 Task: Create a scrum project CatalystTech. Add to scrum project CatalystTech a team member softage.3@softage.net and assign as Project Lead. Add to scrum project CatalystTech a team member softage.4@softage.net
Action: Mouse moved to (256, 72)
Screenshot: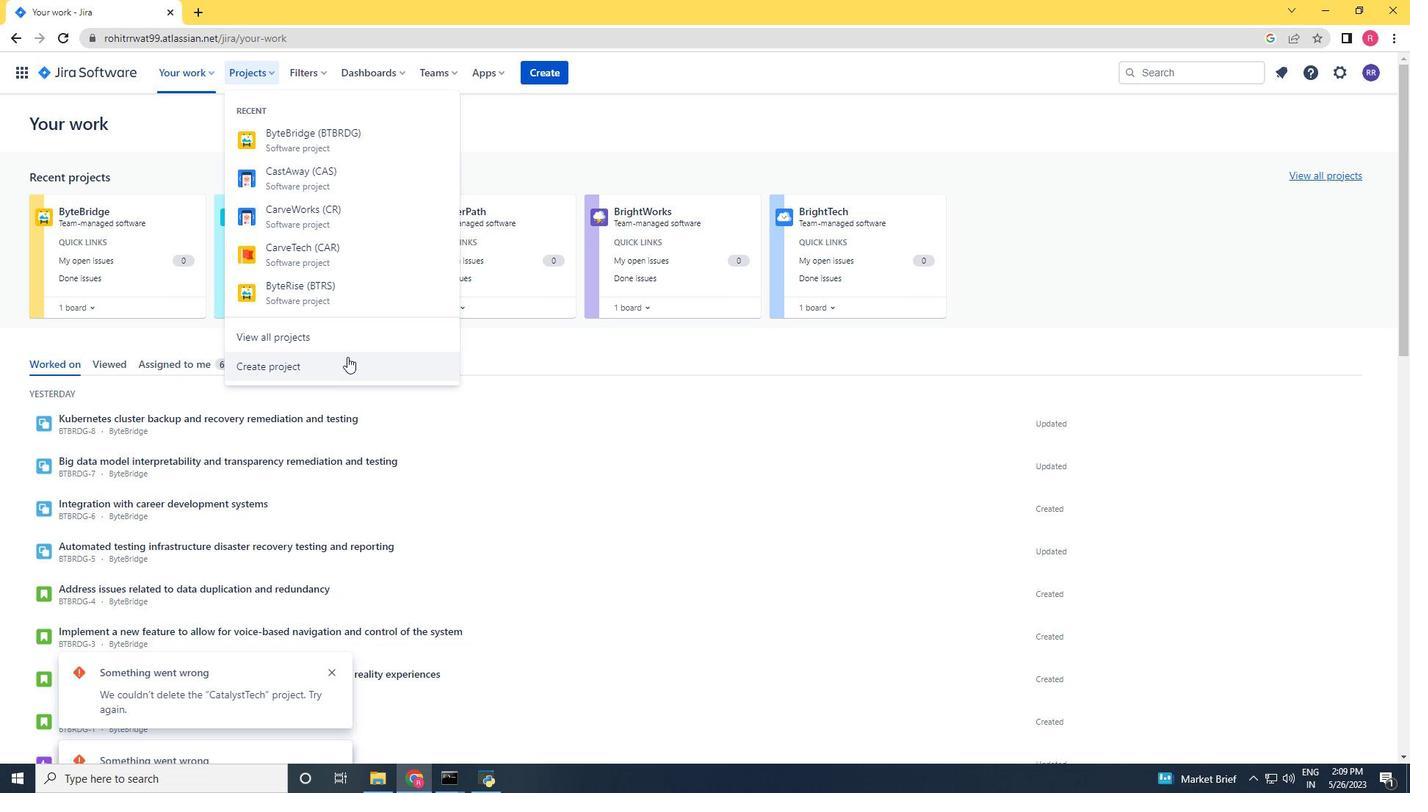 
Action: Mouse pressed left at (256, 72)
Screenshot: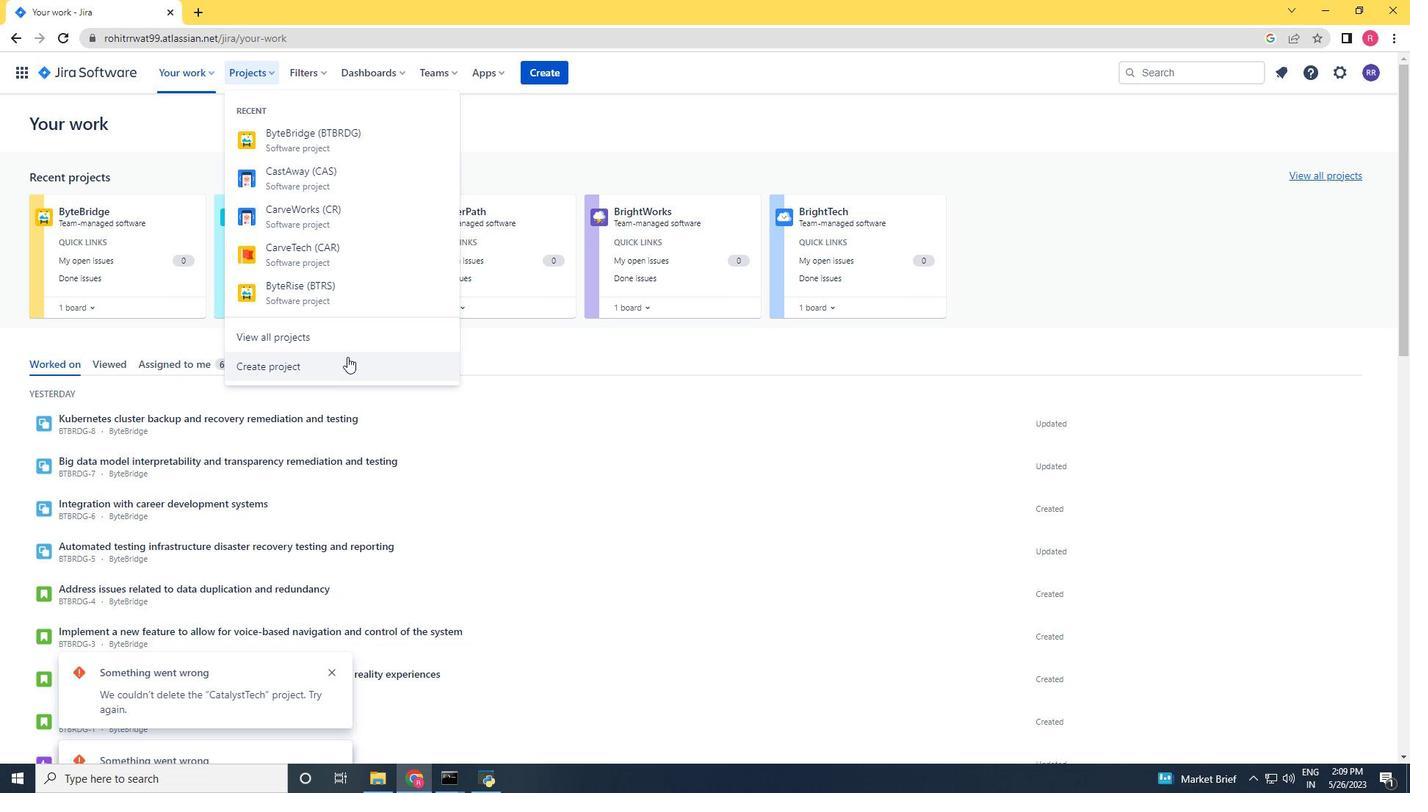 
Action: Mouse moved to (288, 368)
Screenshot: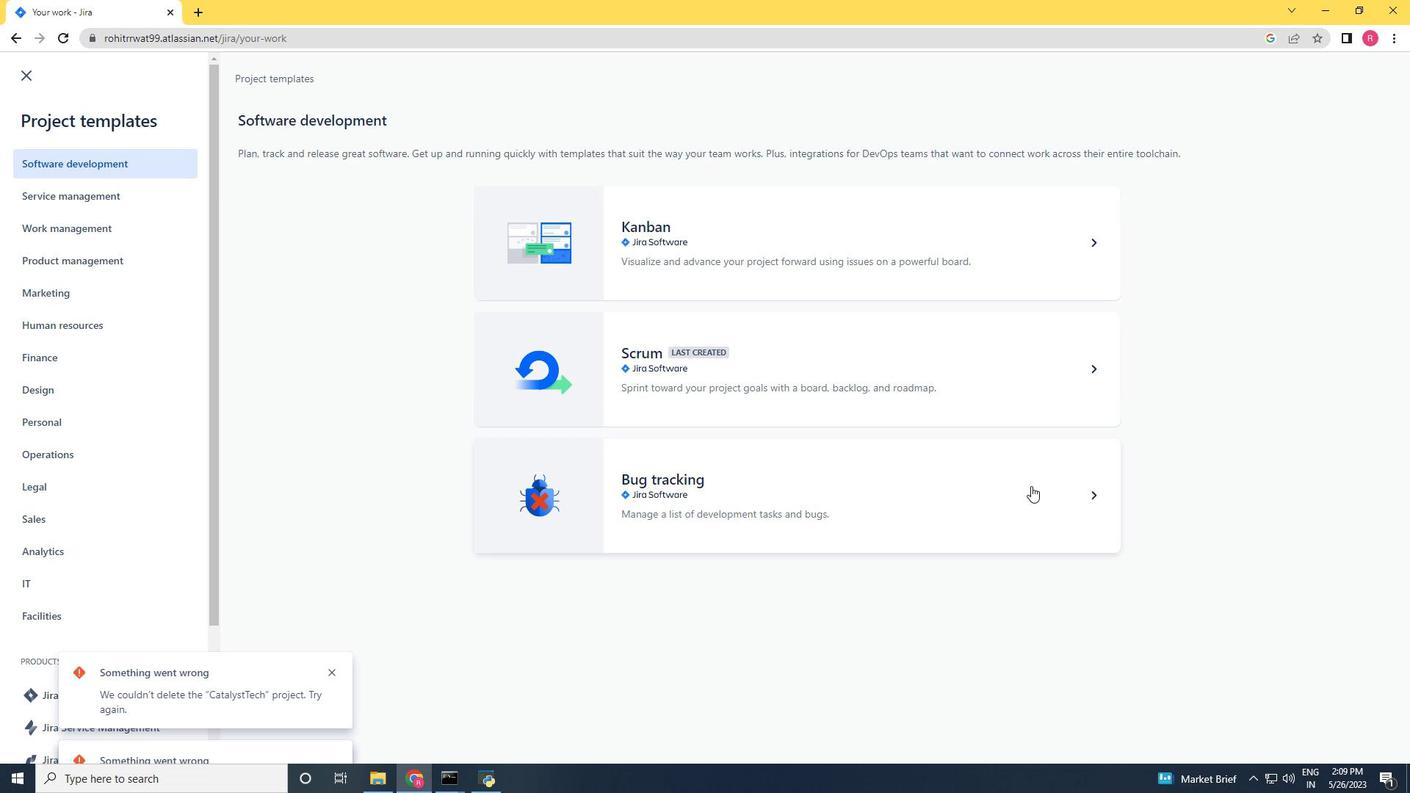 
Action: Mouse pressed left at (288, 368)
Screenshot: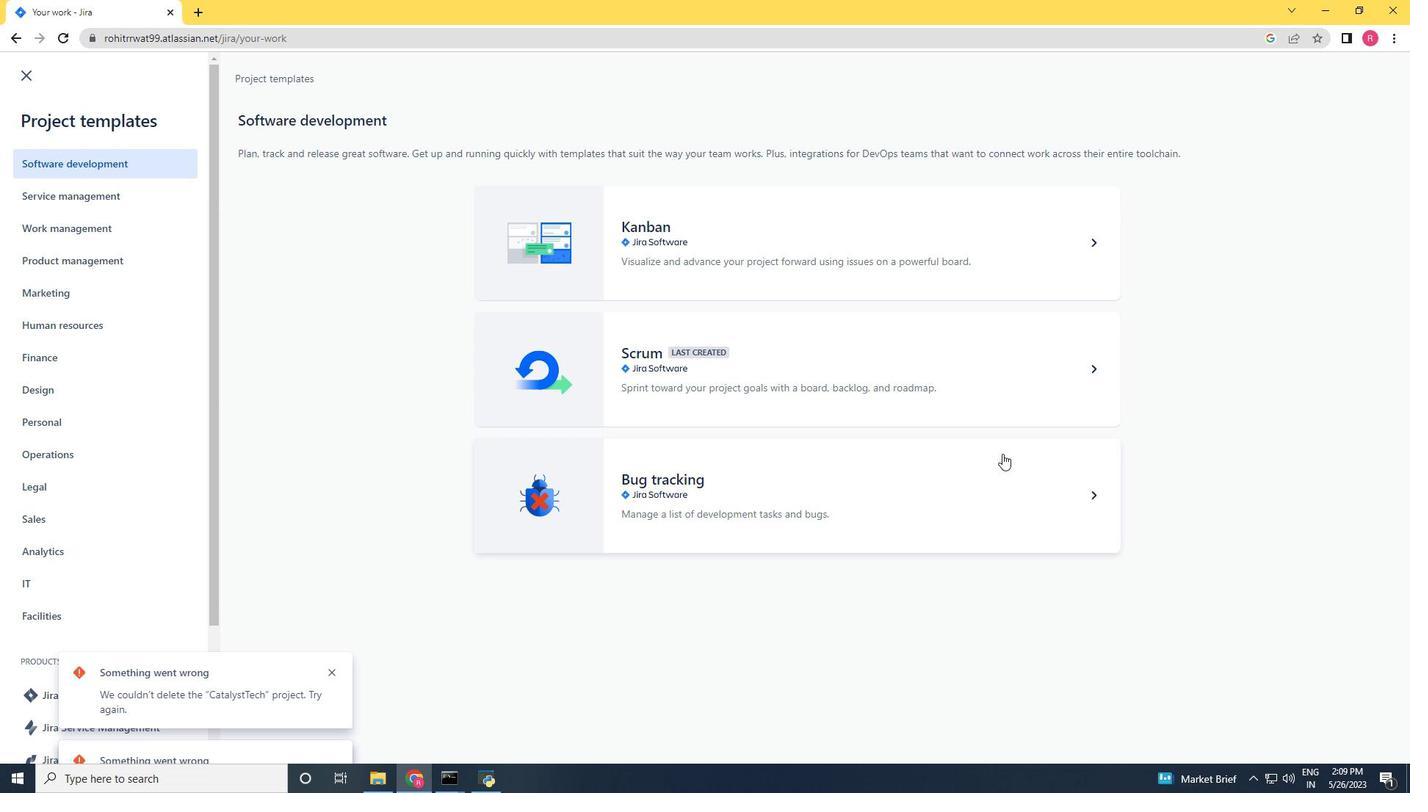 
Action: Mouse moved to (698, 384)
Screenshot: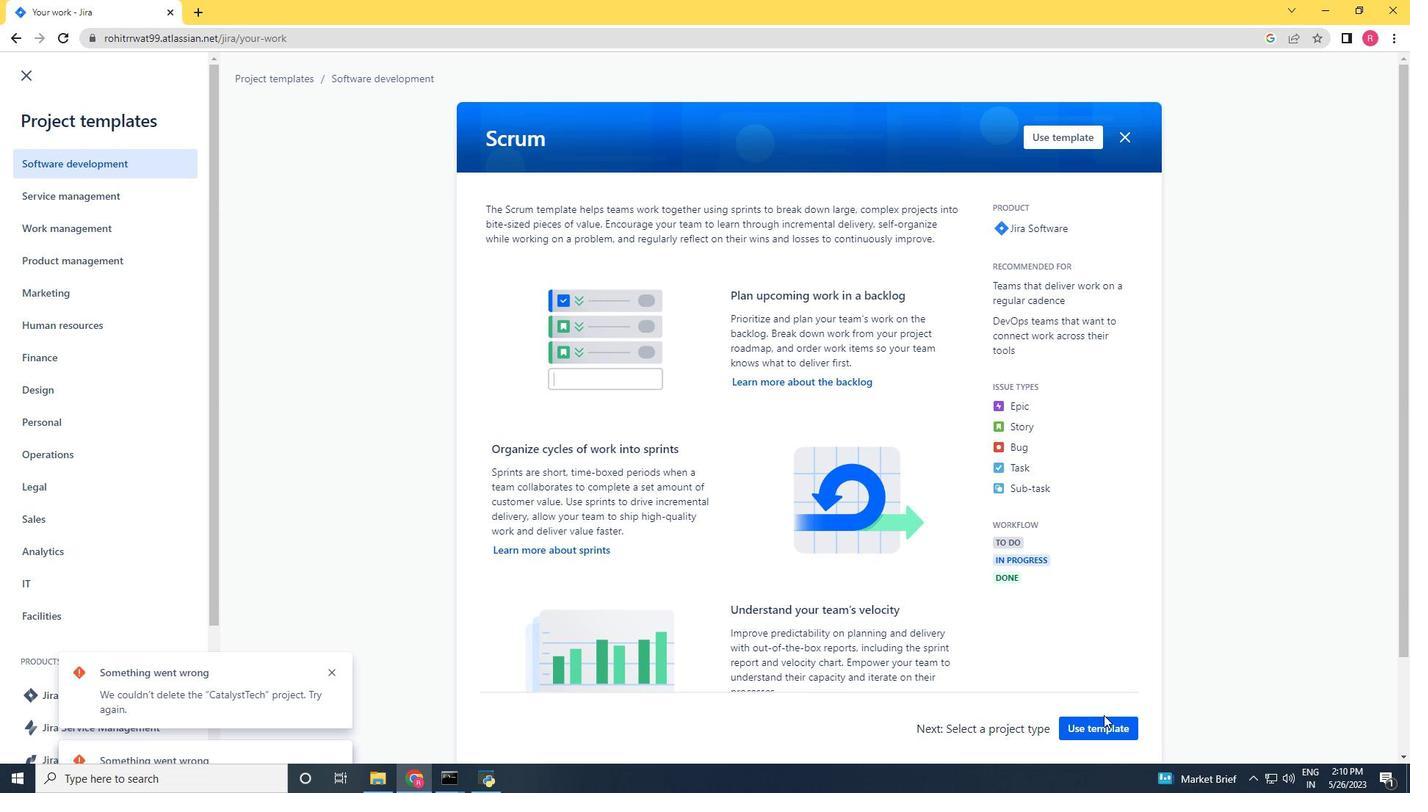 
Action: Mouse pressed left at (698, 384)
Screenshot: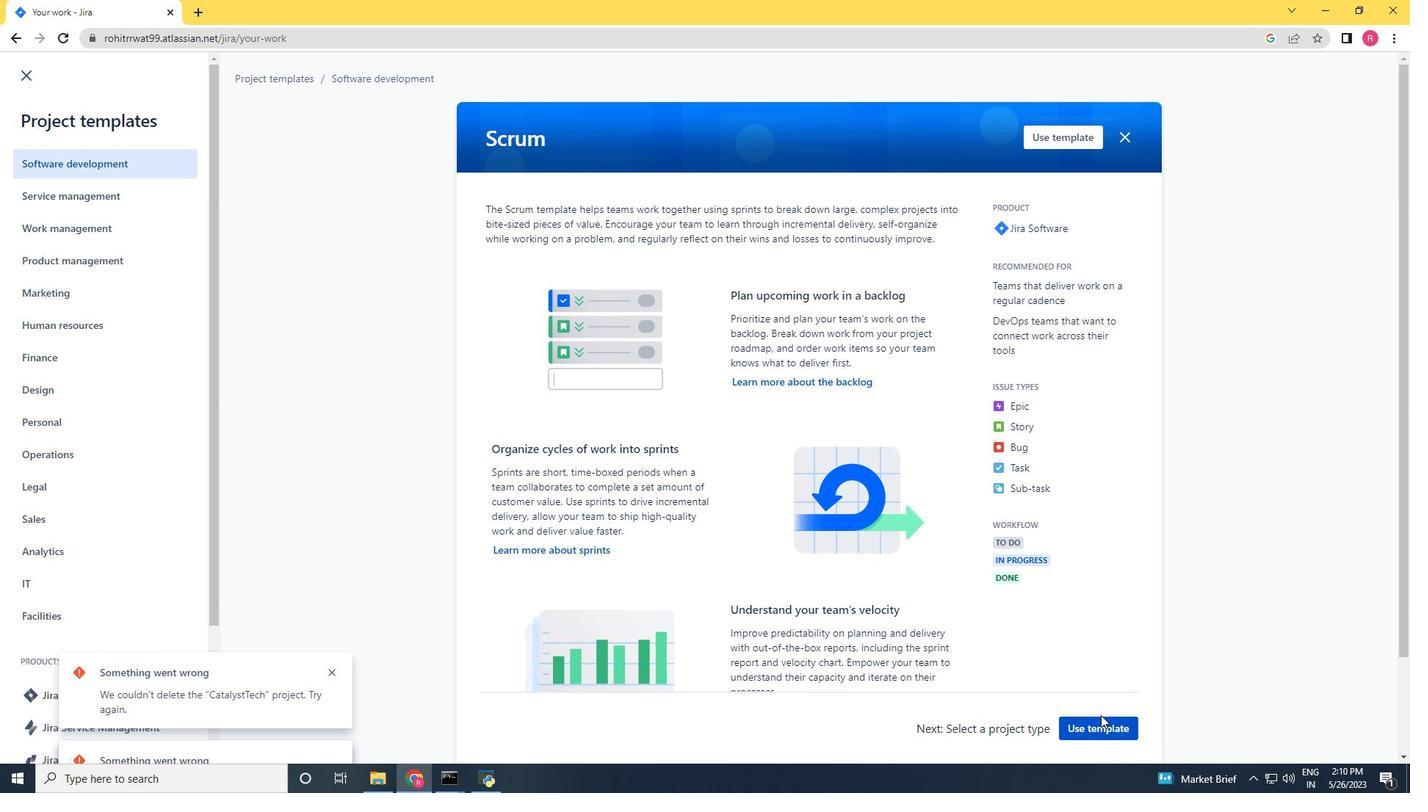 
Action: Mouse moved to (1099, 735)
Screenshot: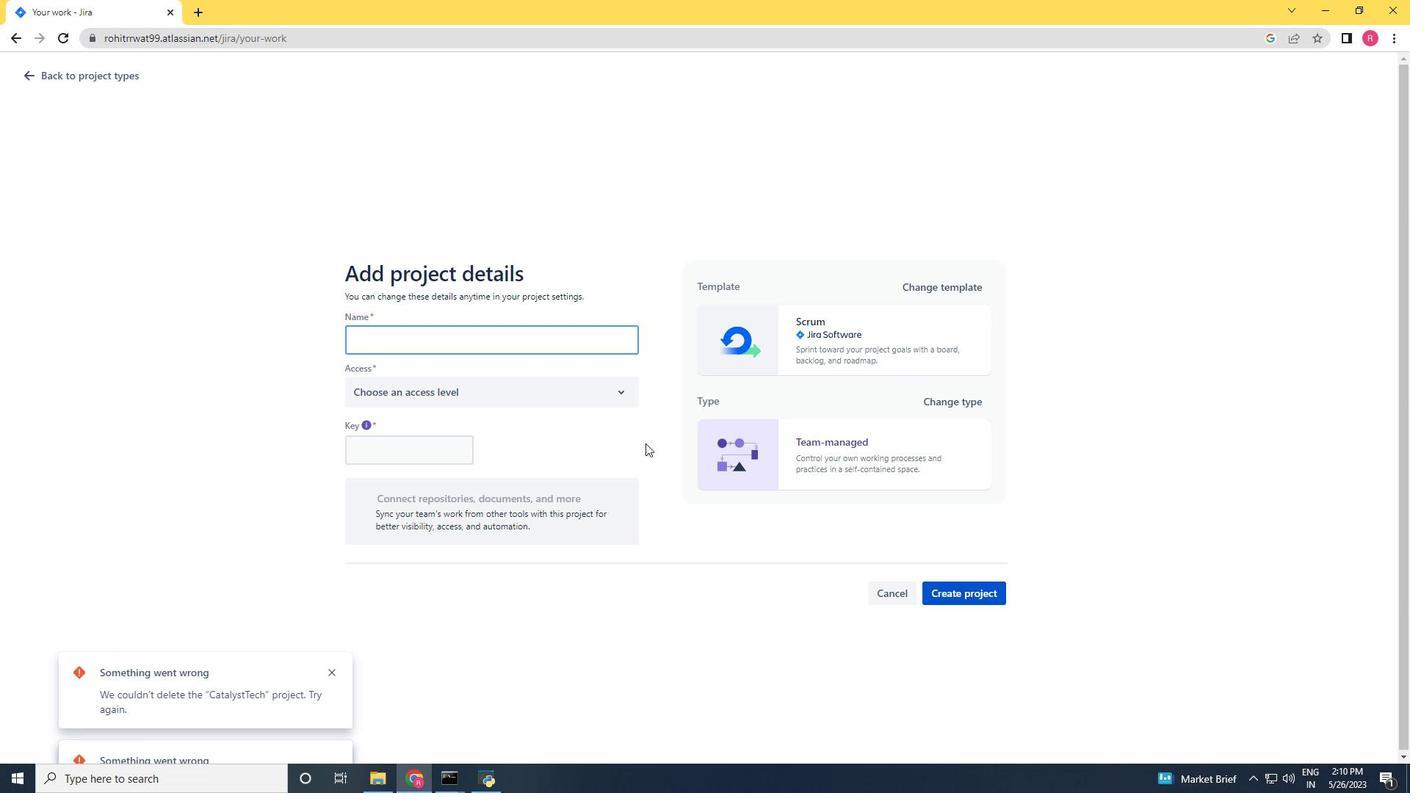 
Action: Mouse pressed left at (1099, 735)
Screenshot: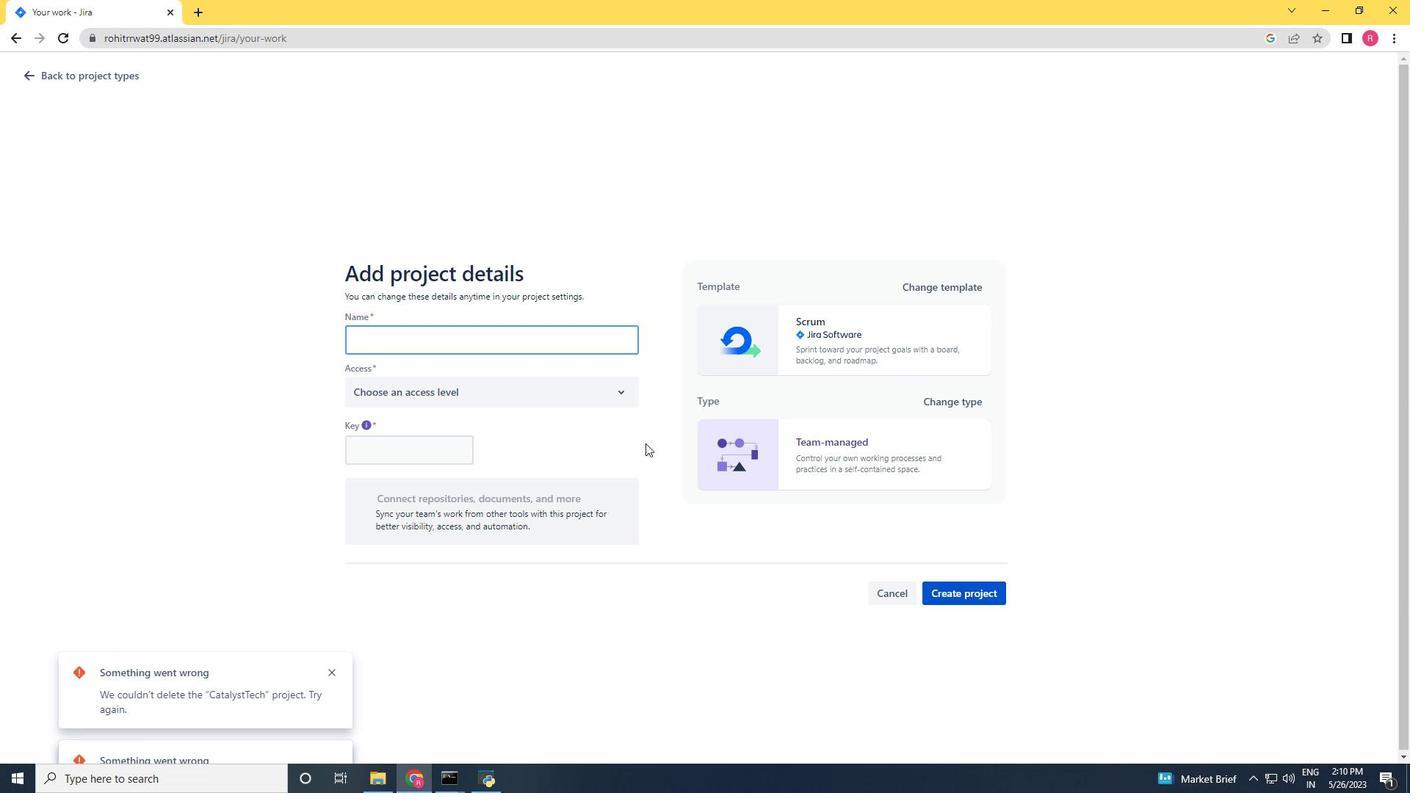 
Action: Mouse moved to (440, 712)
Screenshot: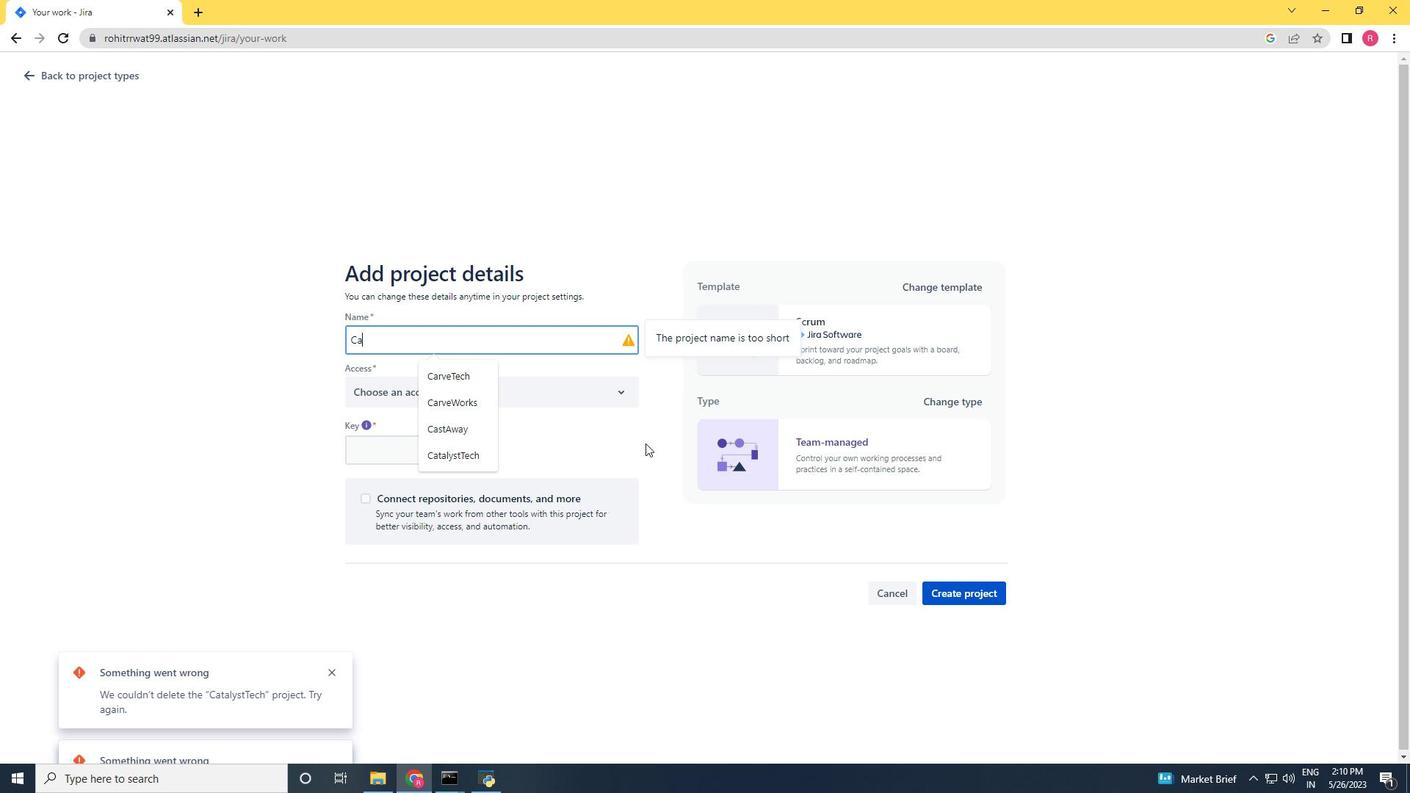 
Action: Mouse pressed left at (440, 712)
Screenshot: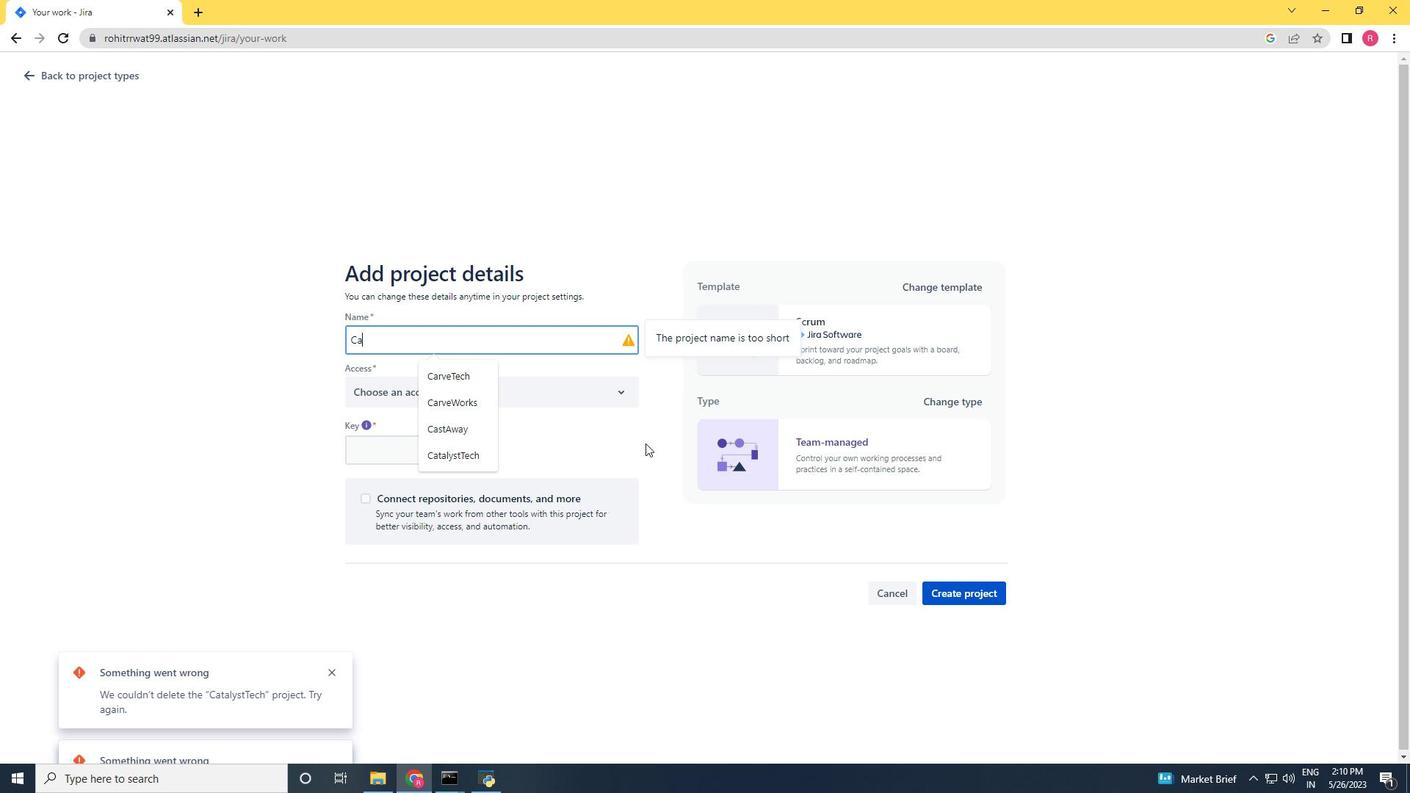 
Action: Mouse moved to (461, 661)
Screenshot: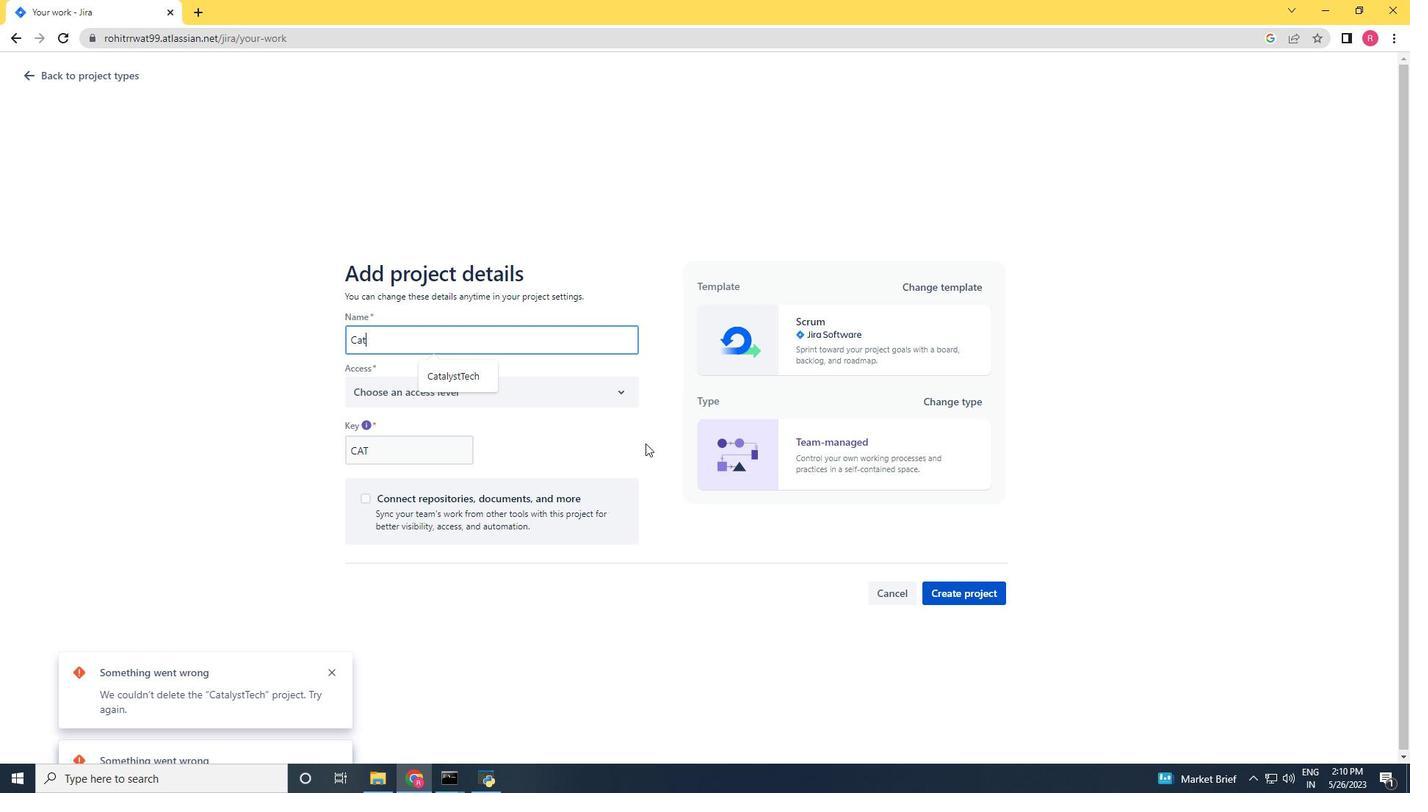 
Action: Mouse scrolled (461, 660) with delta (0, 0)
Screenshot: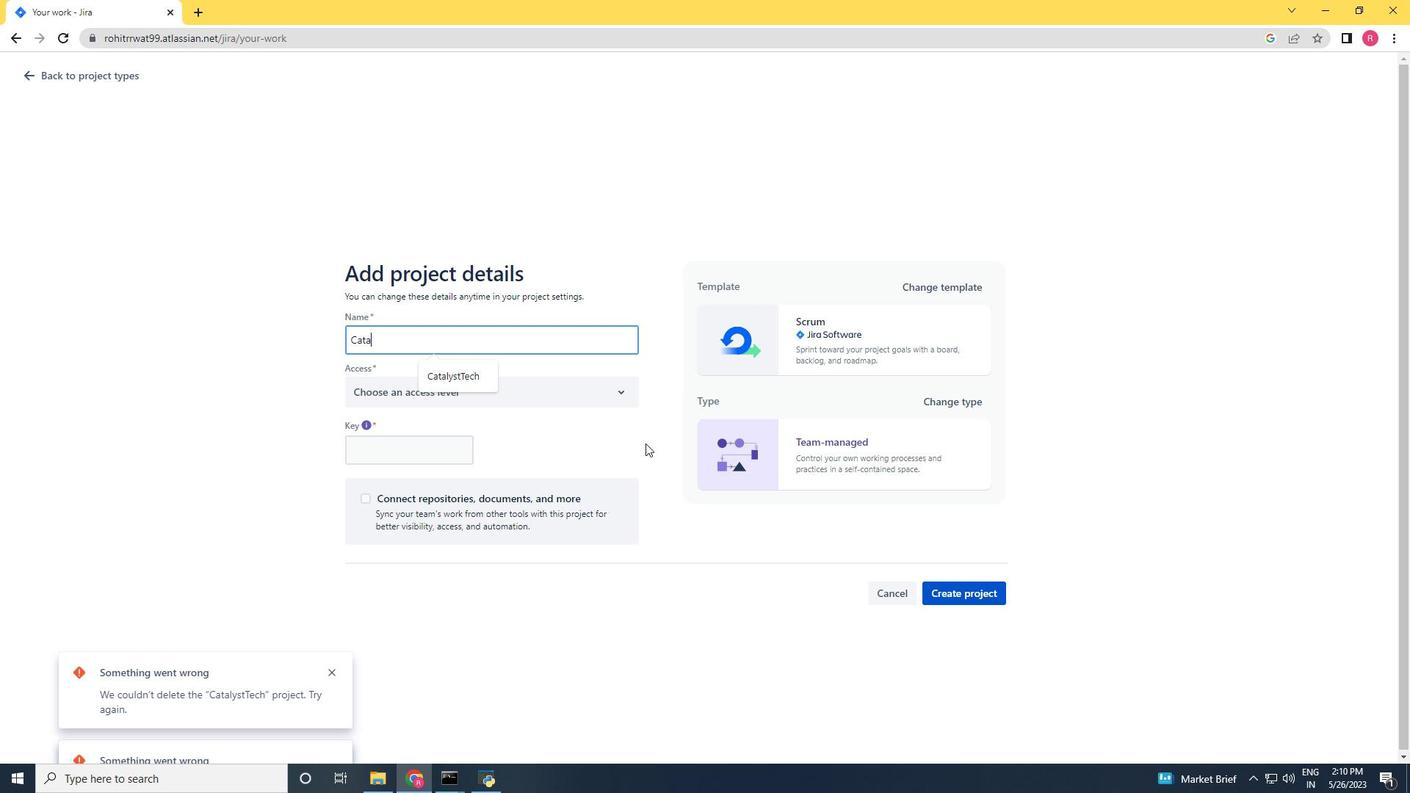 
Action: Mouse scrolled (461, 660) with delta (0, 0)
Screenshot: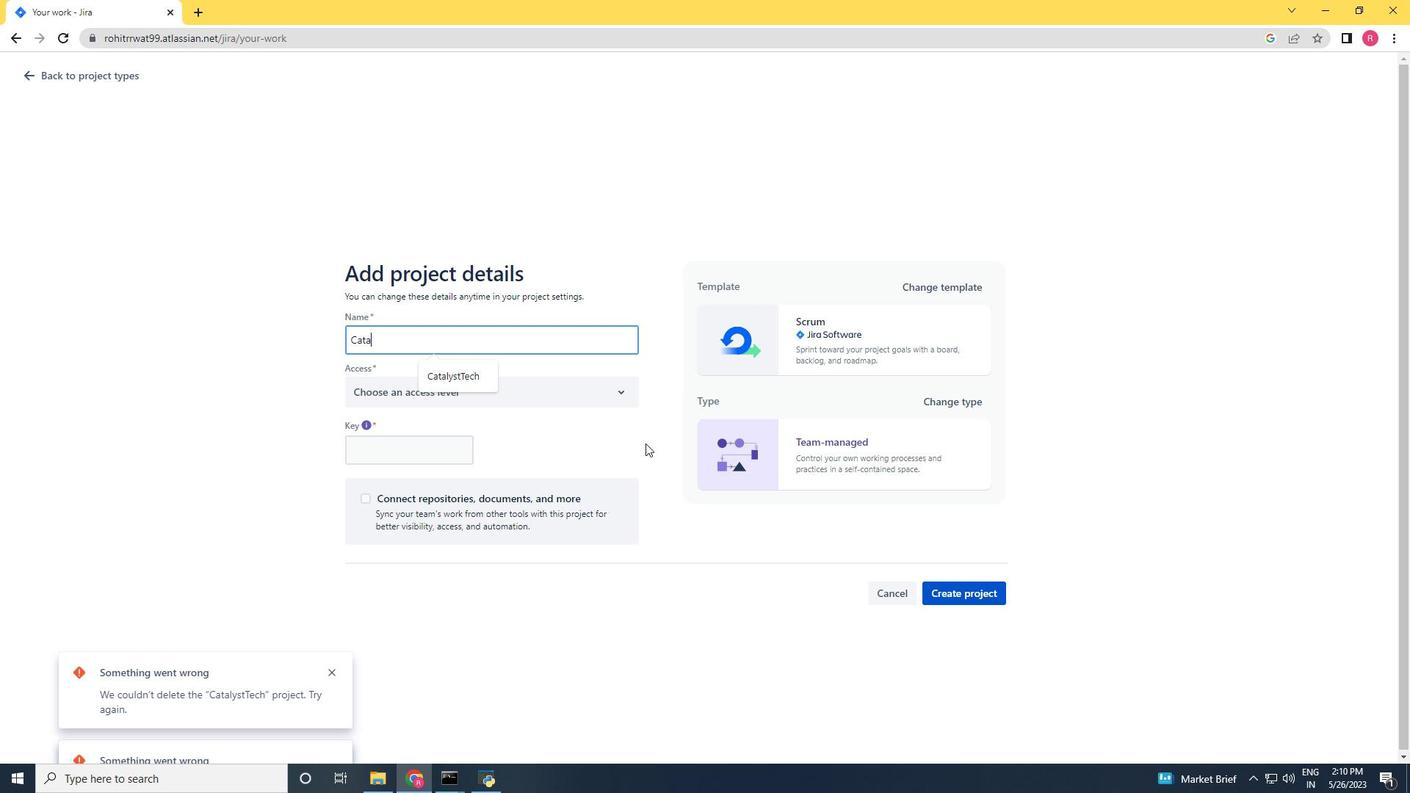 
Action: Mouse scrolled (461, 660) with delta (0, 0)
Screenshot: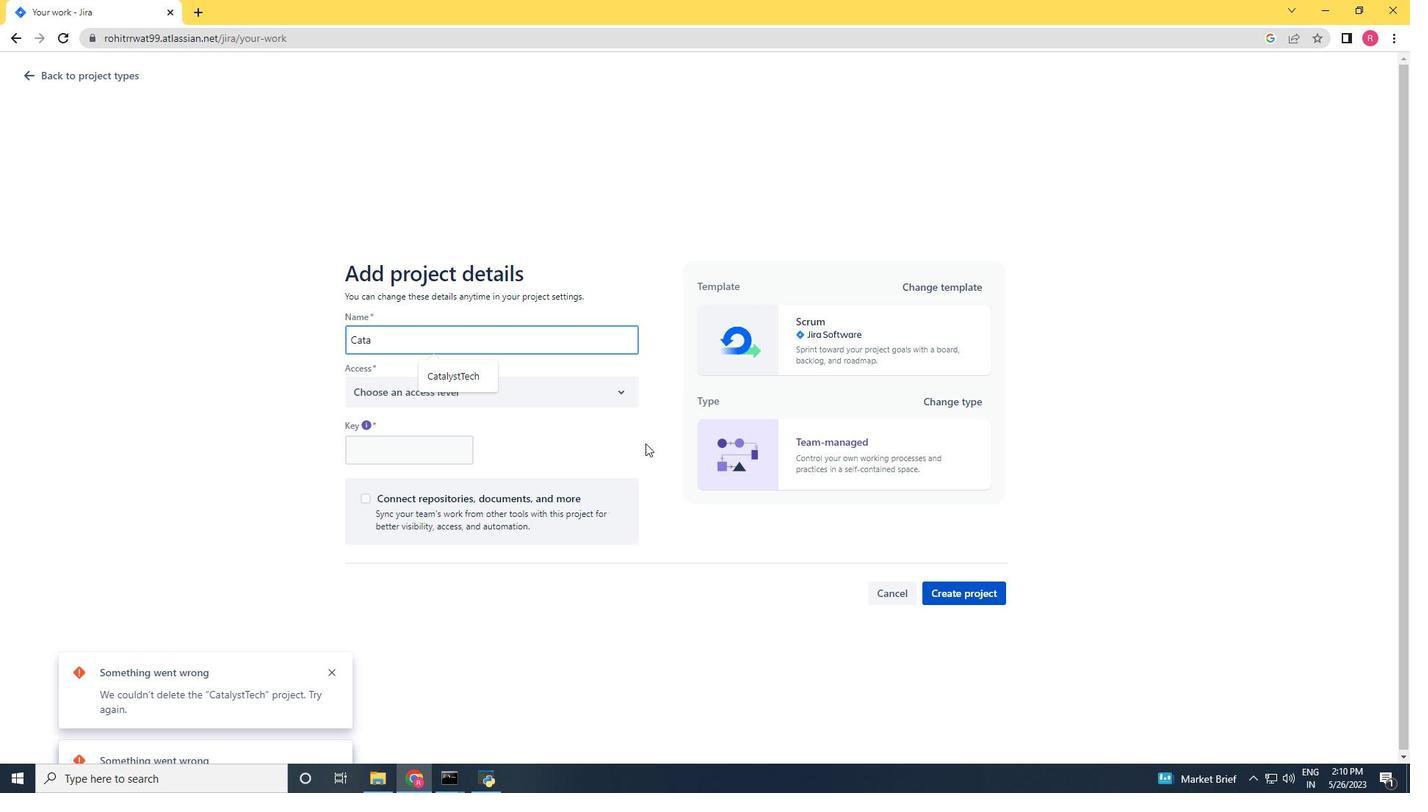 
Action: Mouse scrolled (461, 662) with delta (0, 0)
Screenshot: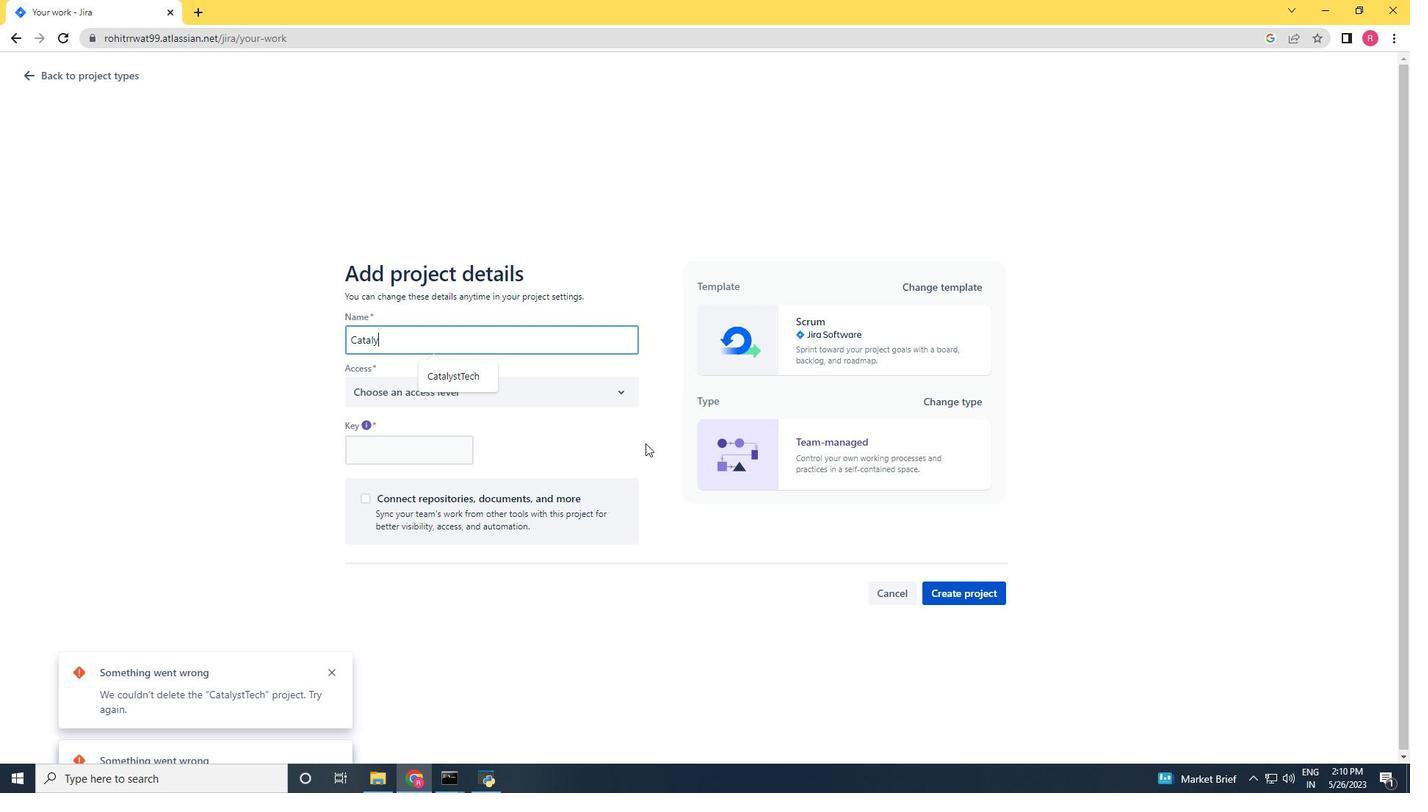 
Action: Mouse scrolled (461, 662) with delta (0, 0)
Screenshot: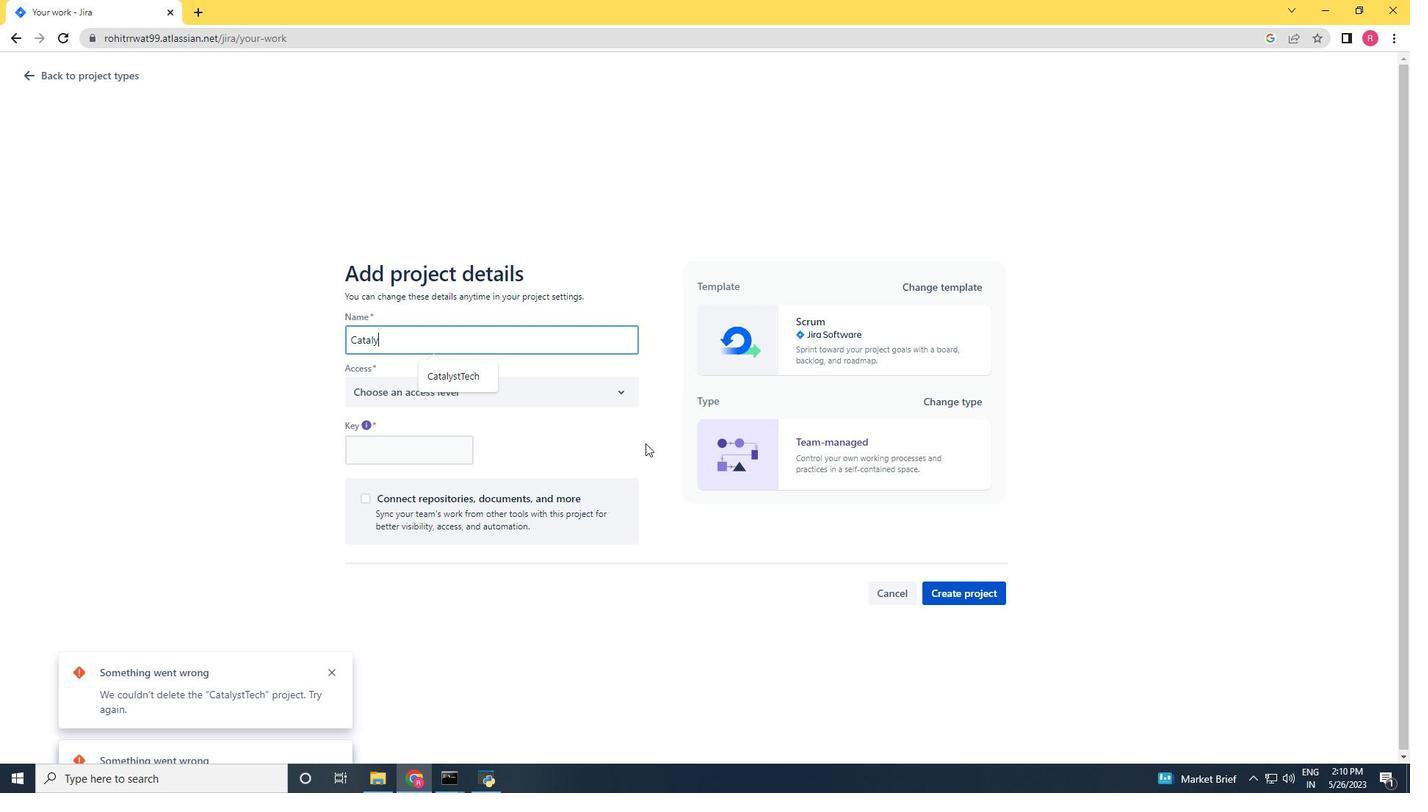 
Action: Mouse scrolled (461, 662) with delta (0, 0)
Screenshot: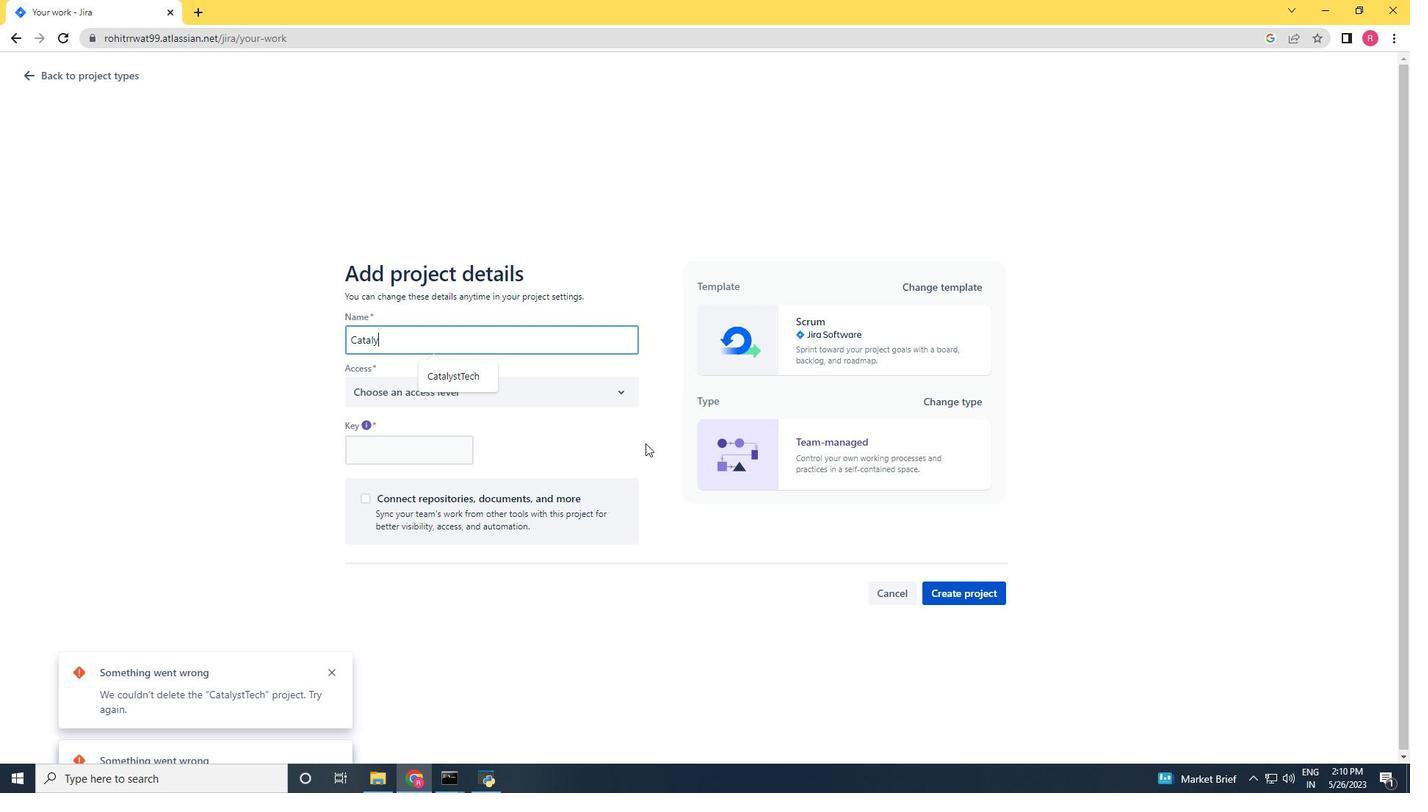 
Action: Mouse moved to (568, 661)
Screenshot: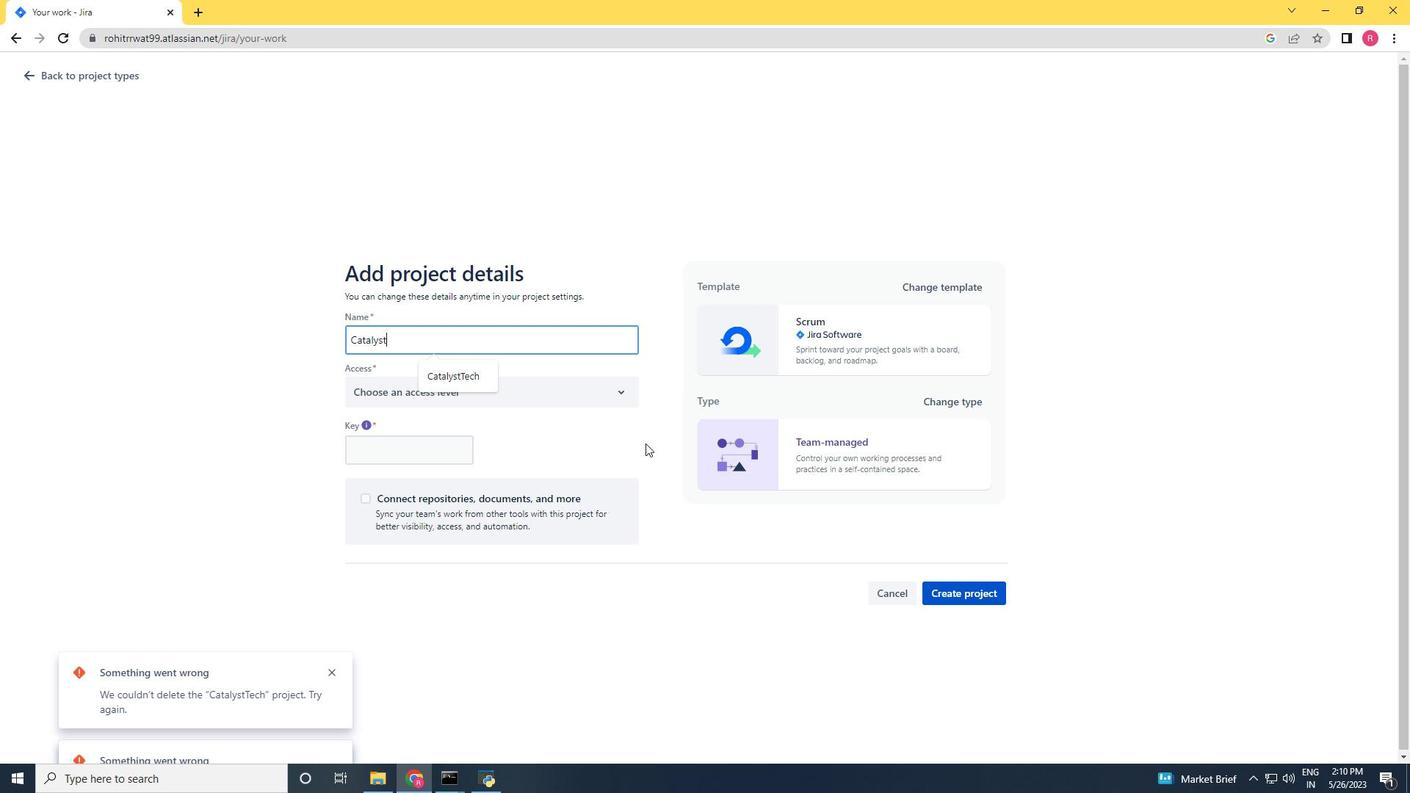 
Action: Key pressed <Key.shift><Key.shift><Key.shift><Key.shift><Key.shift><Key.shift><Key.shift><Key.shift>catalyst<Key.shift>Tech
Screenshot: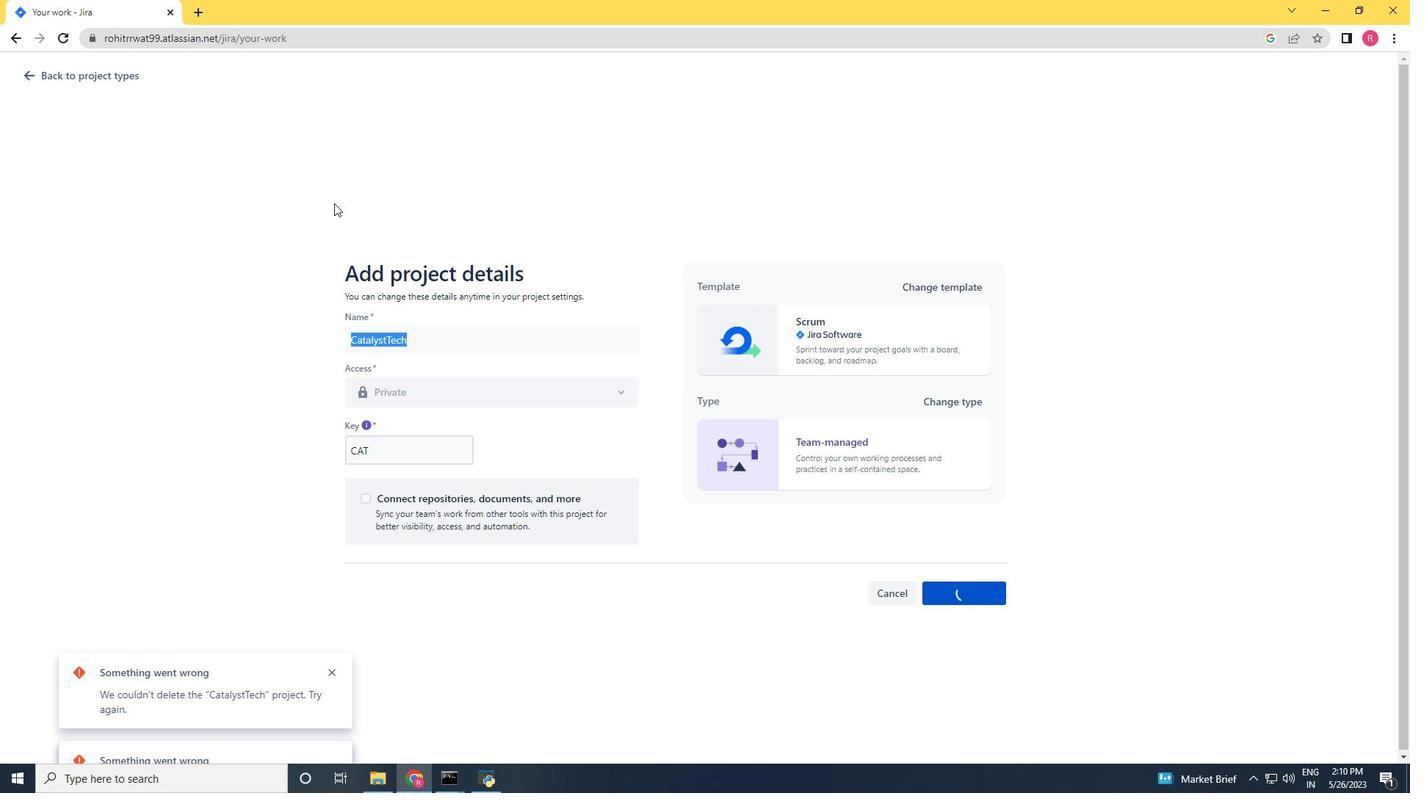 
Action: Mouse moved to (520, 391)
Screenshot: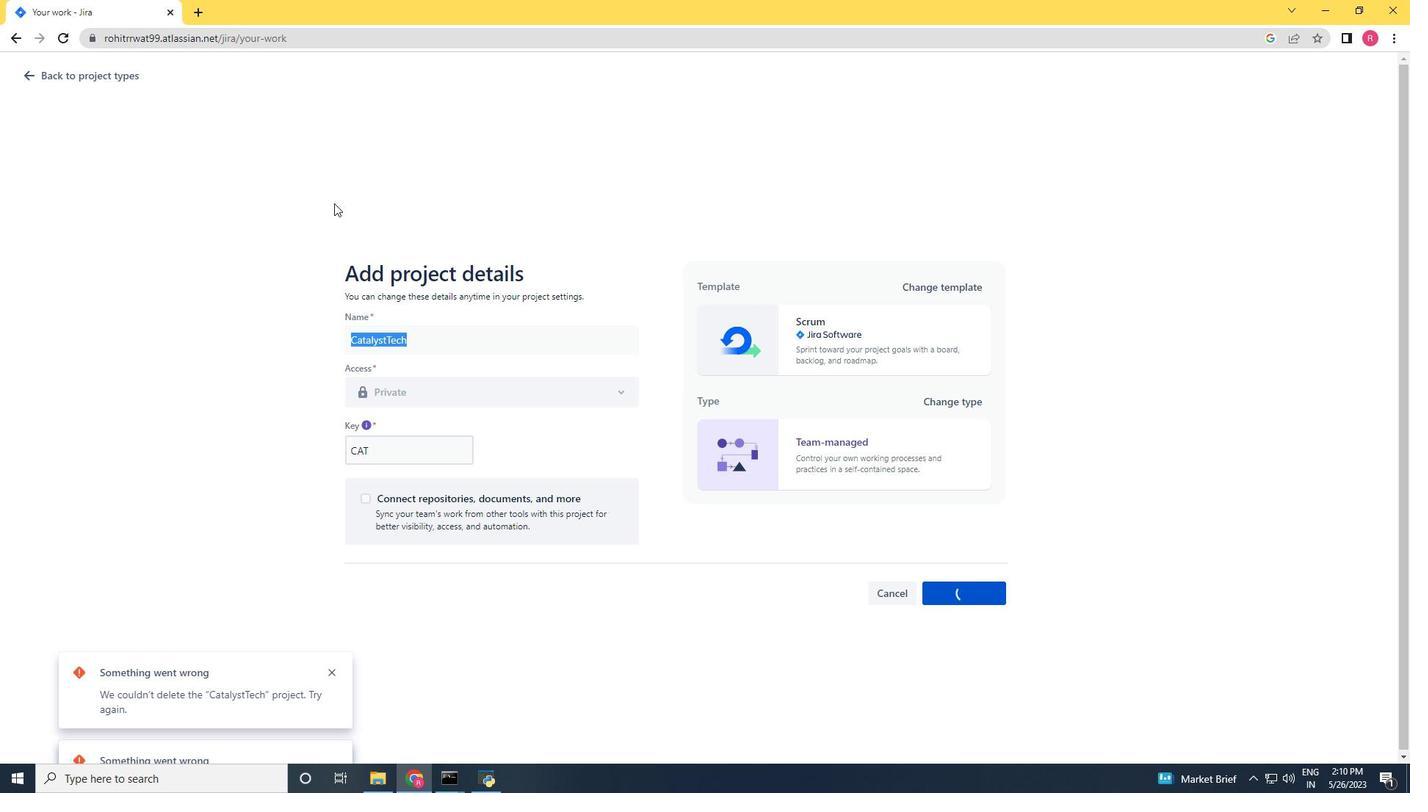 
Action: Mouse pressed left at (520, 391)
Screenshot: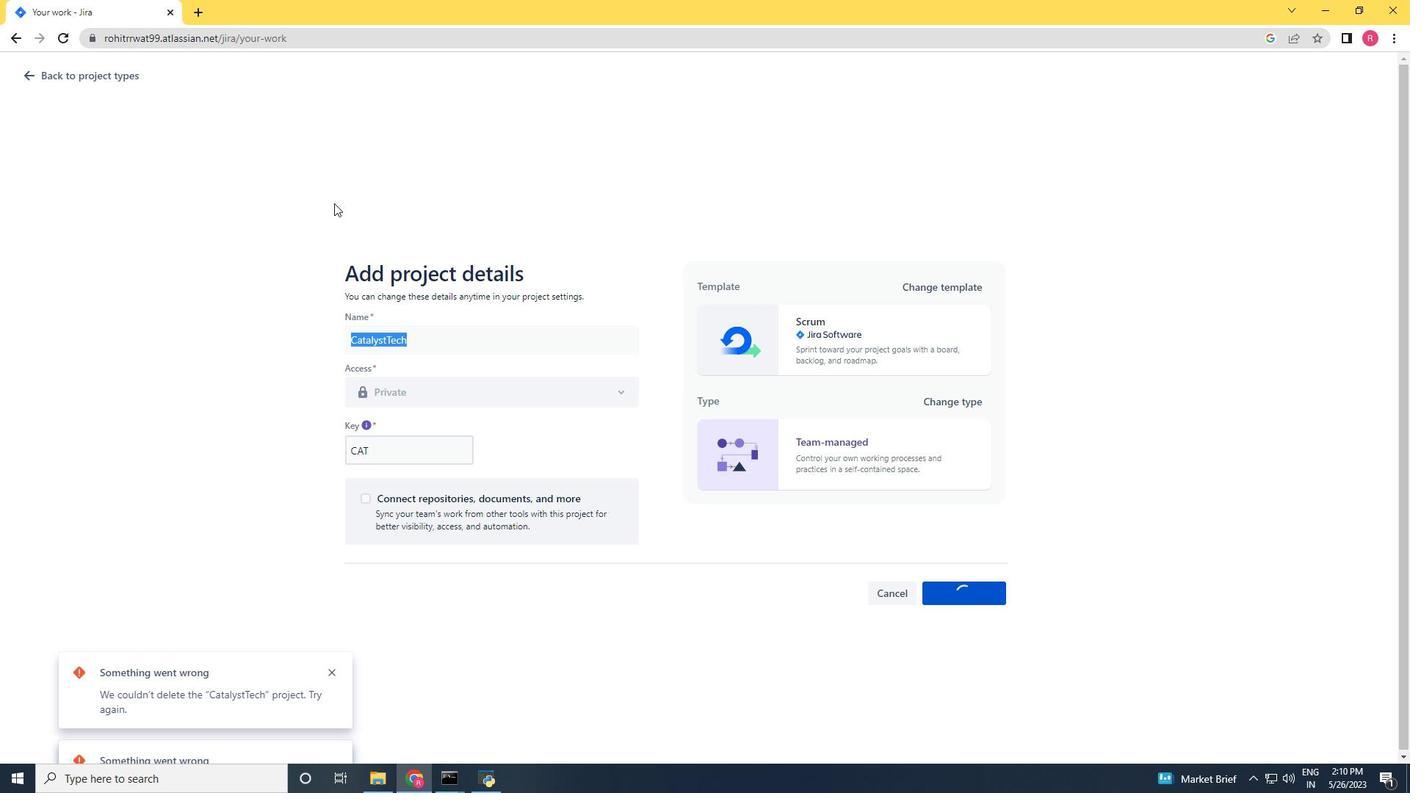 
Action: Mouse moved to (509, 437)
Screenshot: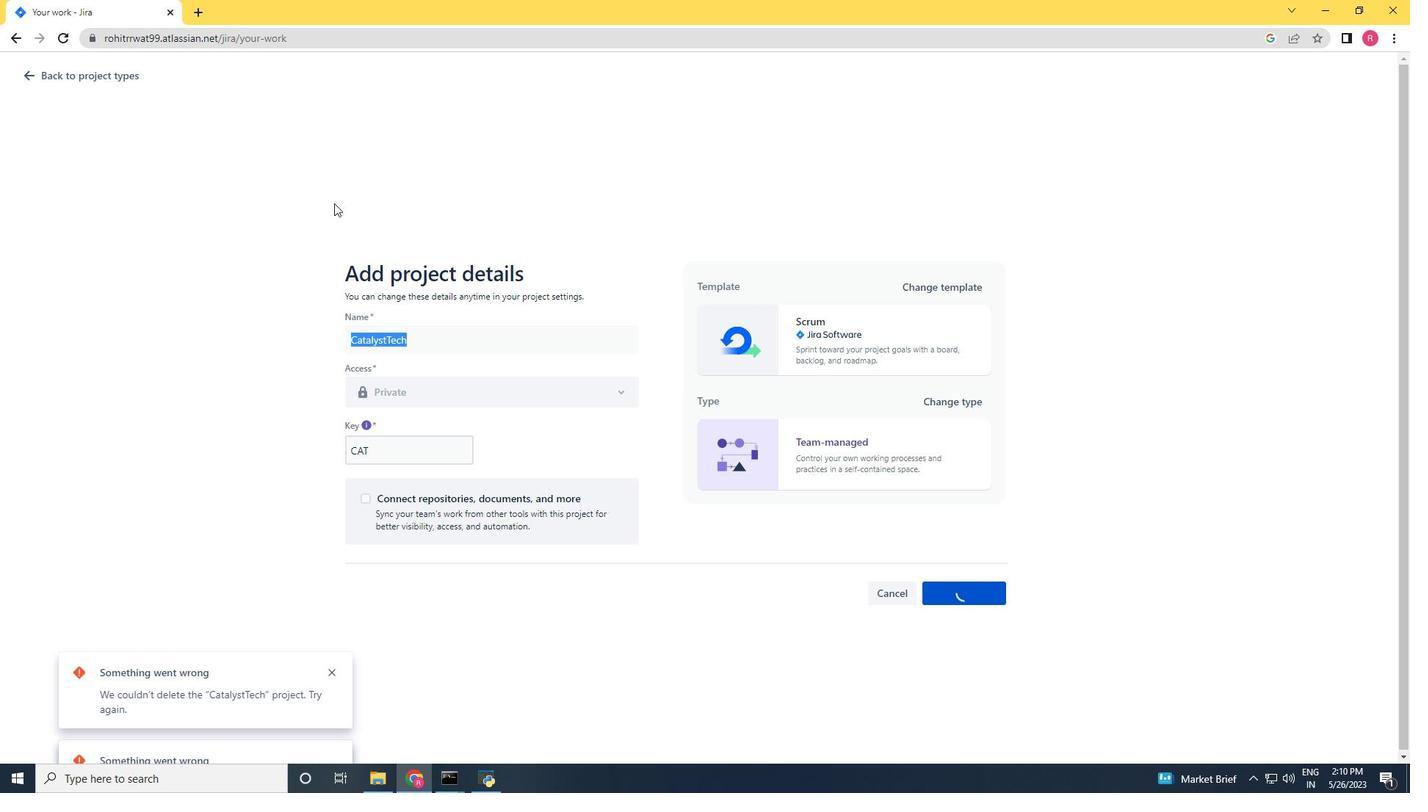 
Action: Mouse pressed left at (509, 437)
Screenshot: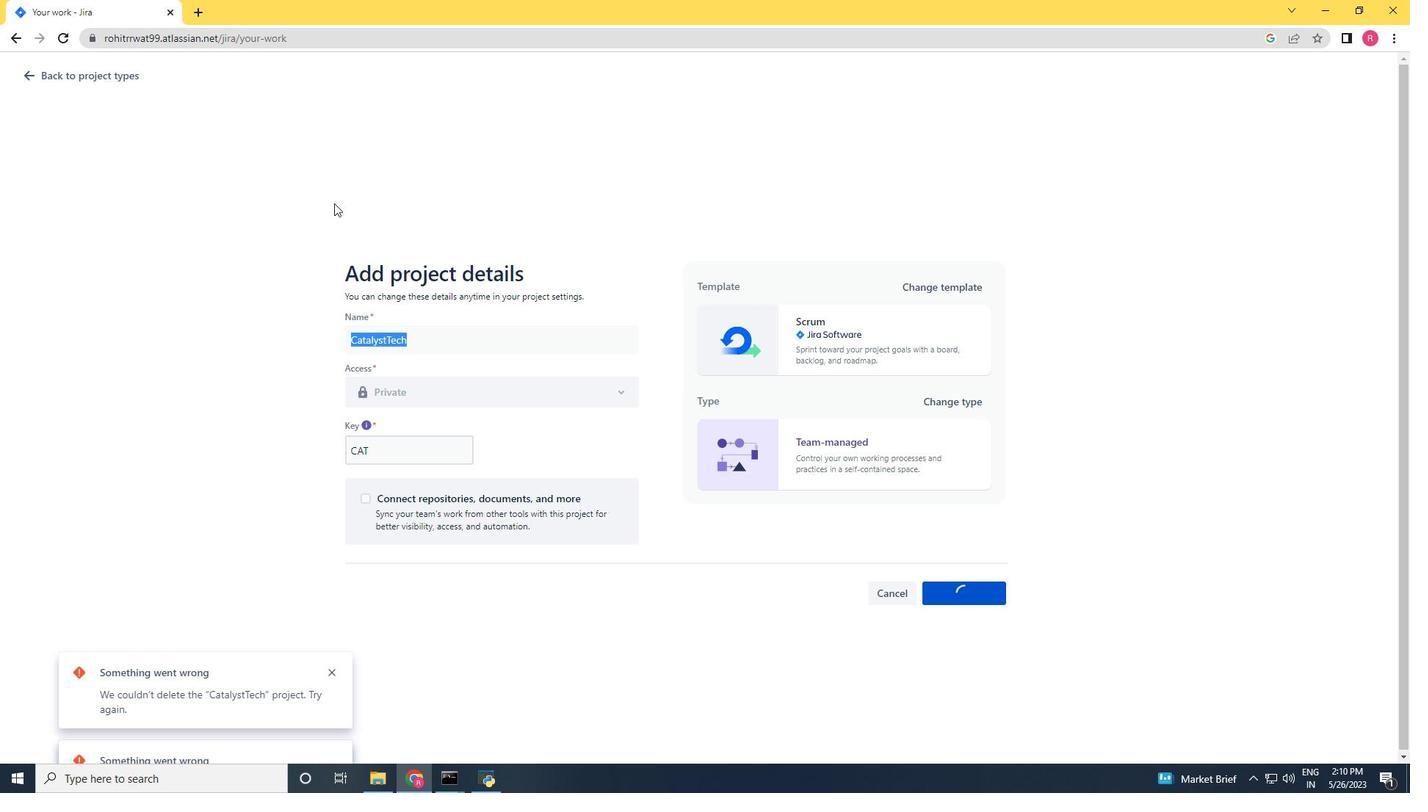 
Action: Mouse moved to (354, 341)
Screenshot: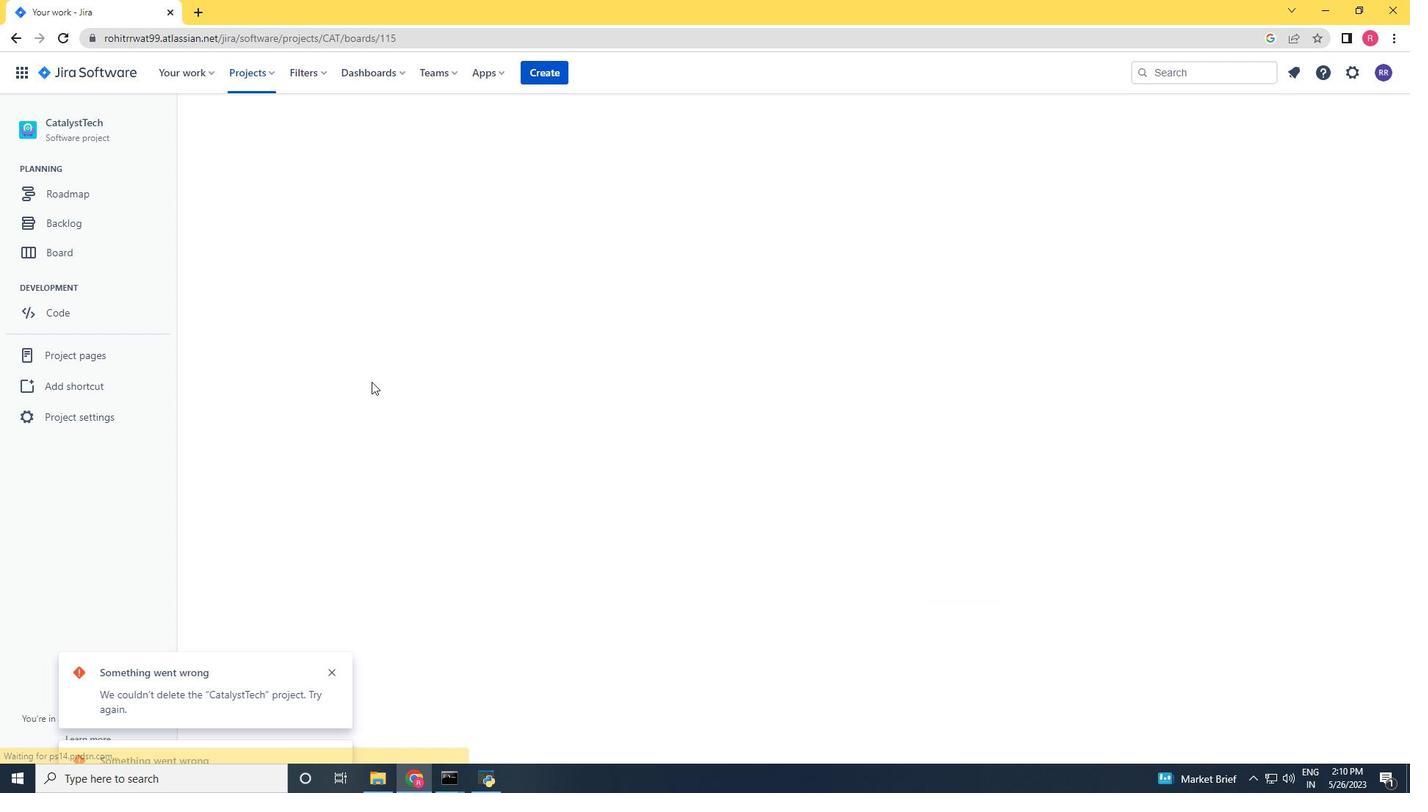 
Action: Mouse pressed left at (354, 341)
Screenshot: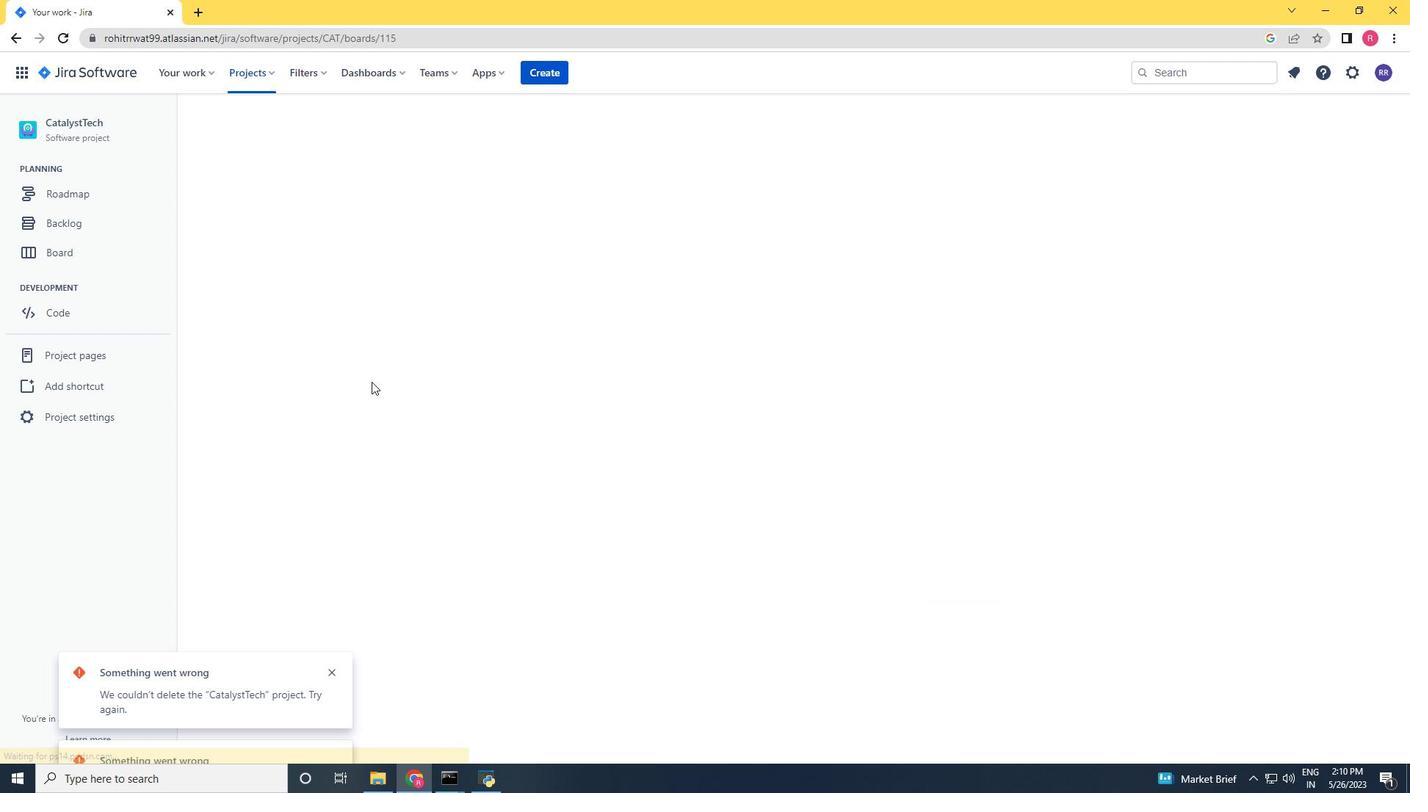 
Action: Key pressed <Key.backspace><Key.shift>C
Screenshot: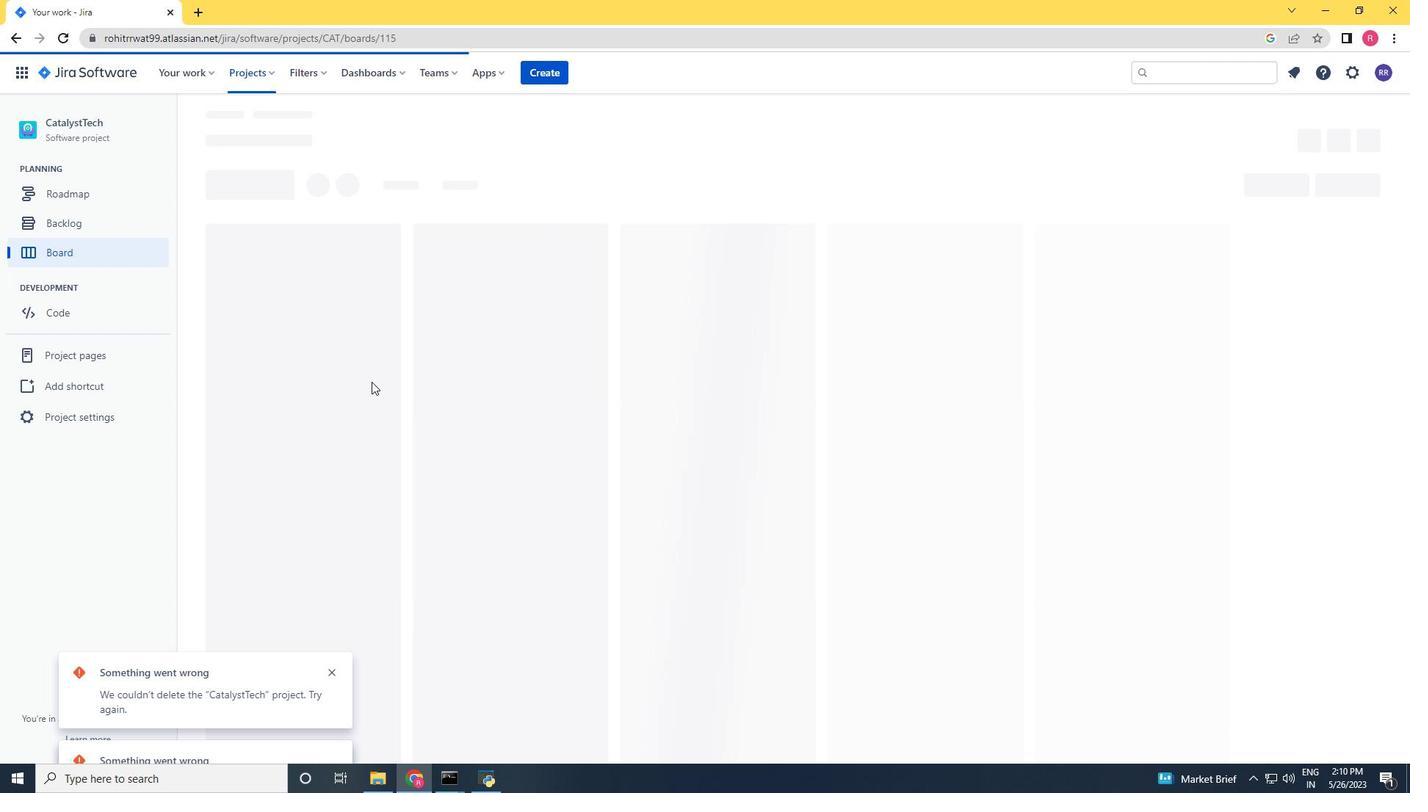 
Action: Mouse moved to (947, 587)
Screenshot: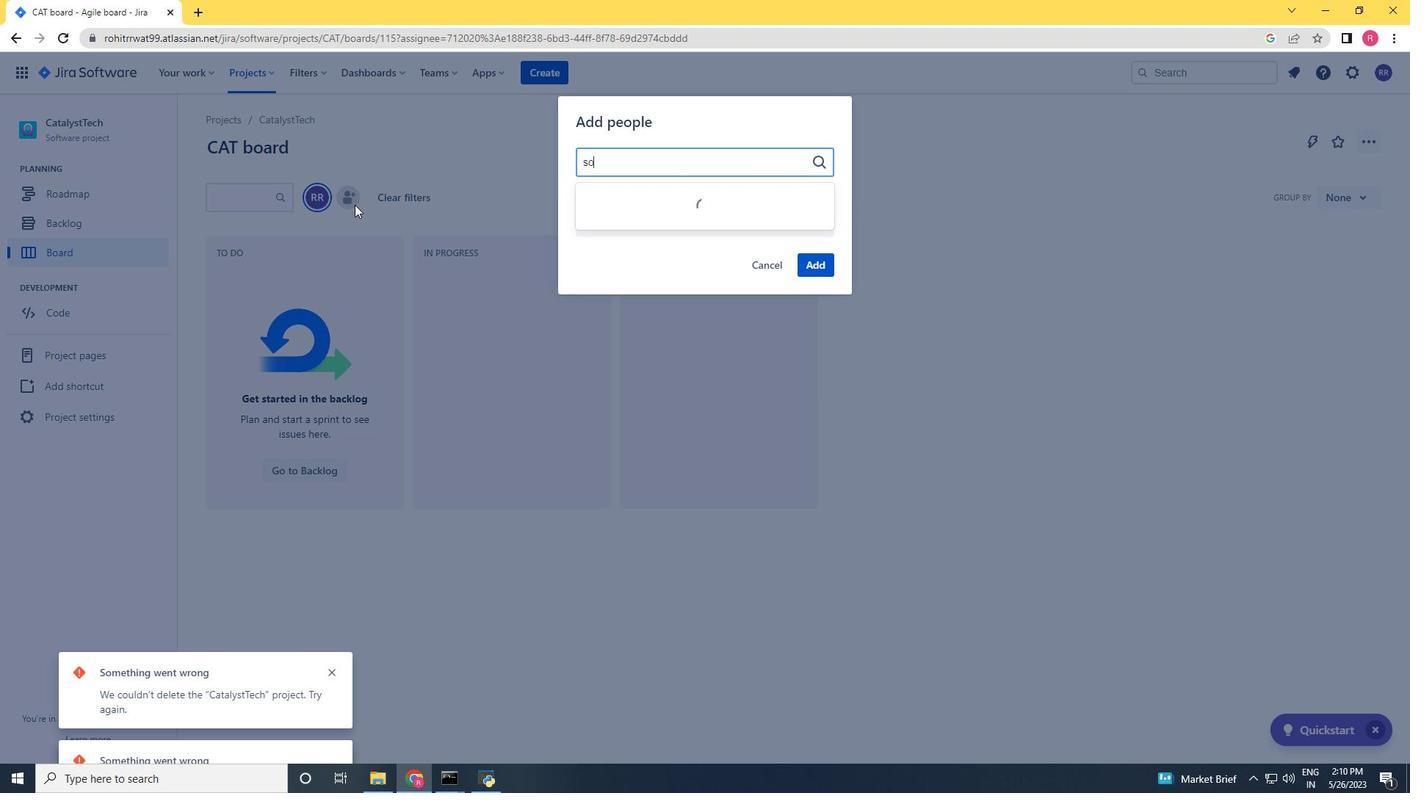 
Action: Mouse pressed left at (947, 587)
Screenshot: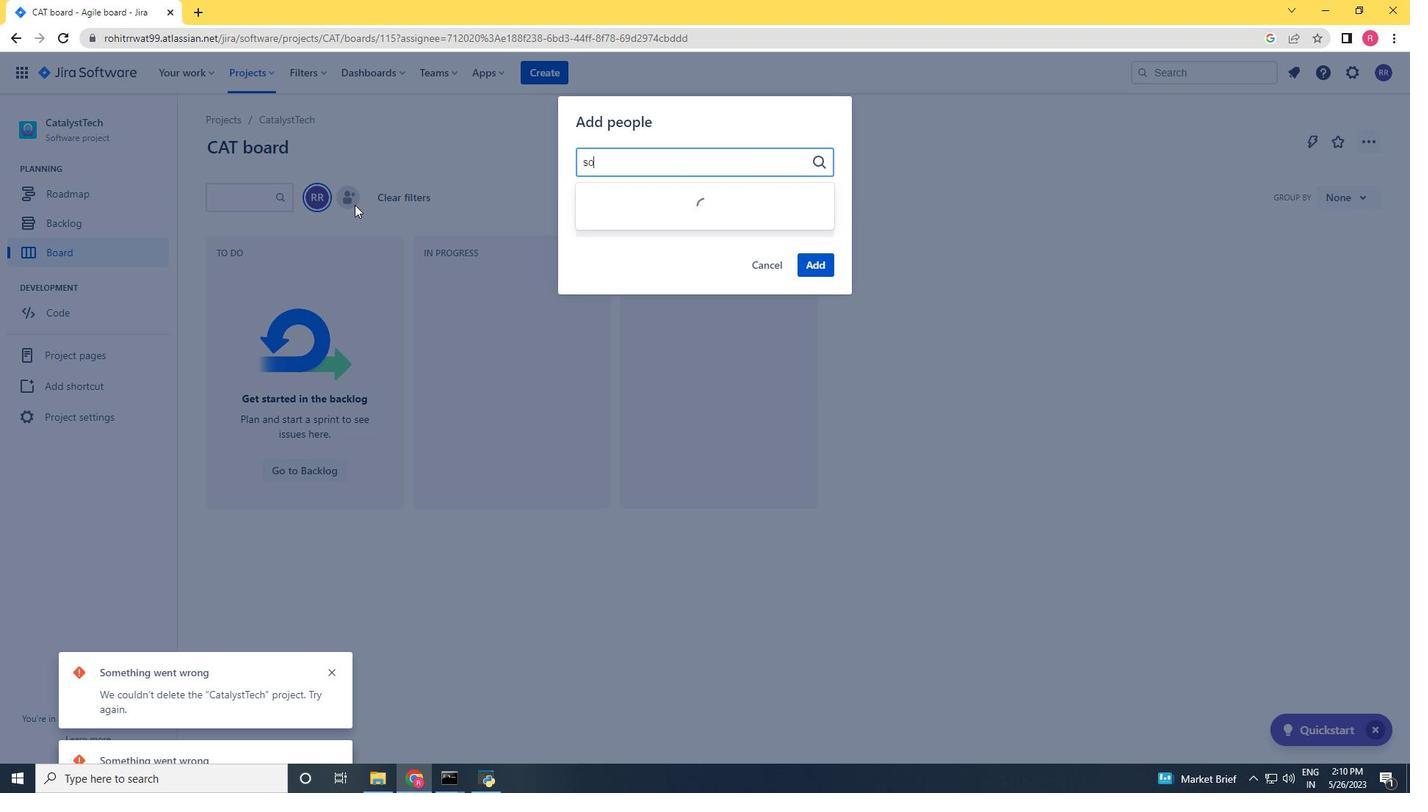 
Action: Mouse moved to (347, 207)
Screenshot: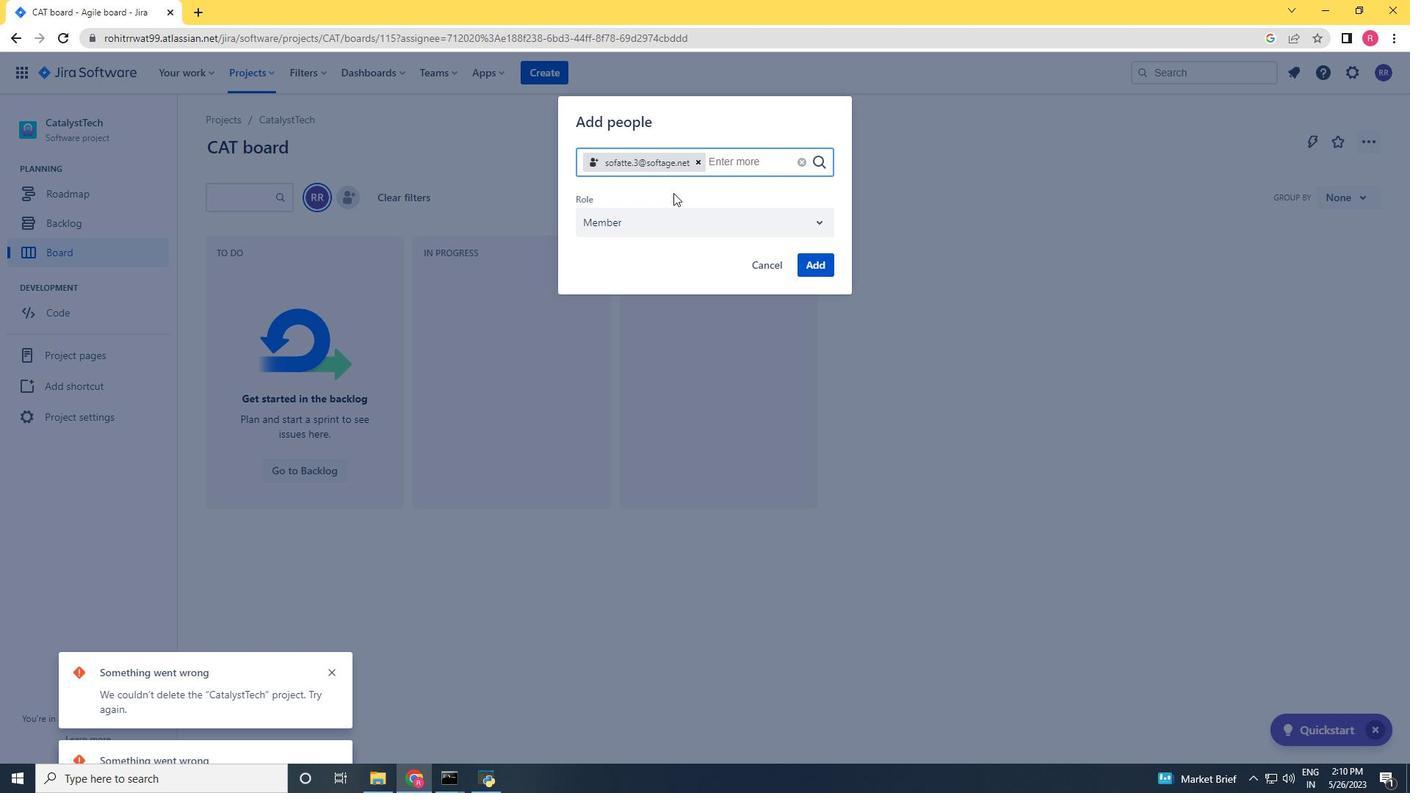 
Action: Mouse pressed left at (347, 207)
Screenshot: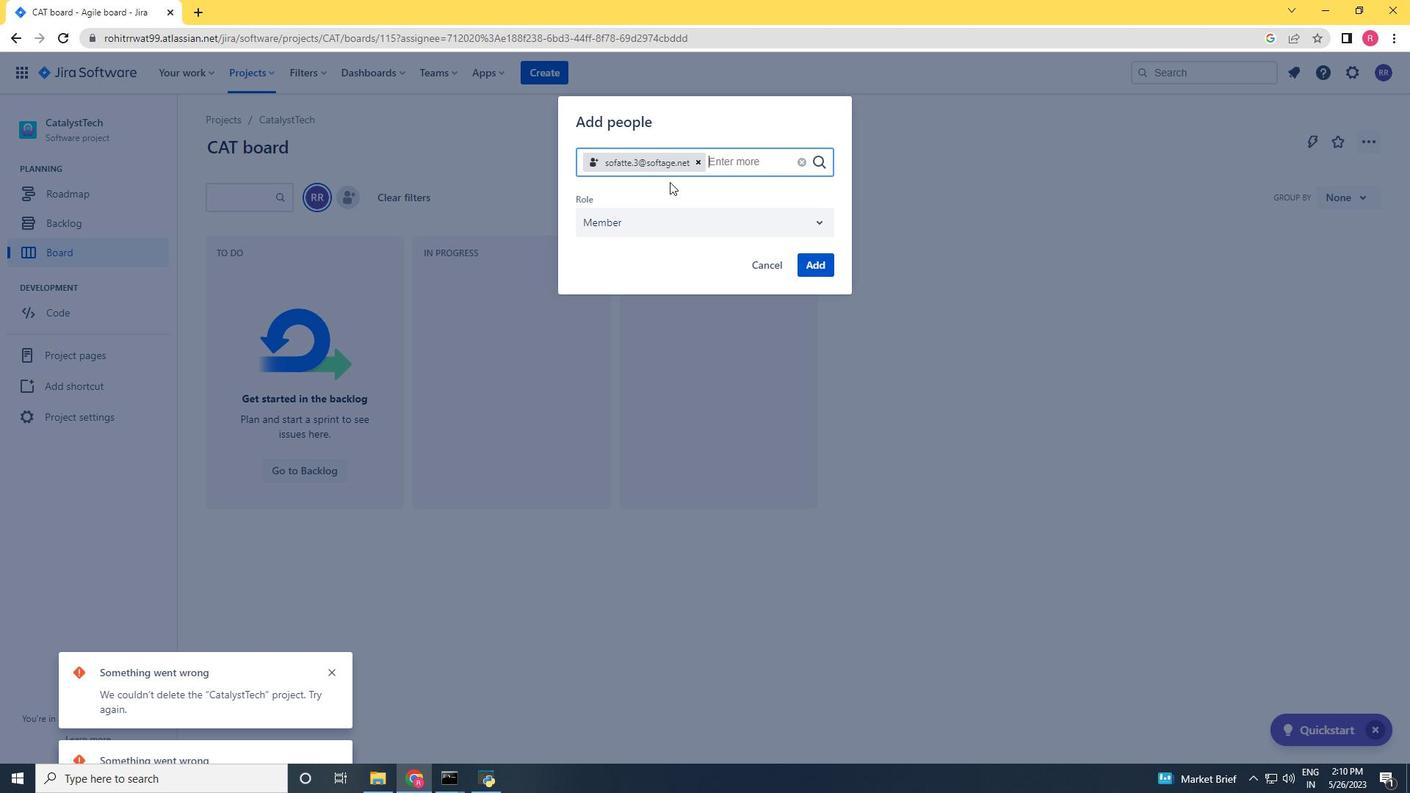 
Action: Key pressed softage.3<Key.shift>@softage.m<Key.backspace>net
Screenshot: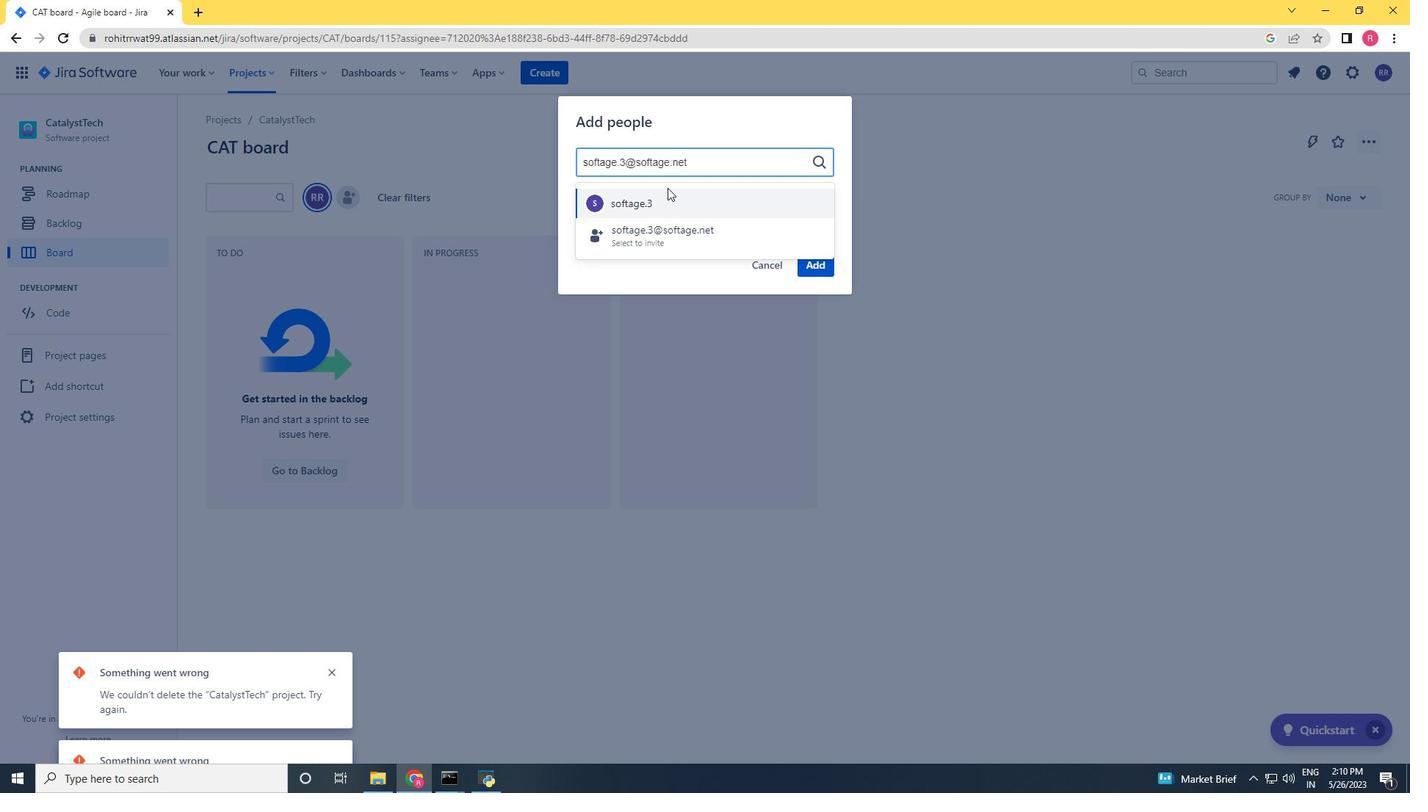 
Action: Mouse moved to (775, 199)
Screenshot: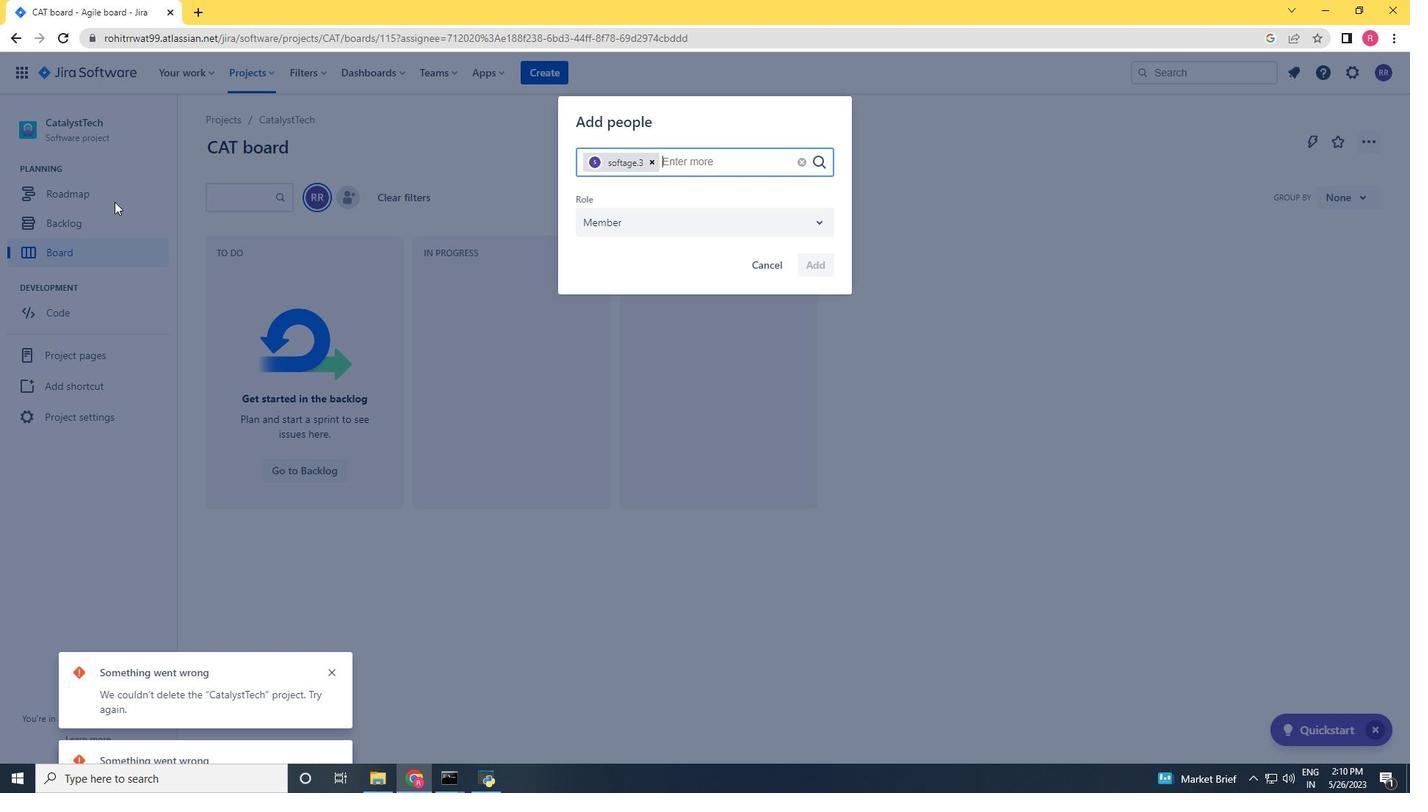 
Action: Mouse pressed left at (775, 199)
Screenshot: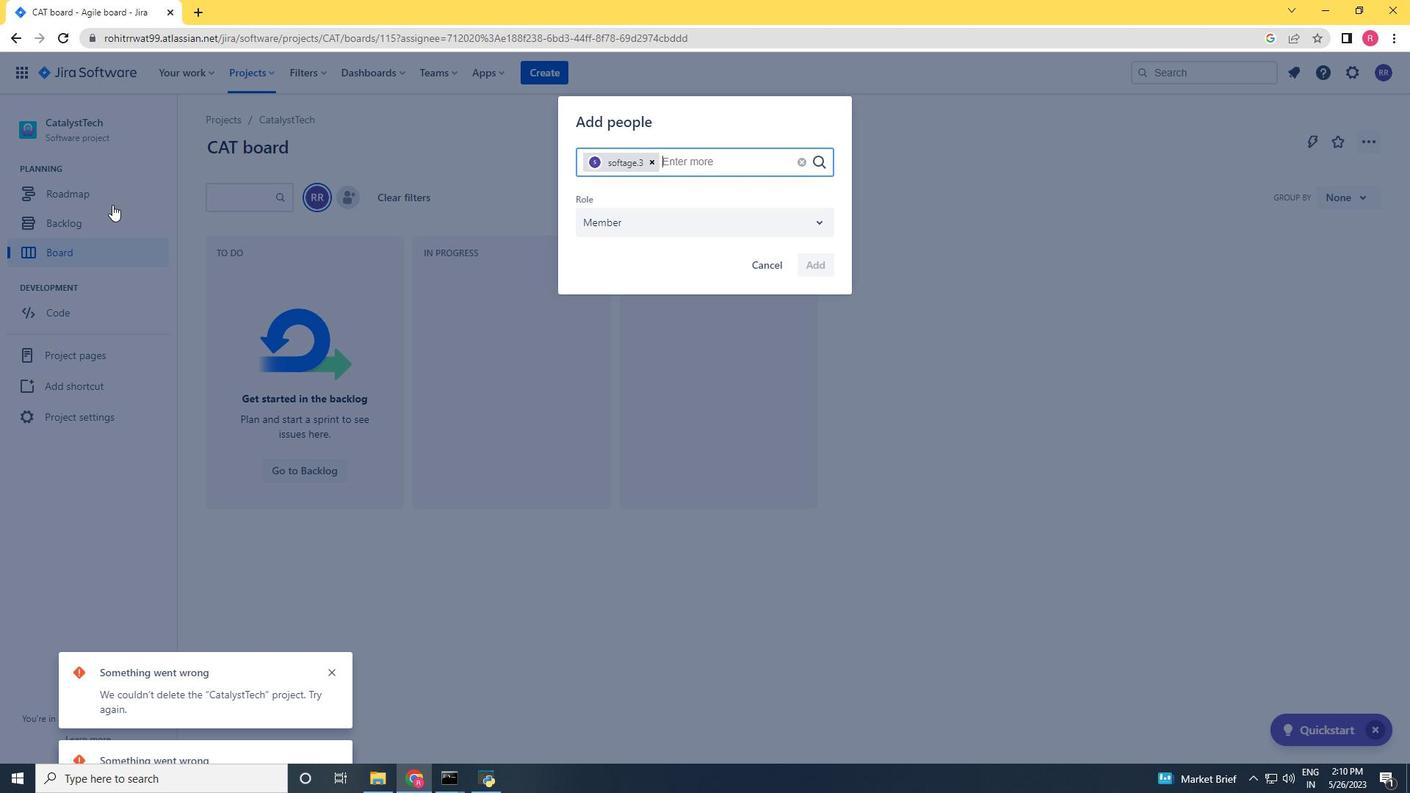 
Action: Mouse moved to (829, 274)
Screenshot: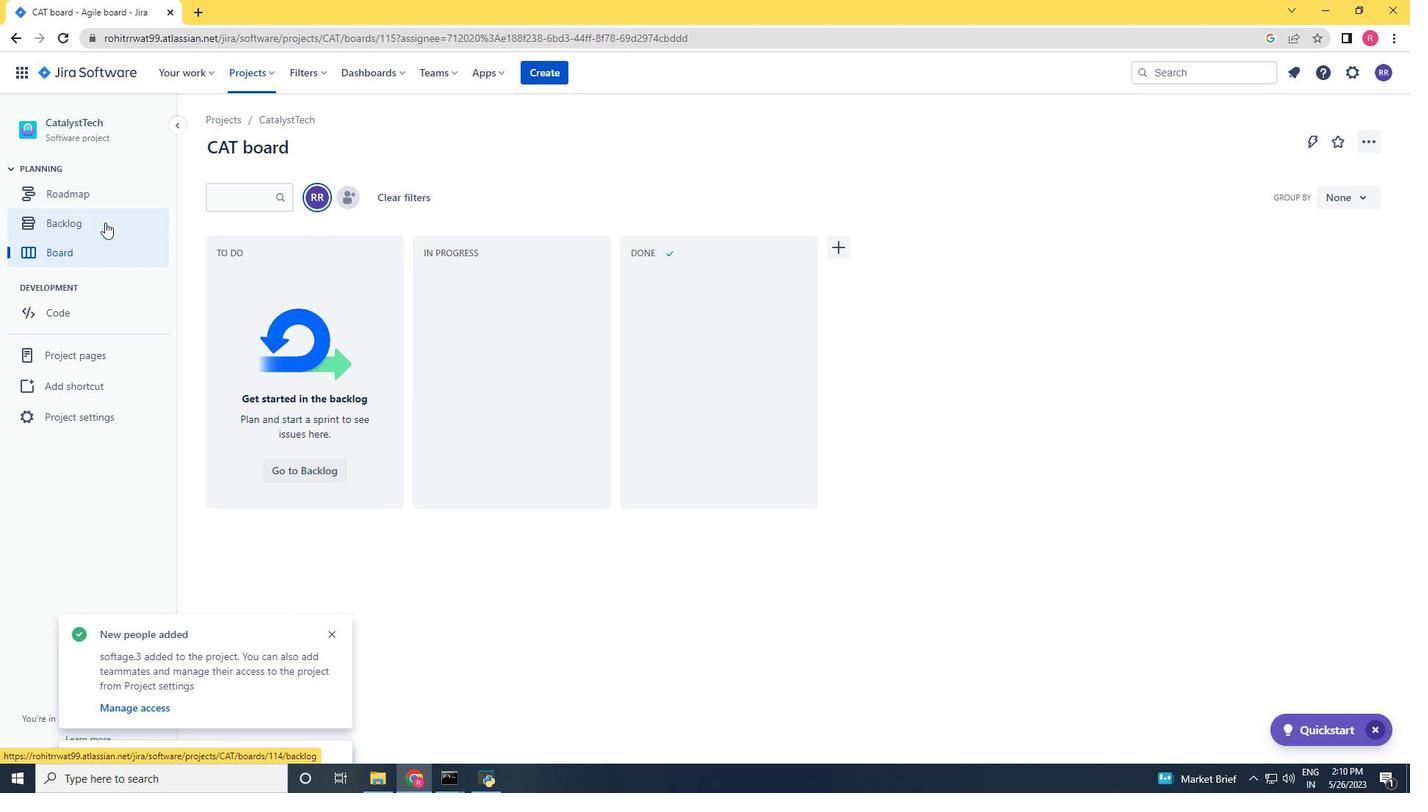 
Action: Mouse pressed left at (829, 274)
Screenshot: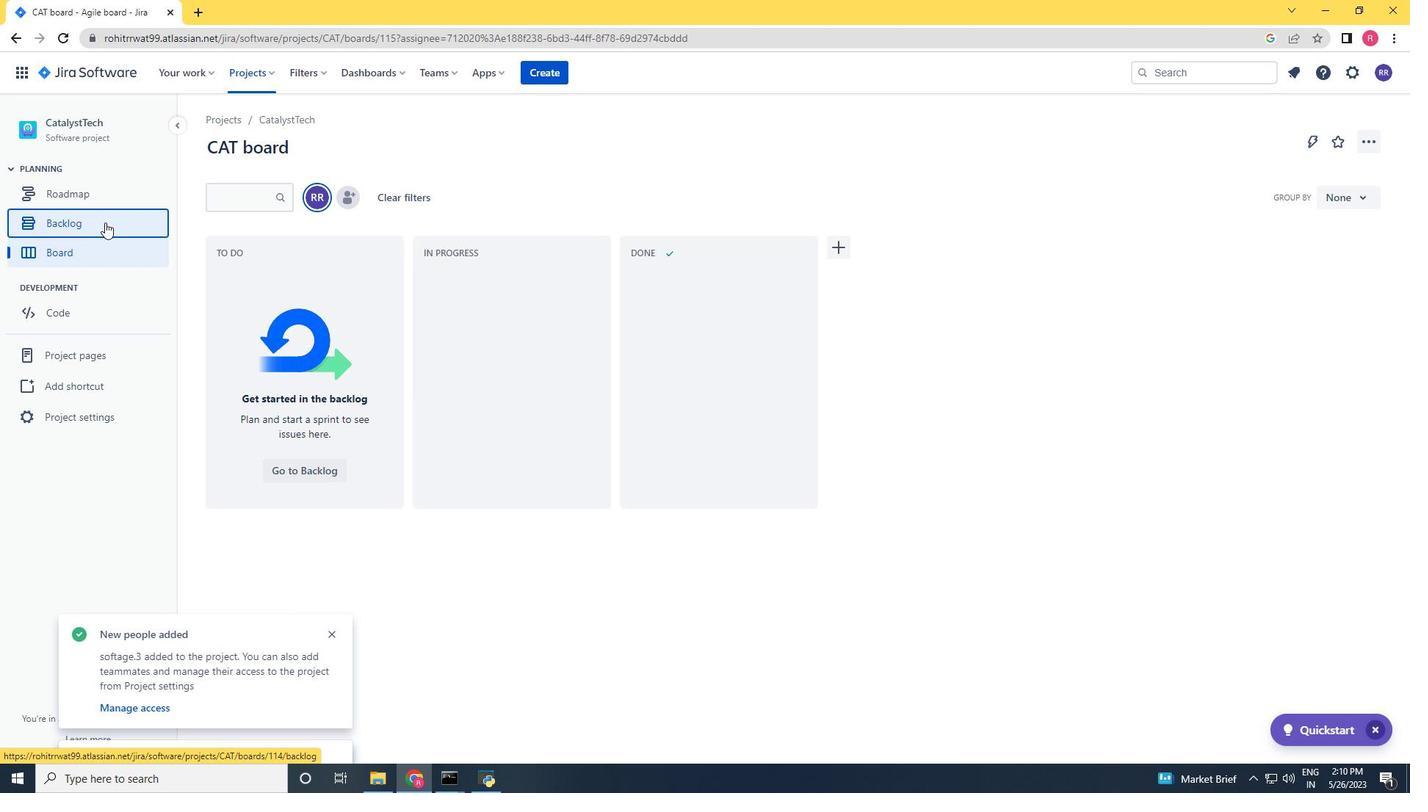 
Action: Mouse moved to (92, 223)
Screenshot: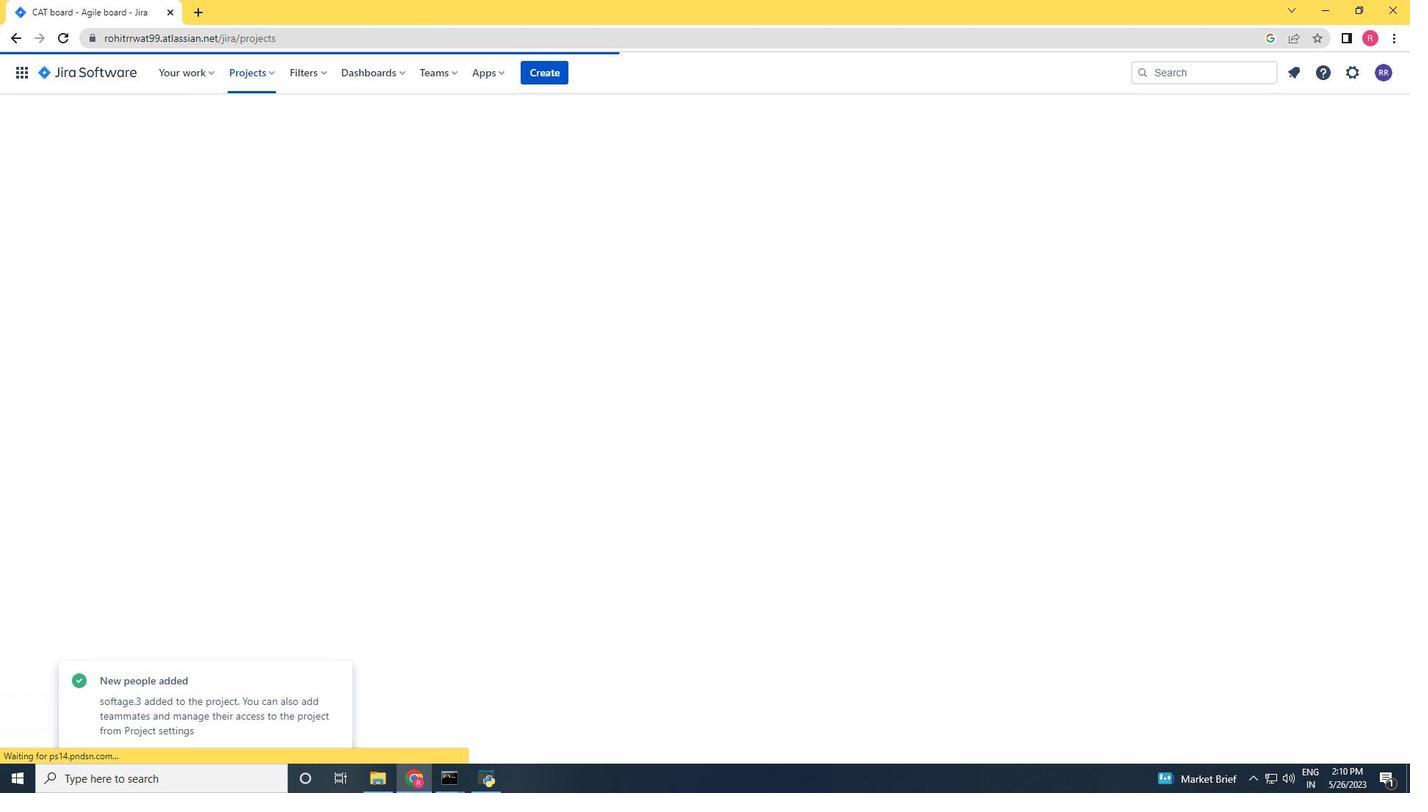 
Action: Mouse pressed left at (92, 223)
Screenshot: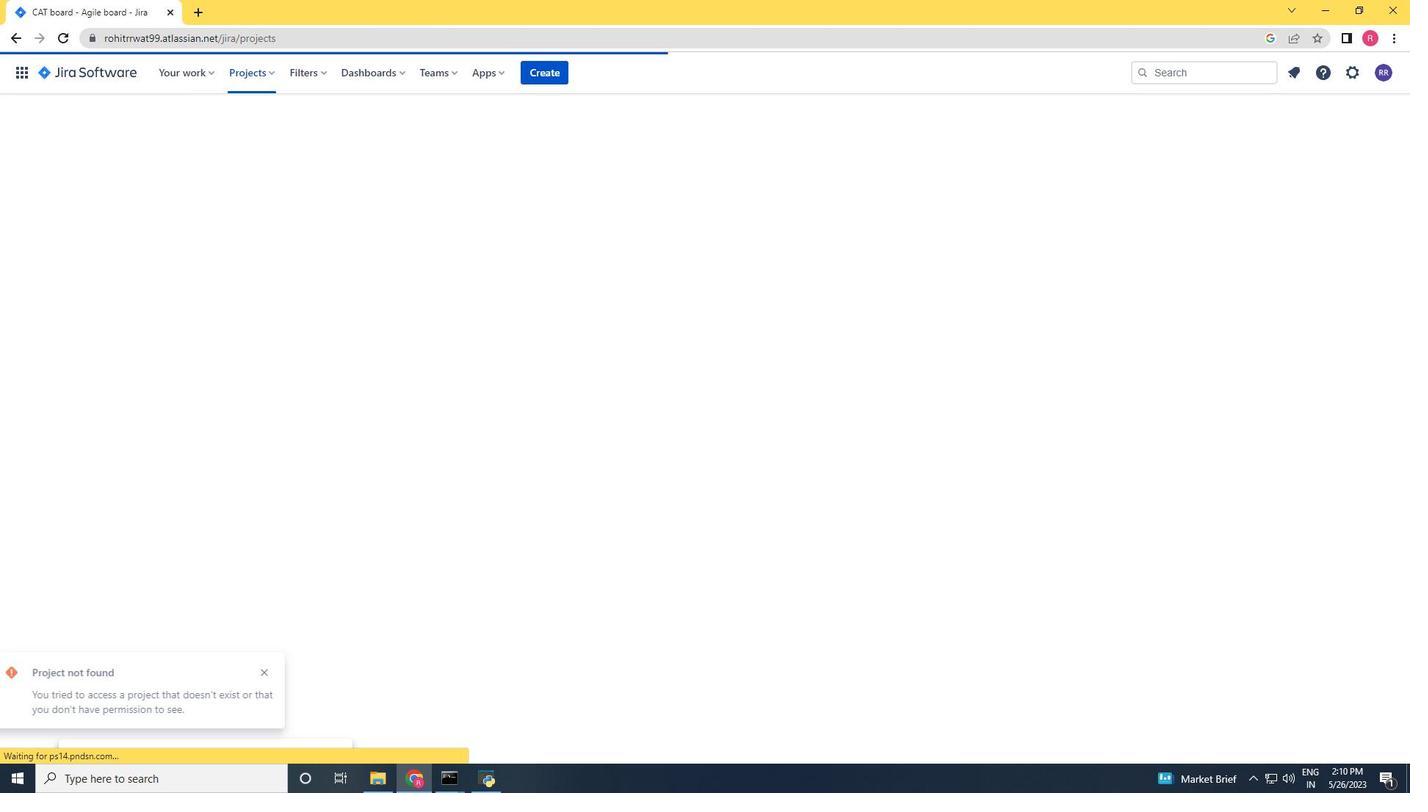 
Action: Mouse moved to (84, 409)
Screenshot: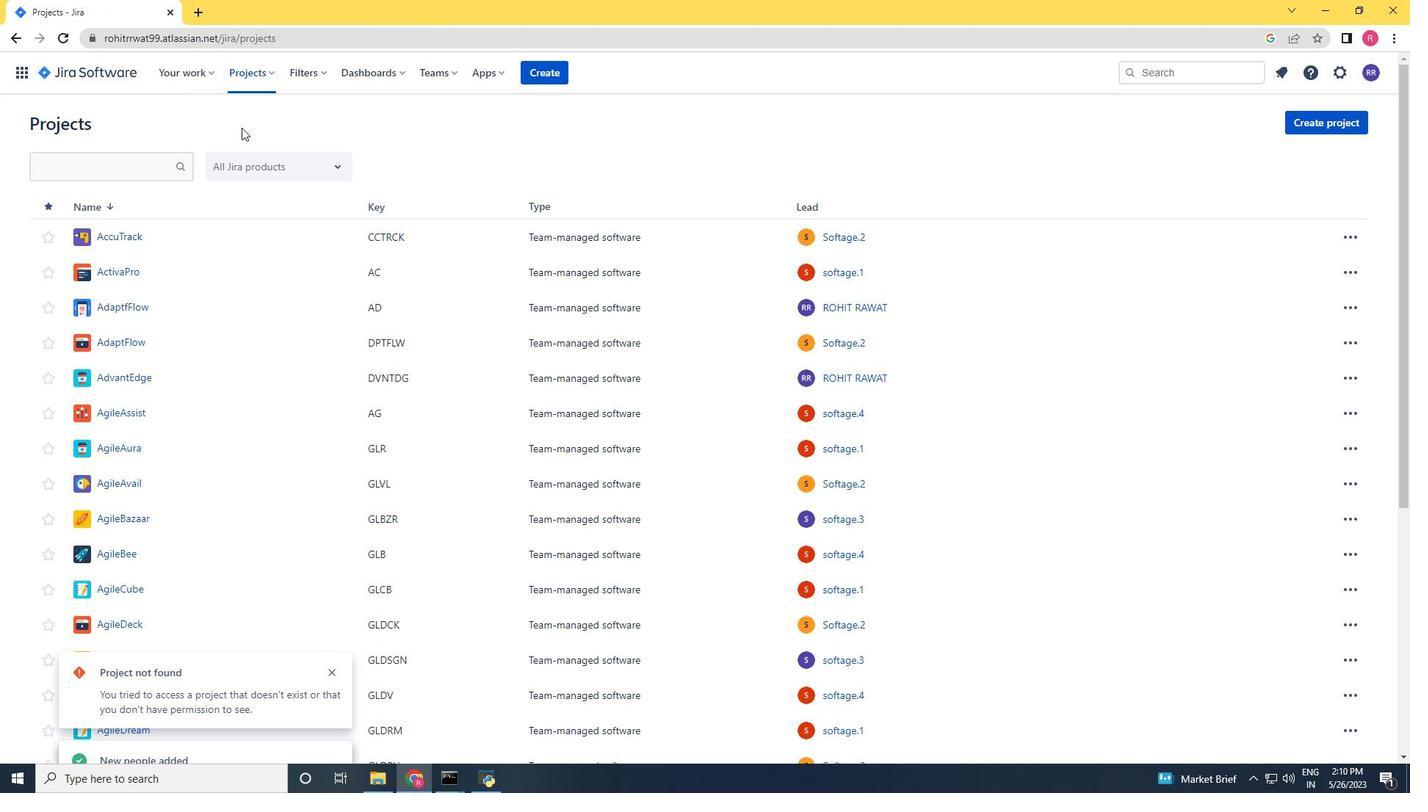 
Action: Mouse pressed left at (84, 409)
Screenshot: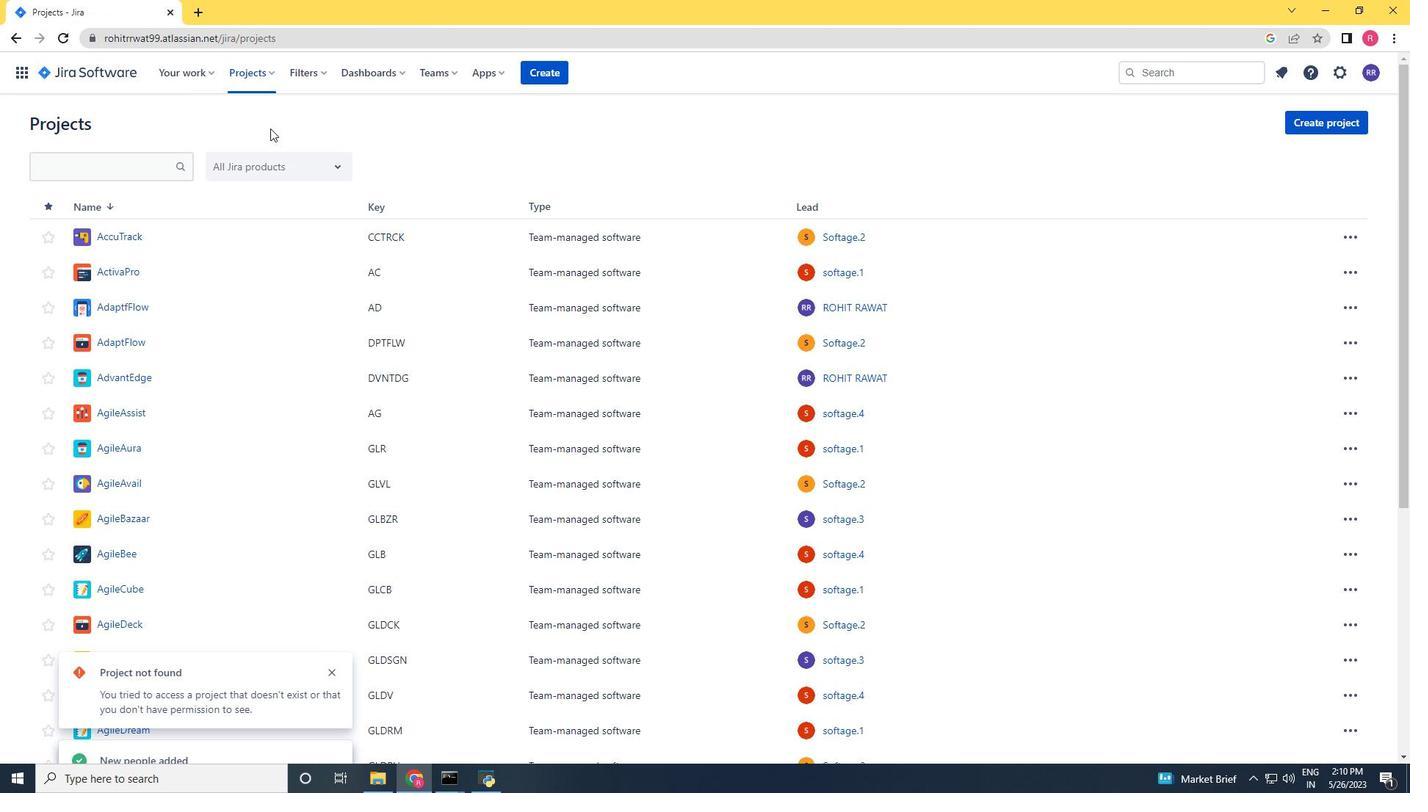 
Action: Mouse moved to (789, 534)
Screenshot: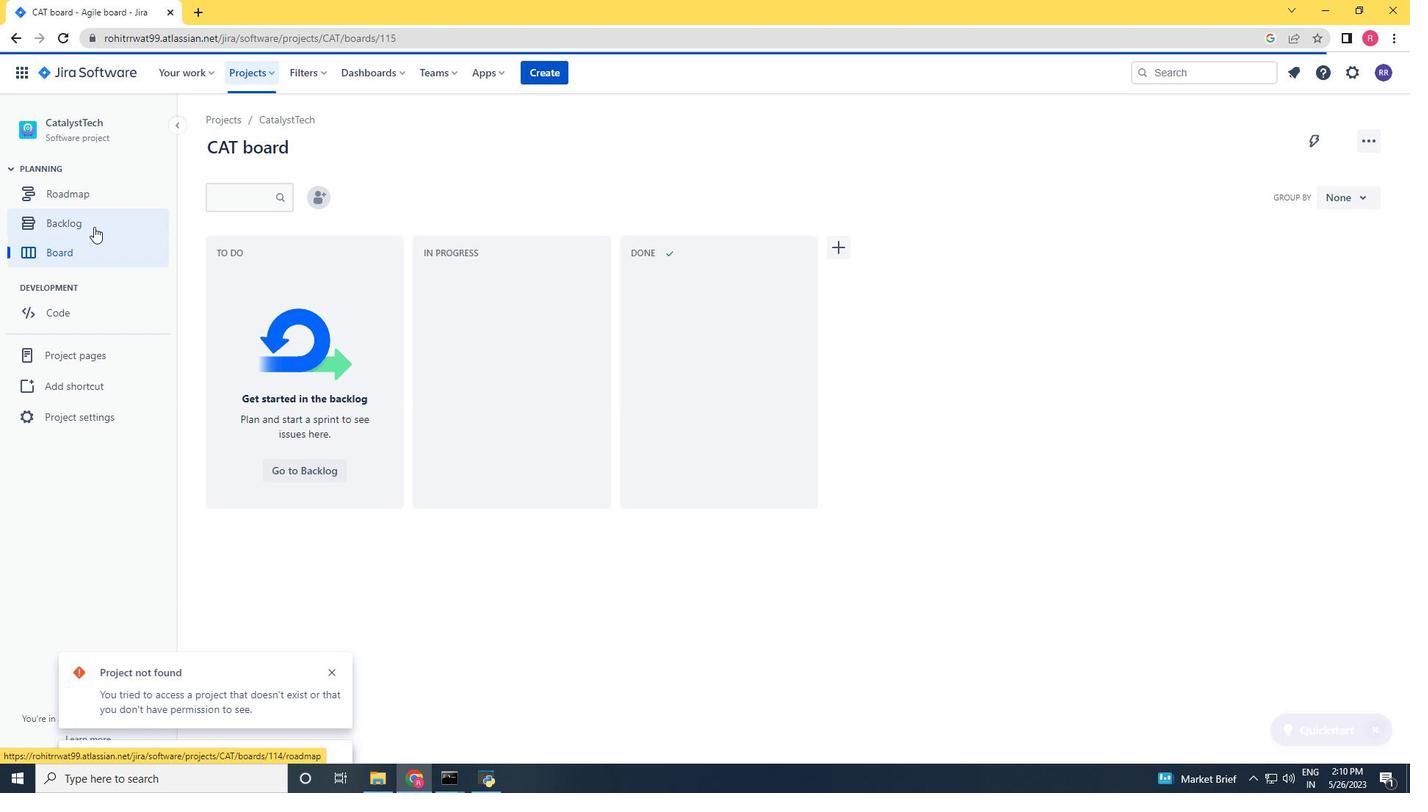
Action: Mouse pressed left at (789, 534)
Screenshot: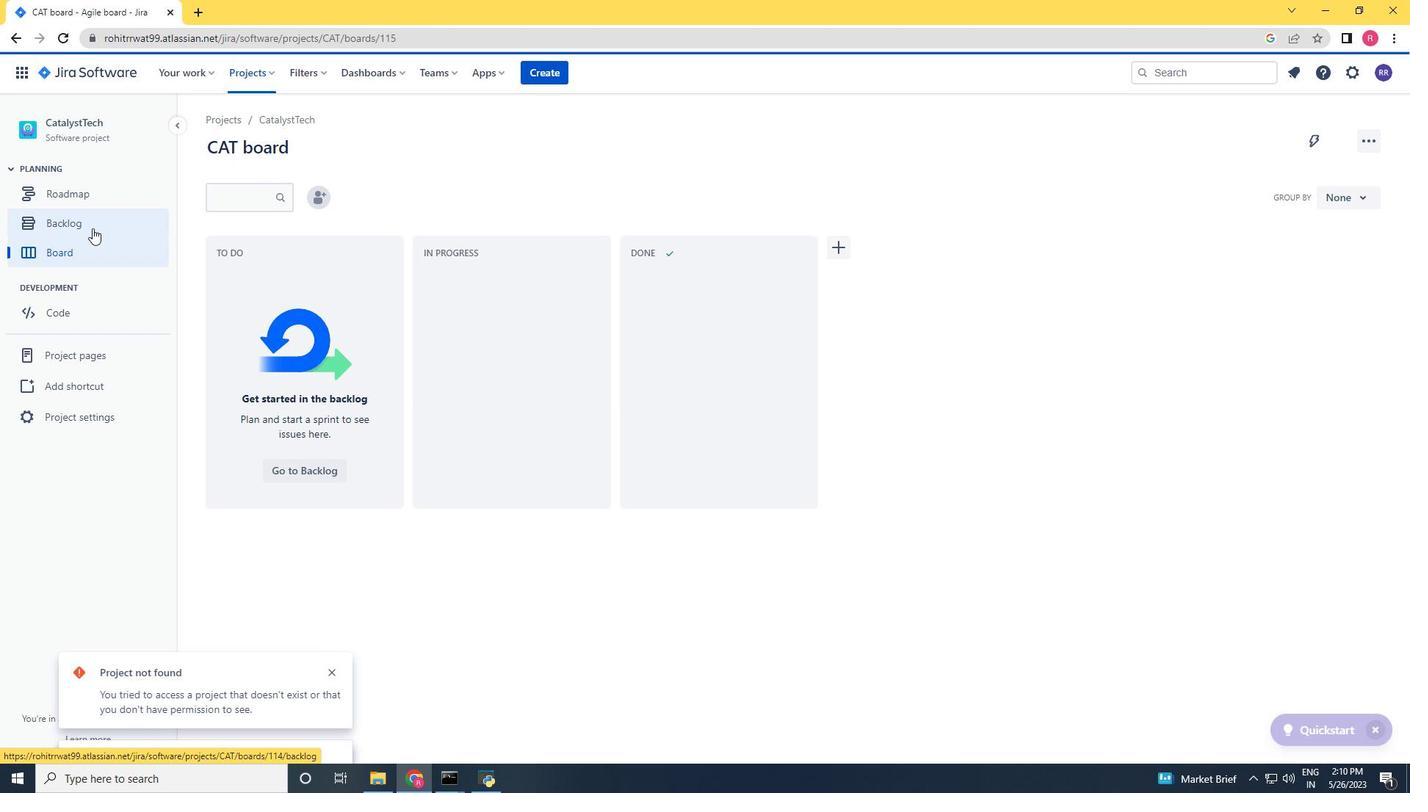 
Action: Key pressed softage.3<Key.shift>@softage.net
Screenshot: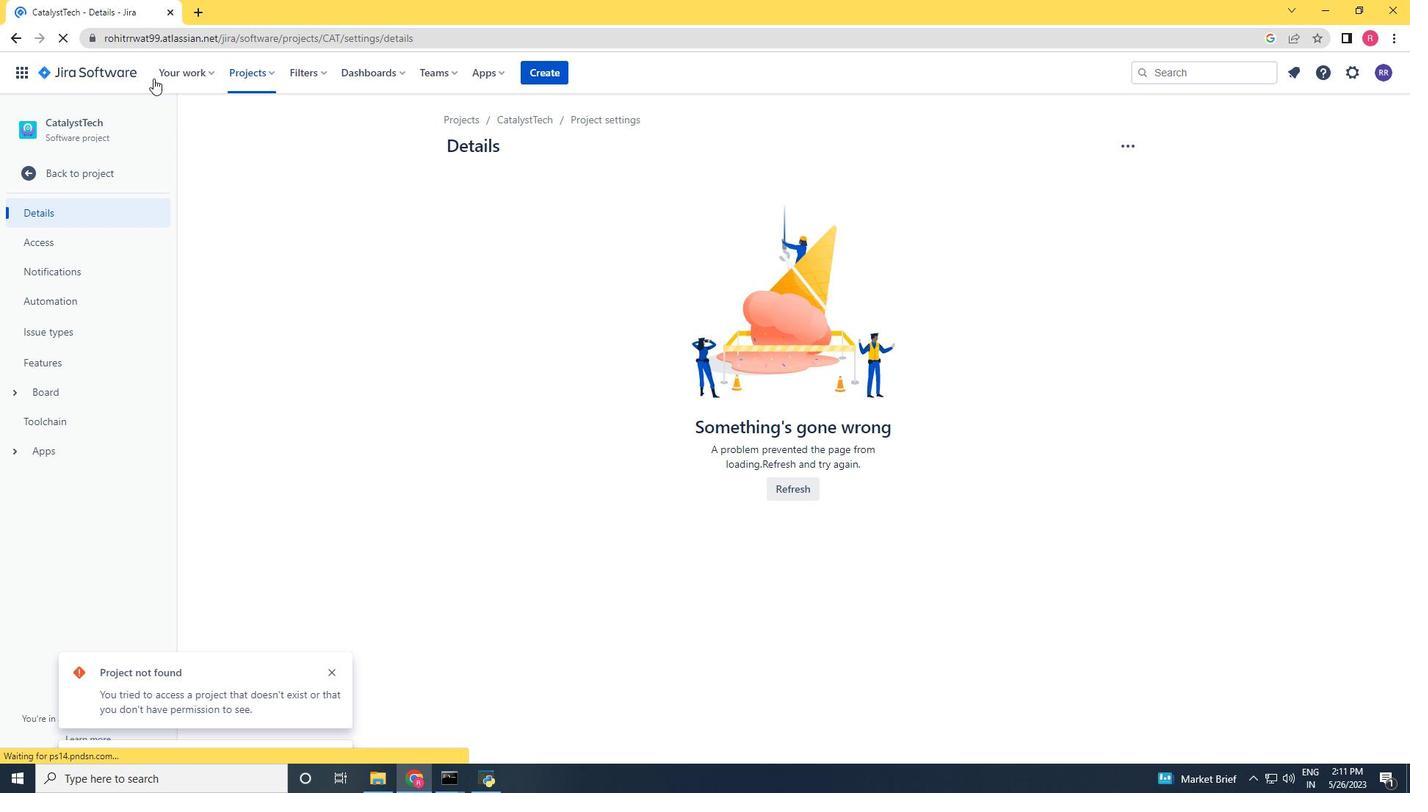 
Action: Mouse moved to (778, 570)
Screenshot: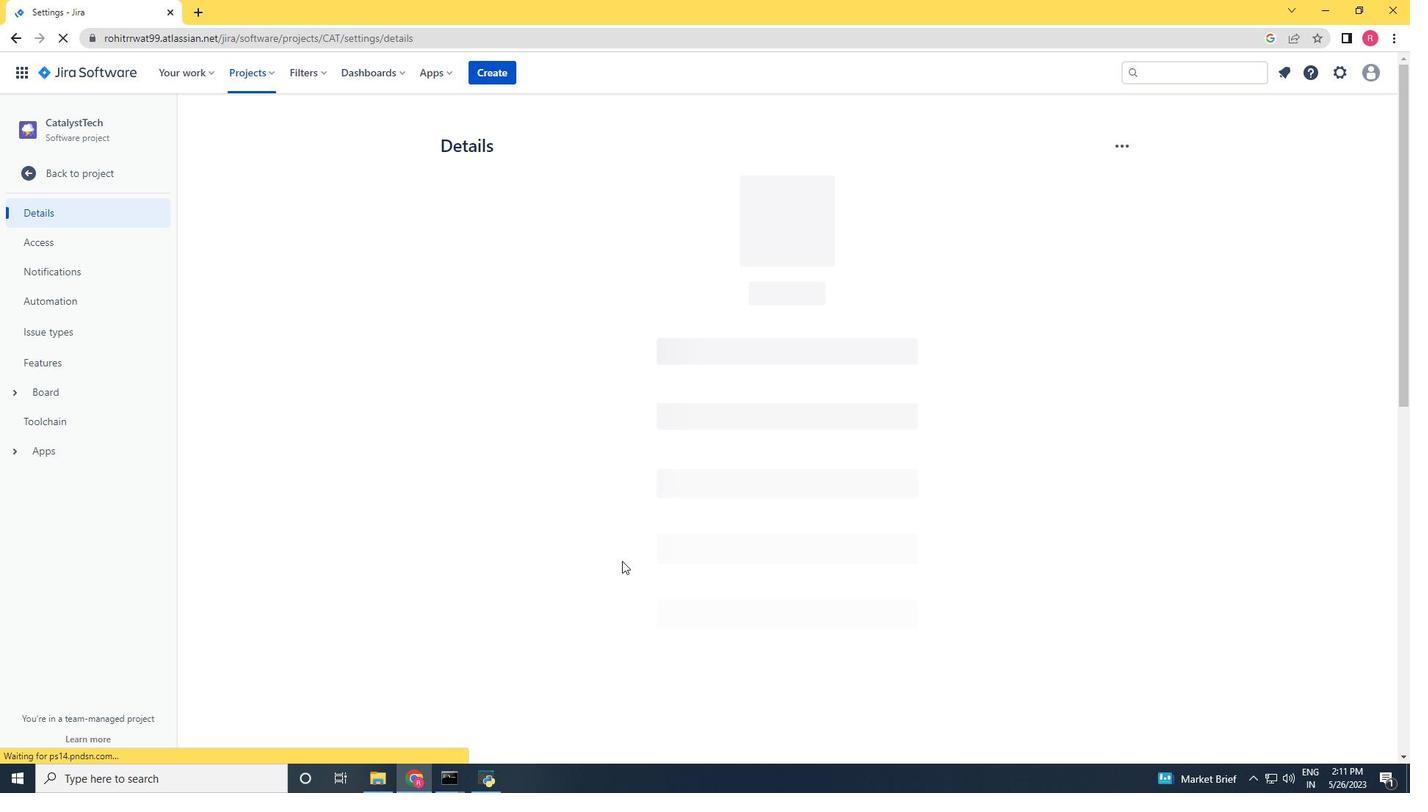 
Action: Mouse pressed left at (778, 570)
Screenshot: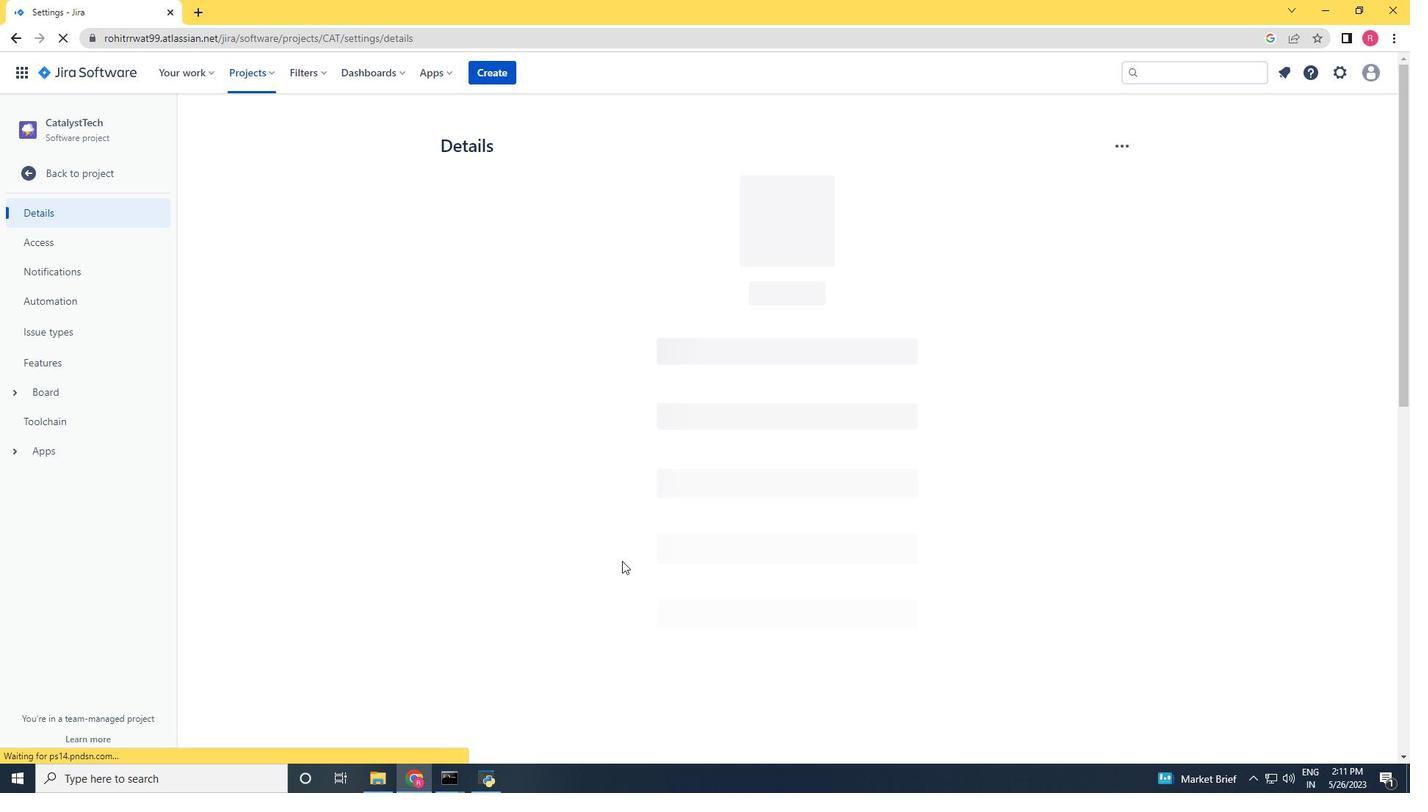 
Action: Mouse moved to (684, 636)
Screenshot: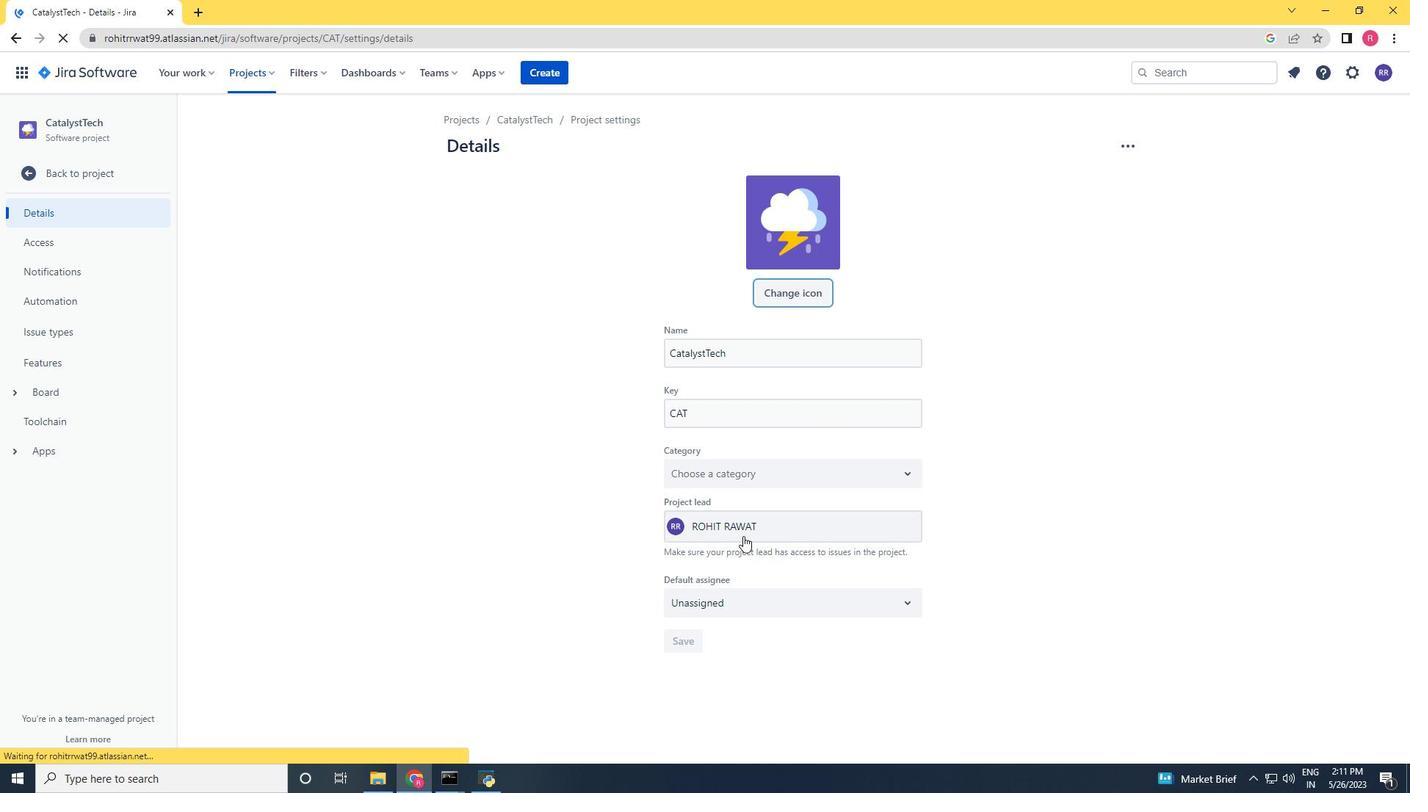 
Action: Mouse pressed left at (684, 636)
Screenshot: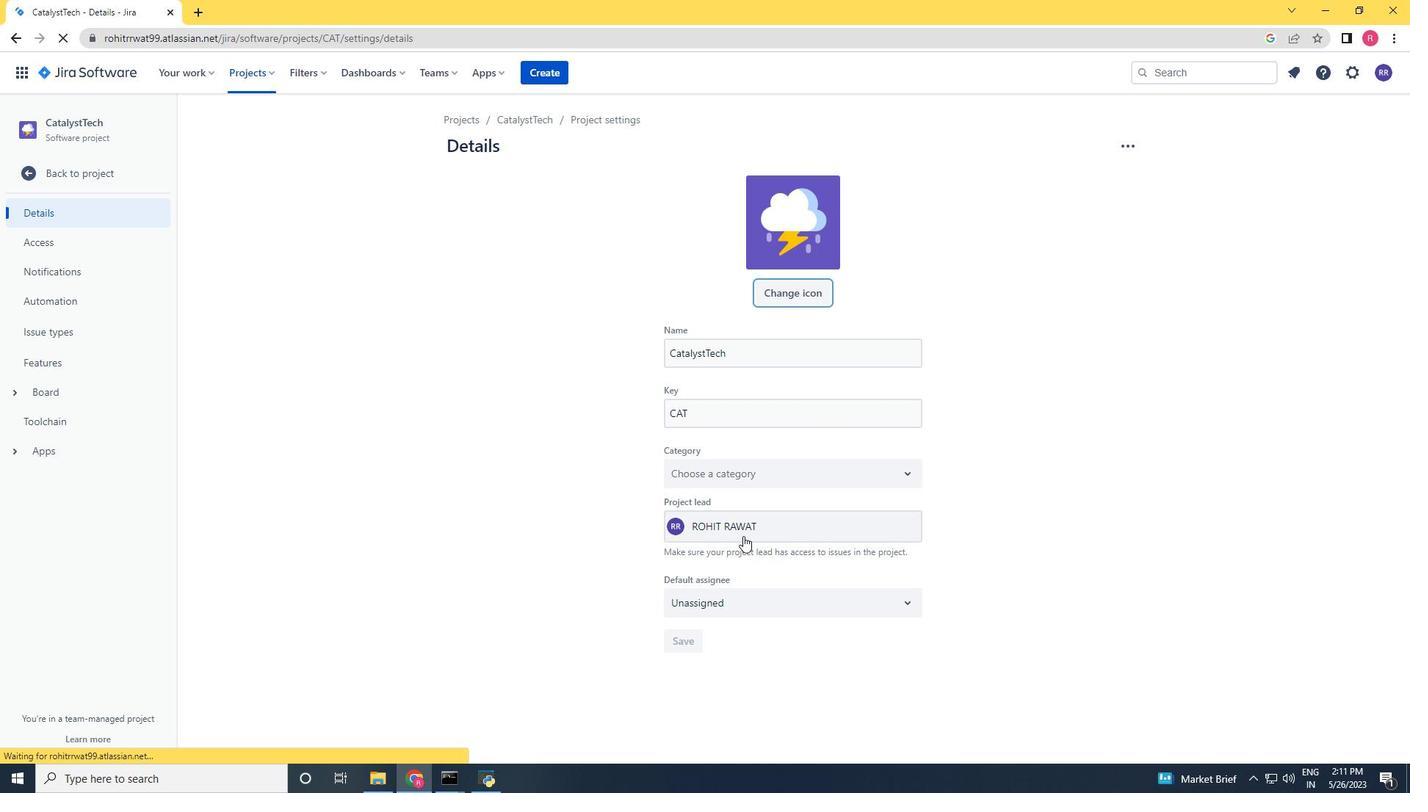 
Action: Mouse moved to (91, 186)
Screenshot: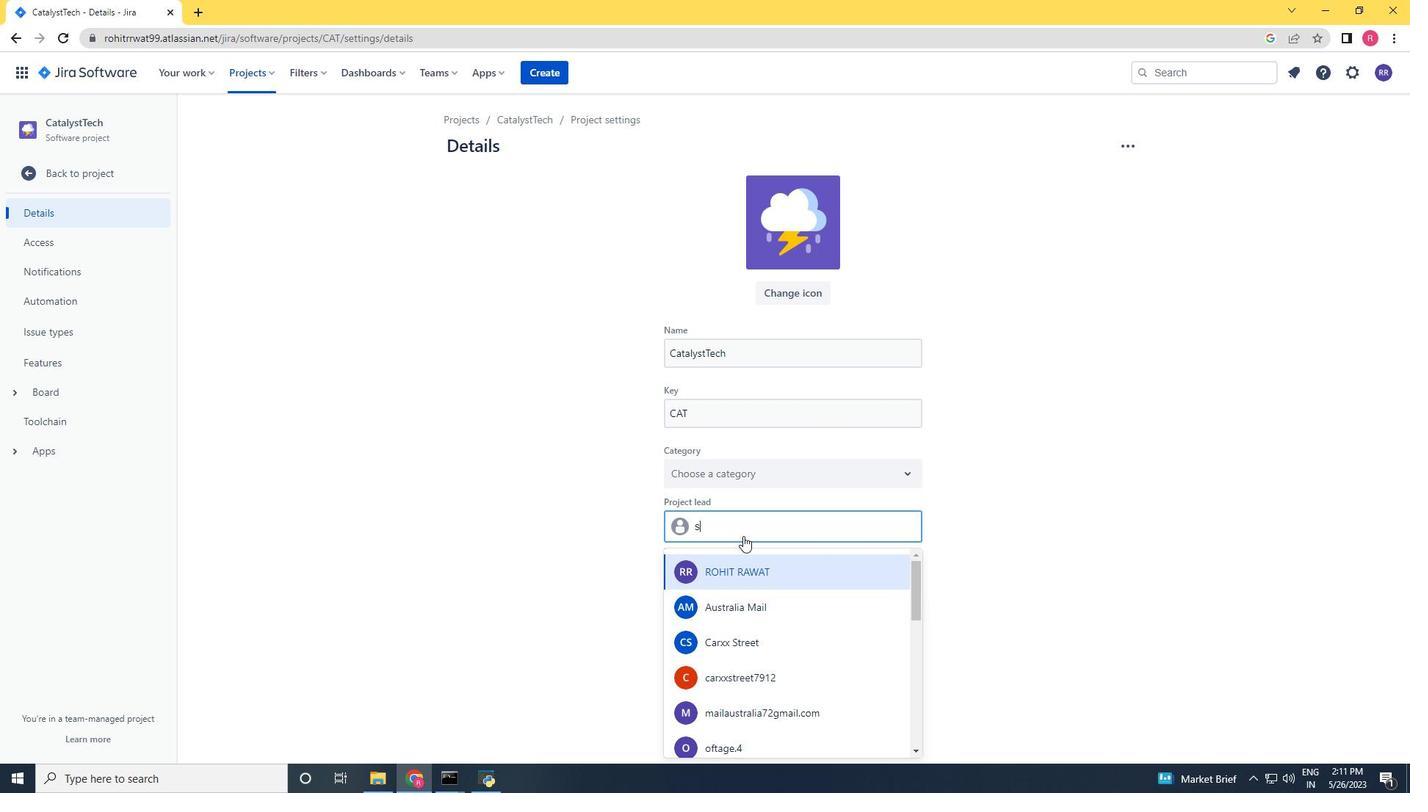 
Action: Mouse pressed left at (91, 186)
Screenshot: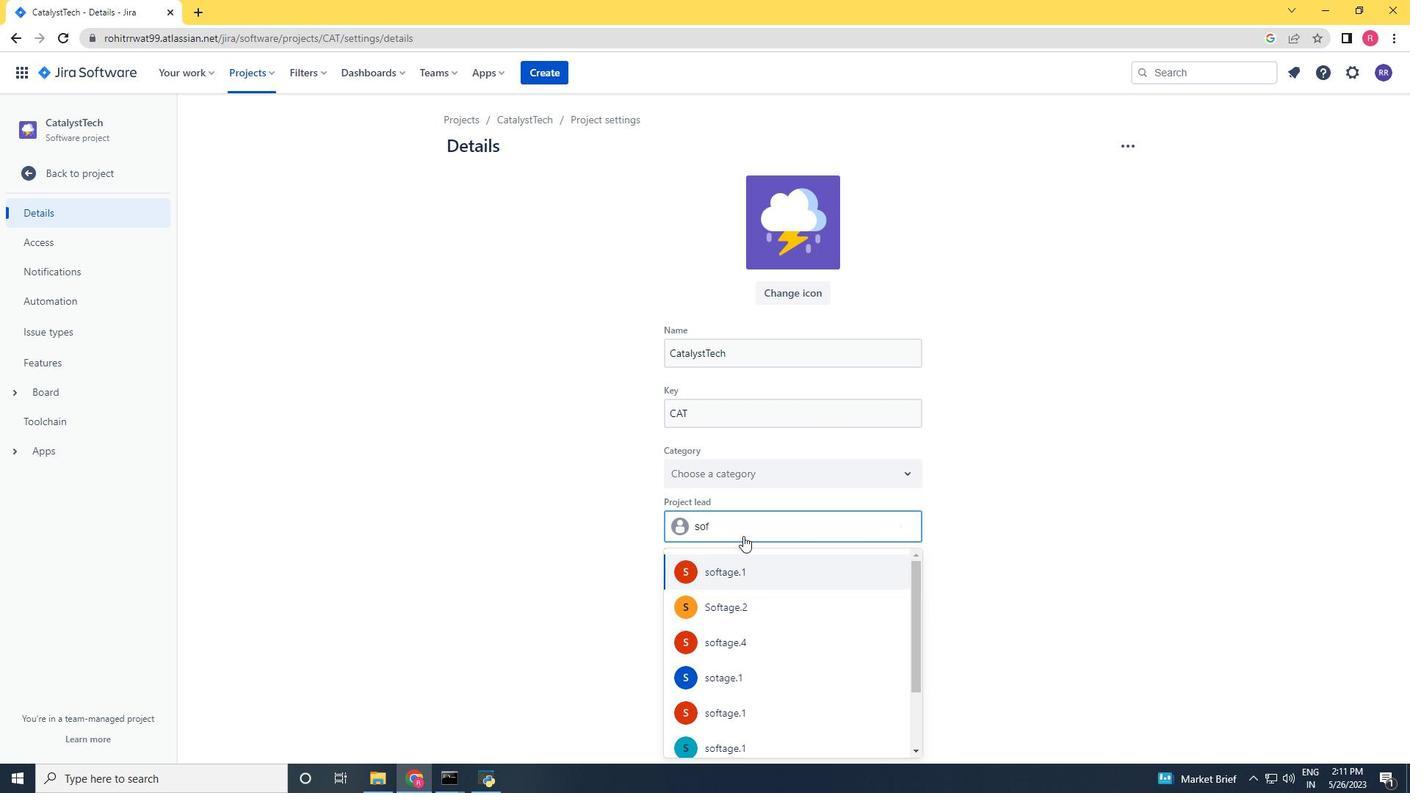 
Action: Mouse moved to (345, 186)
Screenshot: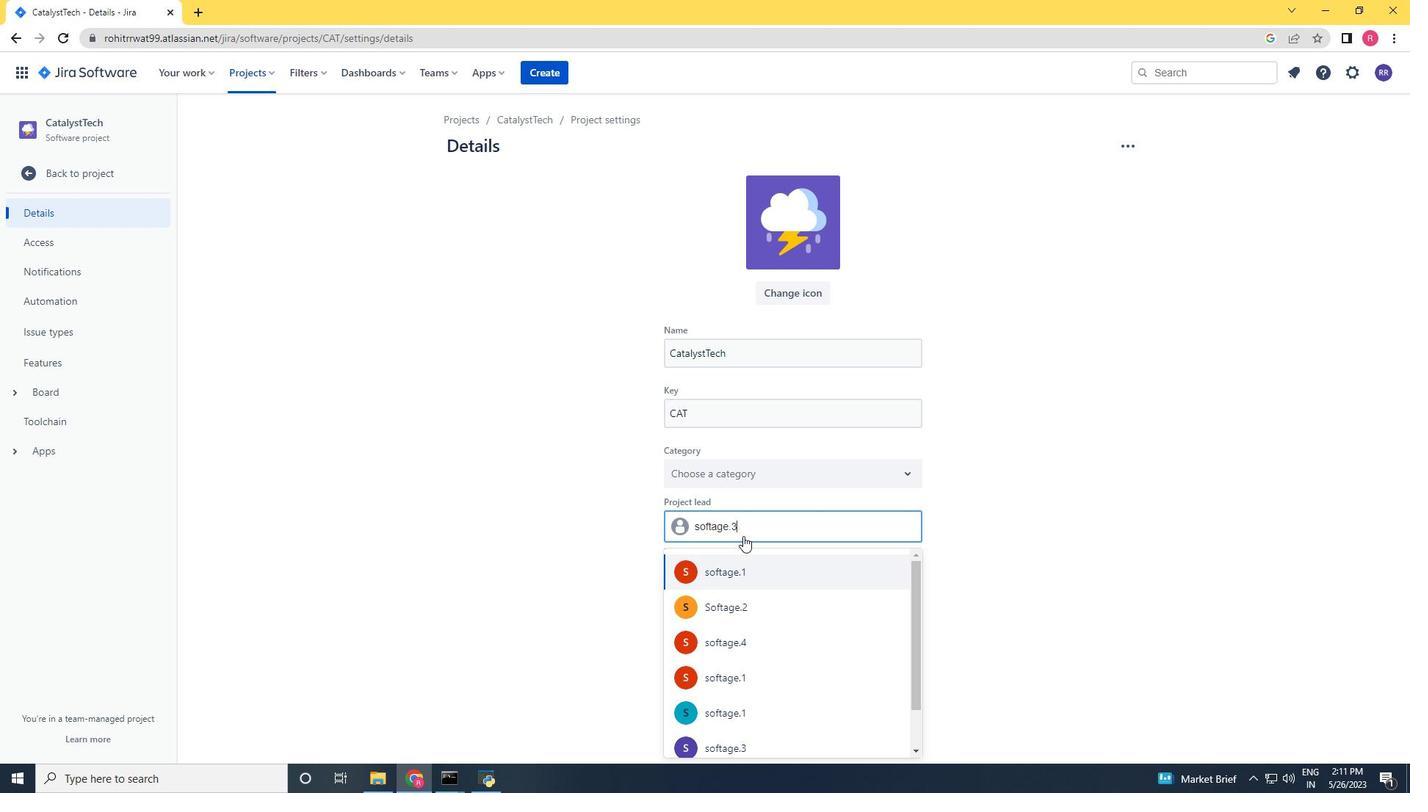 
Action: Mouse pressed left at (345, 186)
Screenshot: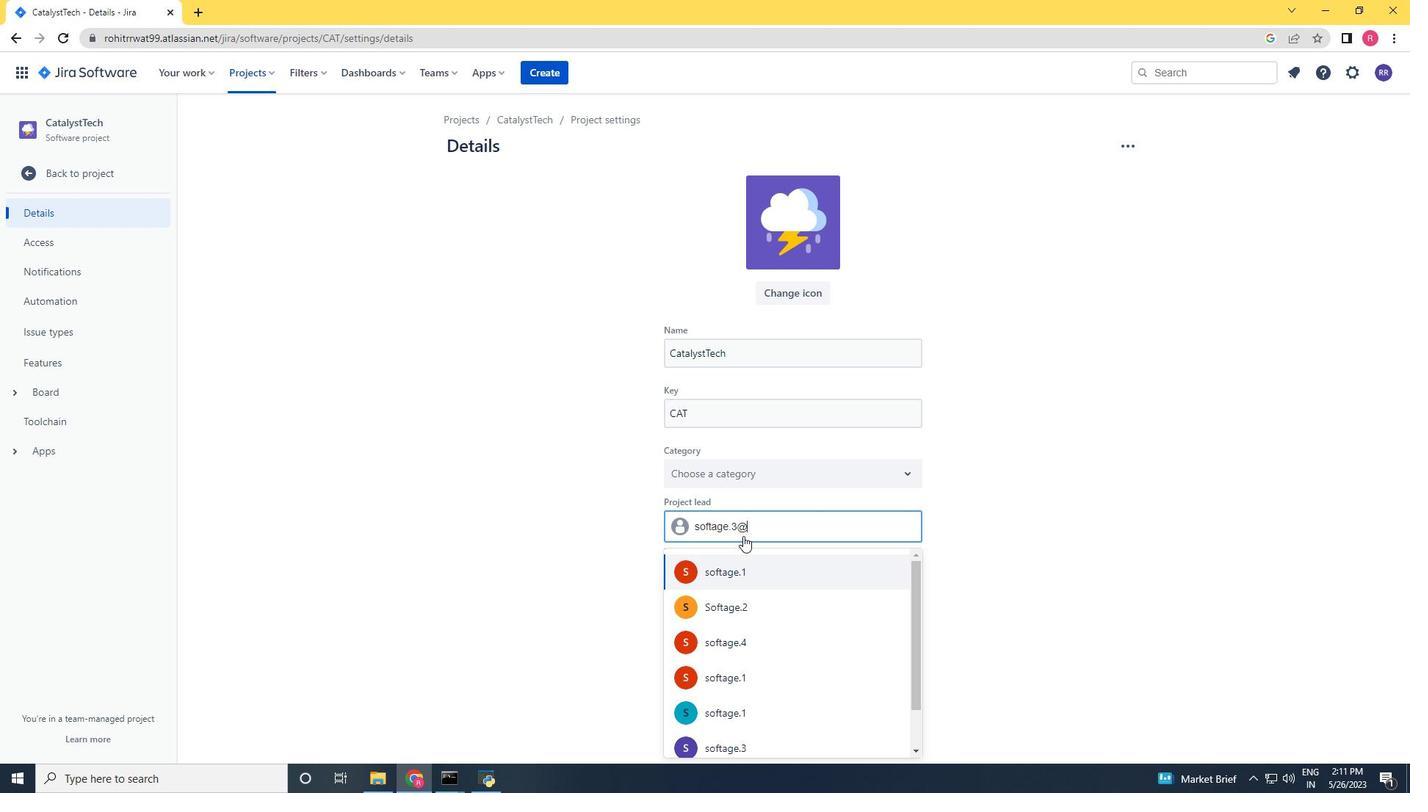 
Action: Mouse moved to (346, 185)
Screenshot: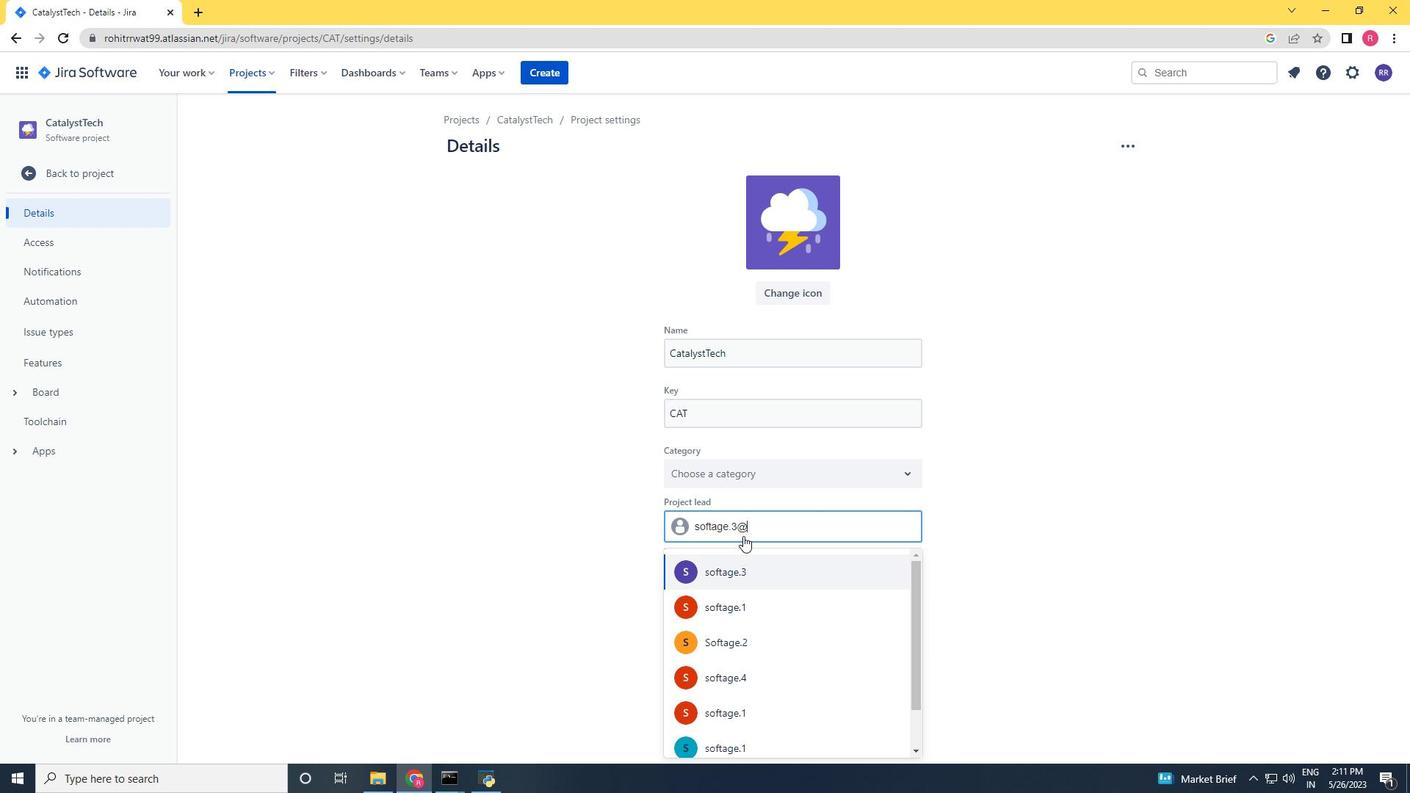 
Action: Key pressed softage.4<Key.shift>@softage.nett
Screenshot: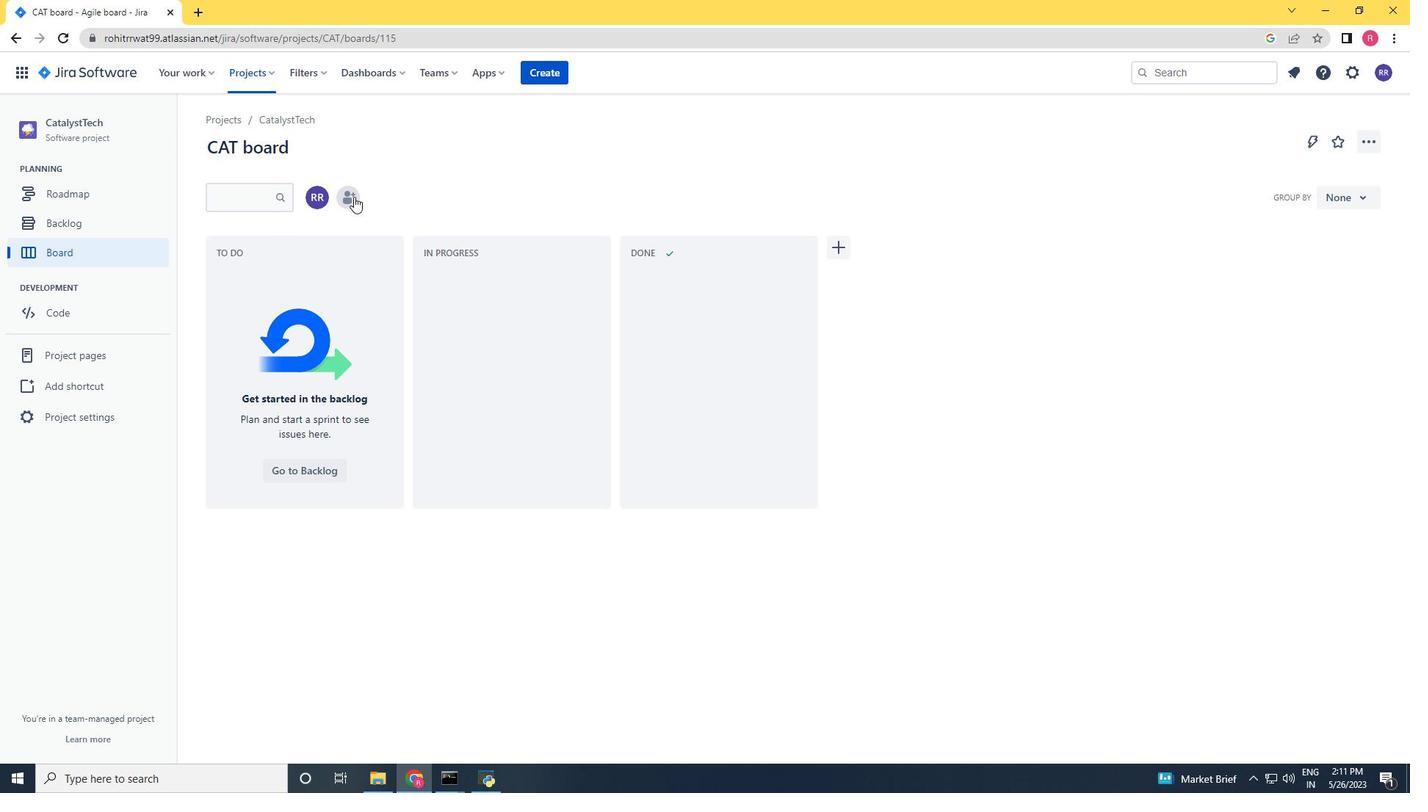 
Action: Mouse moved to (657, 199)
Screenshot: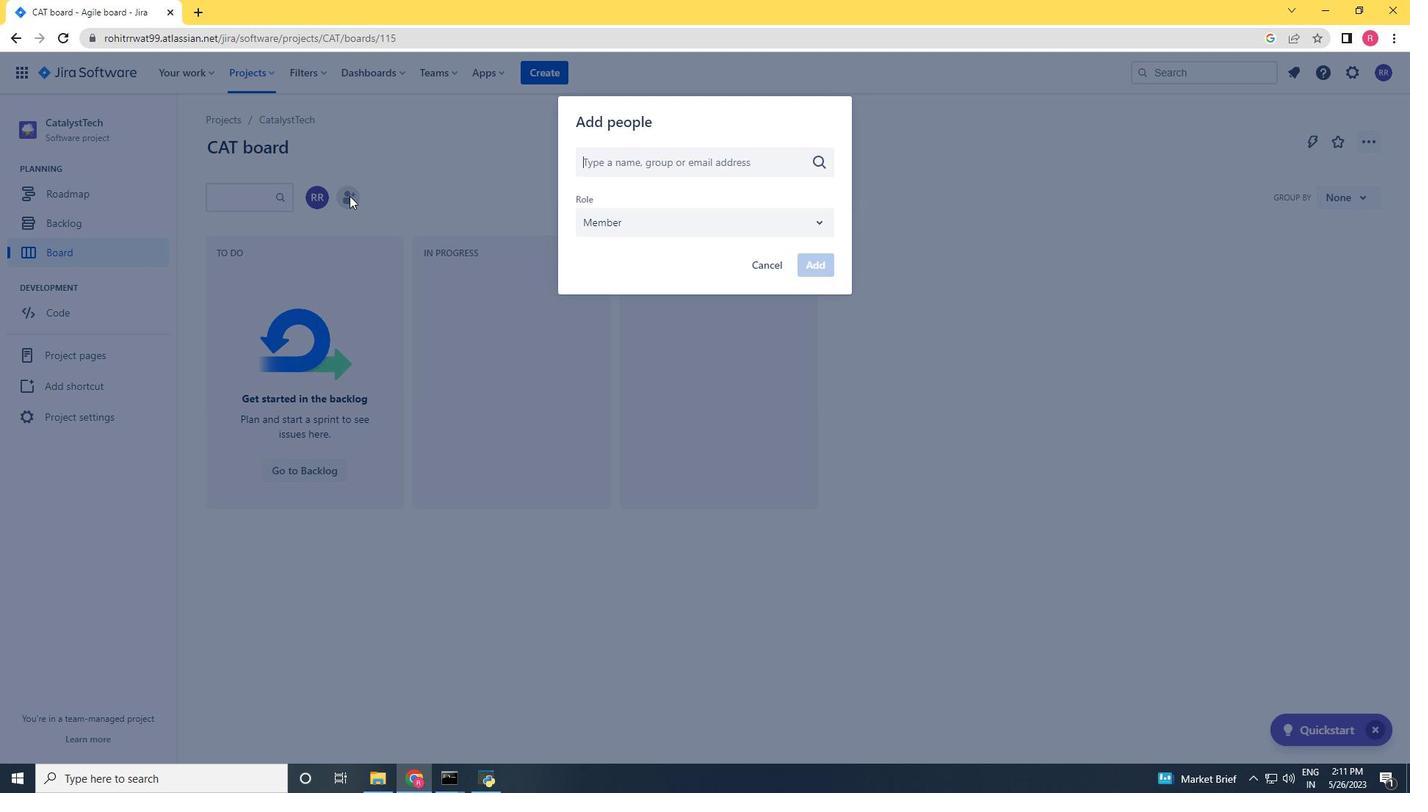 
Action: Key pressed <Key.backspace>
Screenshot: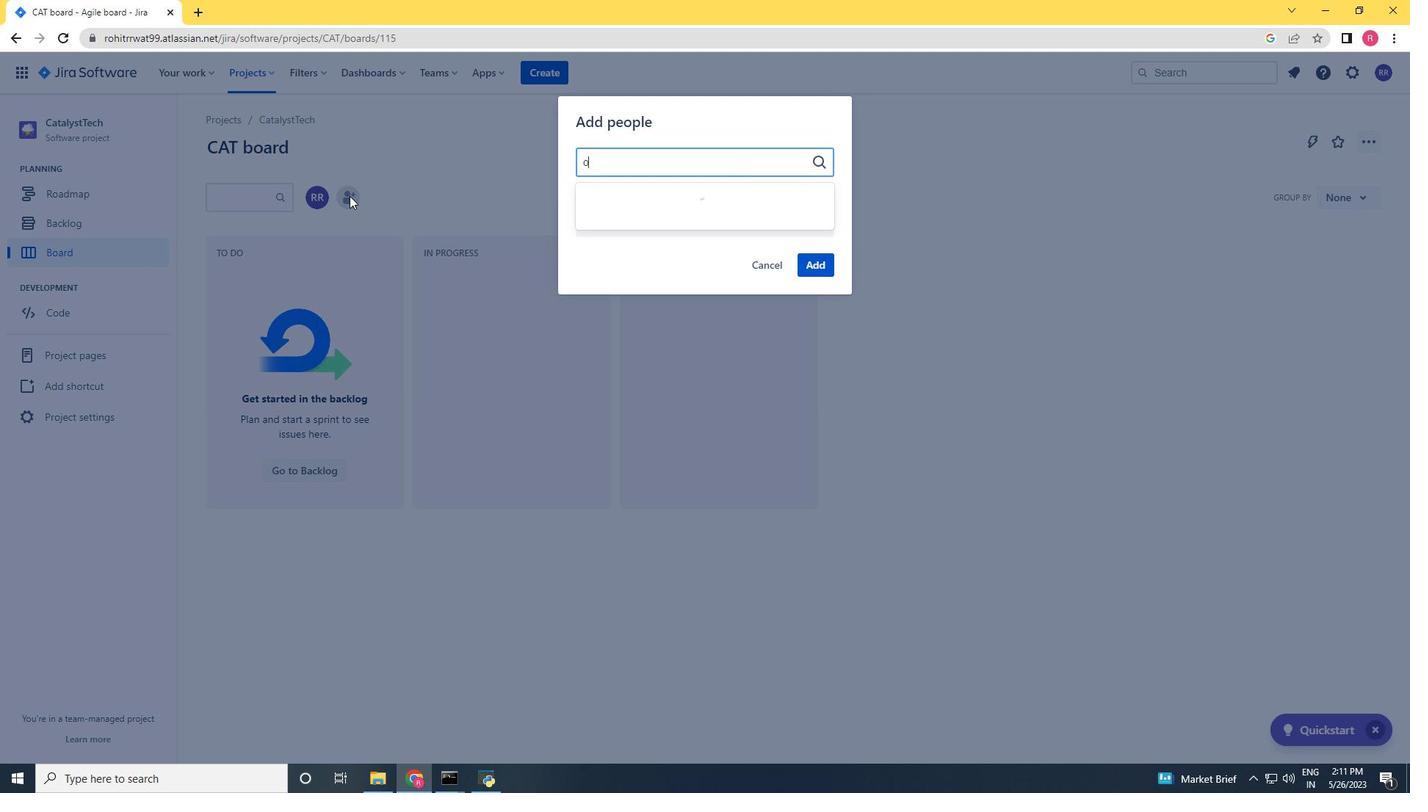 
Action: Mouse pressed left at (657, 199)
Screenshot: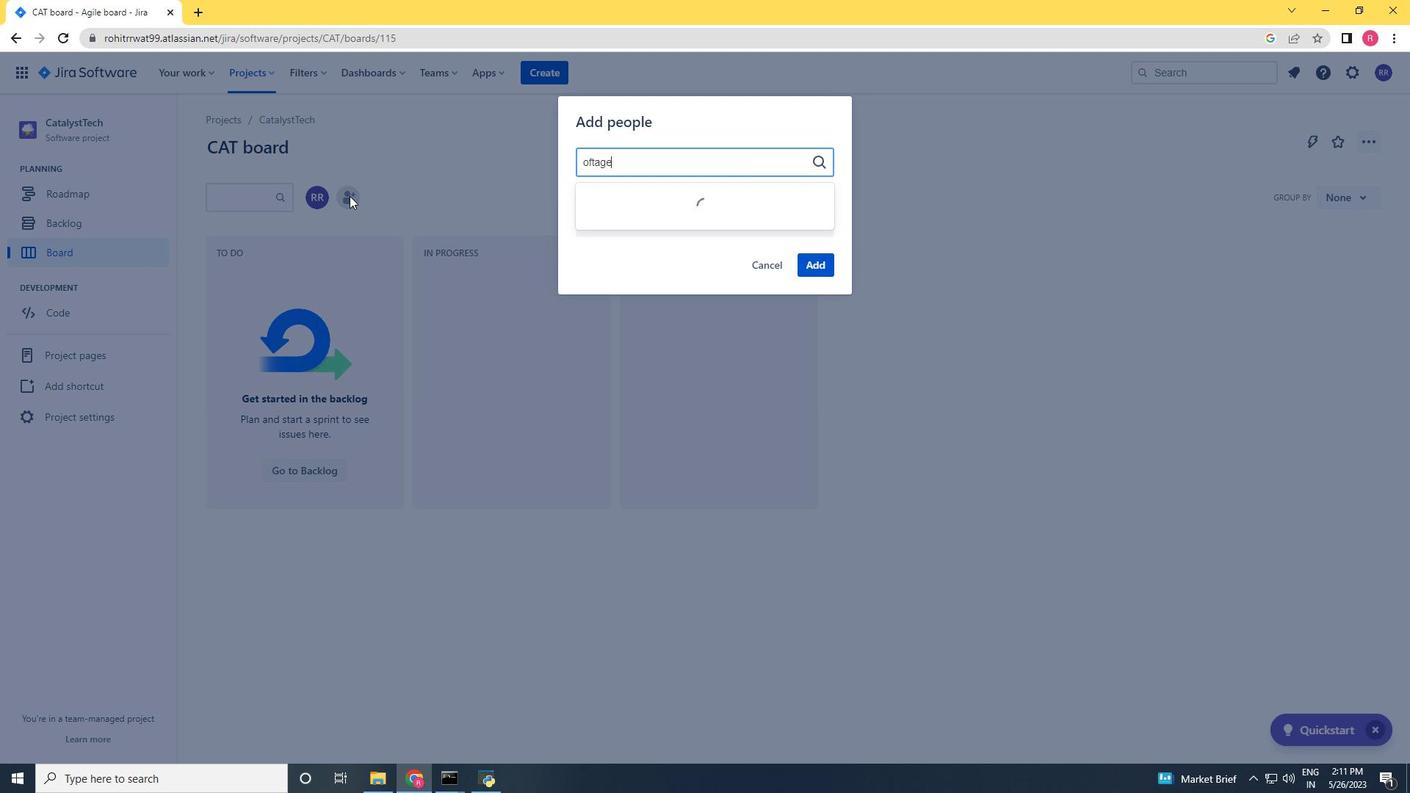 
Action: Mouse moved to (822, 263)
Screenshot: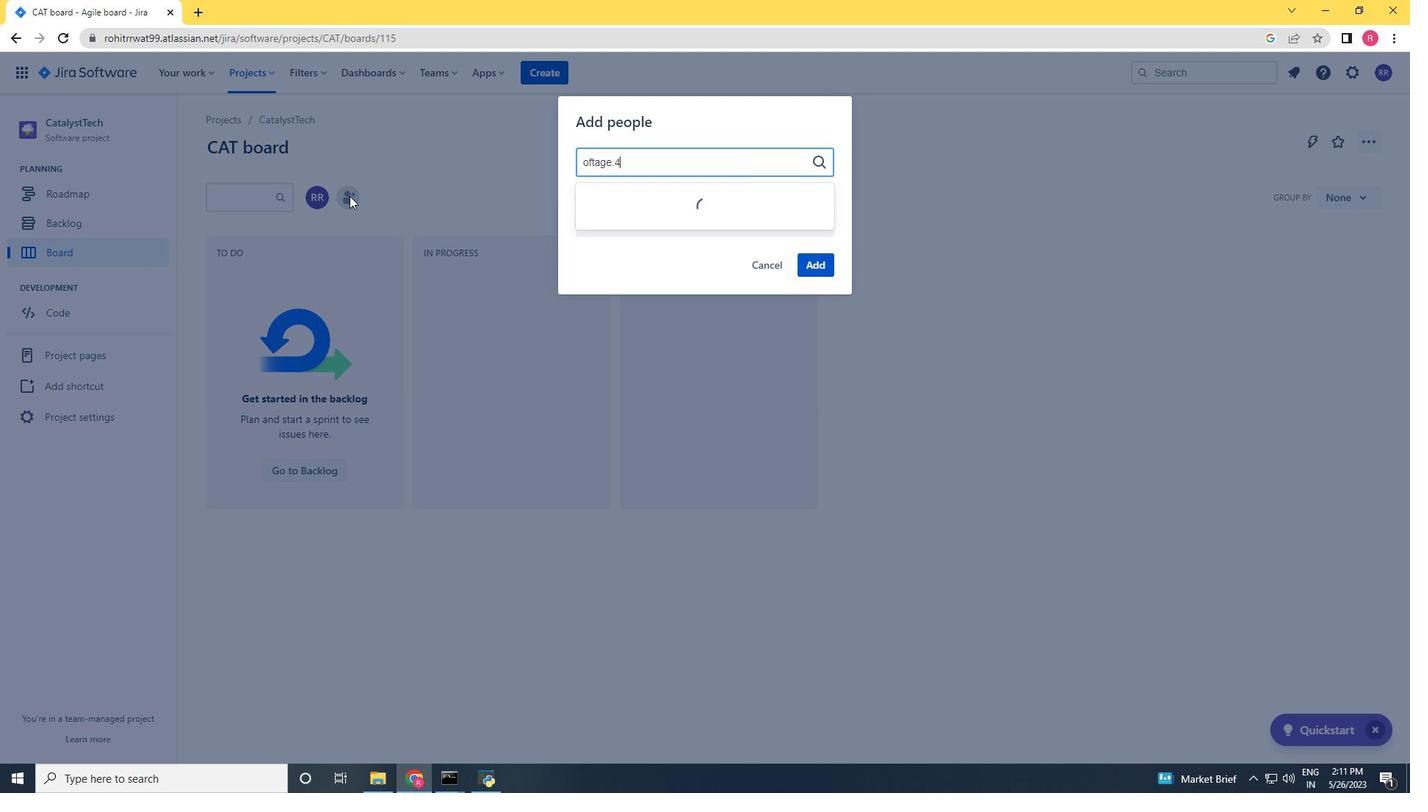
Action: Mouse pressed left at (822, 263)
Screenshot: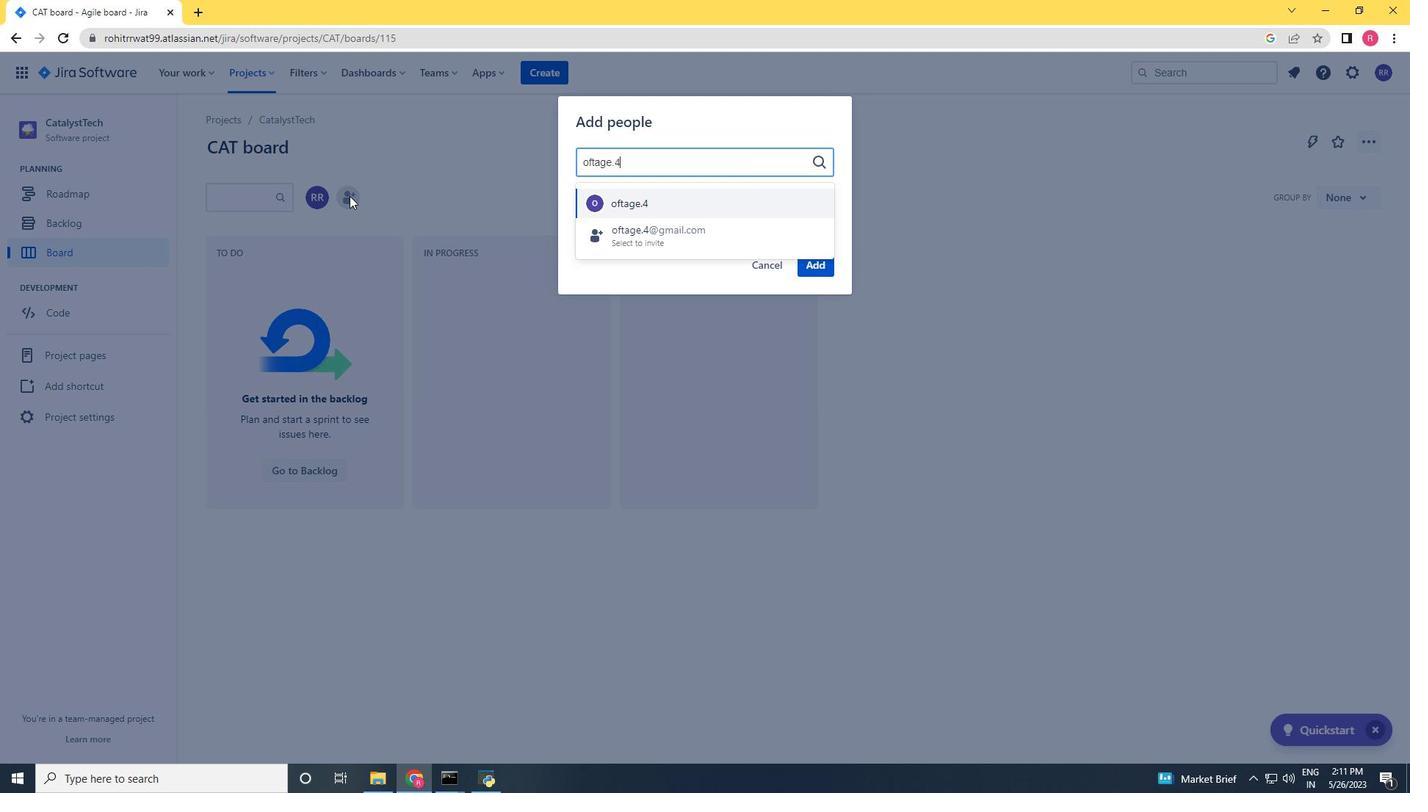 
Action: Mouse moved to (272, 71)
Screenshot: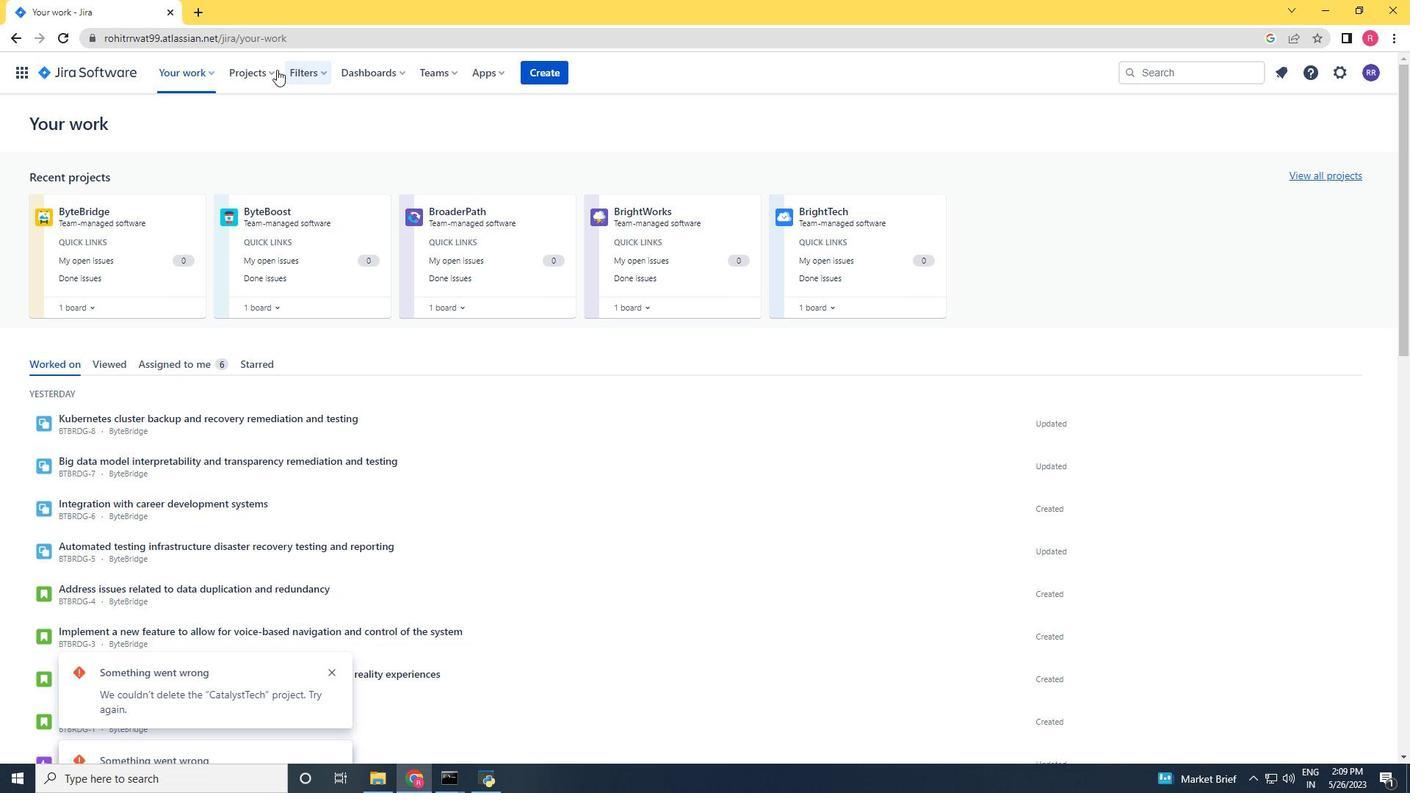 
Action: Mouse pressed left at (272, 71)
Screenshot: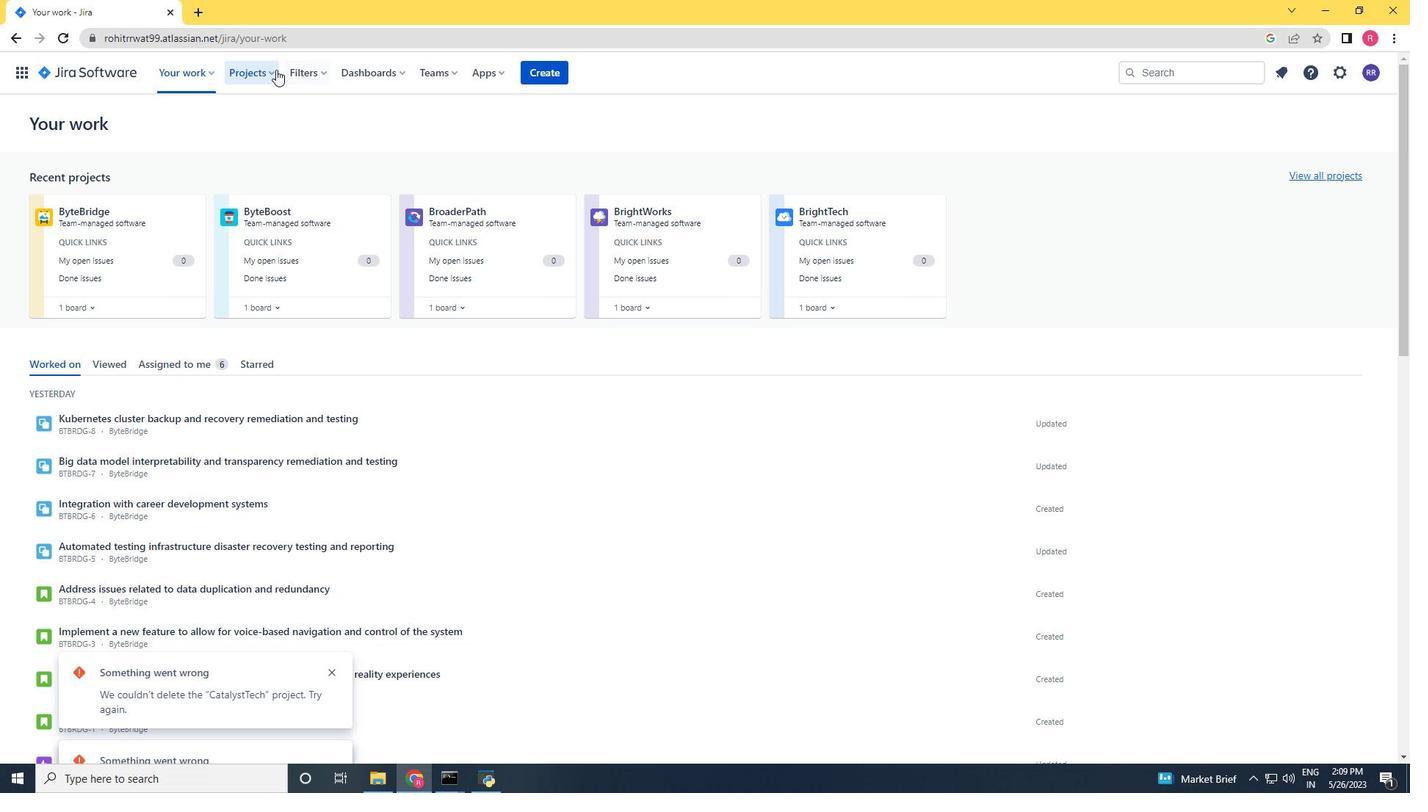 
Action: Mouse moved to (347, 357)
Screenshot: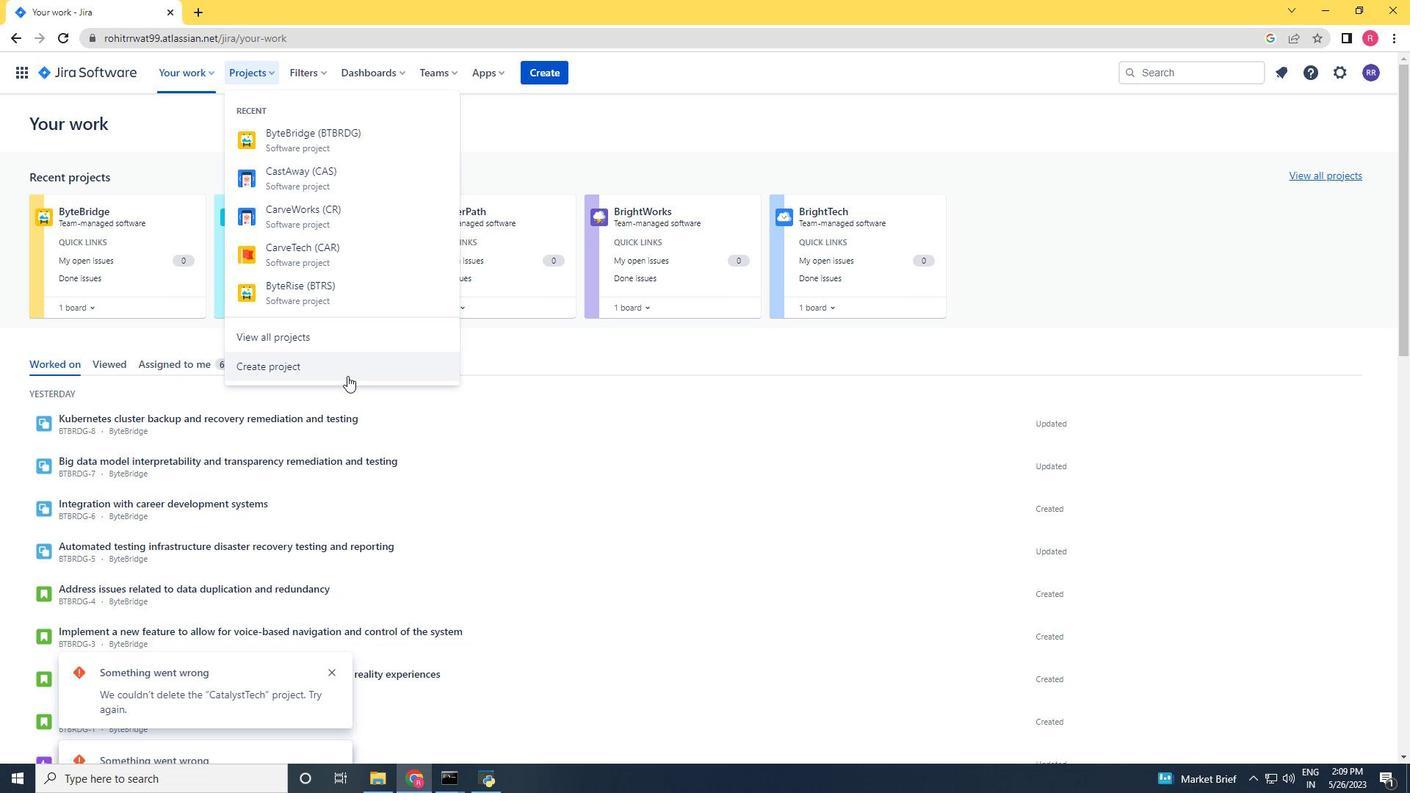 
Action: Mouse pressed left at (347, 357)
Screenshot: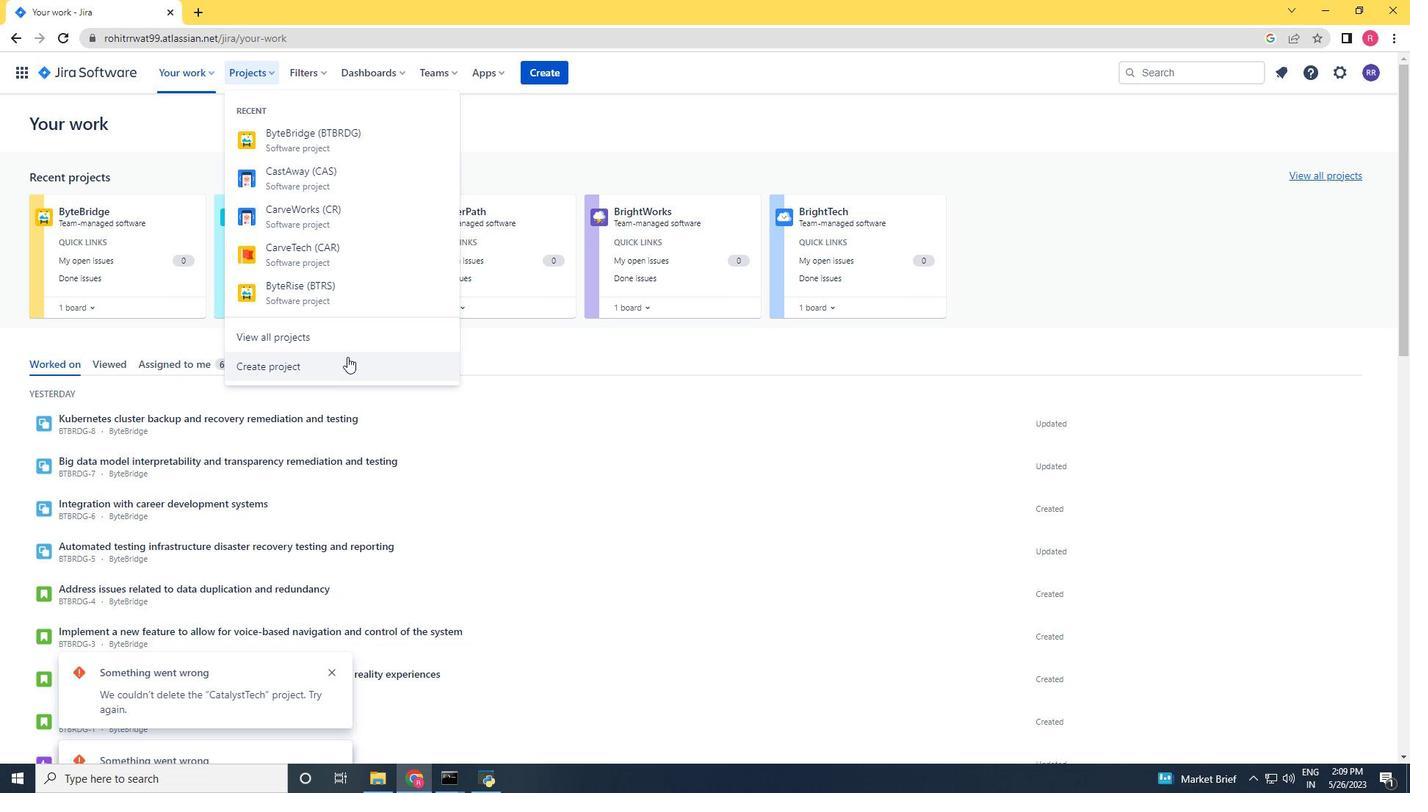 
Action: Mouse moved to (870, 358)
Screenshot: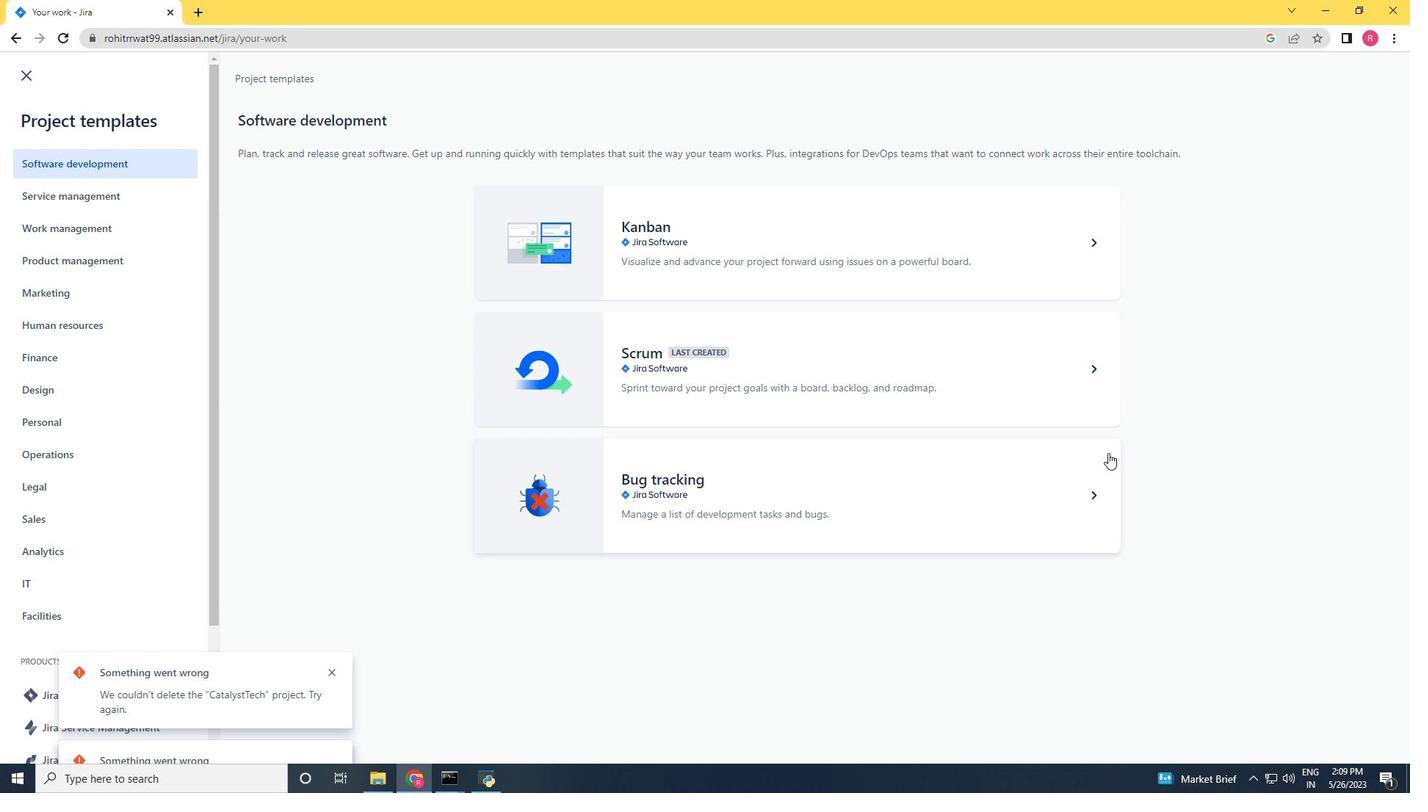 
Action: Mouse pressed left at (870, 358)
Screenshot: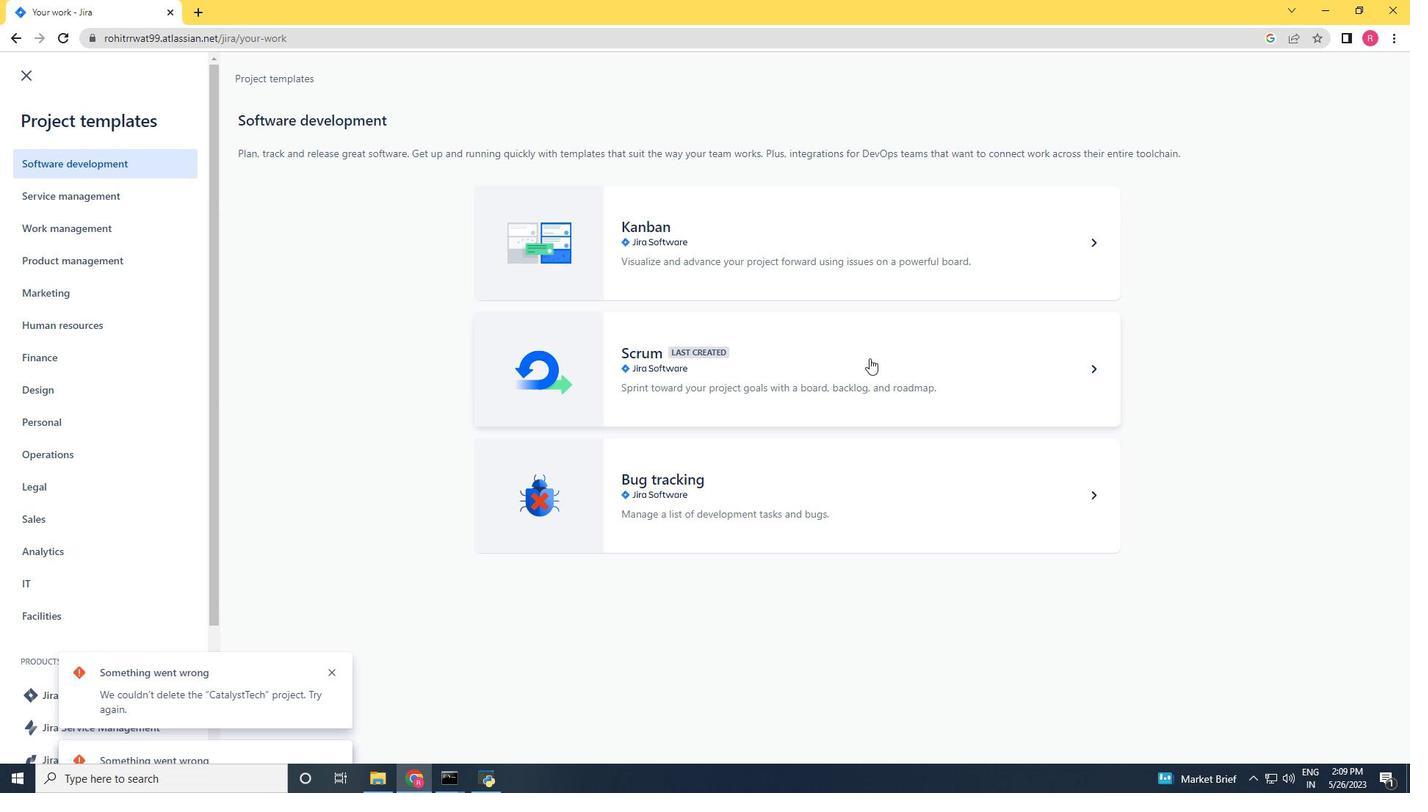 
Action: Mouse moved to (1101, 725)
Screenshot: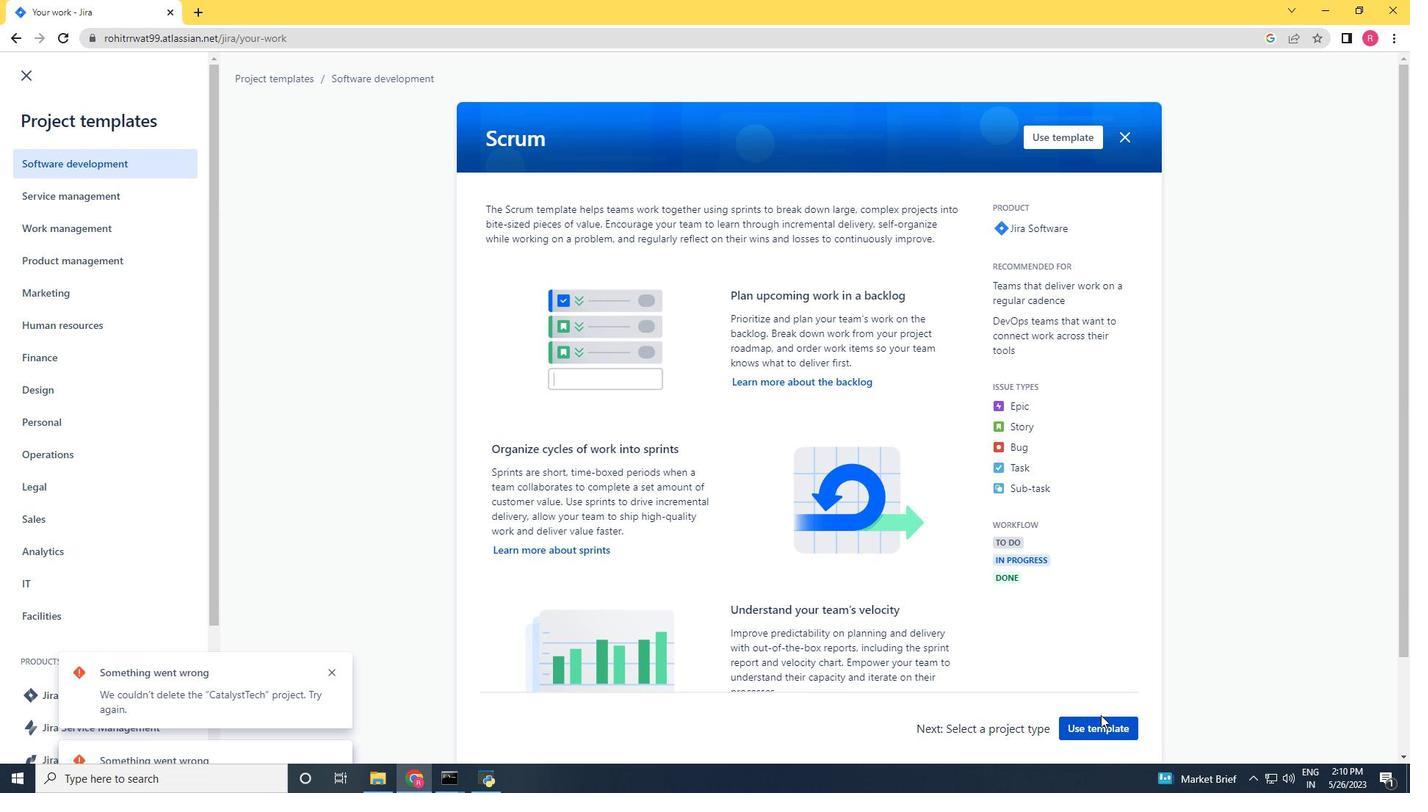 
Action: Mouse pressed left at (1101, 725)
Screenshot: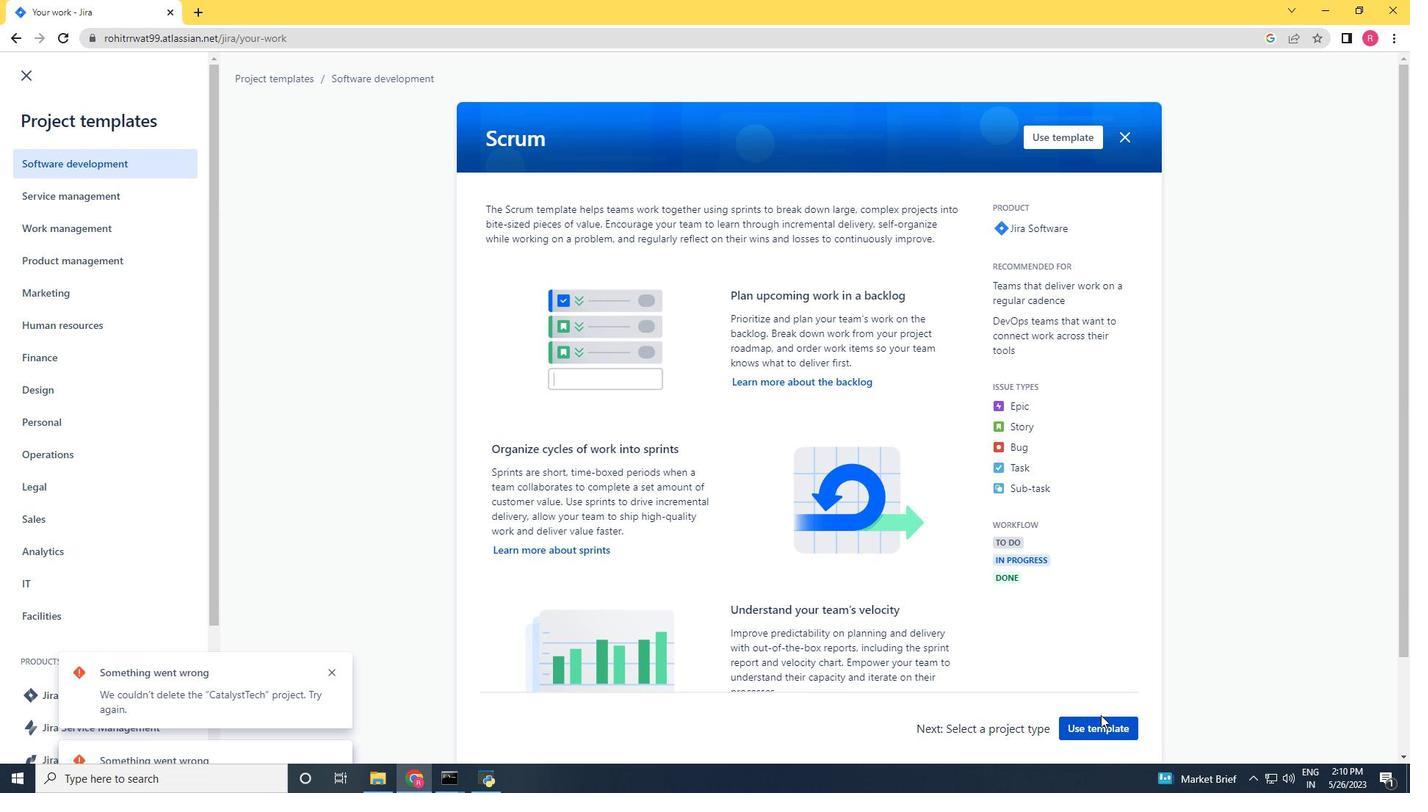 
Action: Mouse moved to (655, 704)
Screenshot: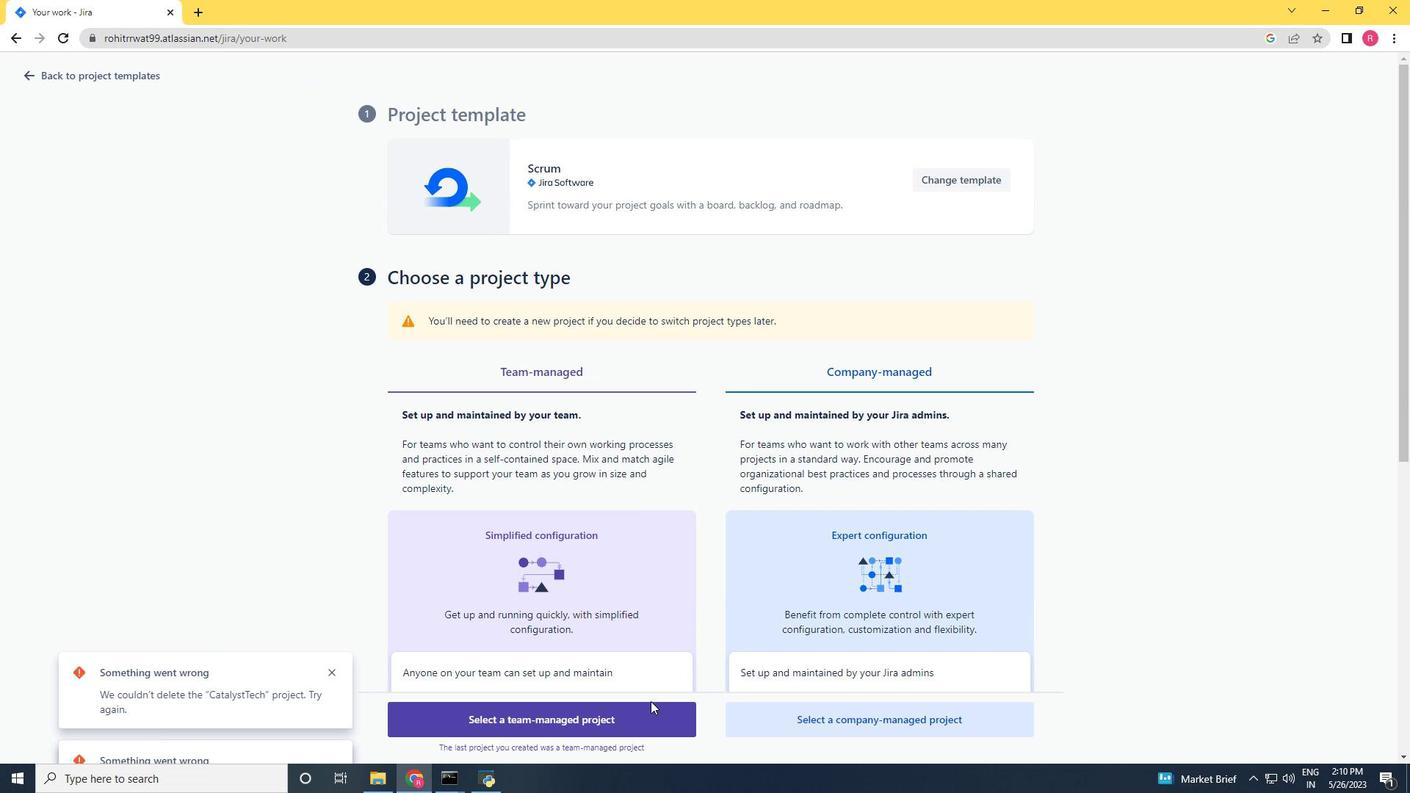 
Action: Mouse pressed left at (655, 704)
Screenshot: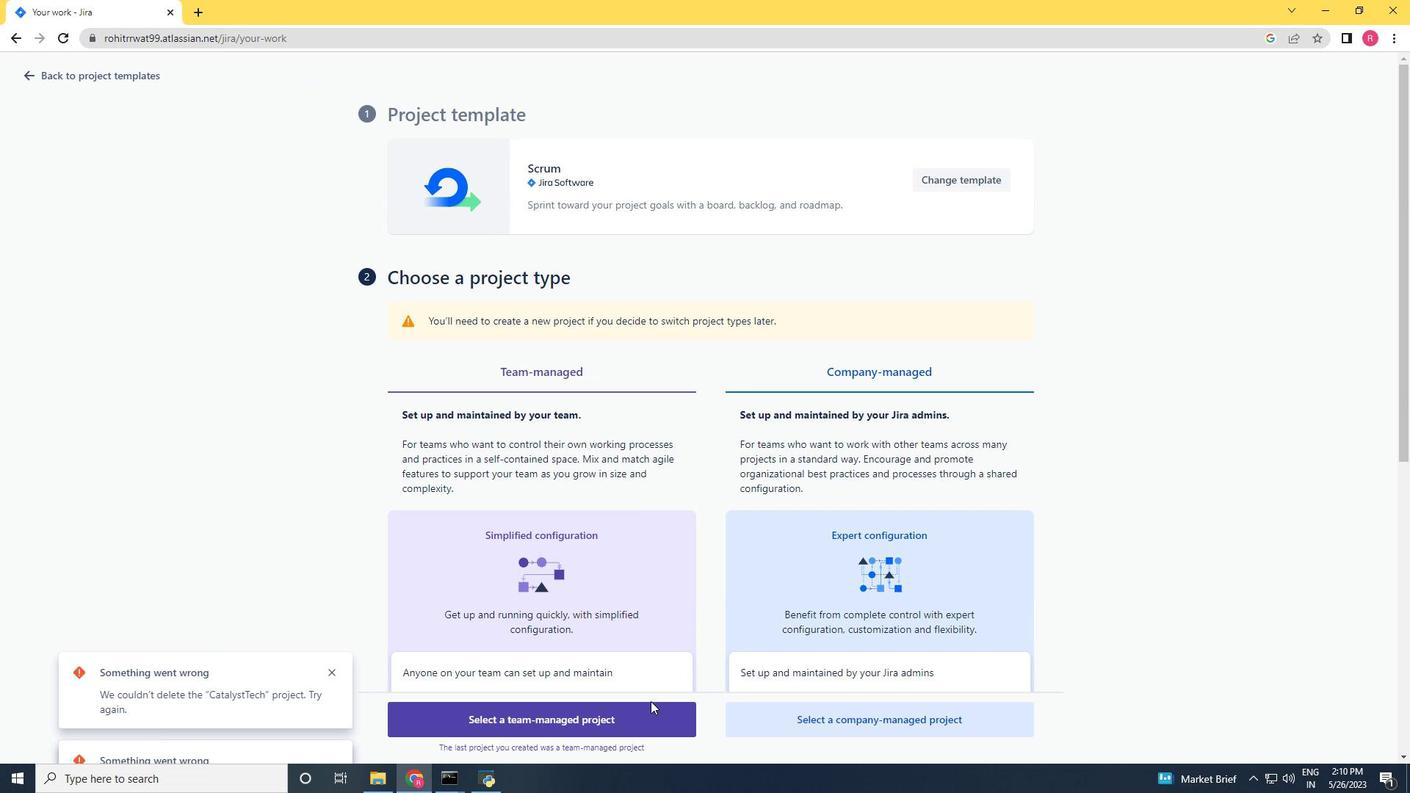 
Action: Mouse moved to (645, 443)
Screenshot: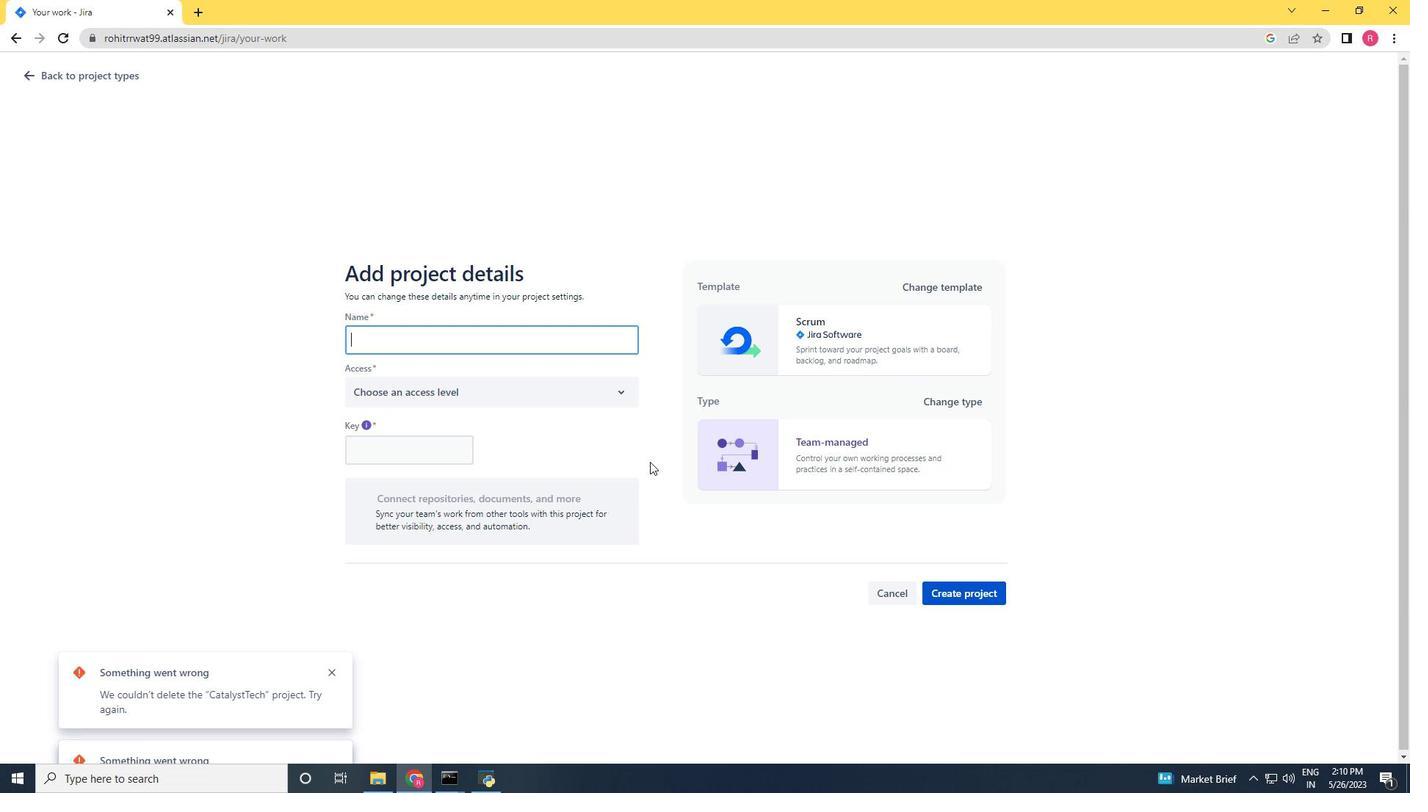 
Action: Key pressed <Key.shift><Key.shift><Key.shift><Key.shift><Key.shift><Key.shift><Key.shift><Key.shift><Key.shift><Key.shift><Key.shift><Key.shift><Key.shift><Key.shift><Key.shift><Key.shift><Key.shift><Key.shift><Key.shift><Key.shift><Key.shift><Key.shift><Key.shift><Key.shift><Key.shift><Key.shift><Key.shift><Key.shift><Key.shift><Key.shift><Key.shift><Key.shift><Key.shift><Key.shift>Catalyst<Key.shift>Tech
Screenshot: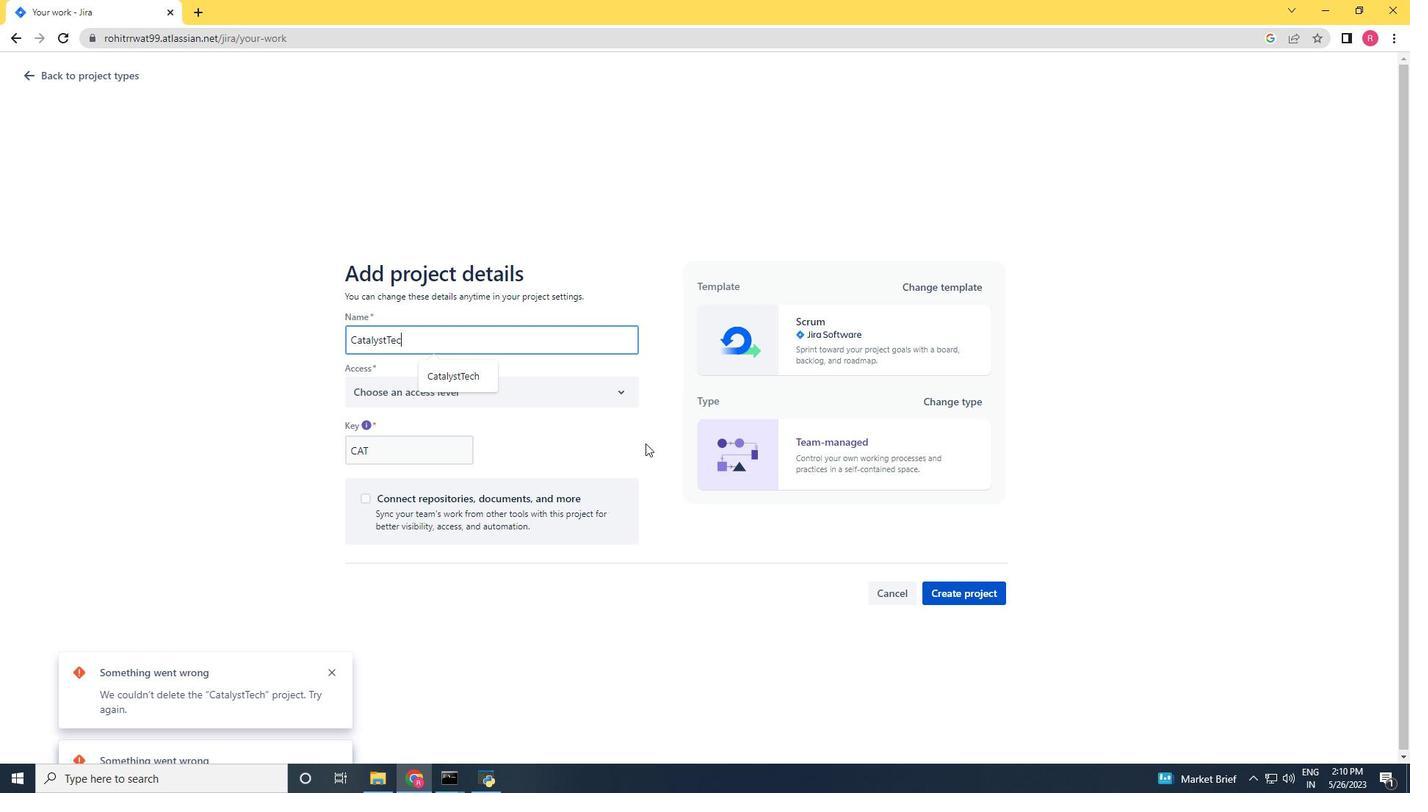 
Action: Mouse moved to (605, 379)
Screenshot: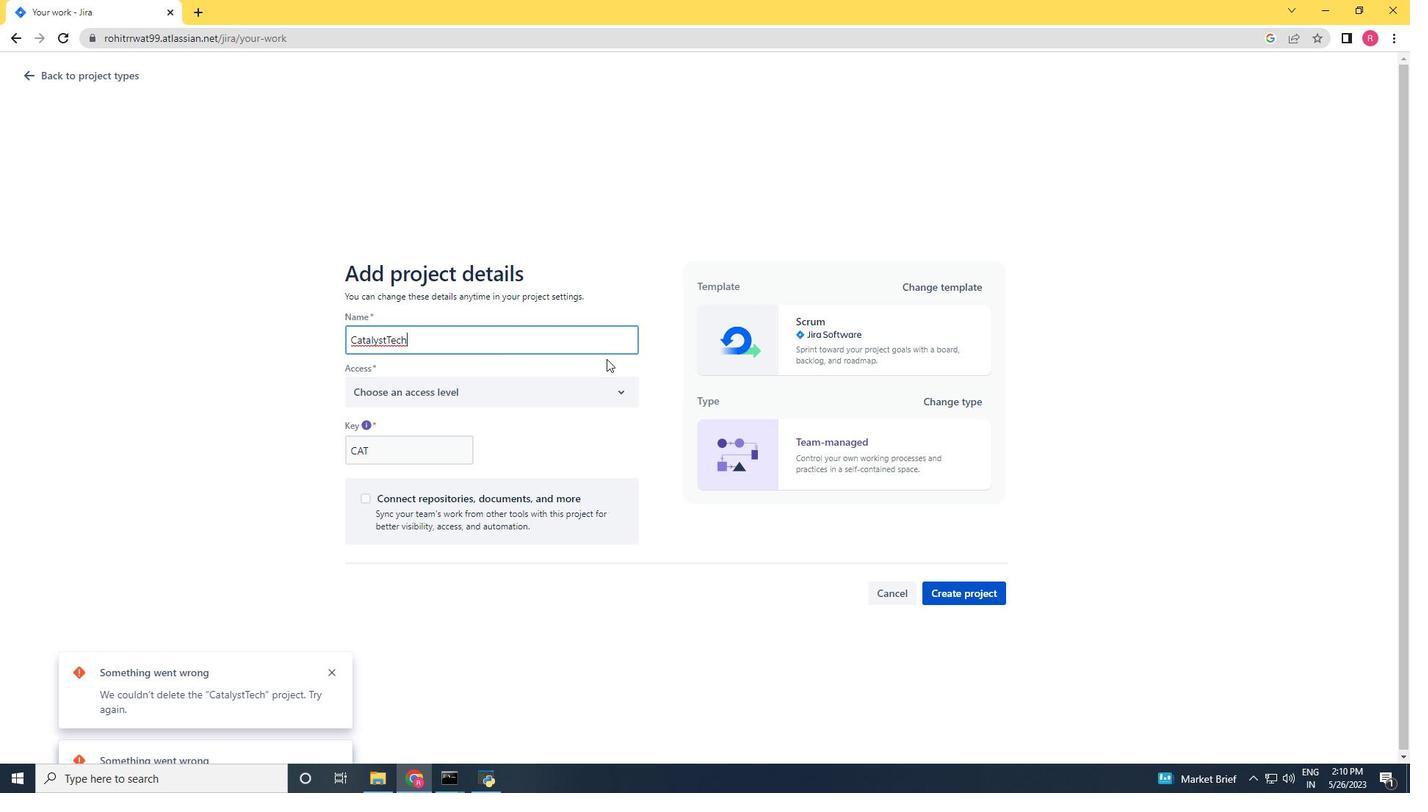 
Action: Mouse pressed left at (605, 379)
Screenshot: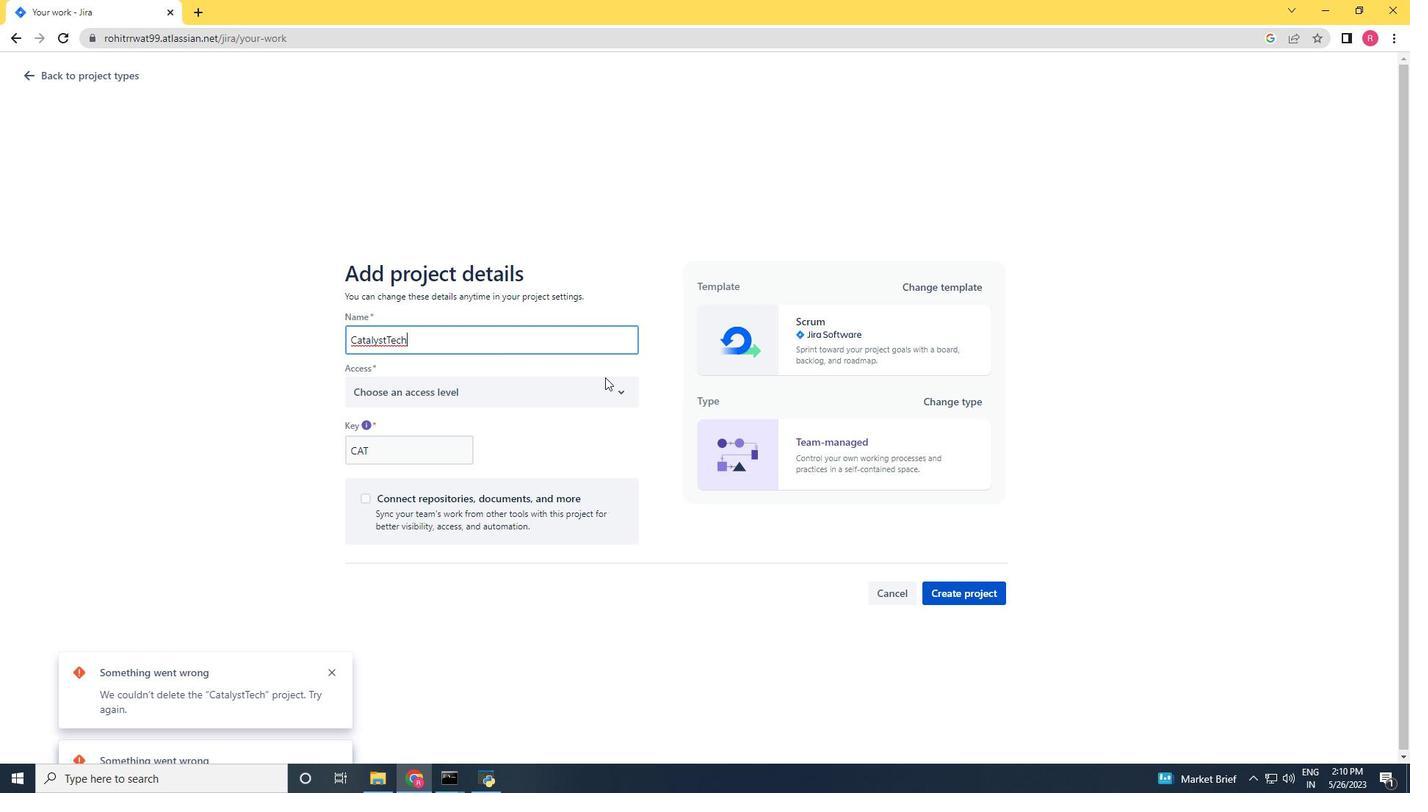 
Action: Mouse moved to (619, 425)
Screenshot: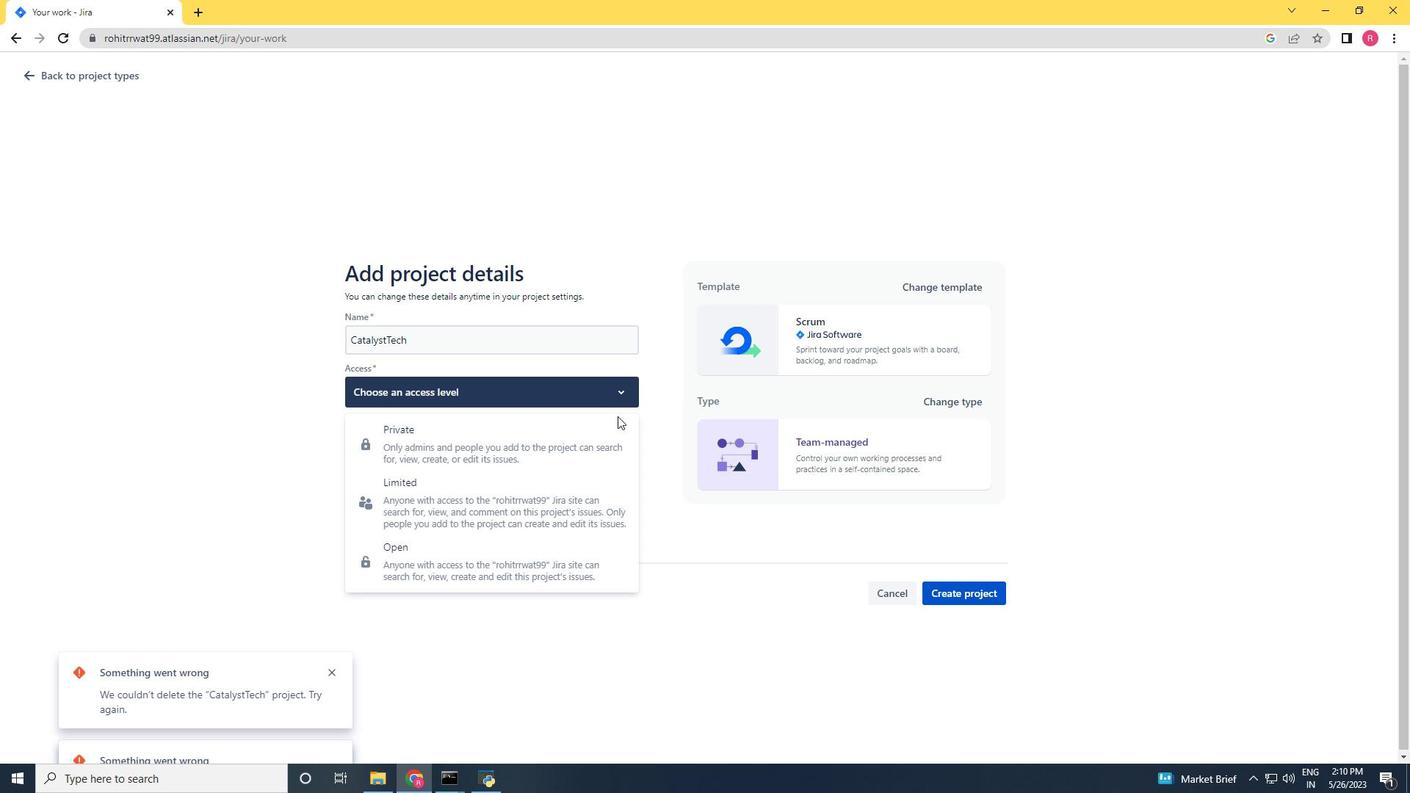 
Action: Mouse pressed left at (619, 425)
Screenshot: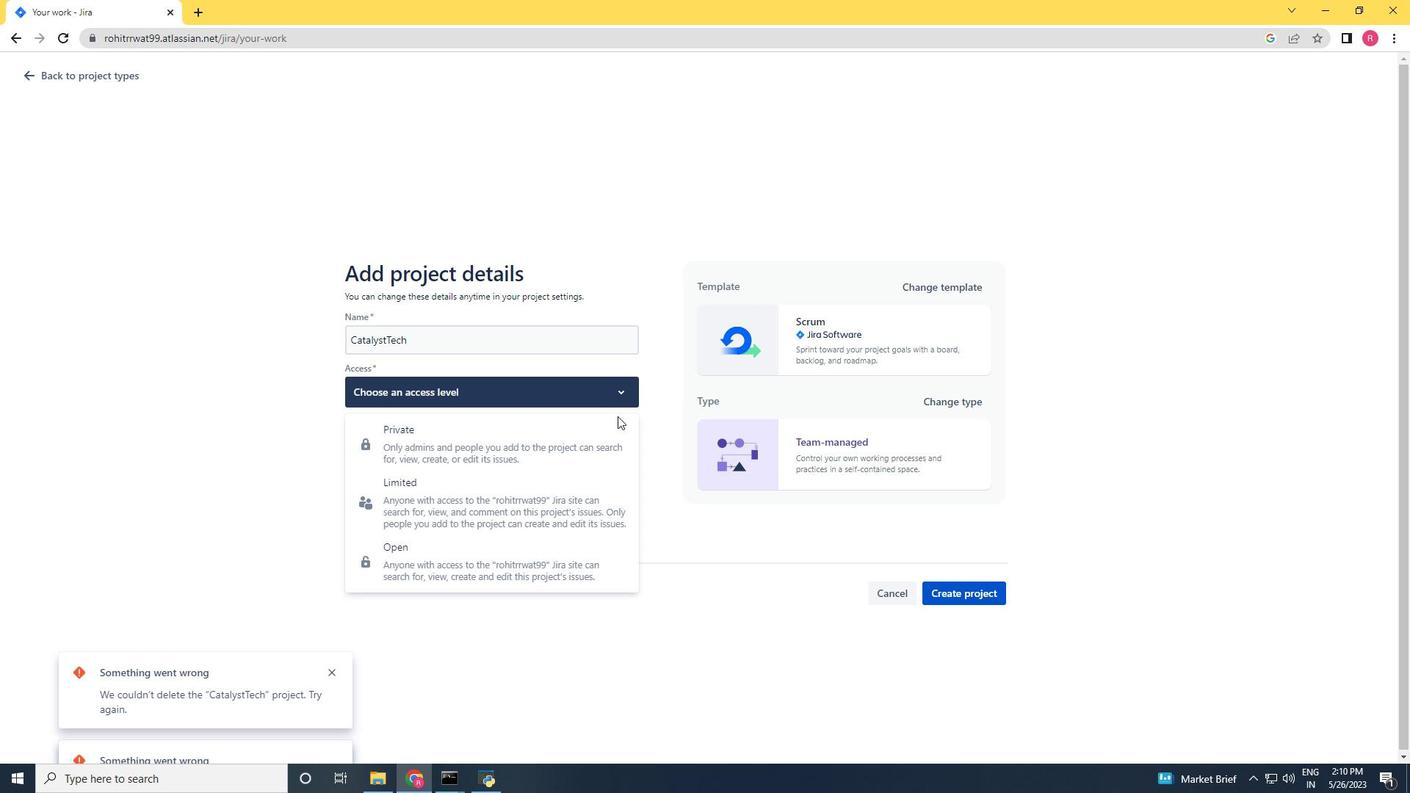 
Action: Mouse moved to (949, 587)
Screenshot: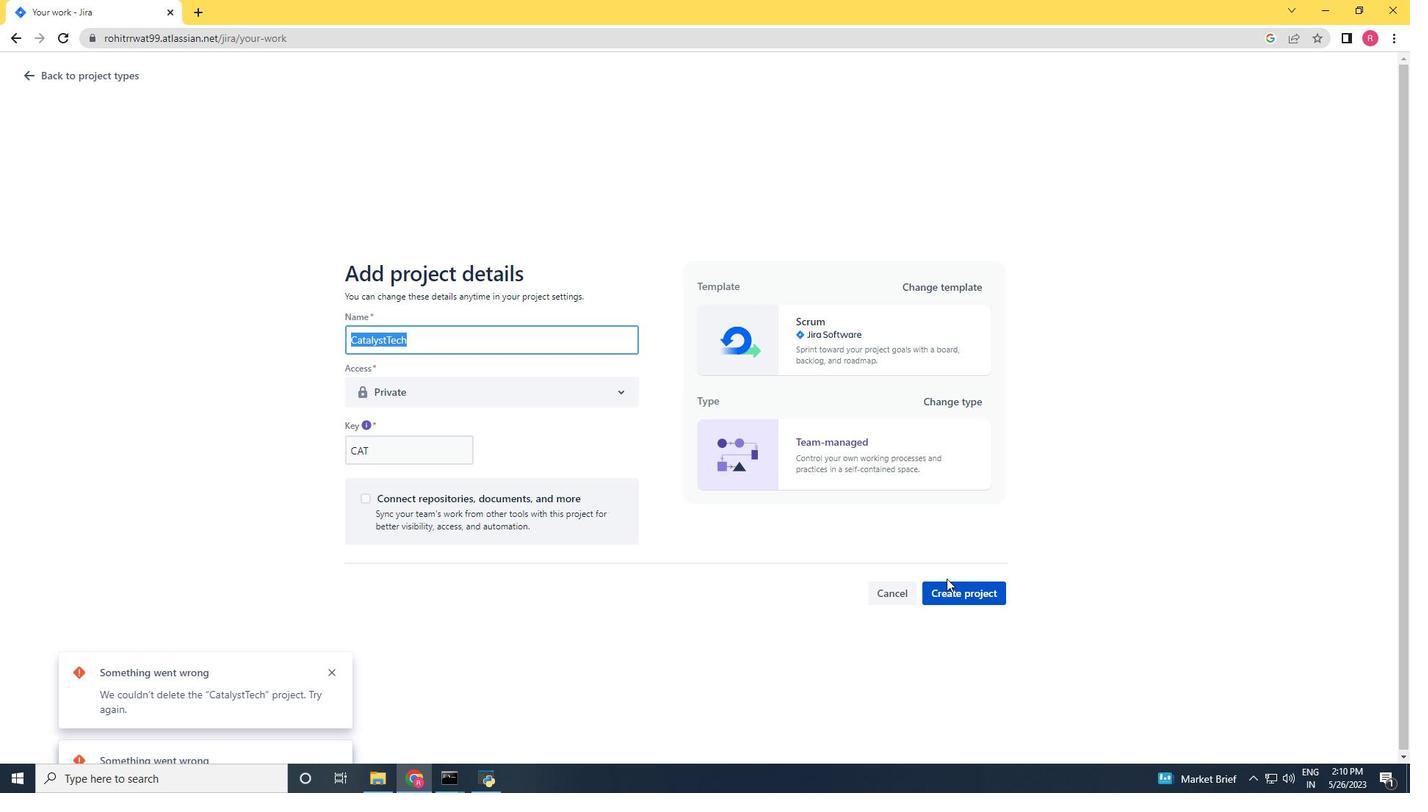 
Action: Mouse pressed left at (949, 587)
Screenshot: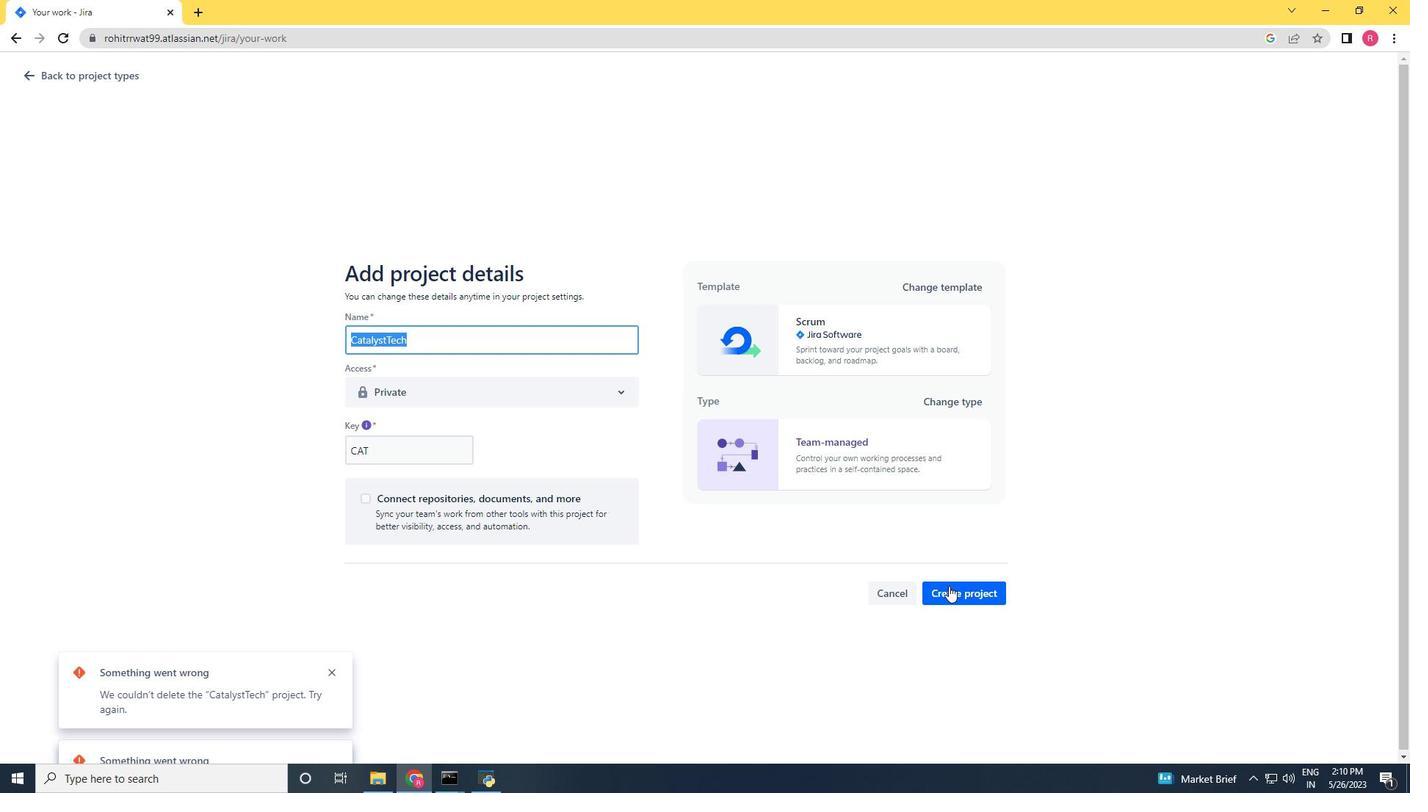 
Action: Mouse moved to (310, 197)
Screenshot: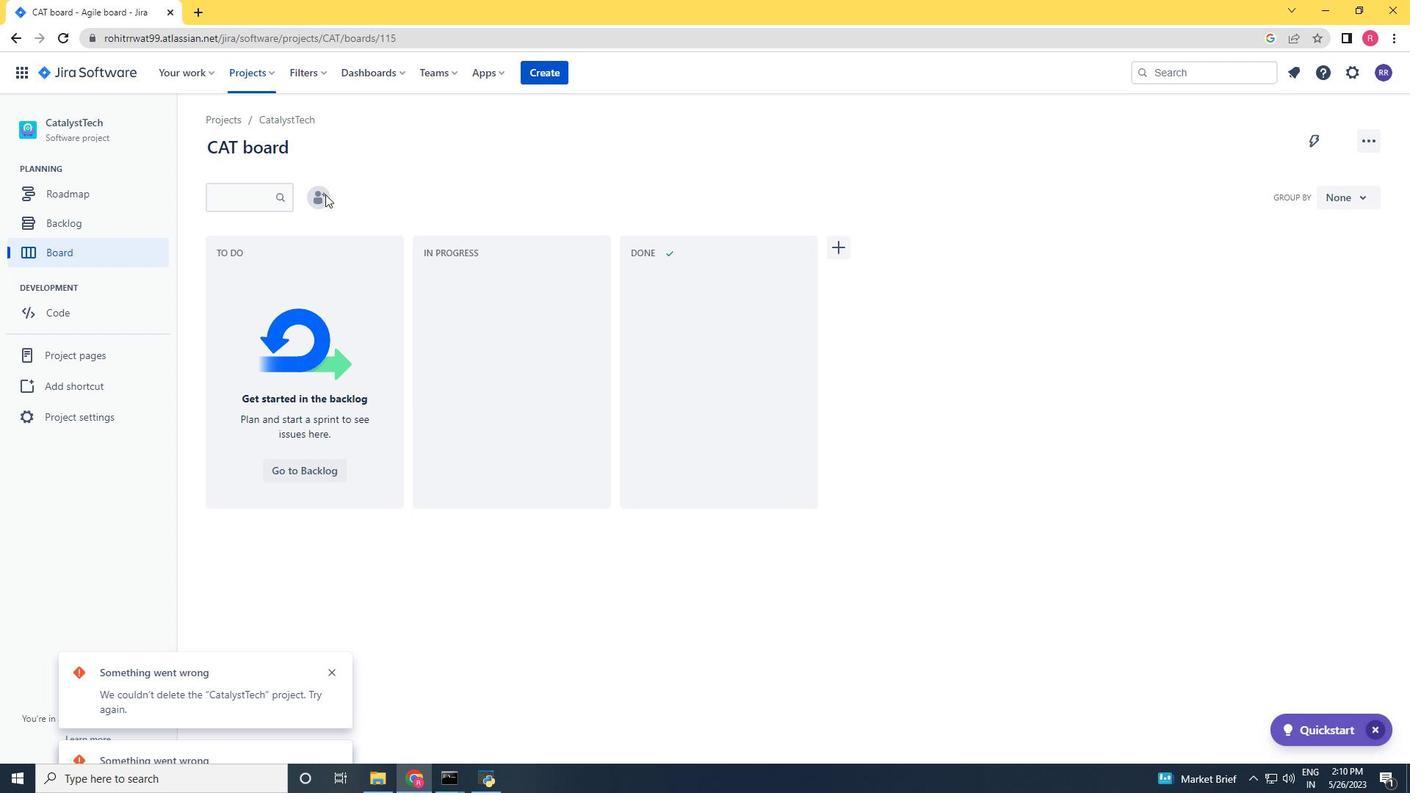 
Action: Mouse pressed left at (310, 197)
Screenshot: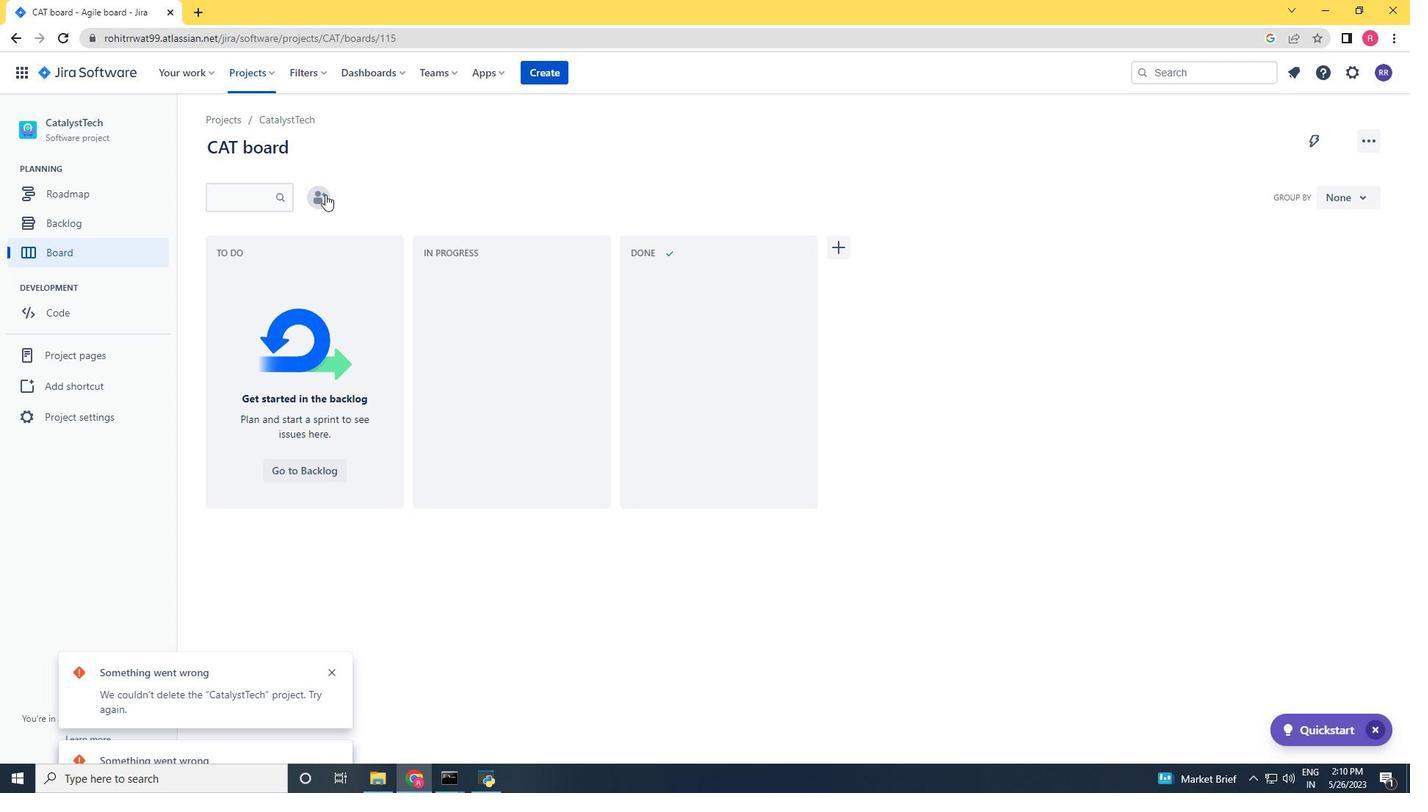 
Action: Mouse moved to (354, 205)
Screenshot: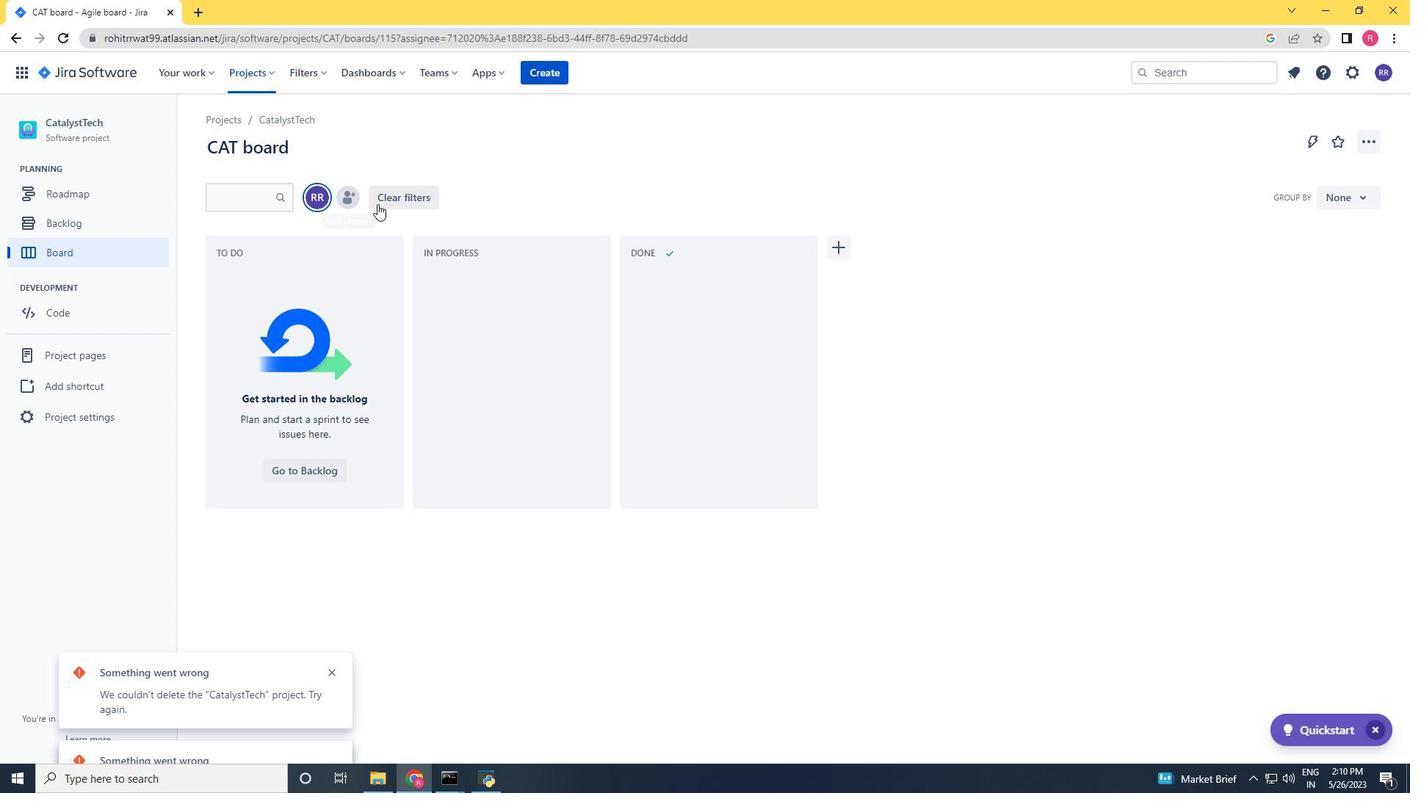 
Action: Mouse pressed left at (354, 205)
Screenshot: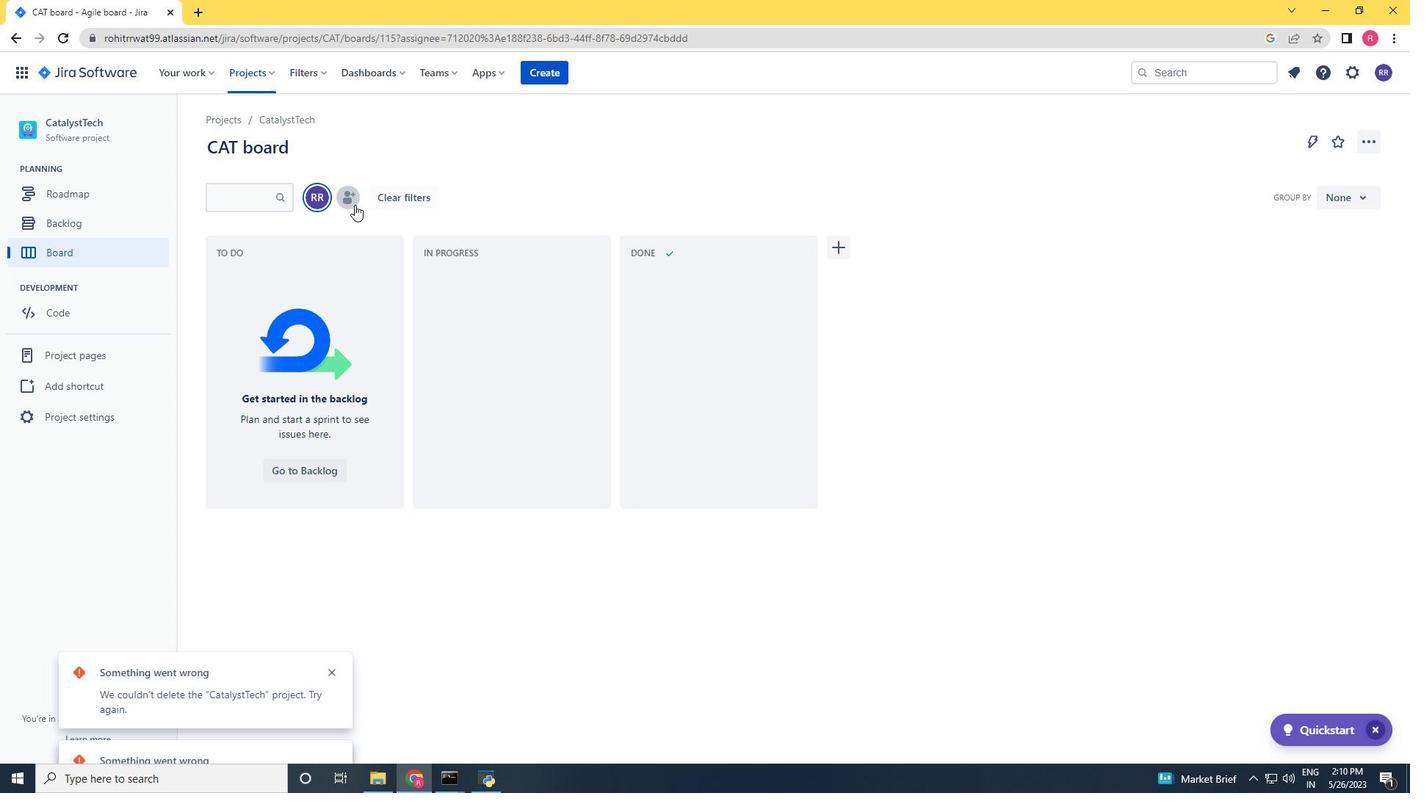 
Action: Key pressed sofatte.3<Key.shift>@softage.nete
Screenshot: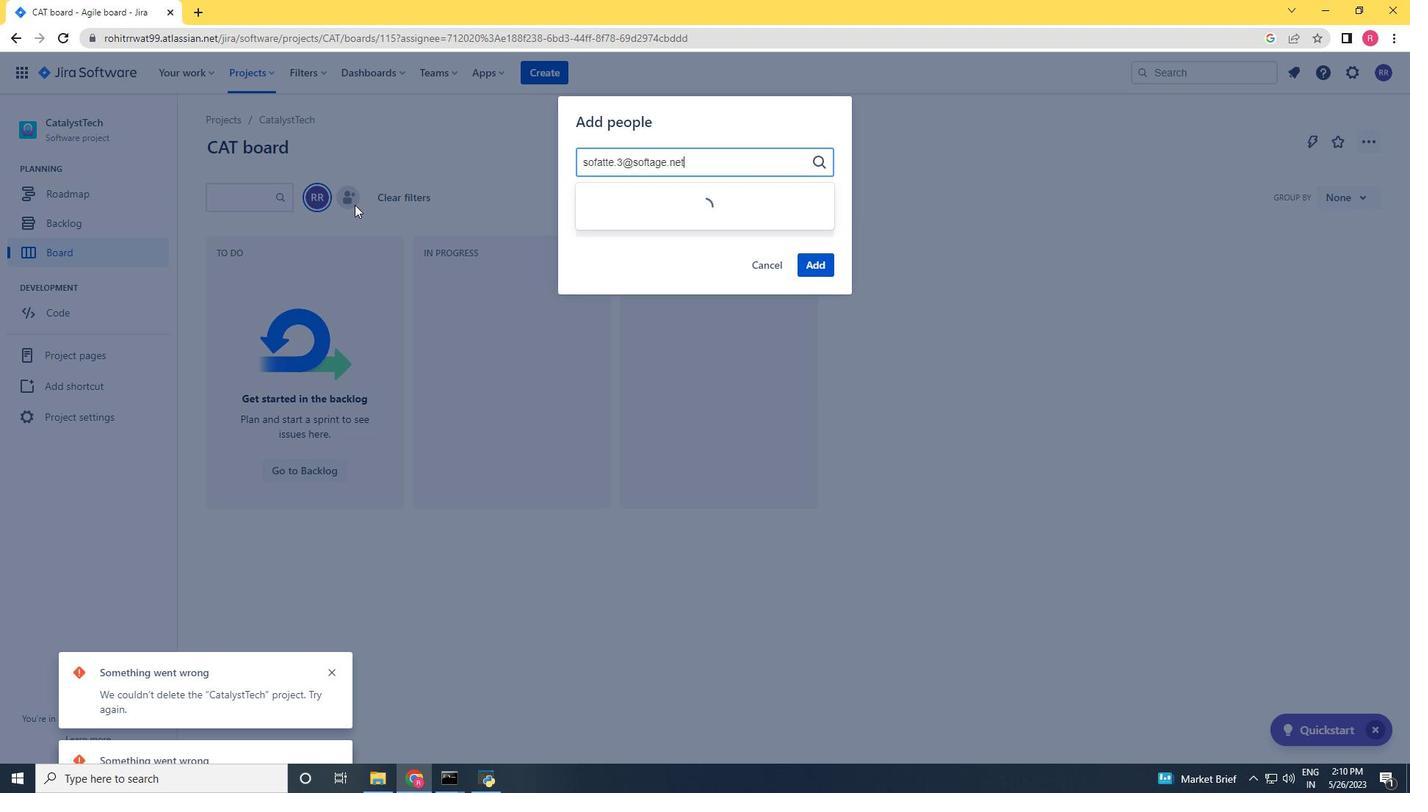 
Action: Mouse moved to (355, 204)
Screenshot: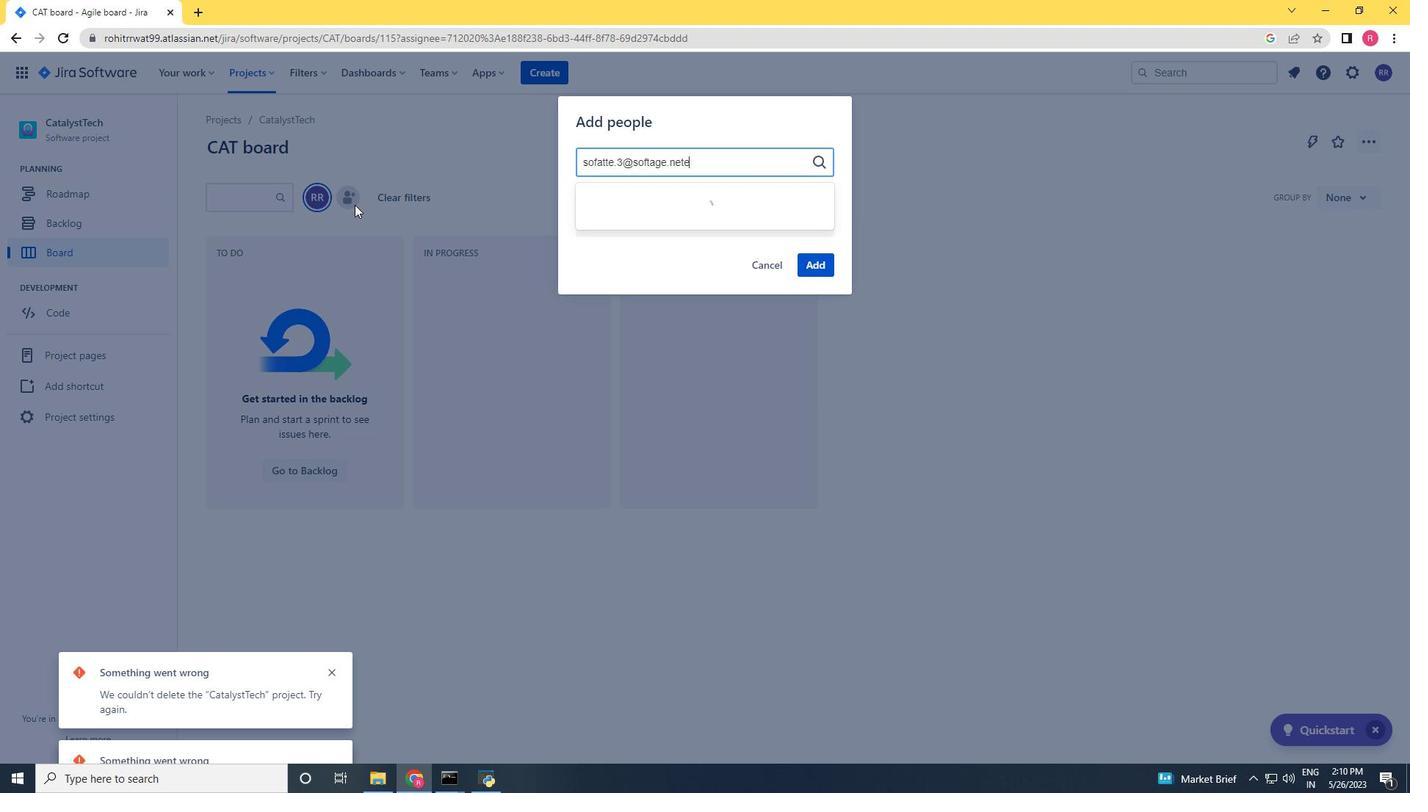 
Action: Key pressed <Key.backspace>
Screenshot: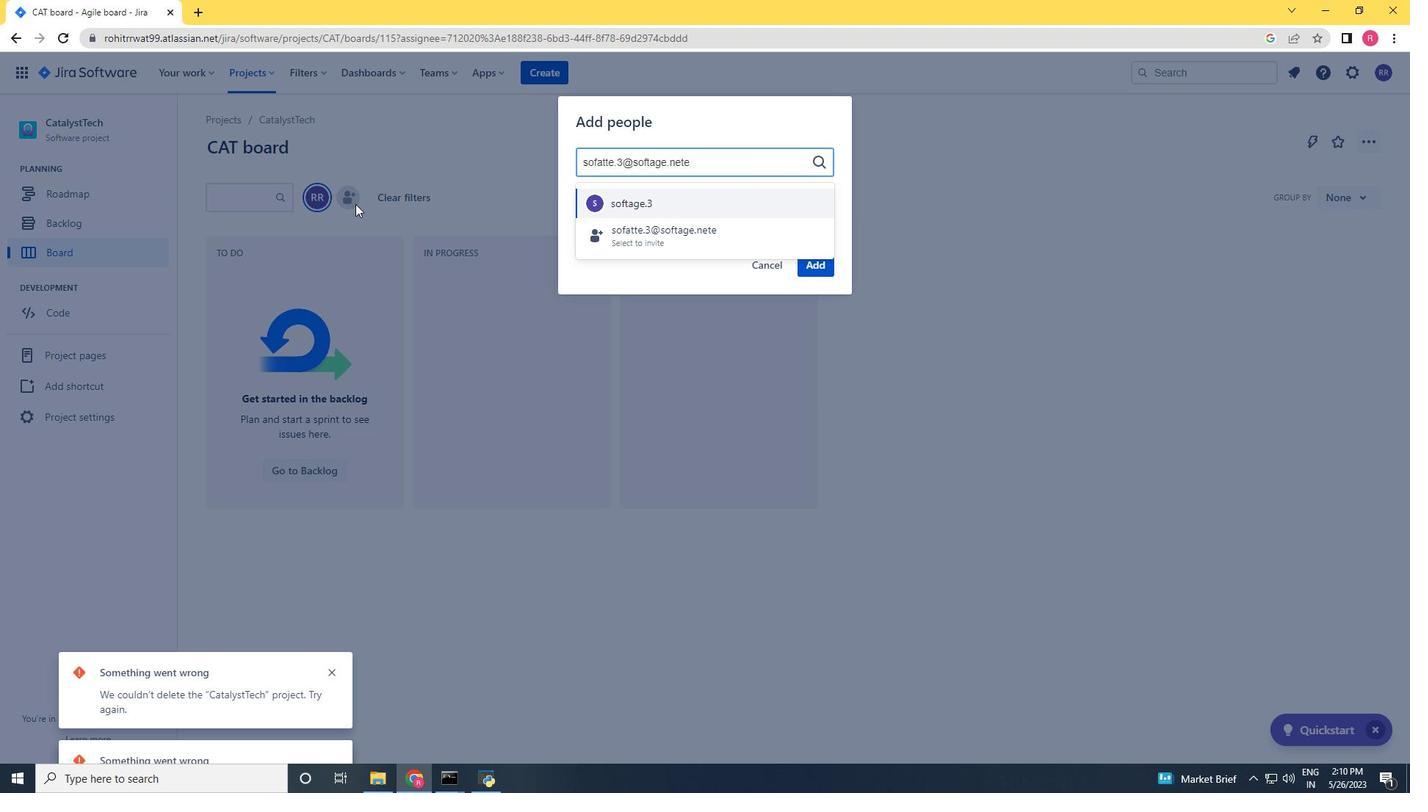 
Action: Mouse moved to (724, 204)
Screenshot: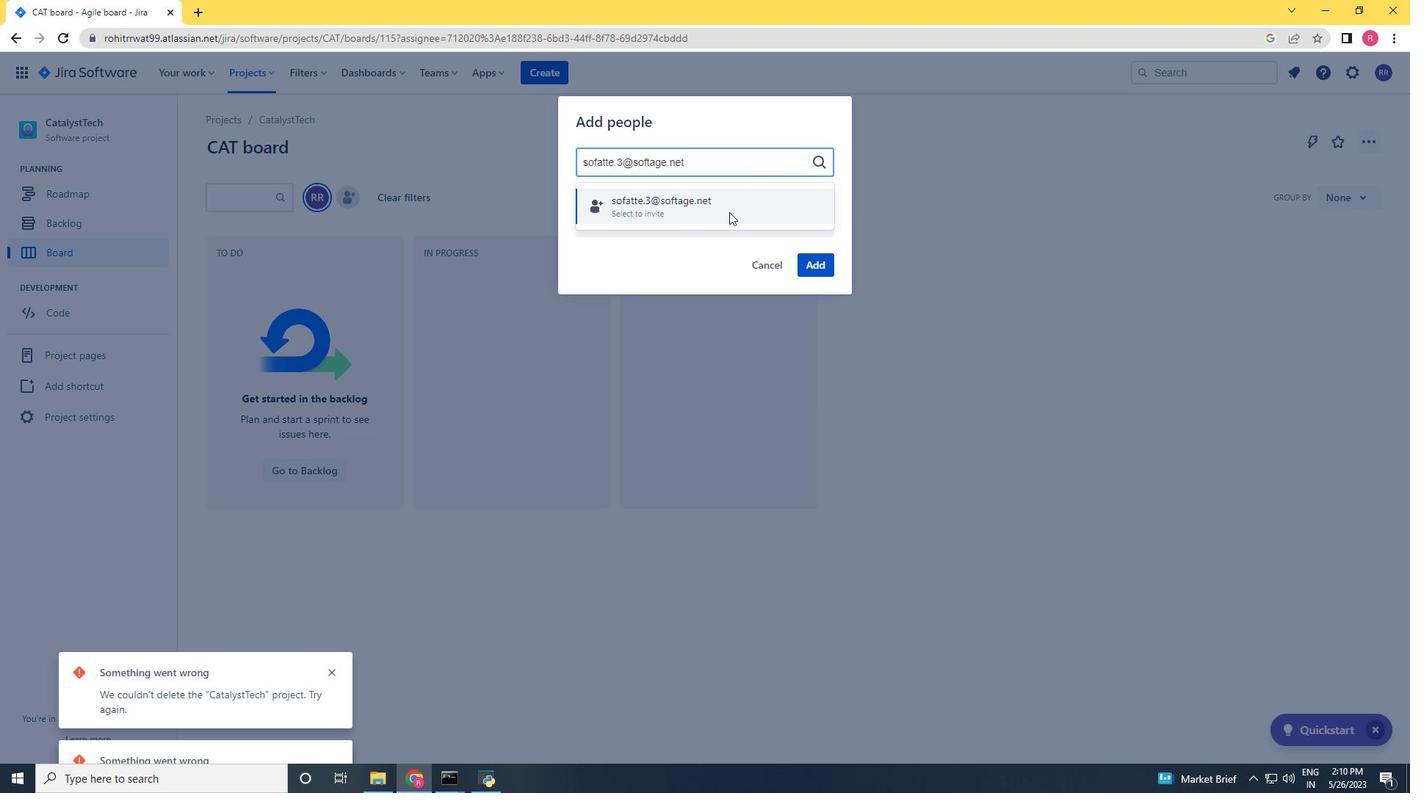 
Action: Mouse pressed left at (724, 204)
Screenshot: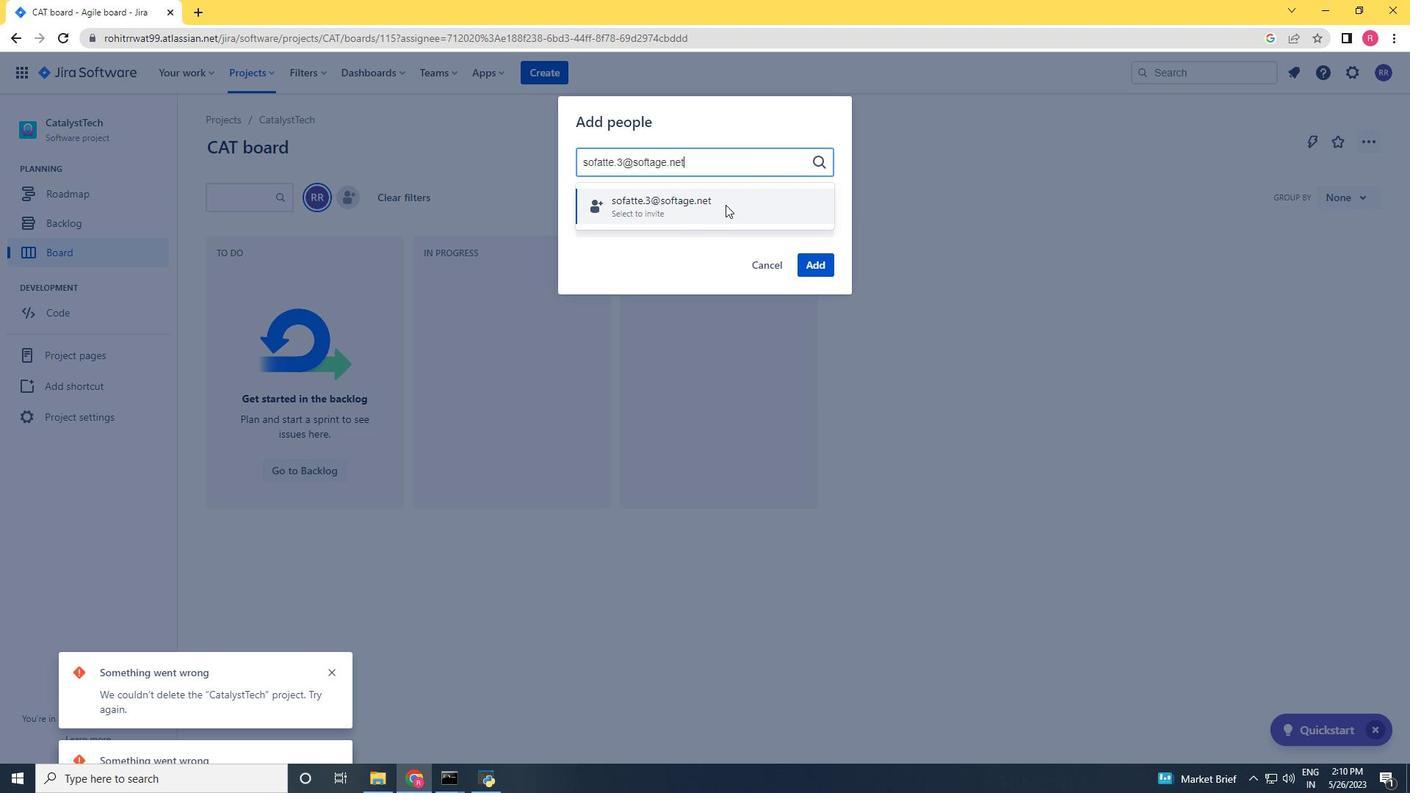 
Action: Mouse moved to (695, 163)
Screenshot: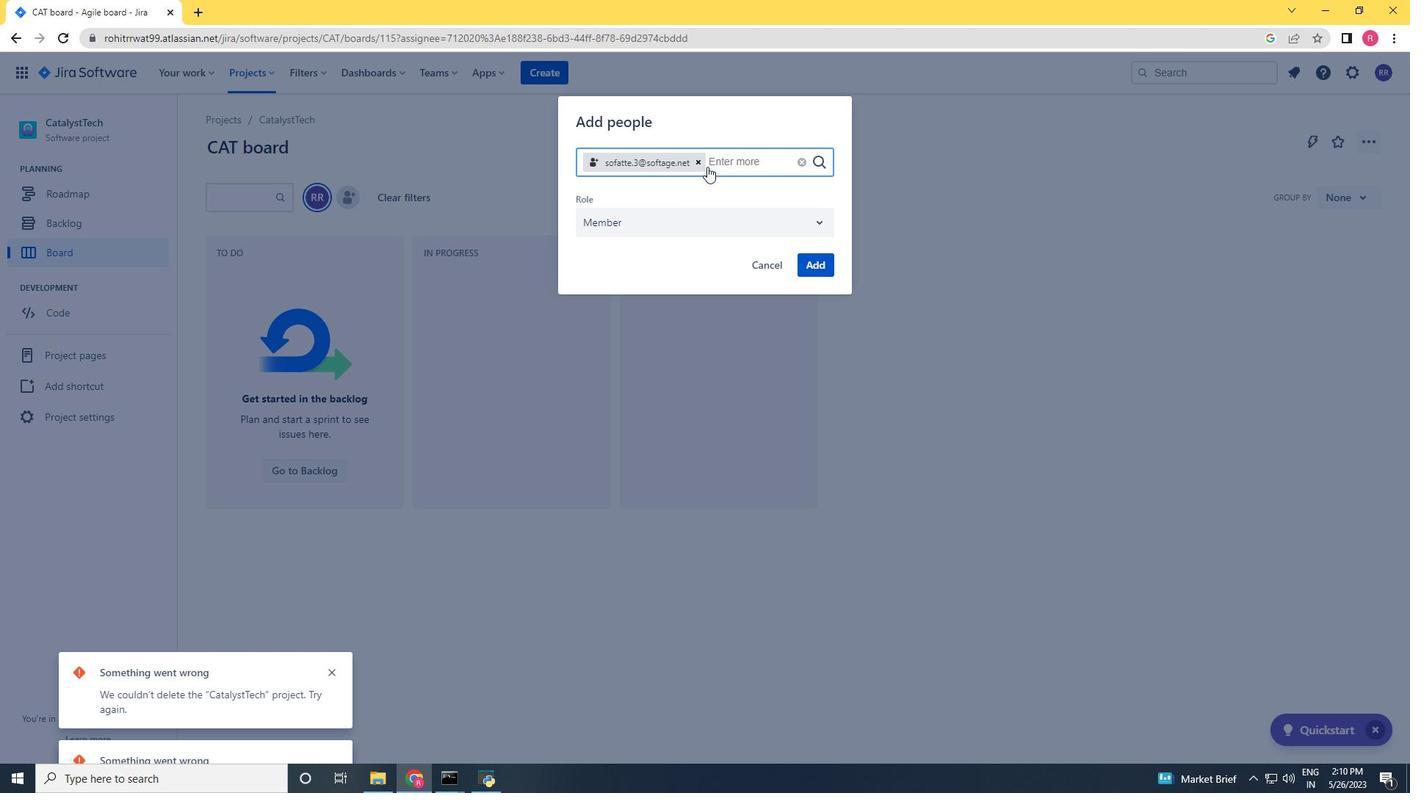 
Action: Mouse pressed left at (695, 163)
Screenshot: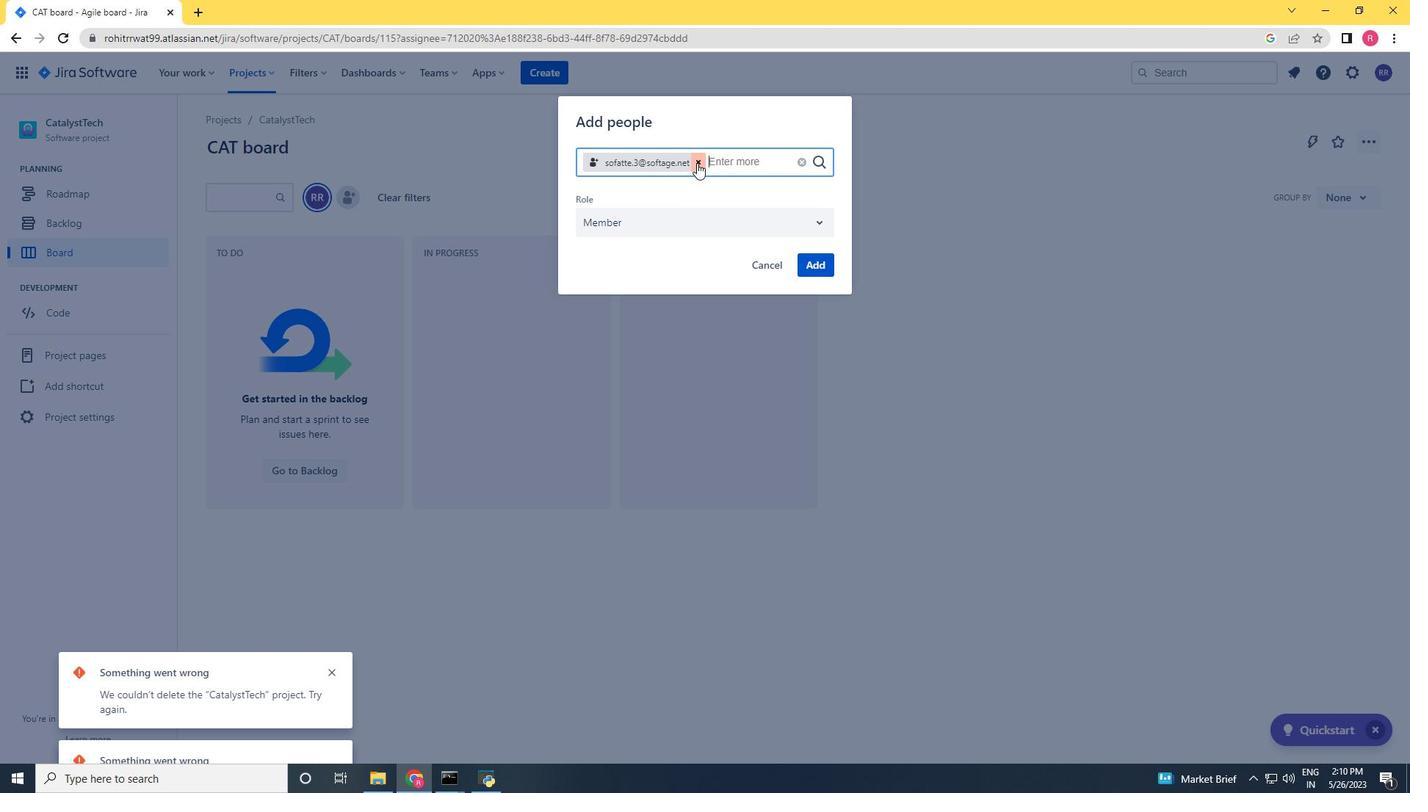 
Action: Mouse moved to (665, 168)
Screenshot: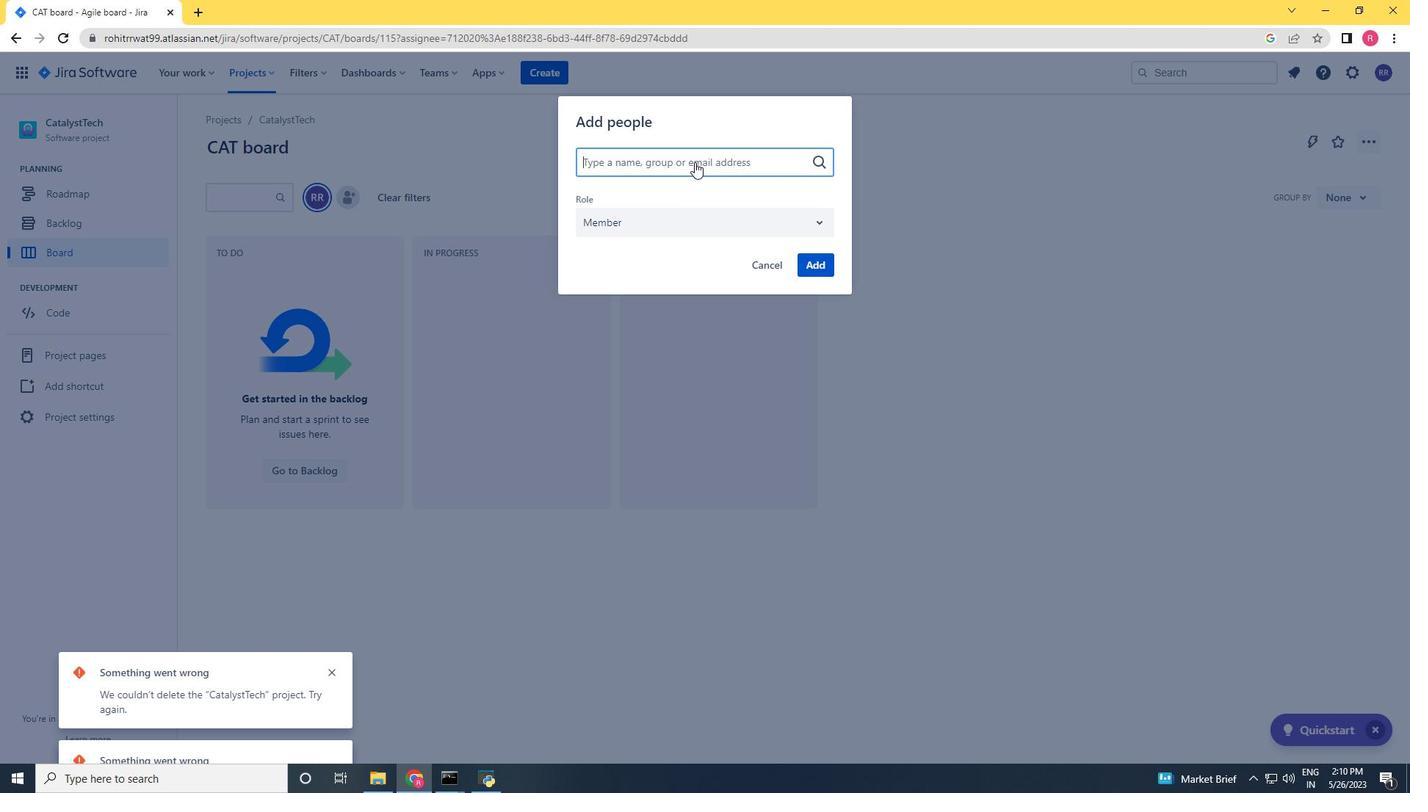 
Action: Mouse pressed left at (665, 168)
Screenshot: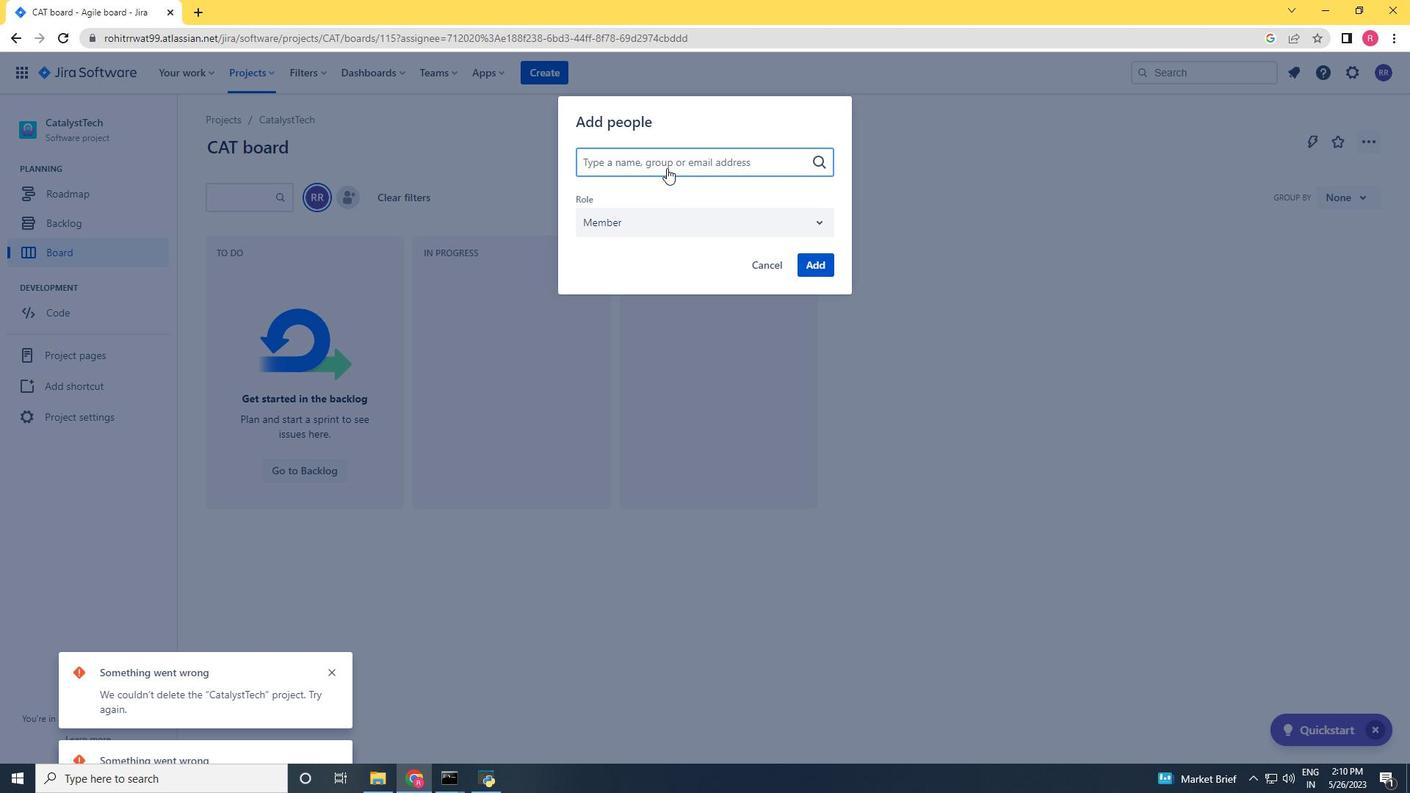 
Action: Key pressed softage.3<Key.shift>@softage.net
Screenshot: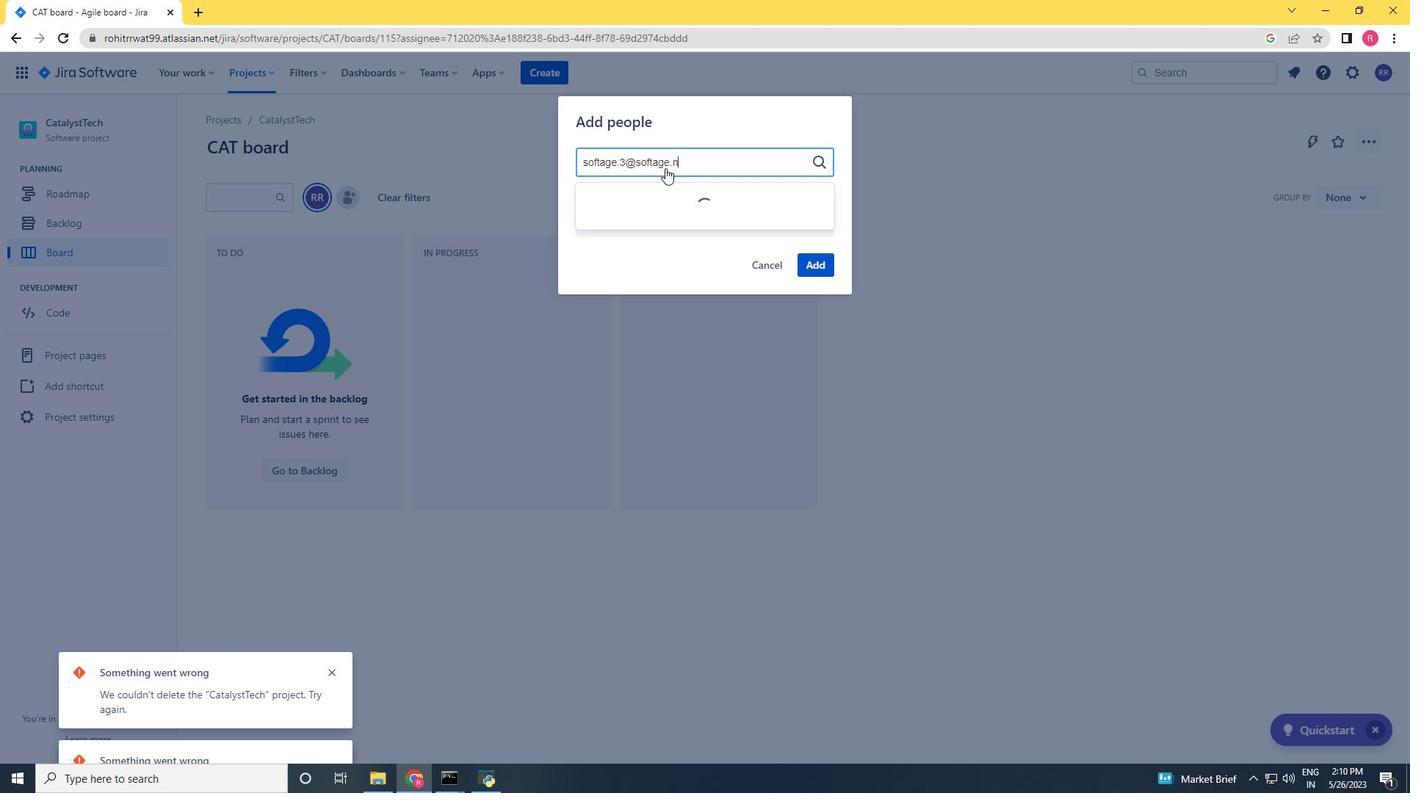 
Action: Mouse moved to (670, 201)
Screenshot: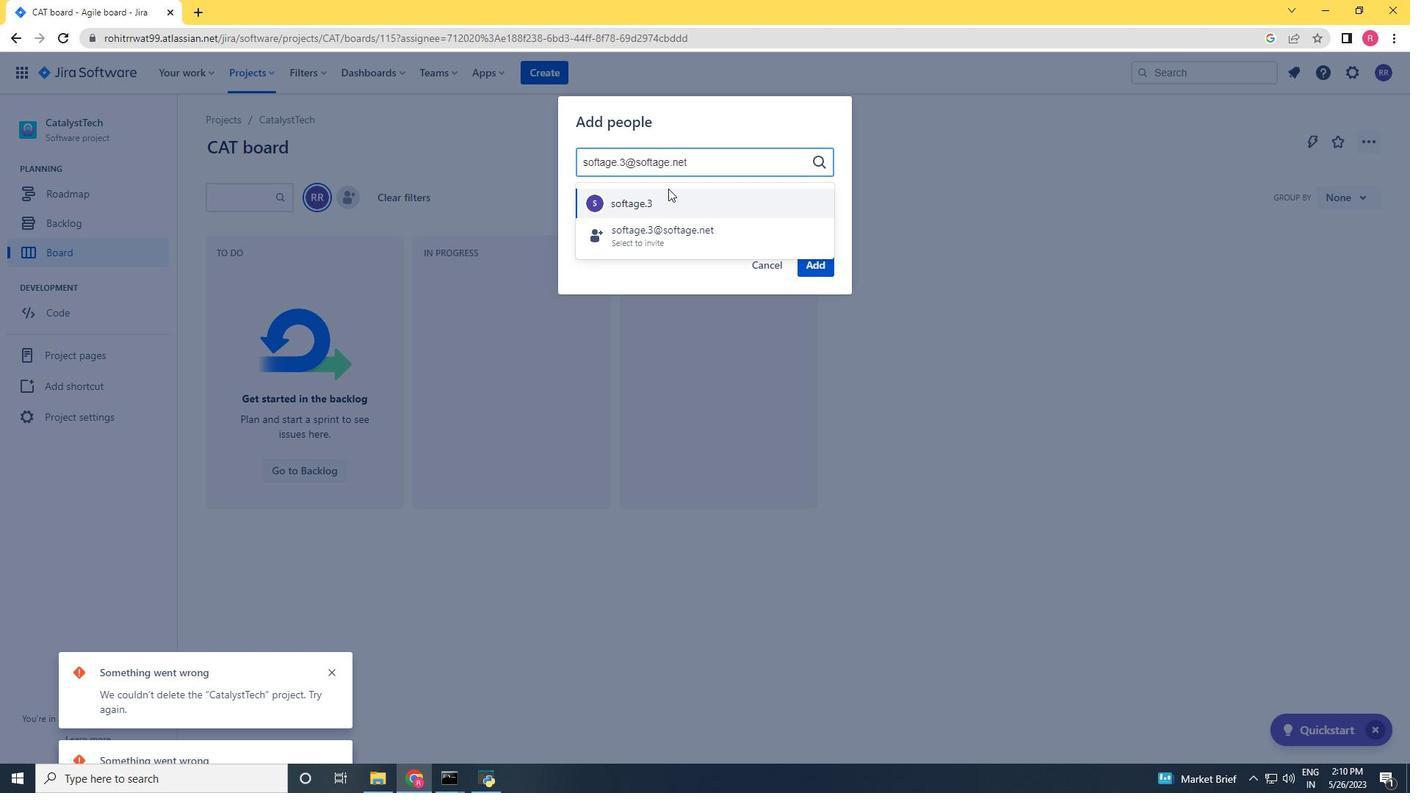
Action: Mouse pressed left at (670, 201)
Screenshot: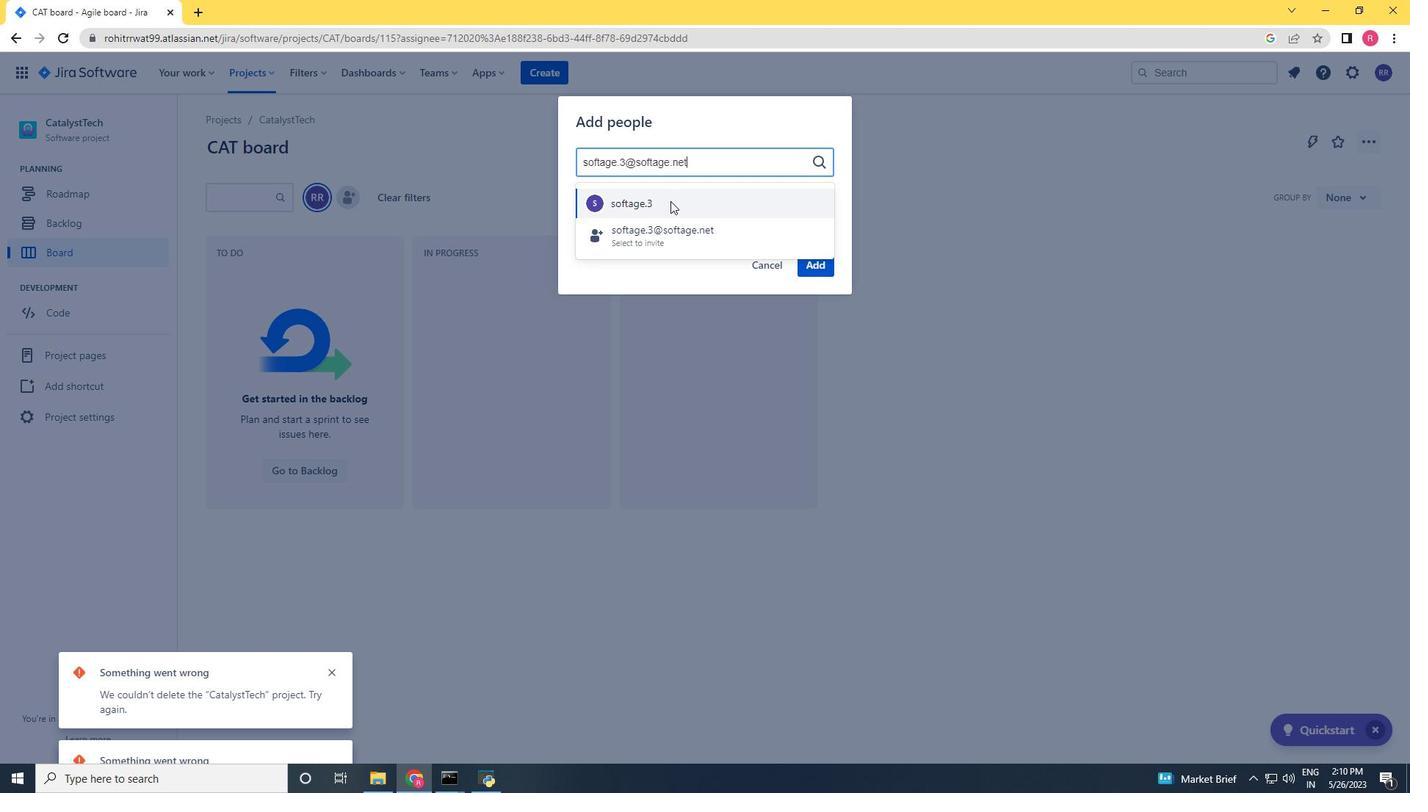
Action: Mouse moved to (809, 267)
Screenshot: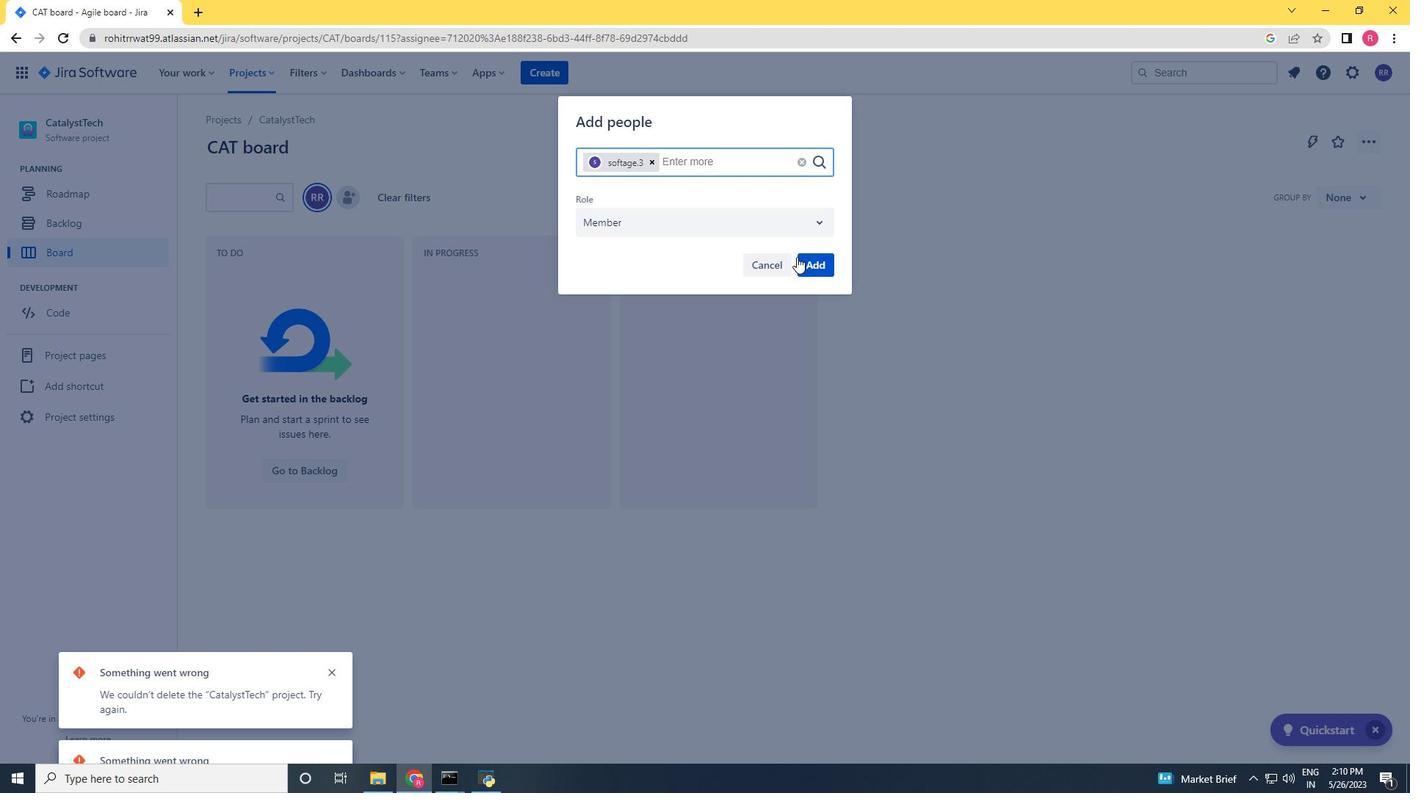 
Action: Mouse pressed left at (809, 267)
Screenshot: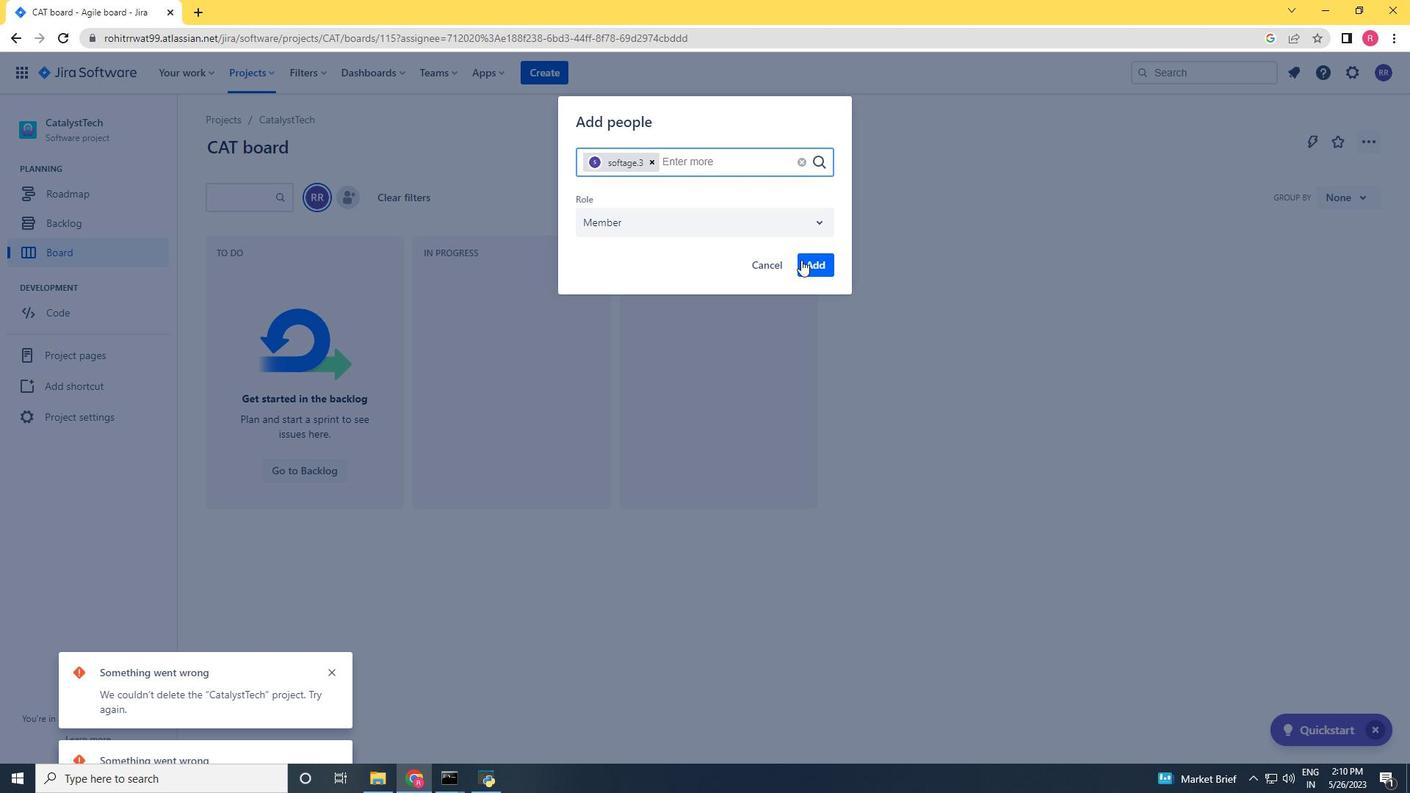 
Action: Mouse moved to (105, 222)
Screenshot: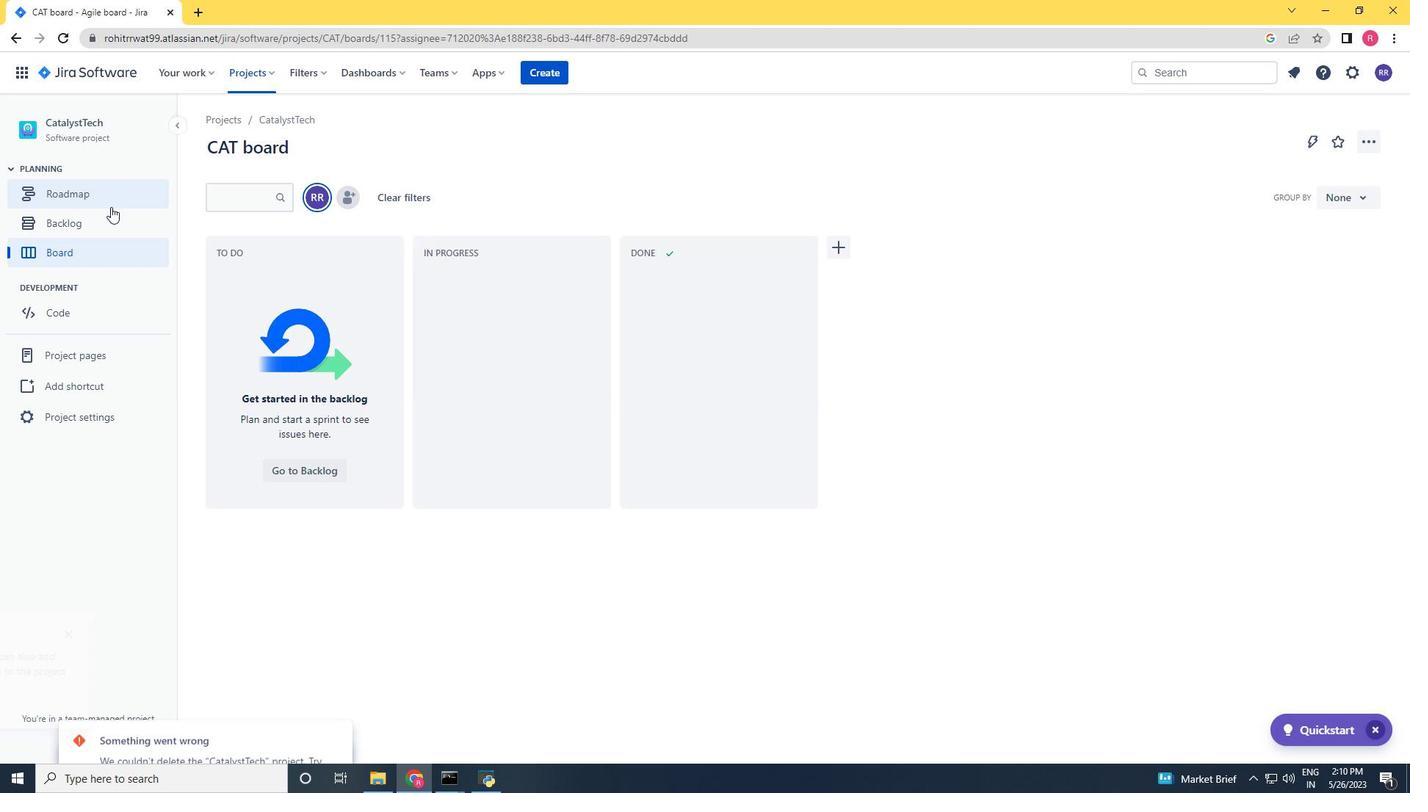 
Action: Mouse pressed left at (105, 222)
Screenshot: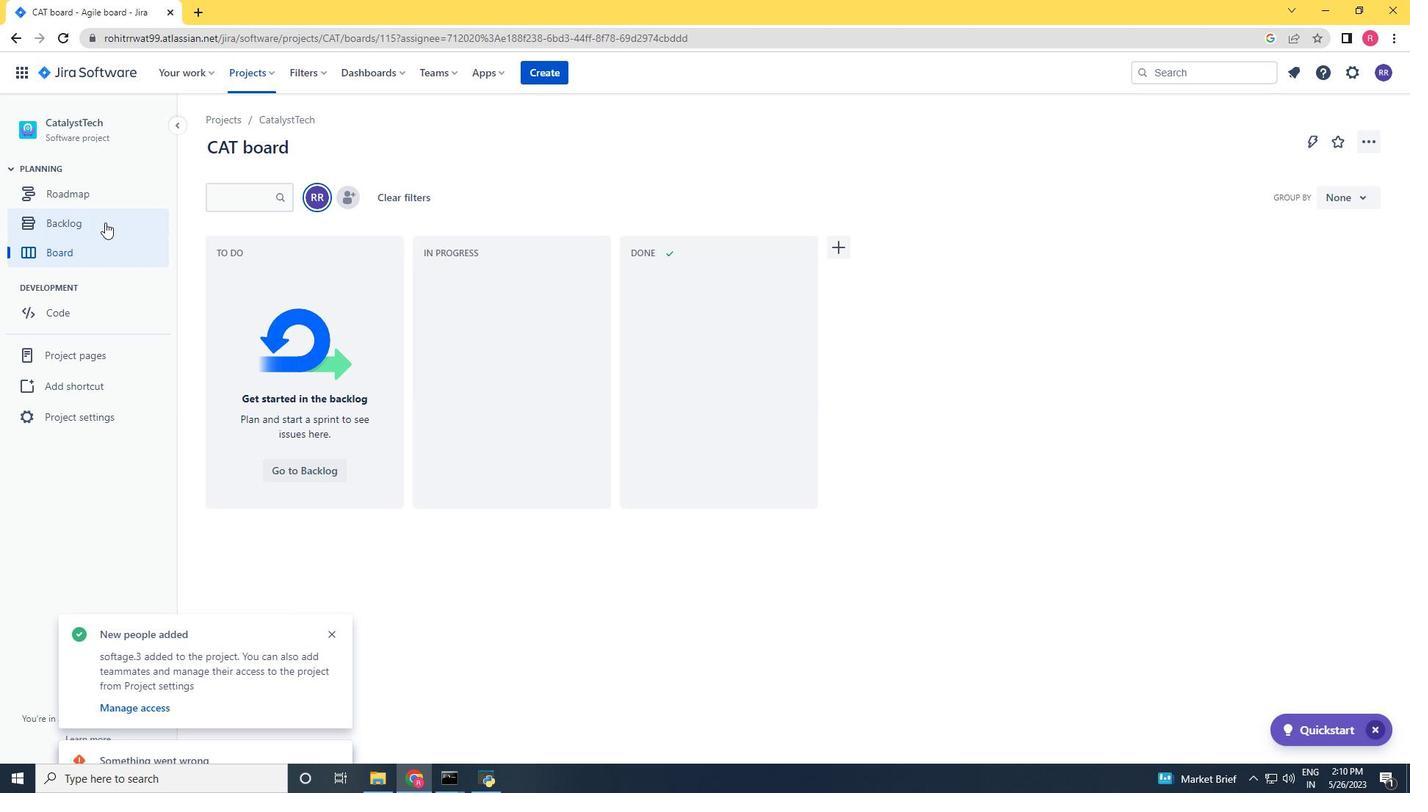 
Action: Mouse moved to (246, 83)
Screenshot: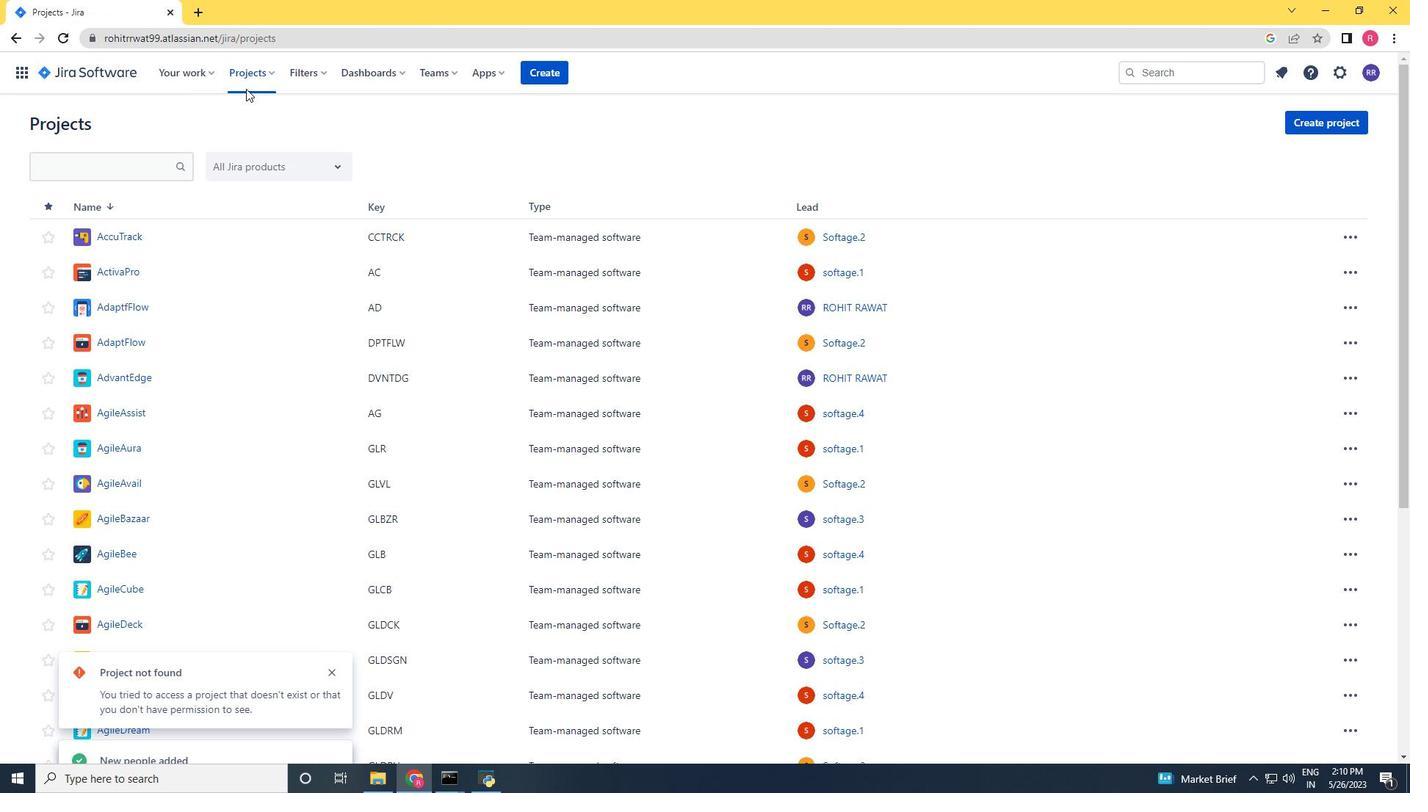 
Action: Mouse pressed left at (246, 83)
Screenshot: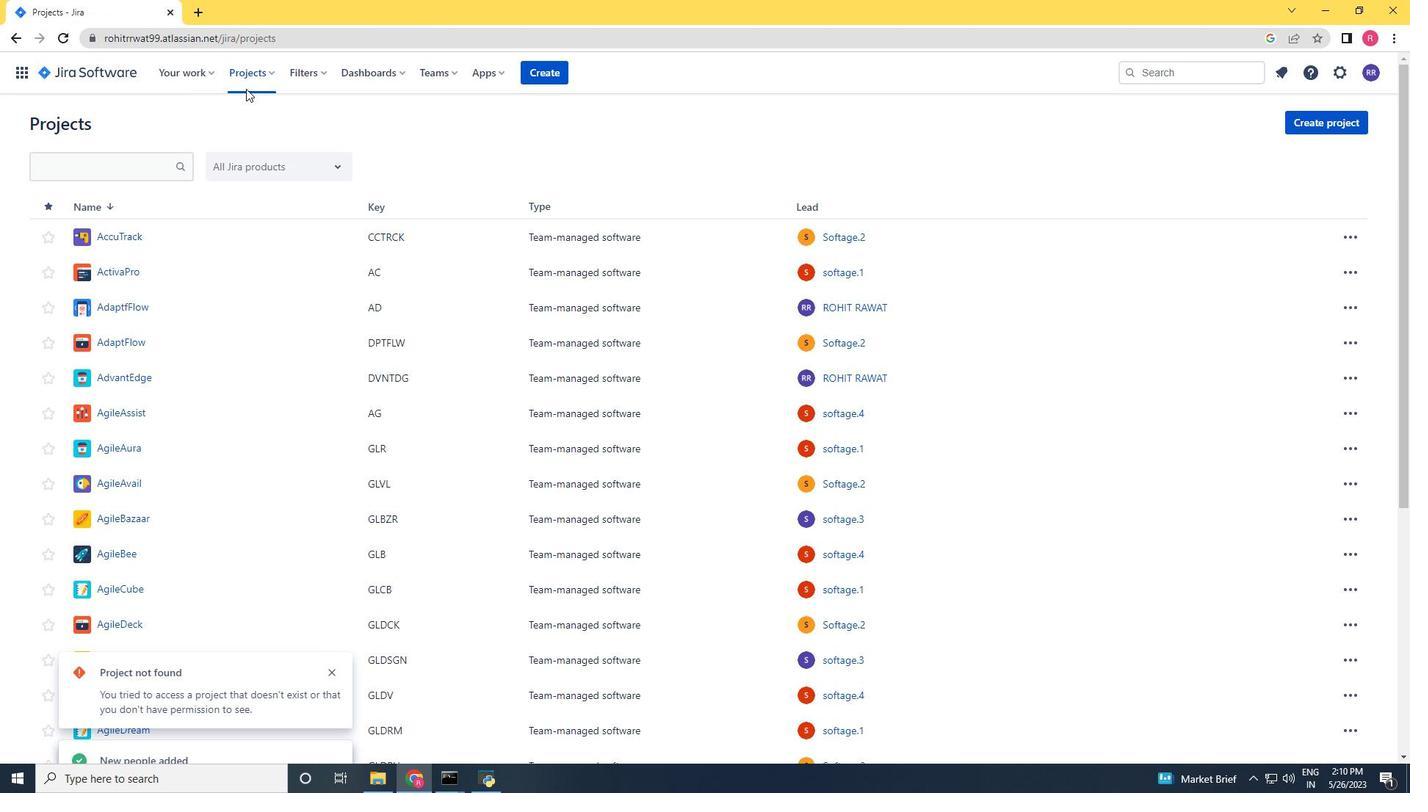
Action: Mouse moved to (263, 137)
Screenshot: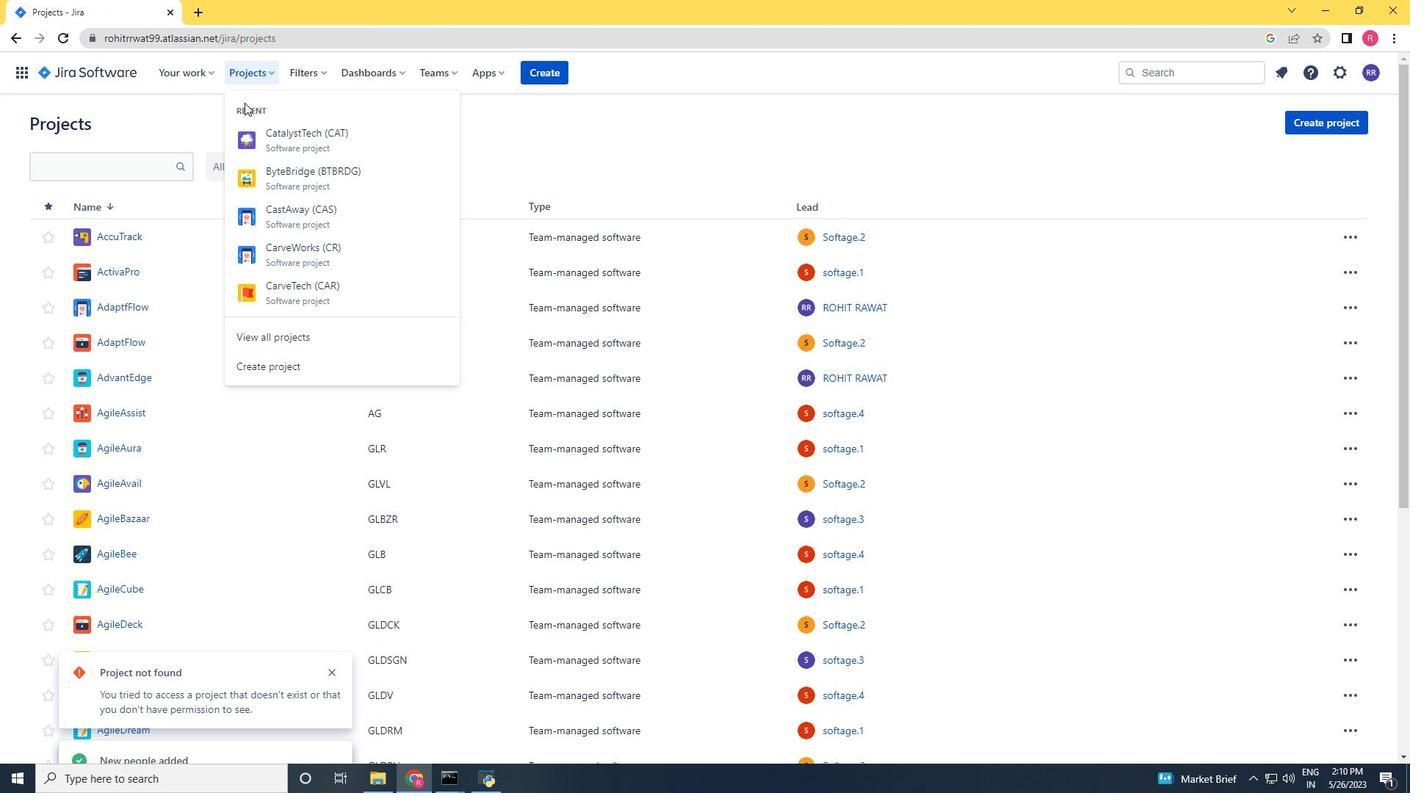
Action: Mouse pressed left at (263, 137)
Screenshot: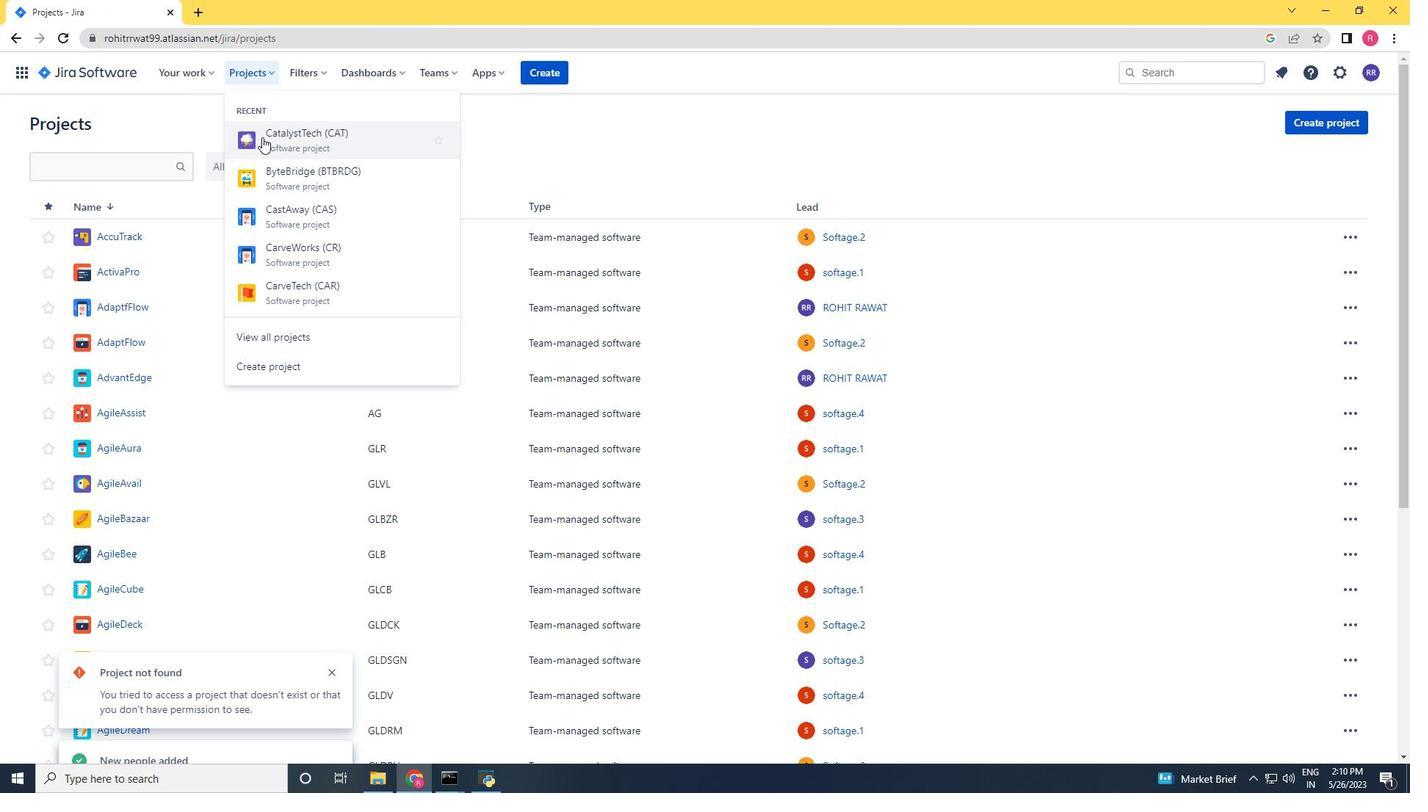 
Action: Mouse moved to (86, 413)
Screenshot: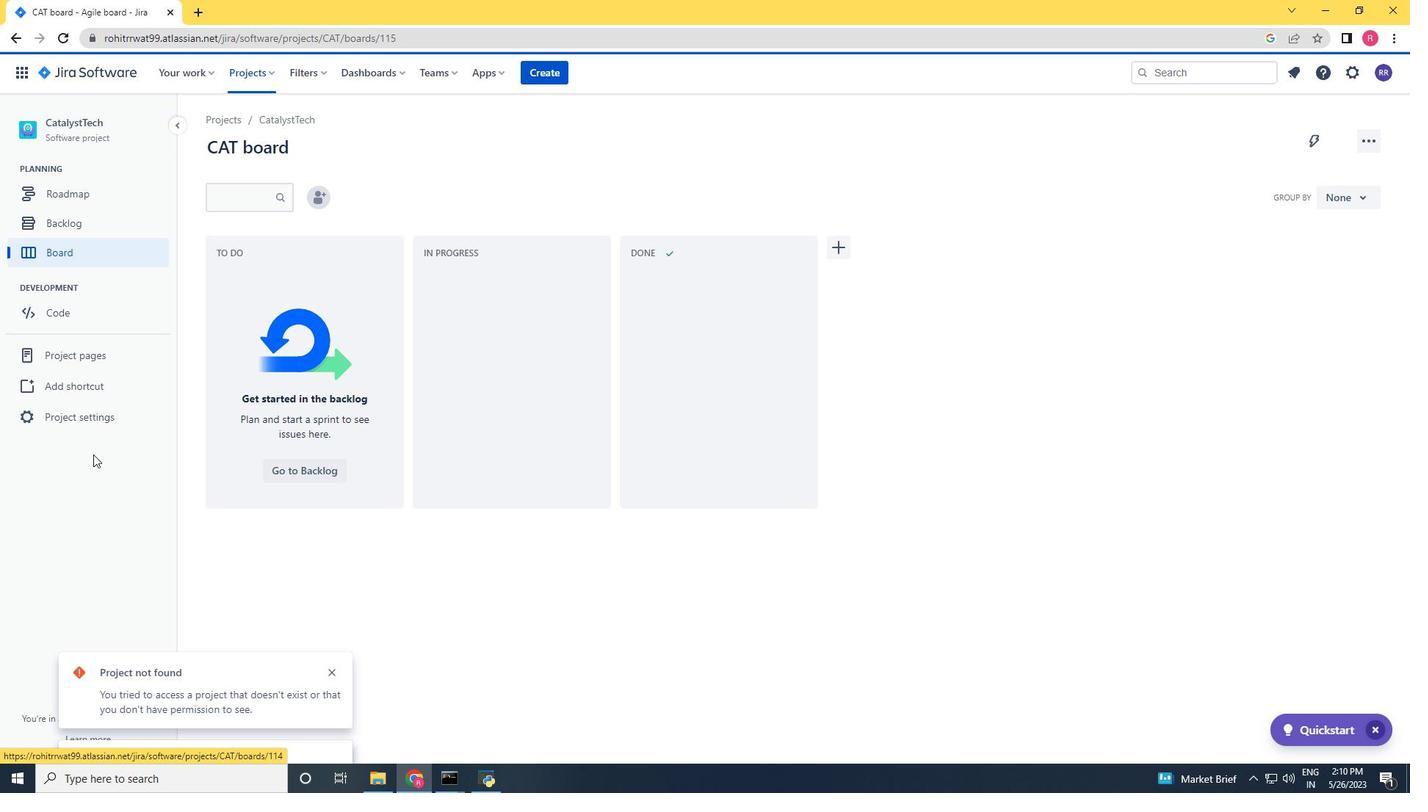 
Action: Mouse pressed left at (86, 413)
Screenshot: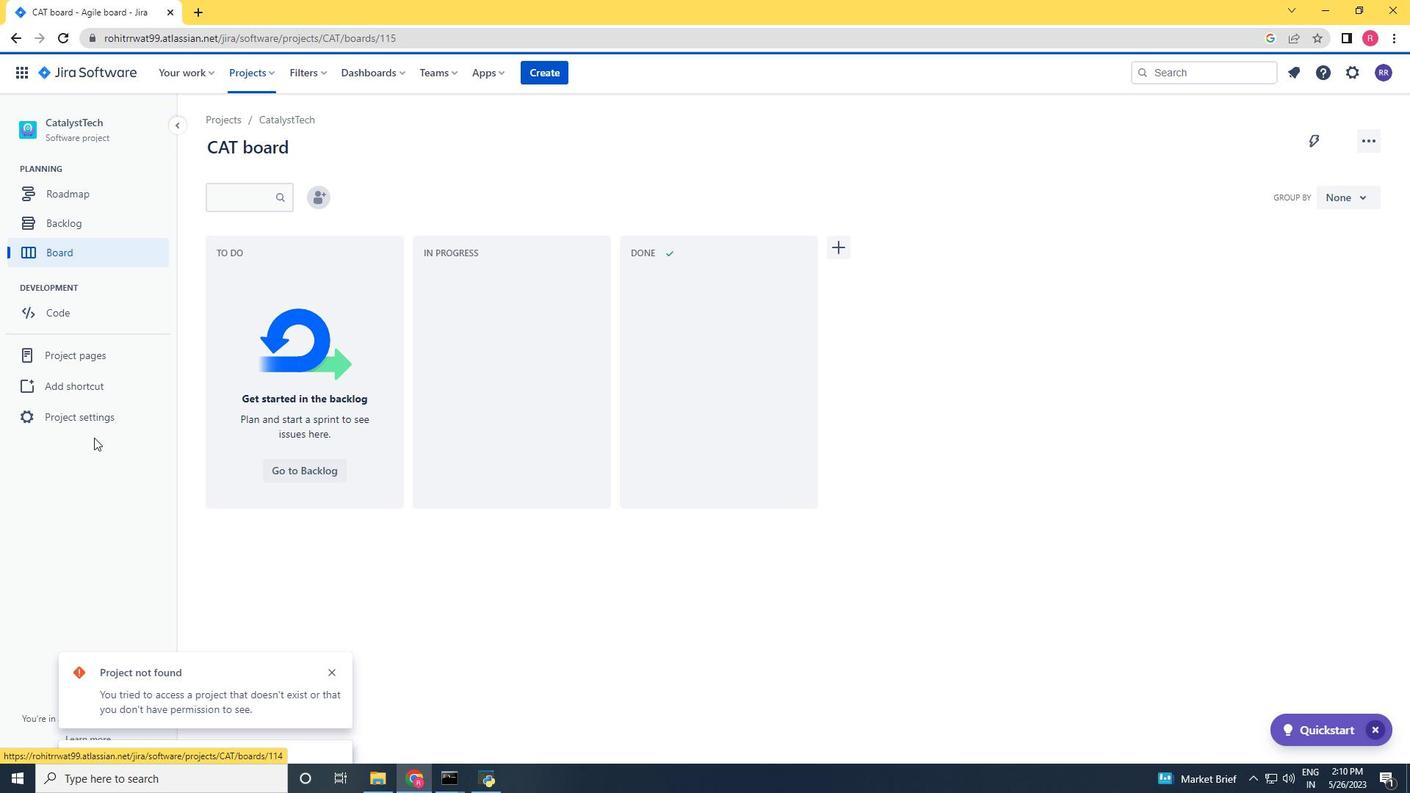 
Action: Mouse moved to (795, 482)
Screenshot: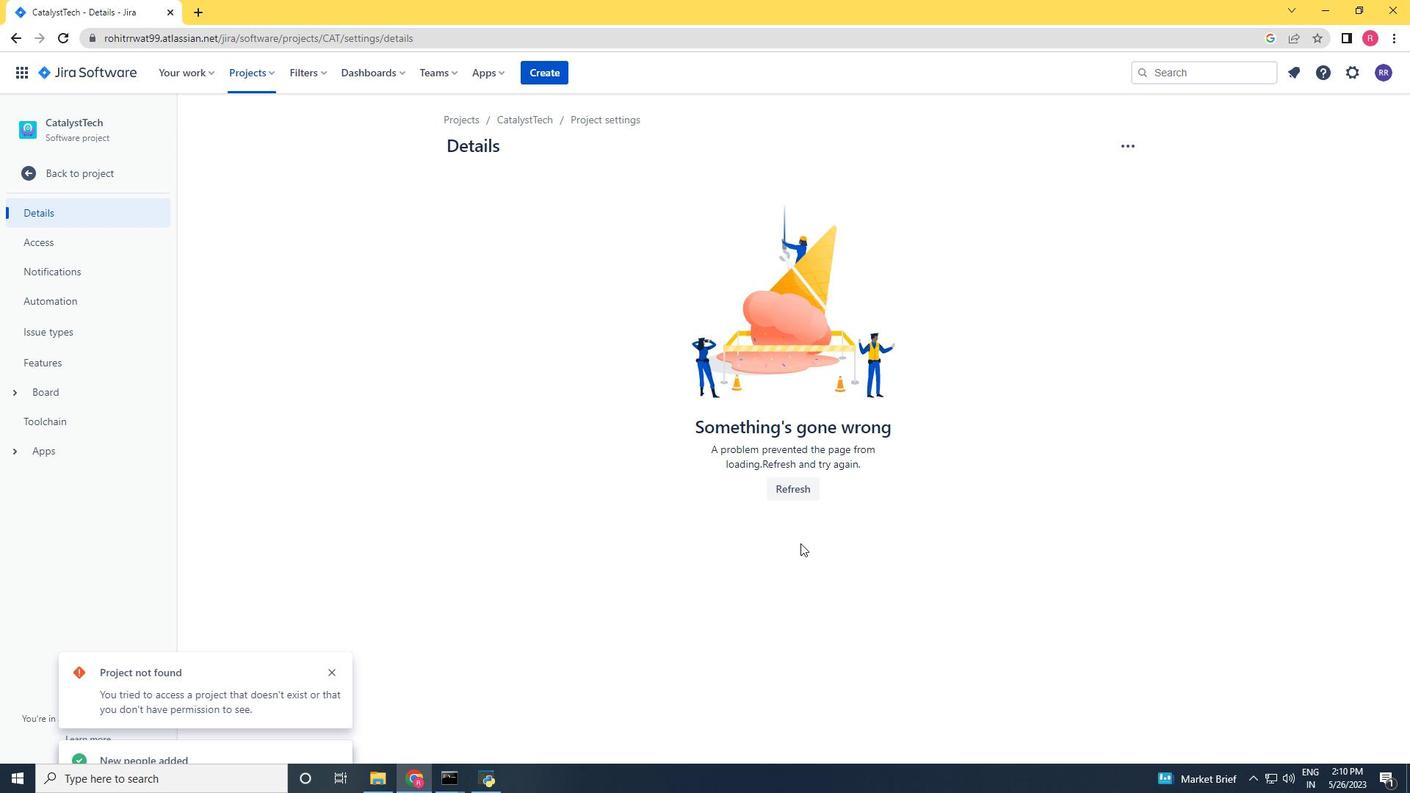 
Action: Mouse pressed left at (795, 482)
Screenshot: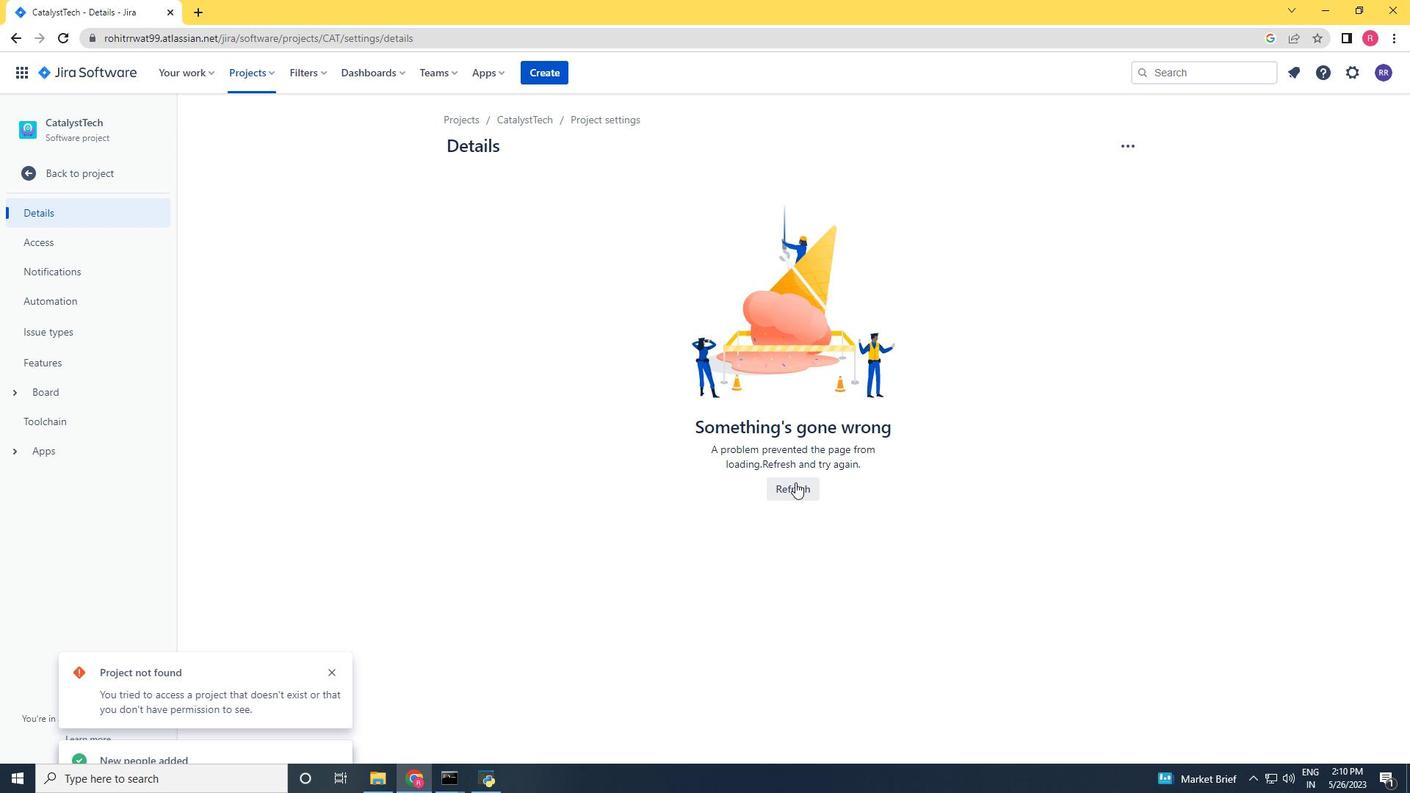 
Action: Mouse moved to (795, 488)
Screenshot: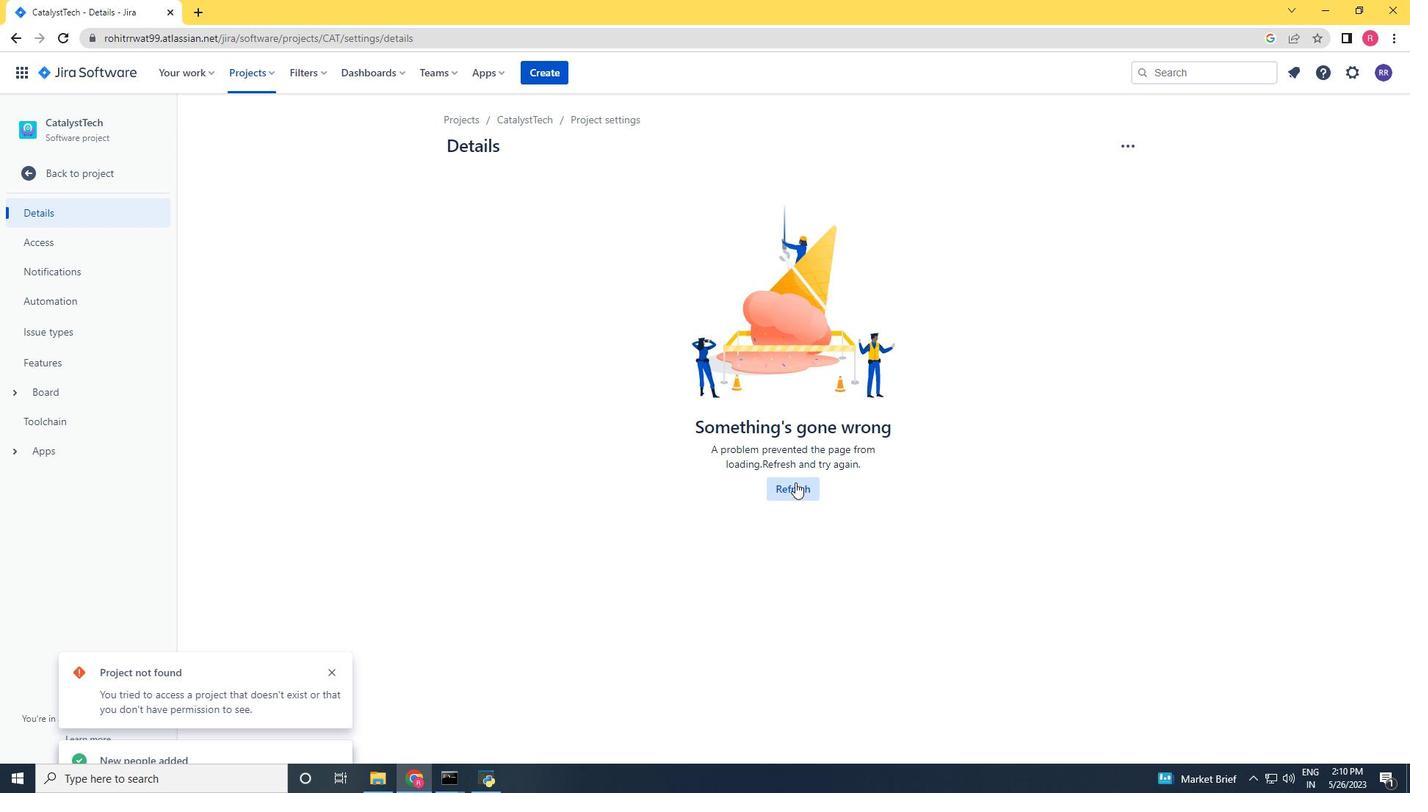 
Action: Mouse pressed left at (795, 488)
Screenshot: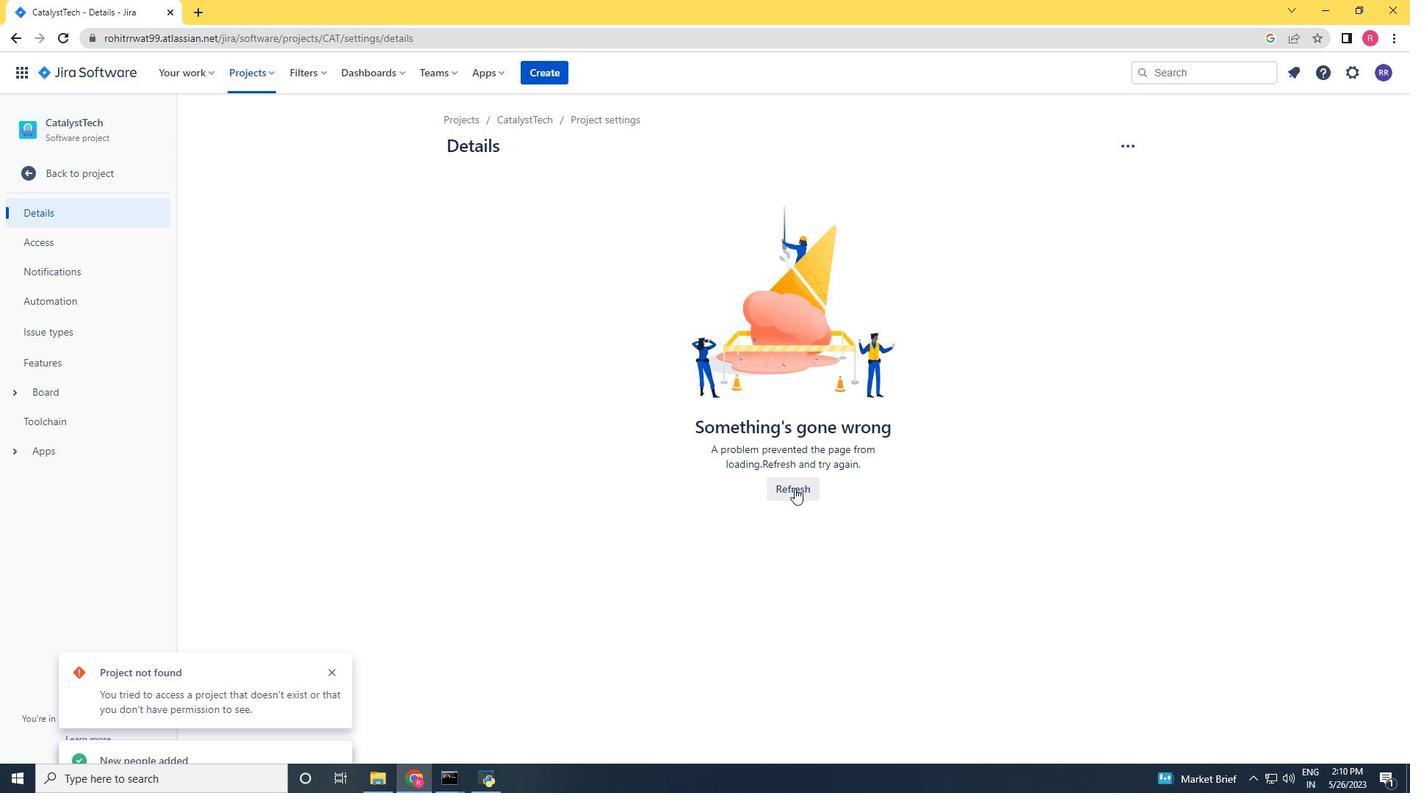 
Action: Mouse moved to (743, 536)
Screenshot: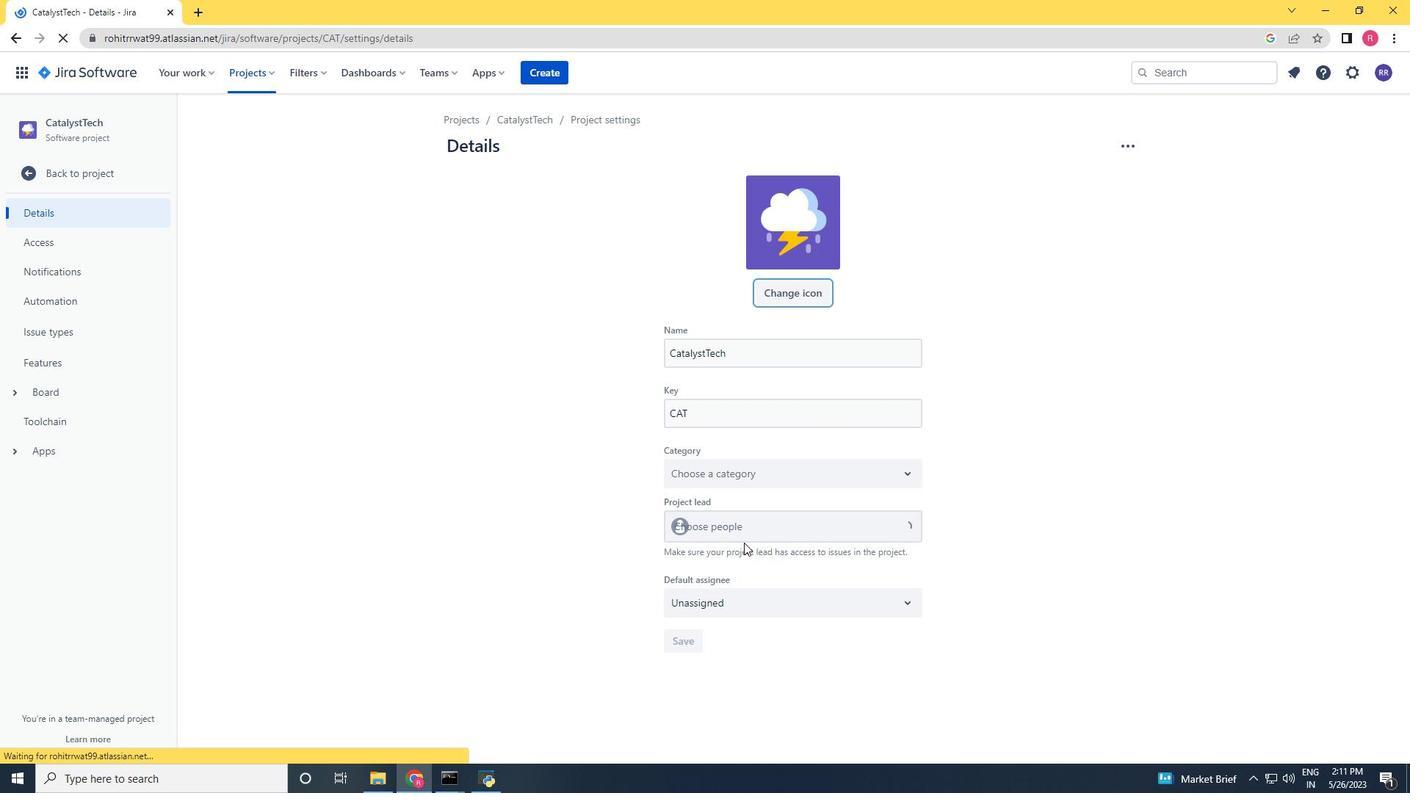 
Action: Mouse pressed left at (743, 536)
Screenshot: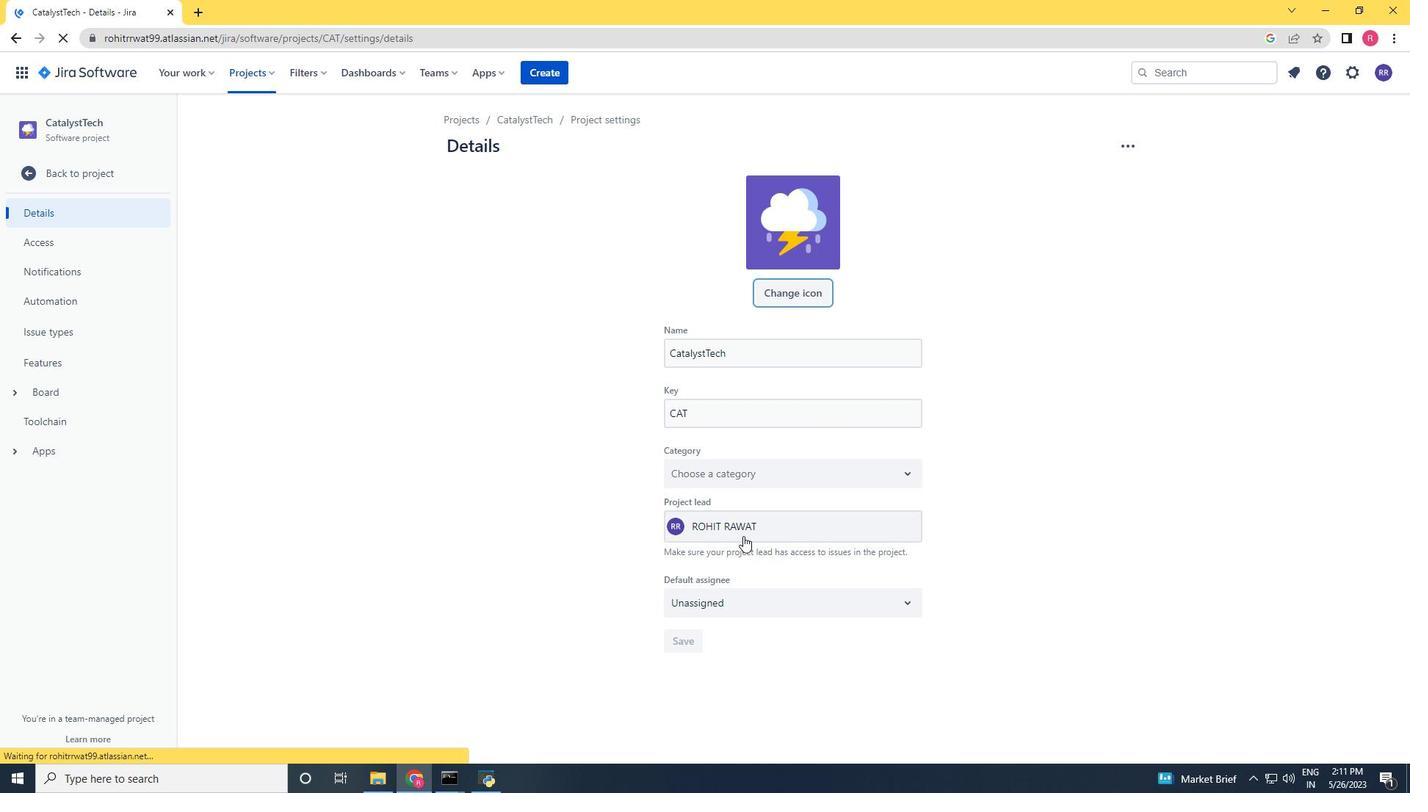 
Action: Key pressed softage.3<Key.shift>@softage.net
Screenshot: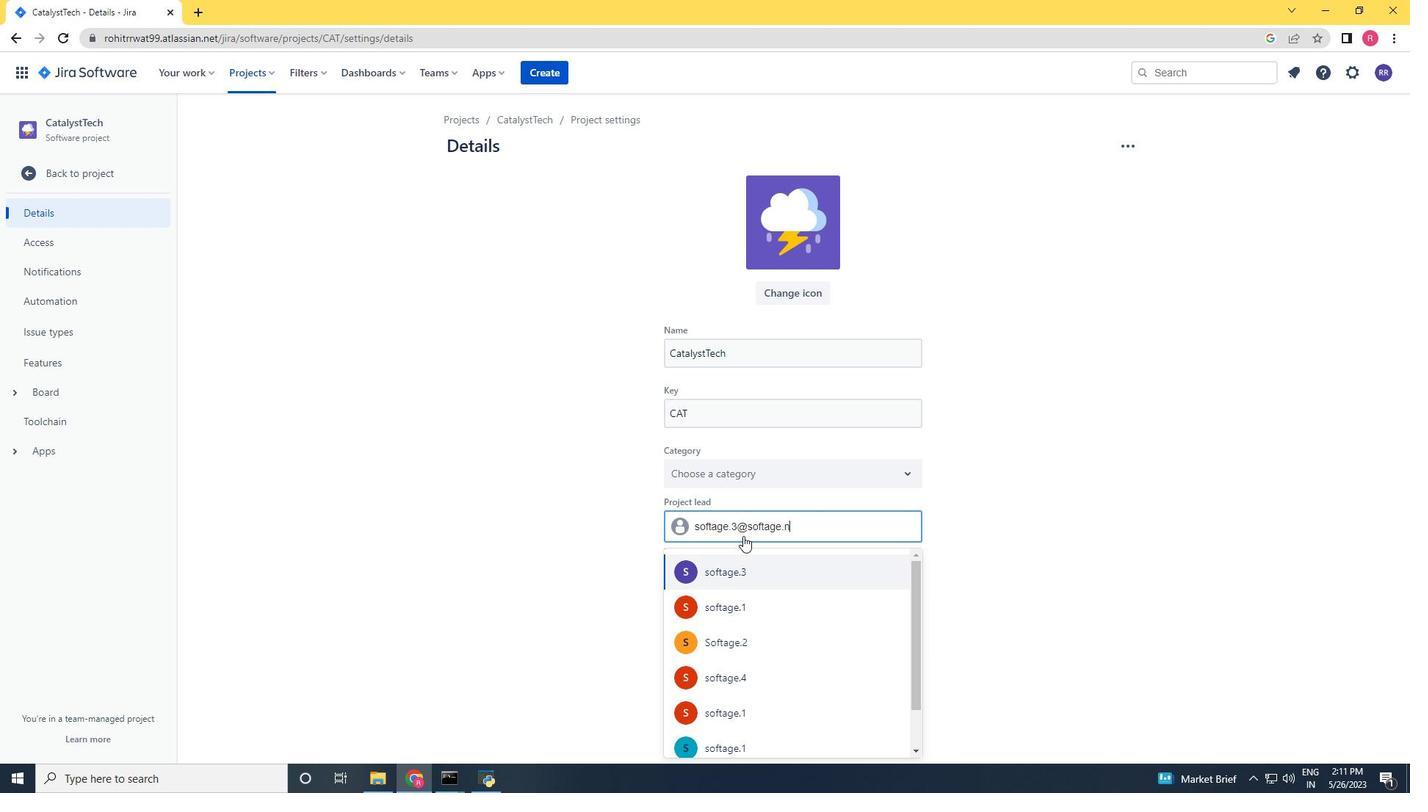 
Action: Mouse moved to (766, 567)
Screenshot: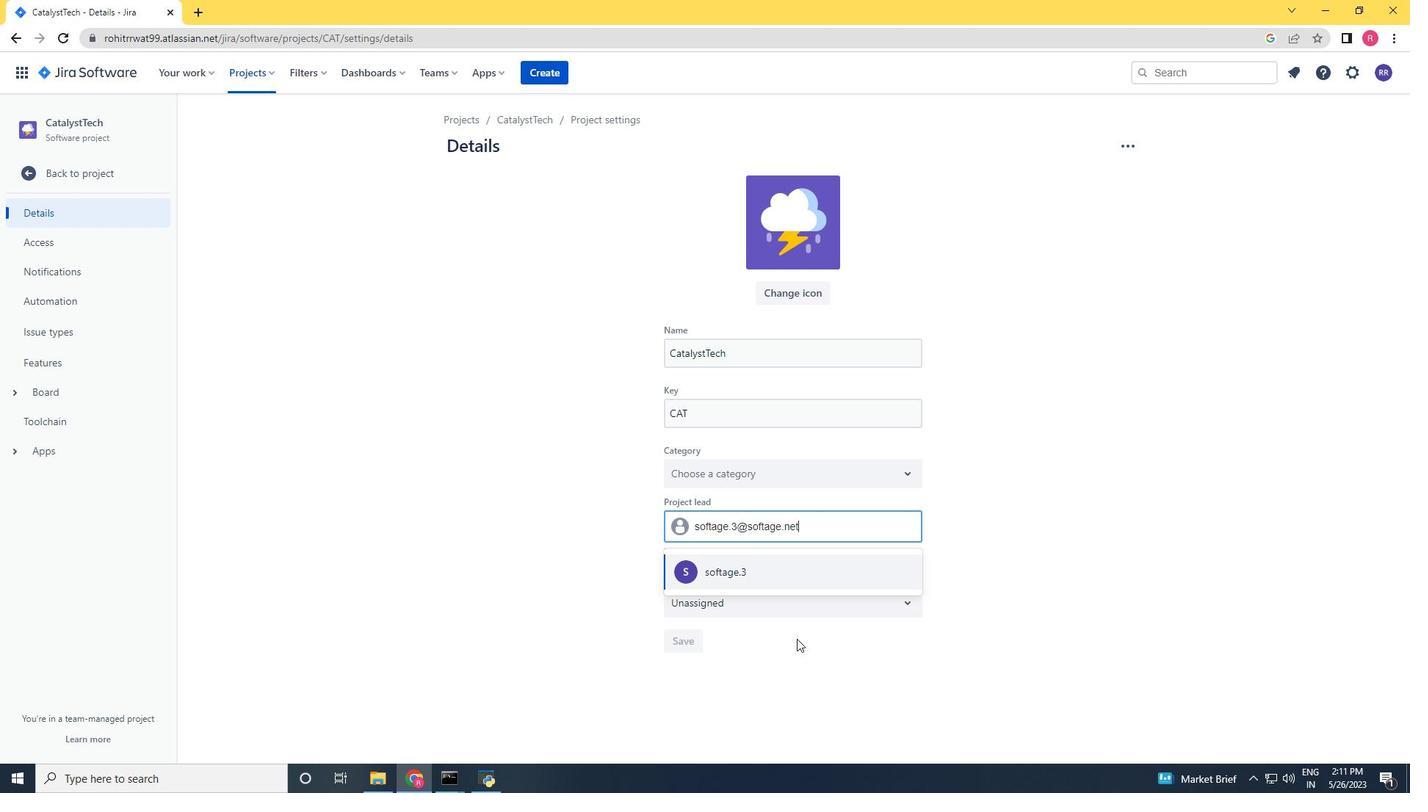 
Action: Mouse pressed left at (766, 567)
Screenshot: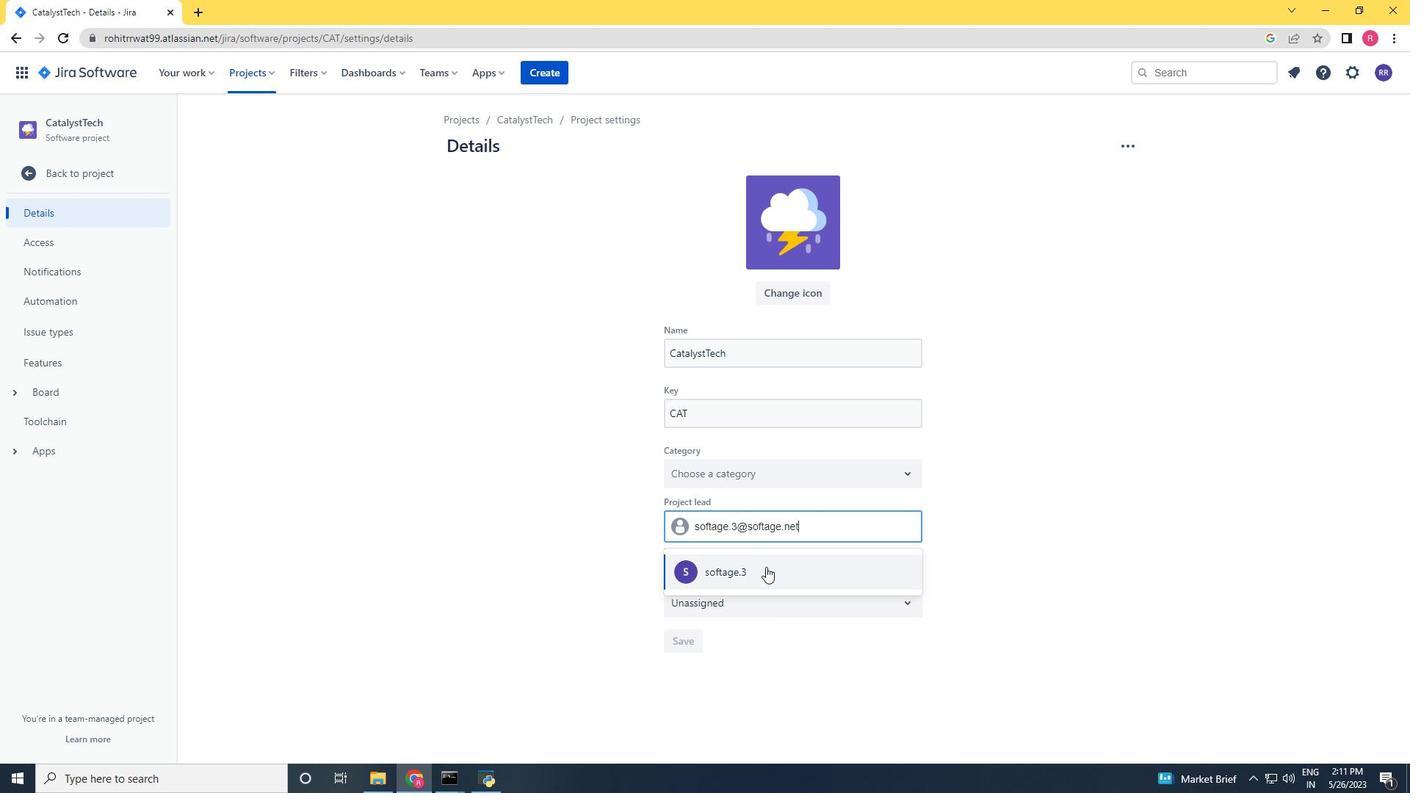 
Action: Mouse moved to (698, 645)
Screenshot: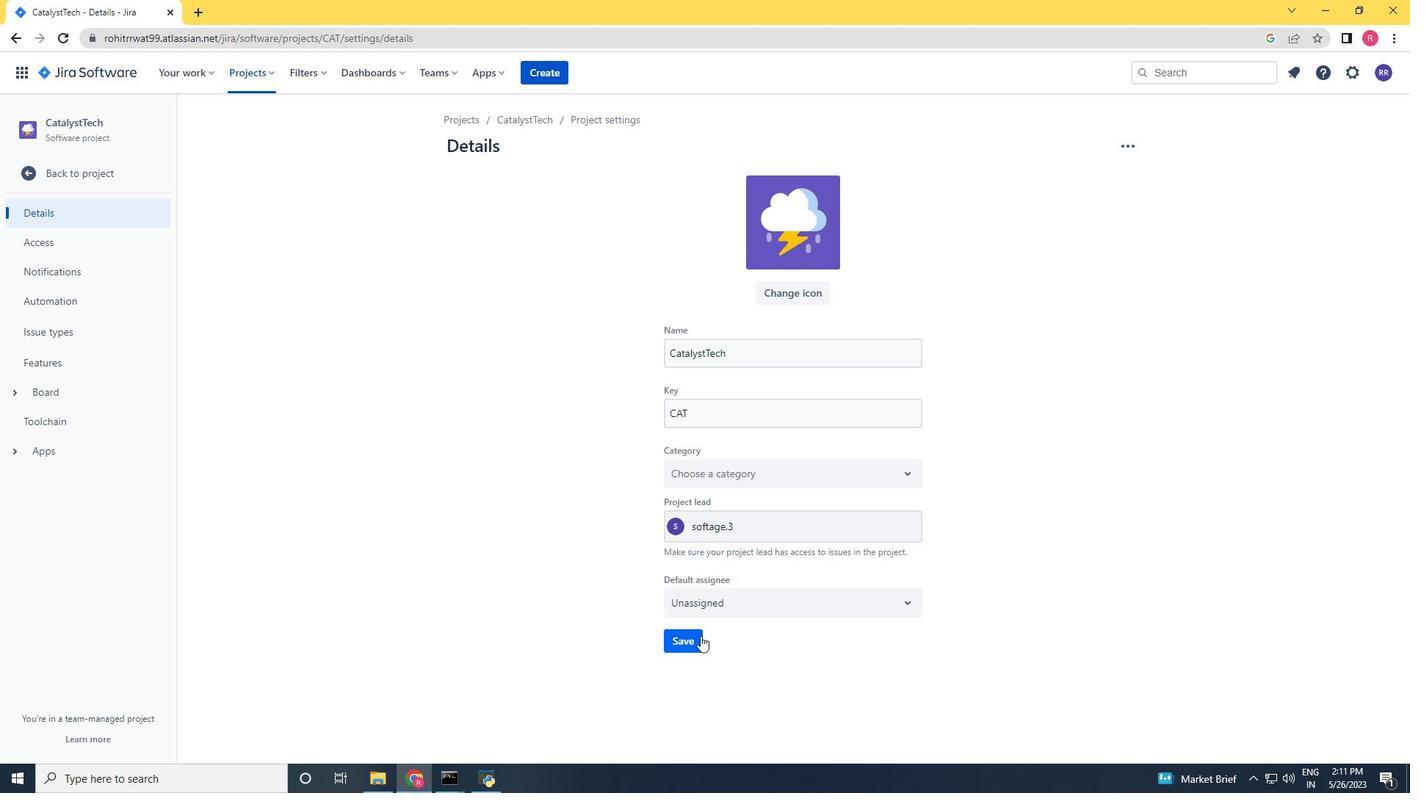 
Action: Mouse pressed left at (698, 645)
Screenshot: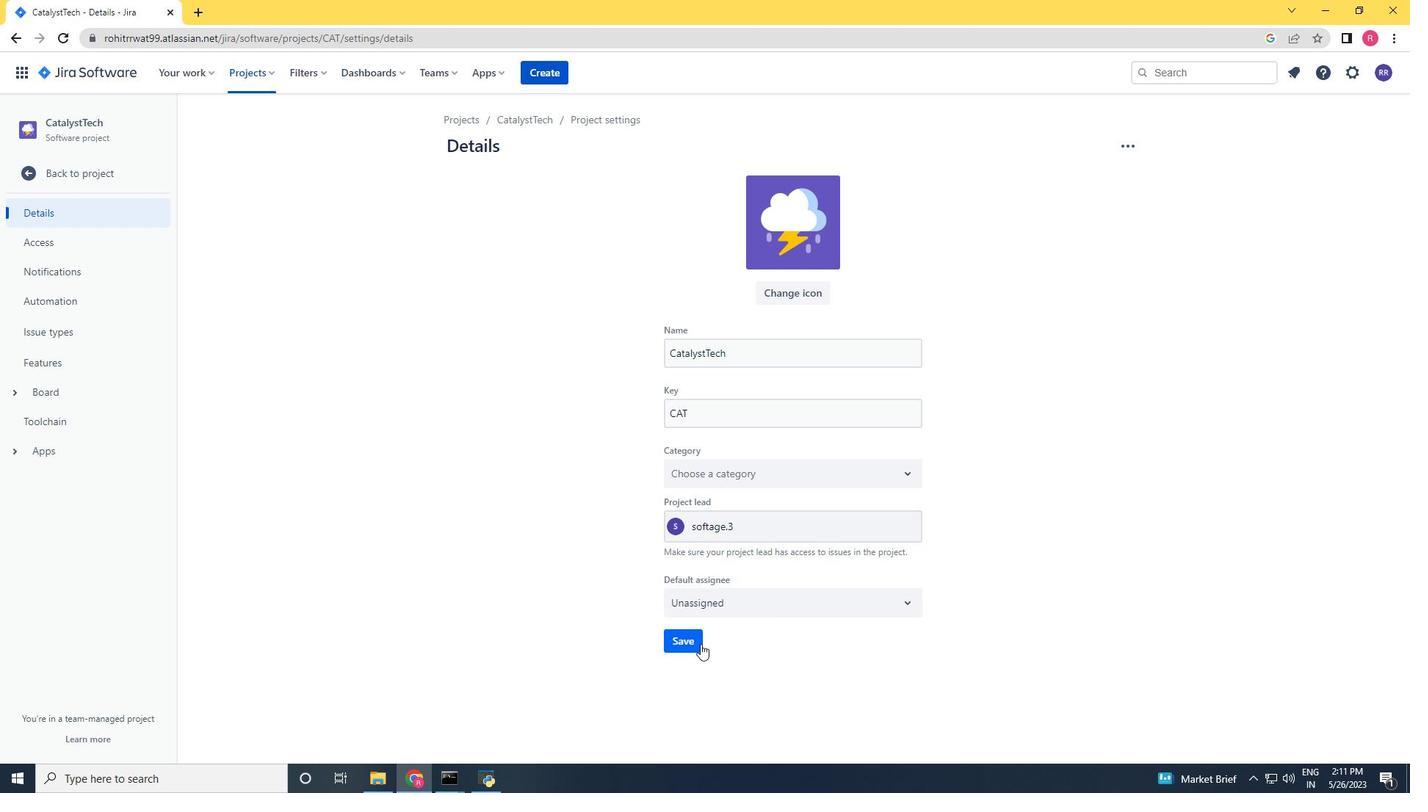 
Action: Mouse moved to (40, 177)
Screenshot: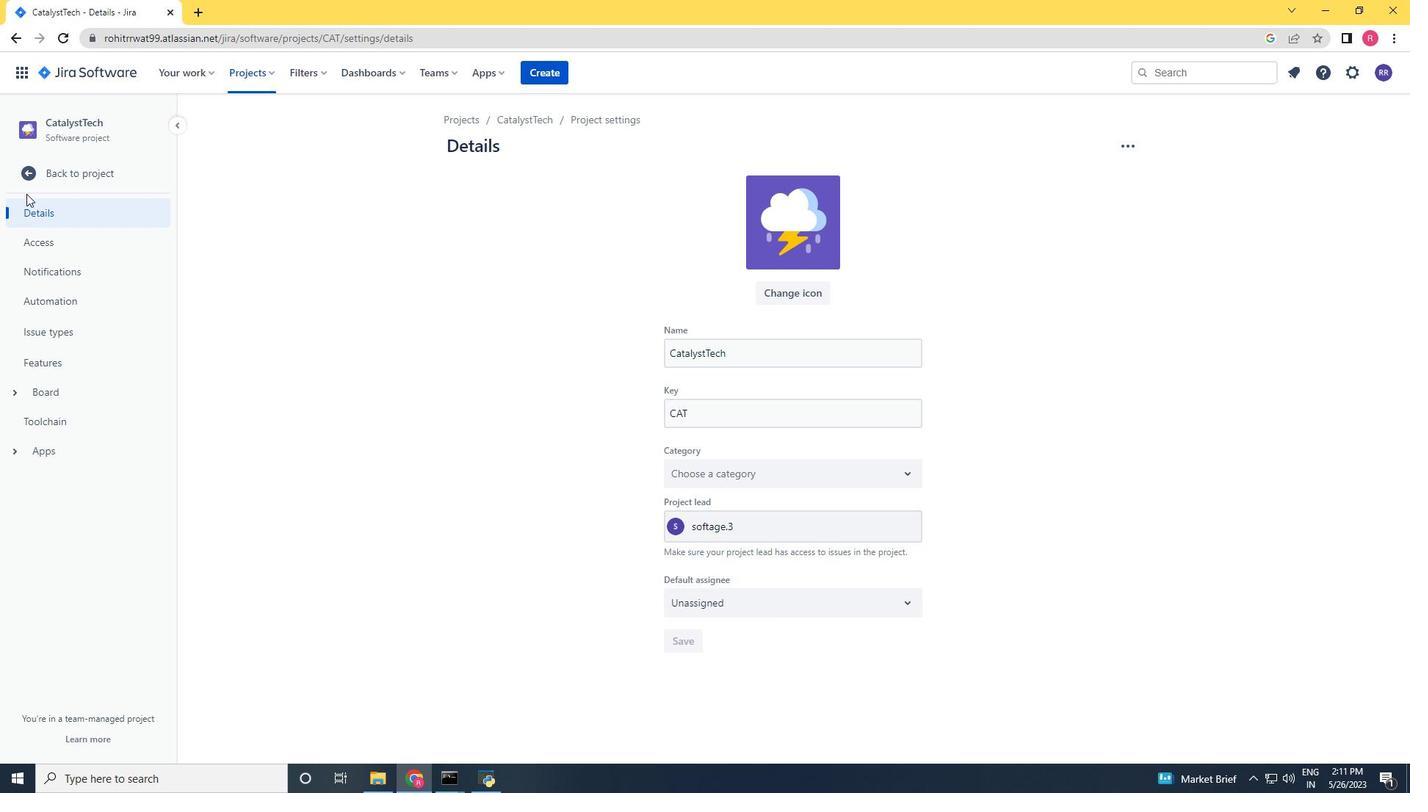 
Action: Mouse pressed left at (40, 177)
Screenshot: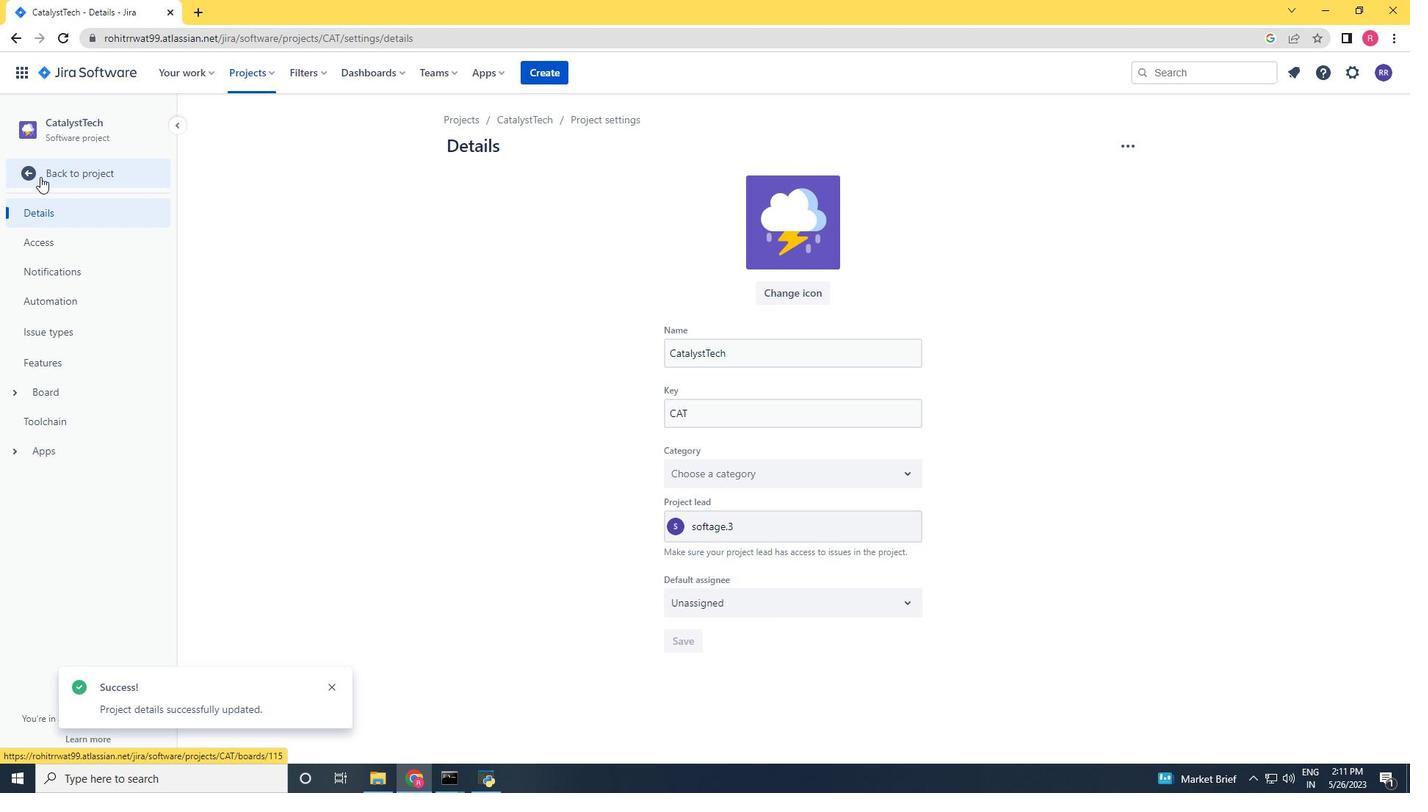 
Action: Mouse moved to (349, 196)
Screenshot: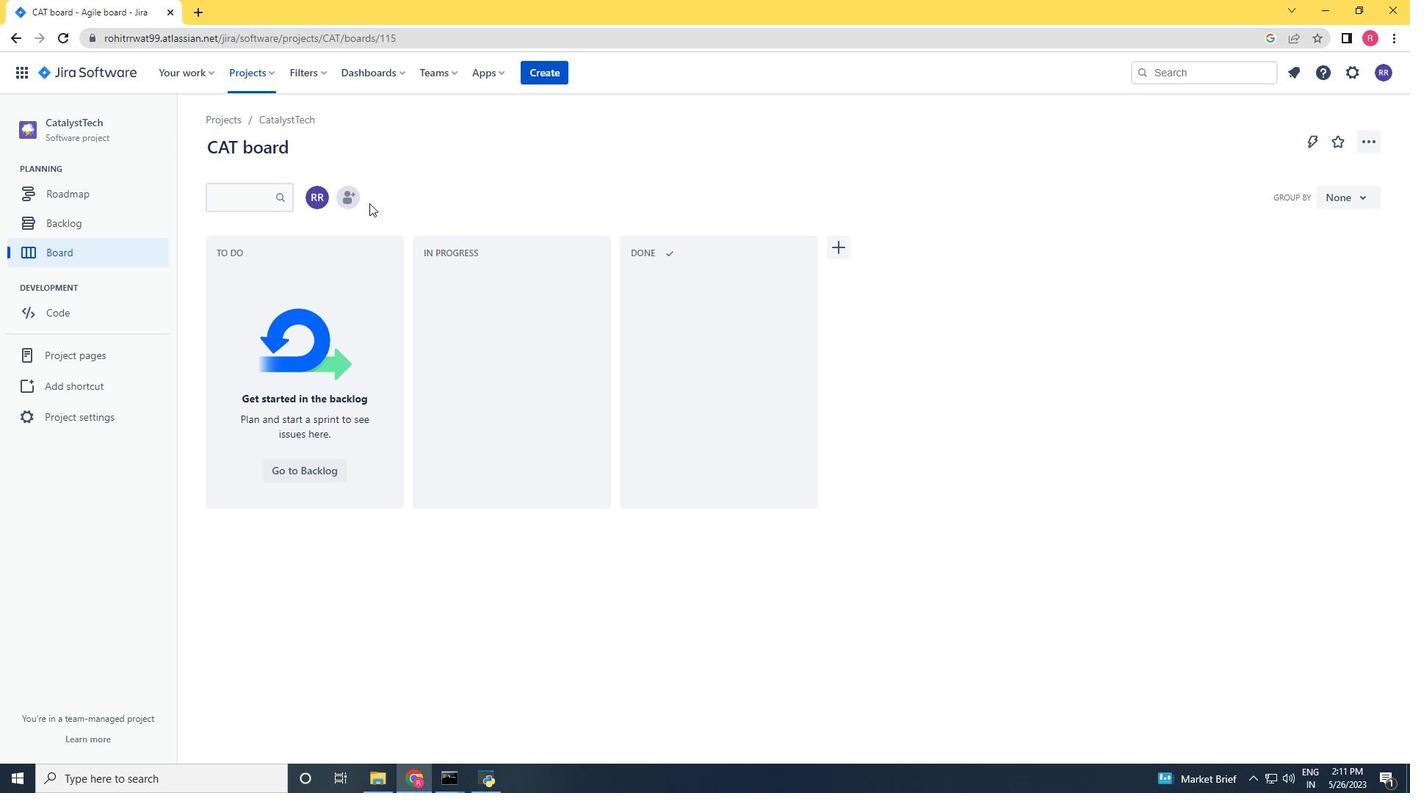 
Action: Mouse pressed left at (349, 196)
Screenshot: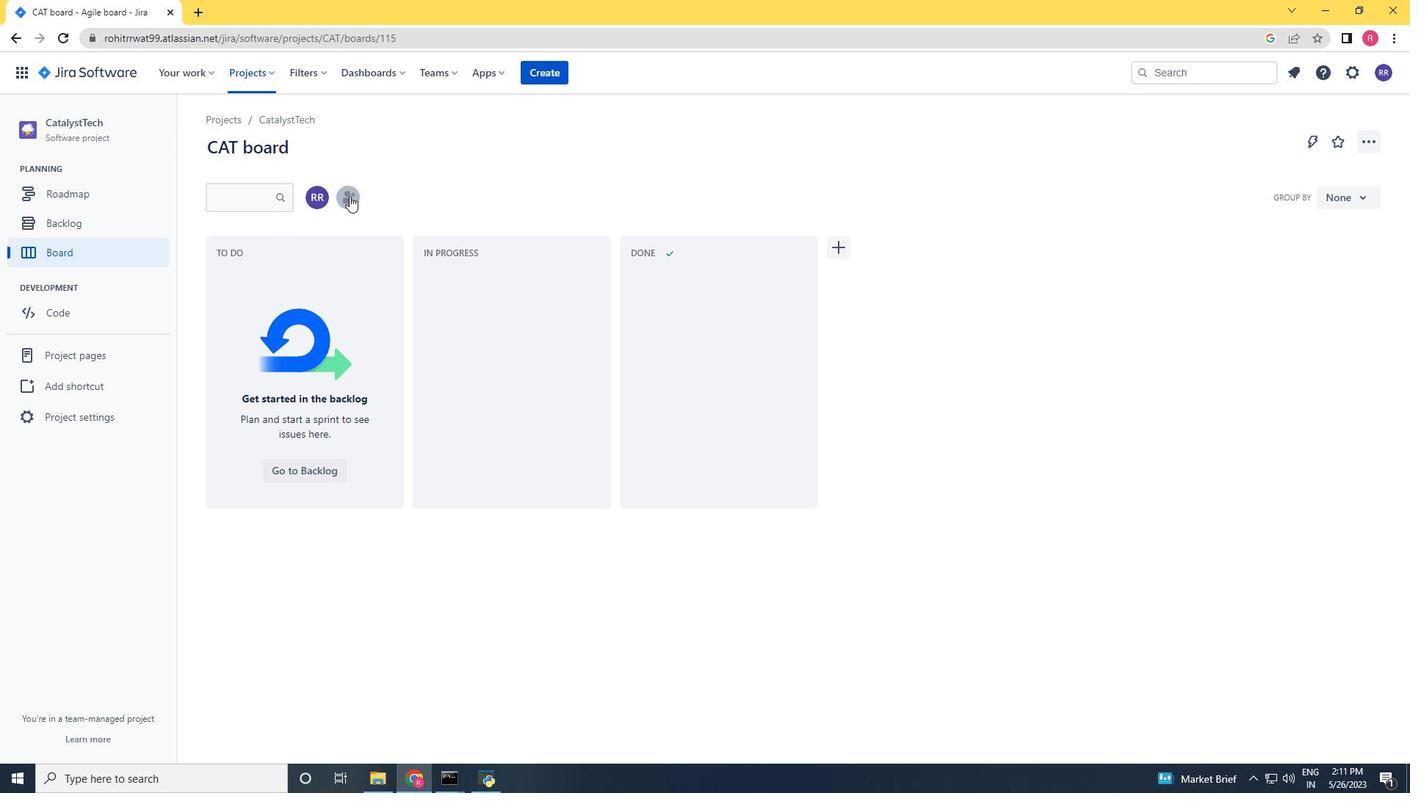 
Action: Key pressed softage.4<Key.shift>@softage.net
Screenshot: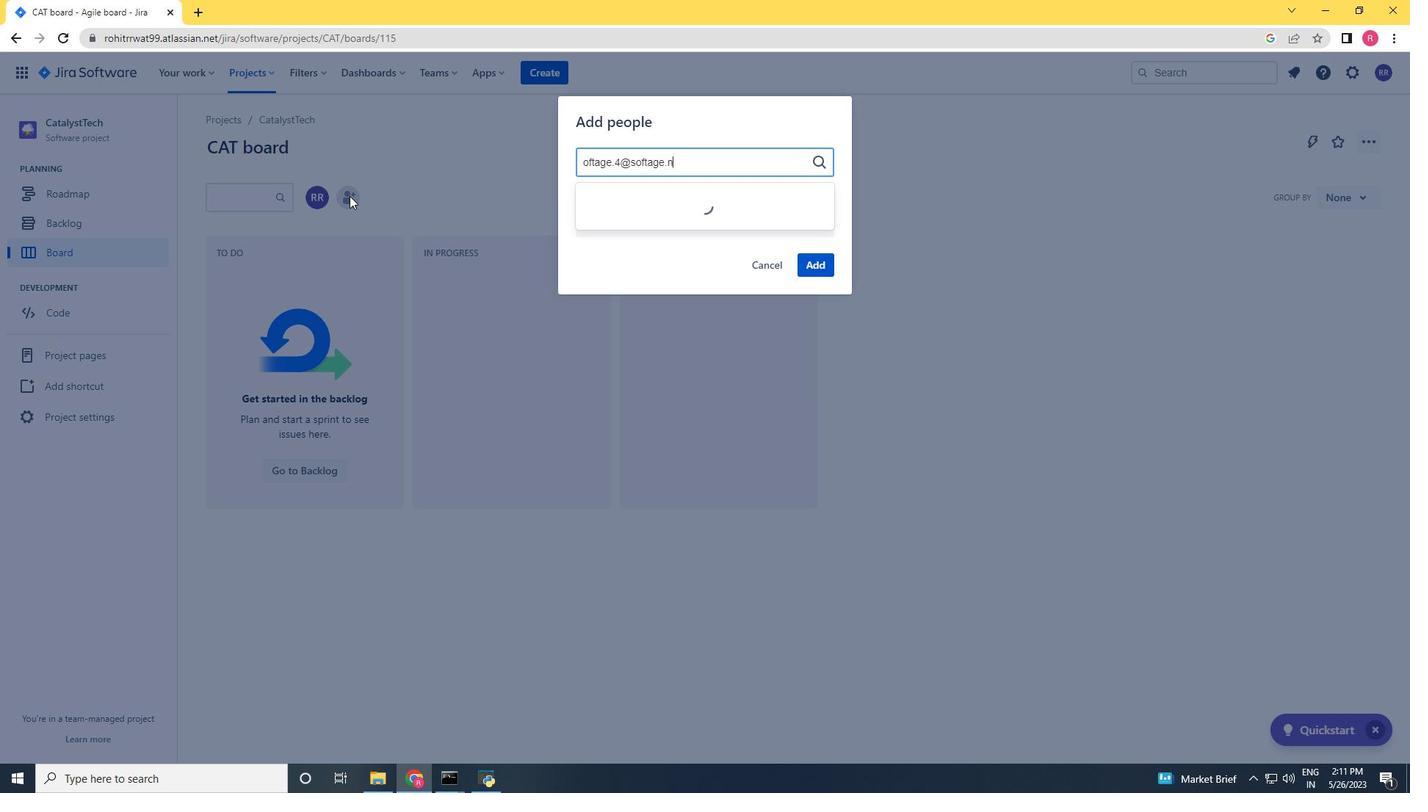 
Action: Mouse moved to (682, 208)
Screenshot: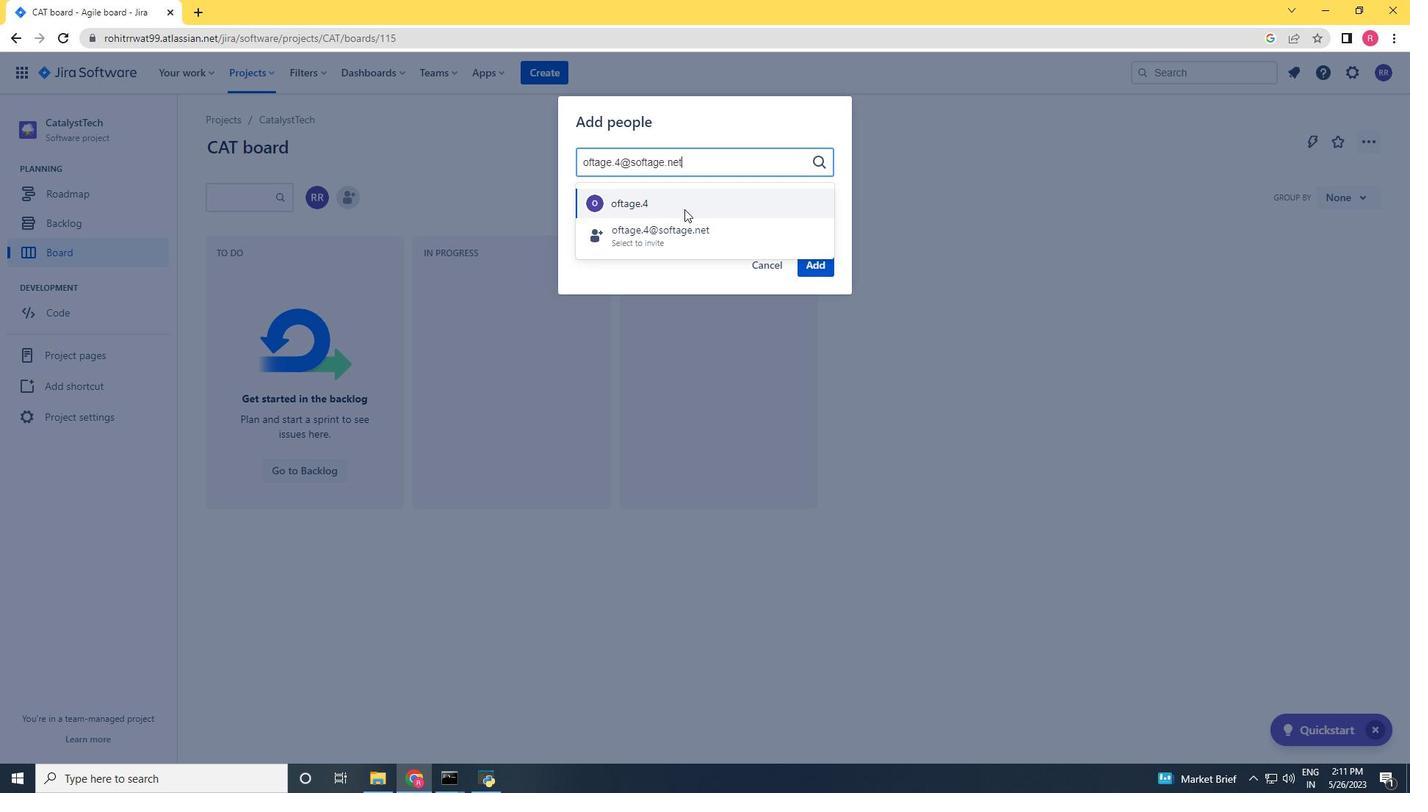 
Action: Mouse pressed left at (682, 208)
Screenshot: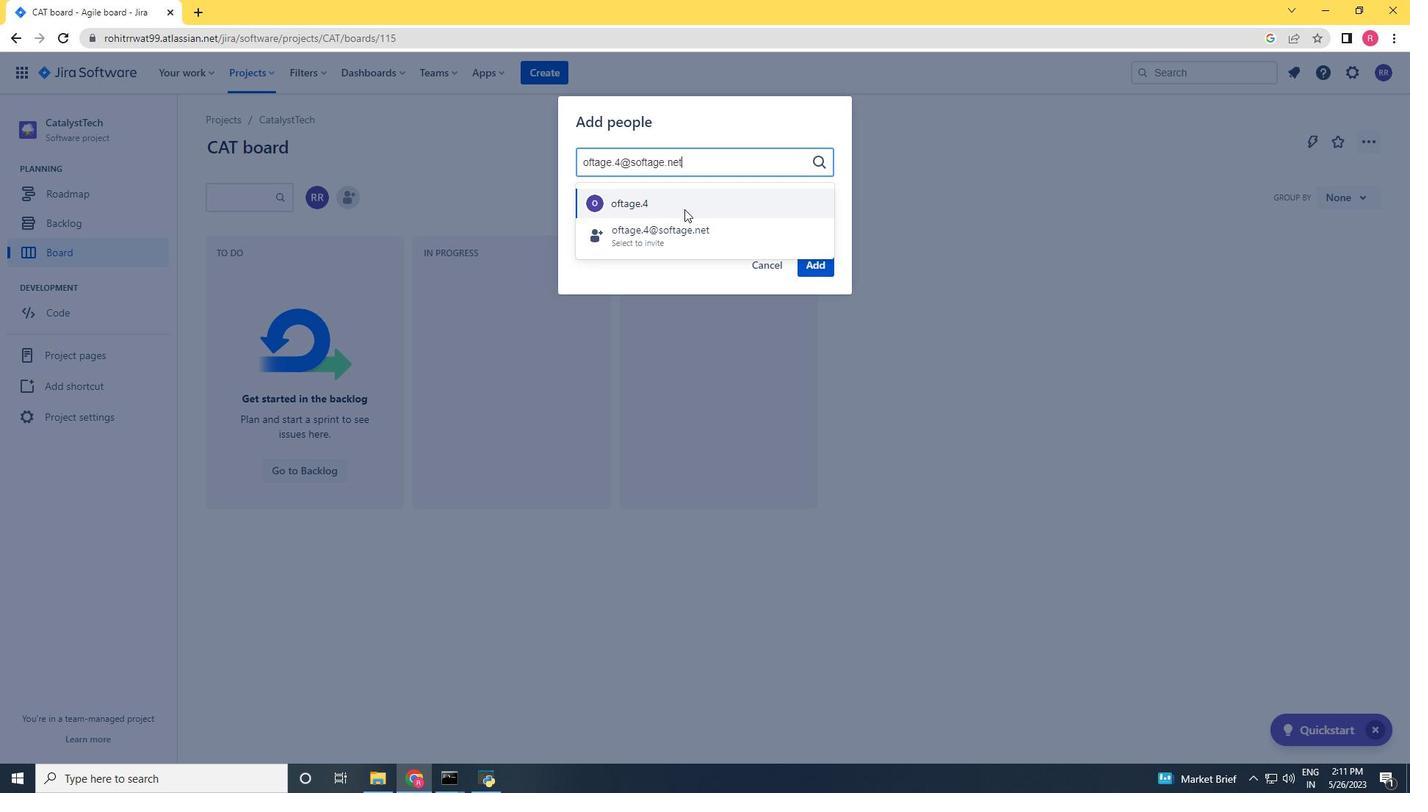 
Action: Mouse moved to (648, 160)
Screenshot: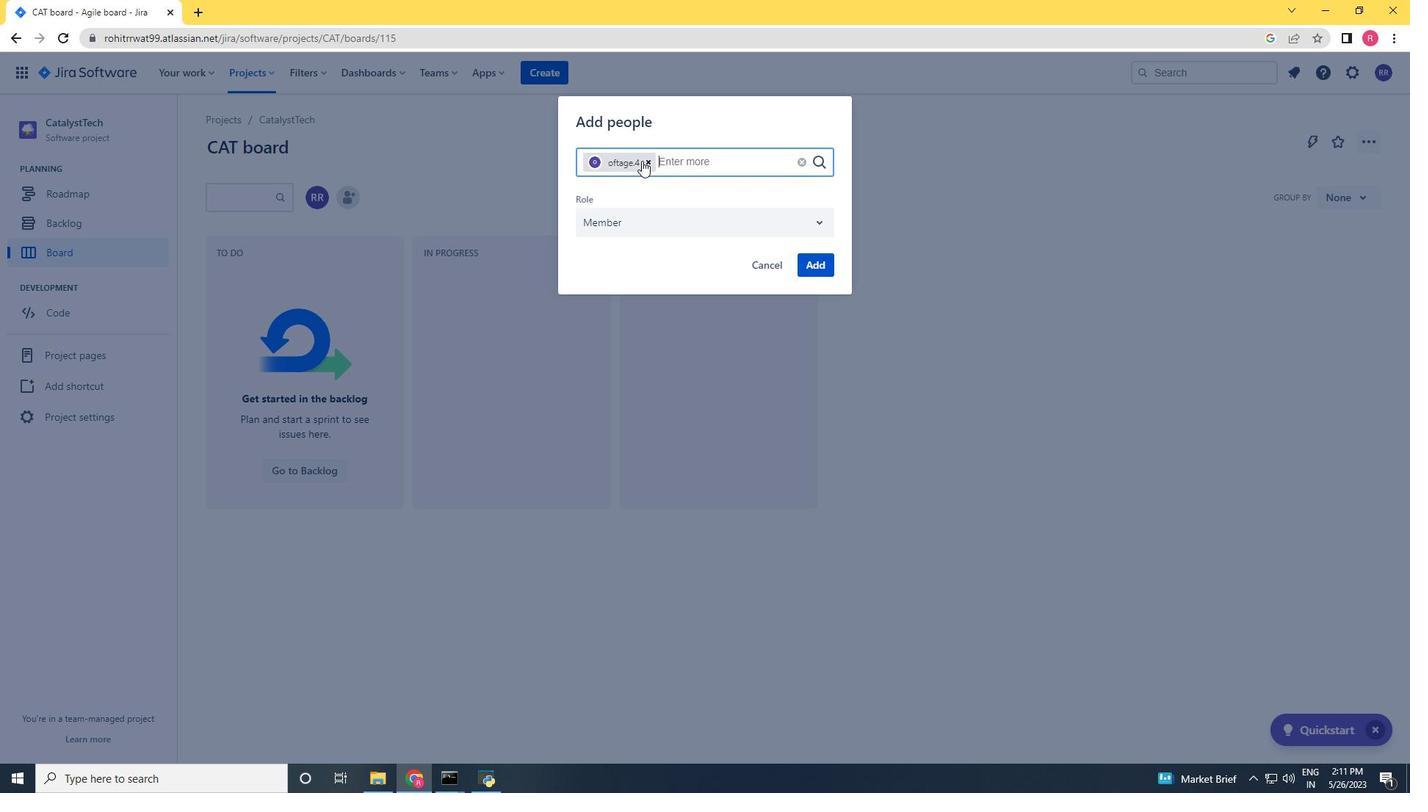 
Action: Mouse pressed left at (648, 160)
Screenshot: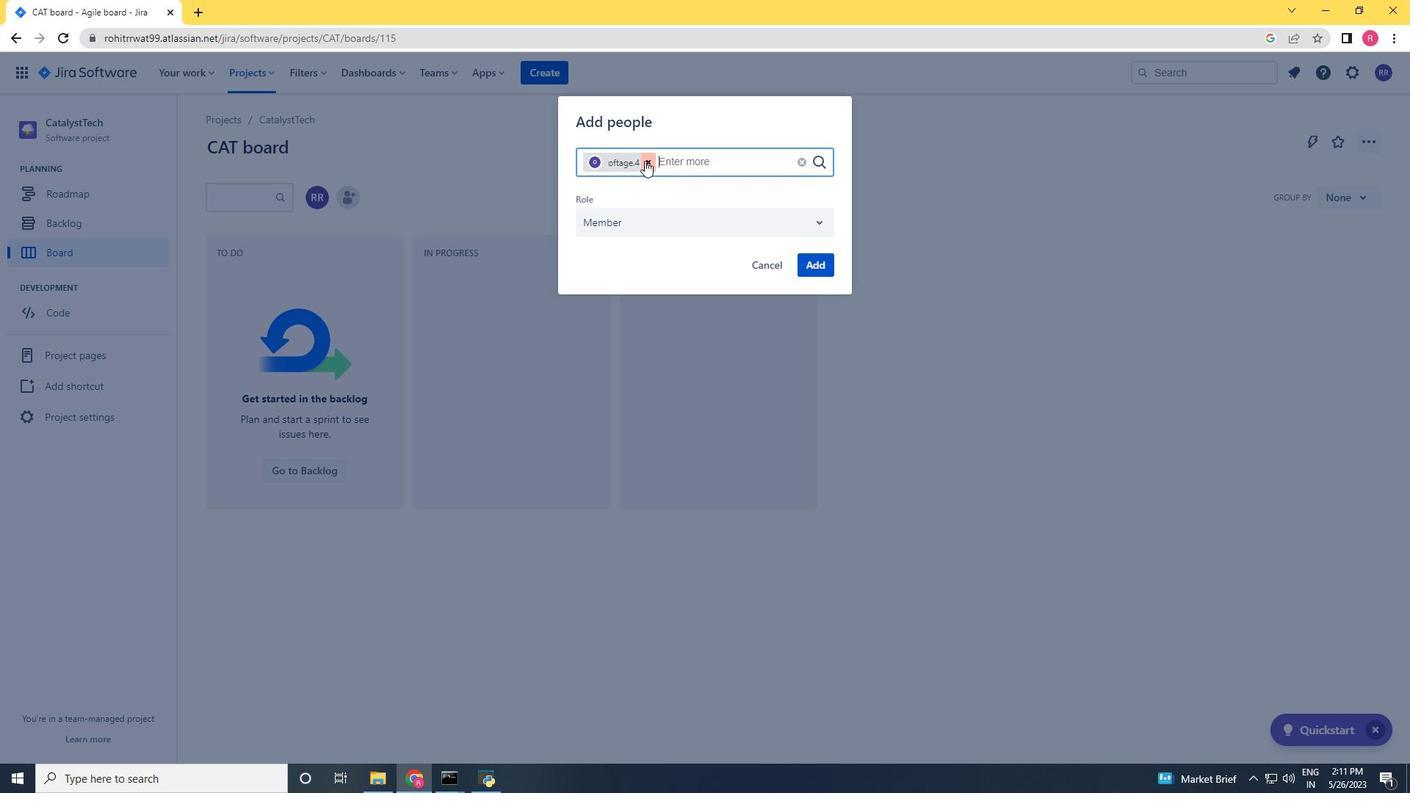
Action: Mouse moved to (648, 160)
Screenshot: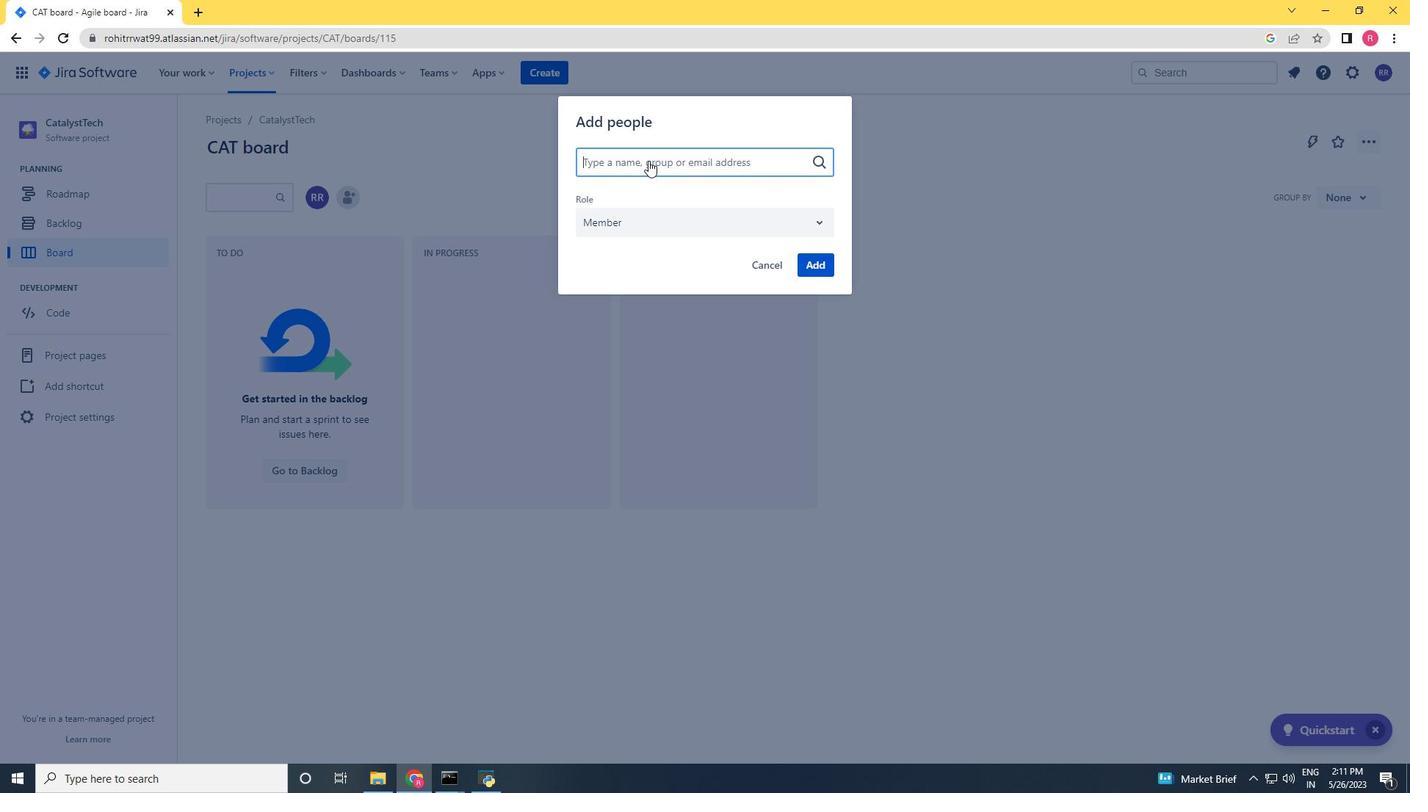 
Action: Key pressed softage.4<Key.shift>@softage.net
Screenshot: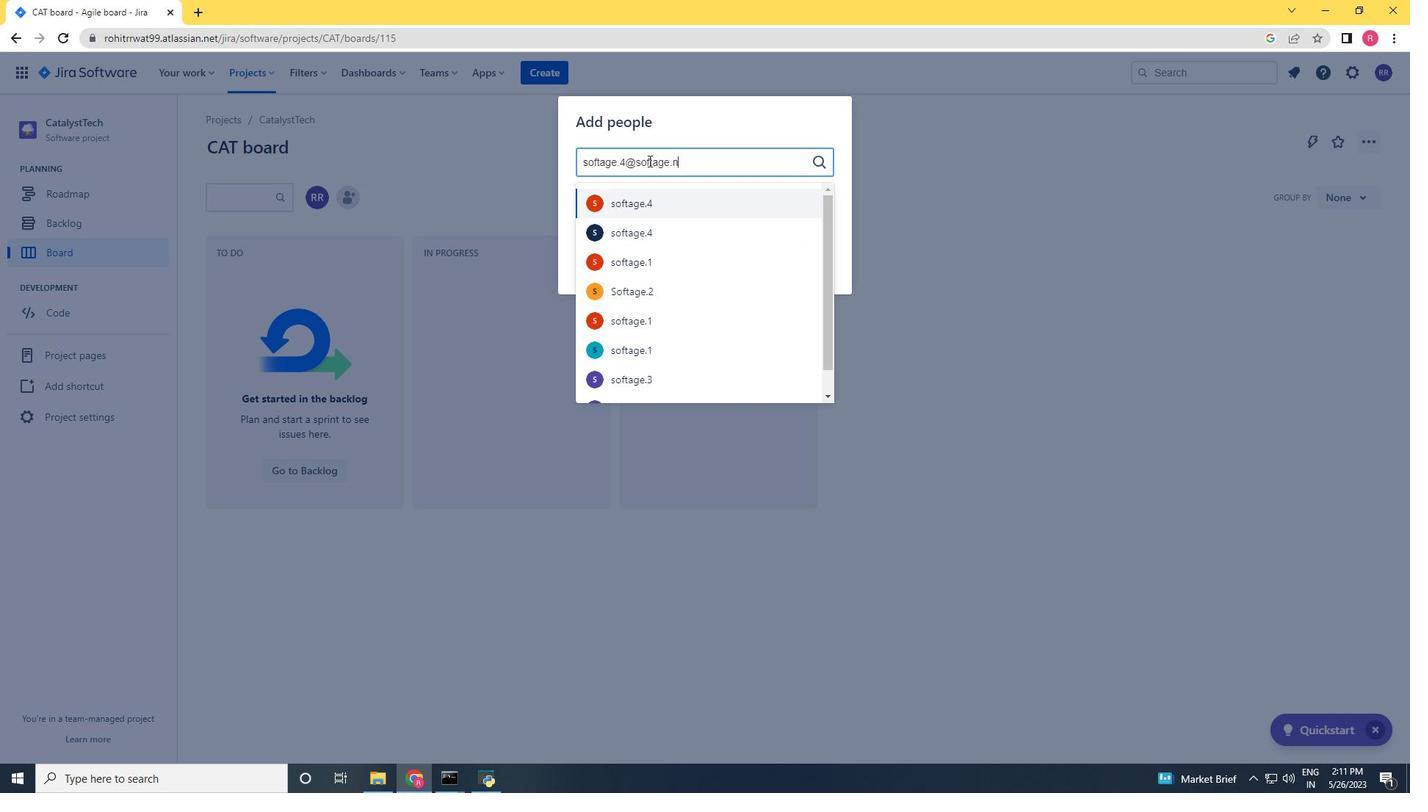 
Action: Mouse moved to (653, 202)
Screenshot: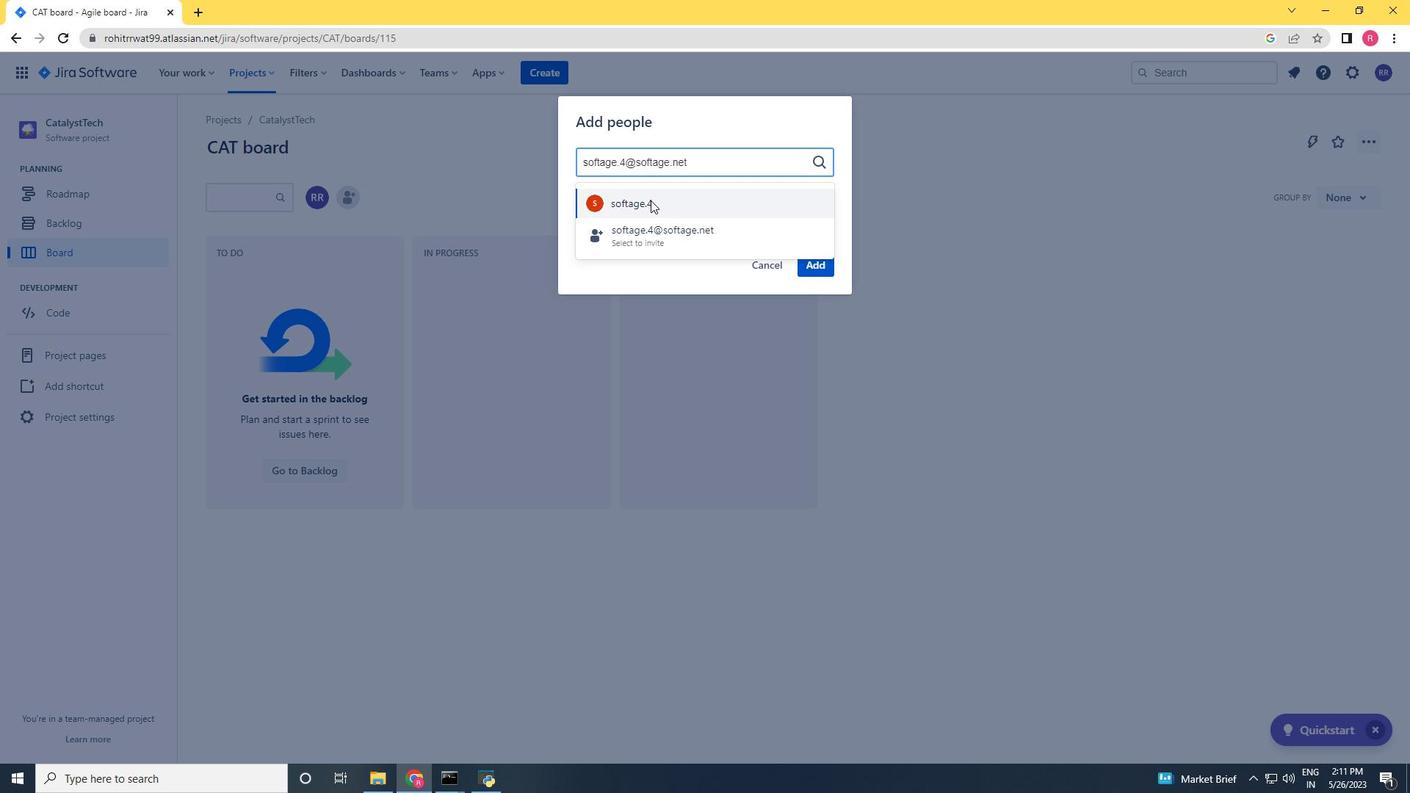 
Action: Mouse pressed left at (653, 202)
Screenshot: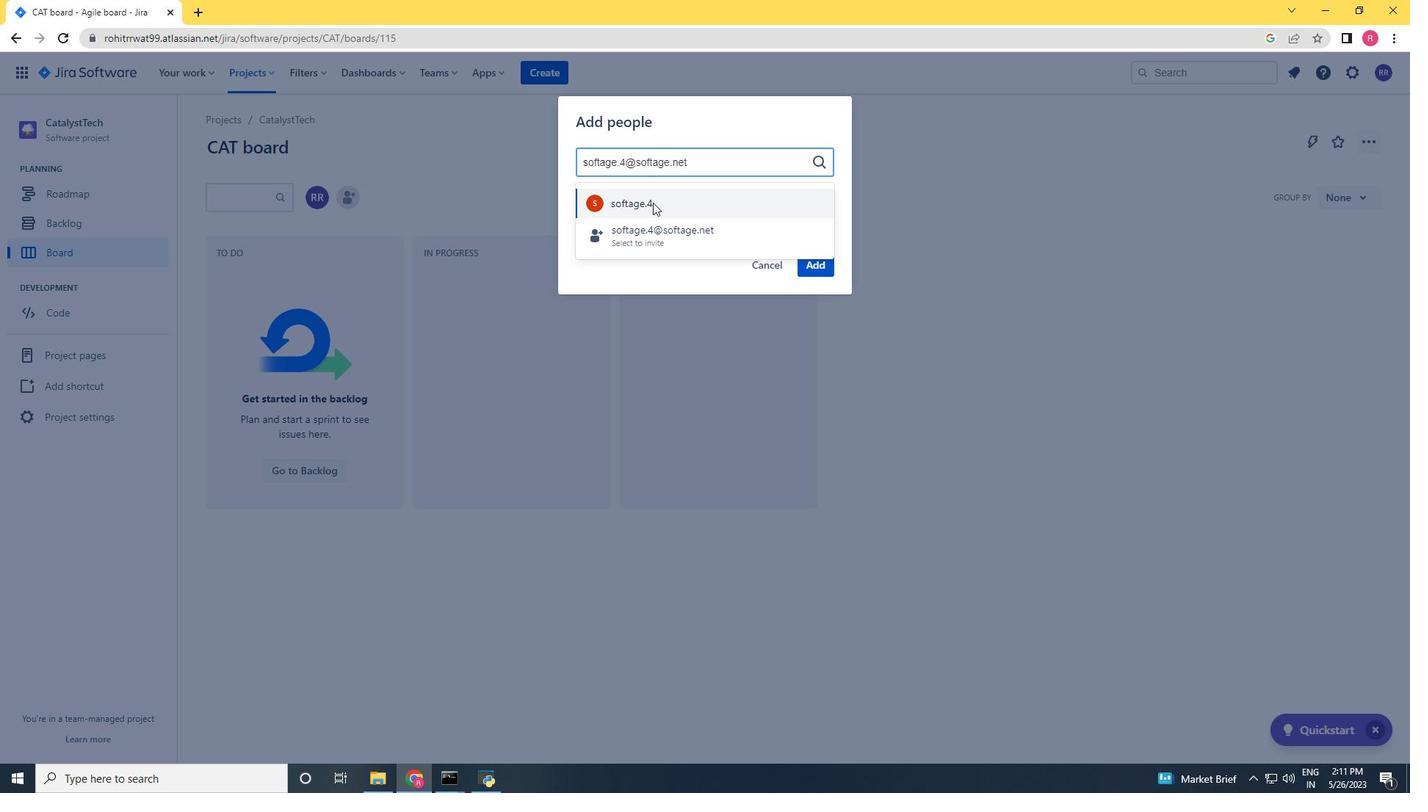 
Action: Mouse moved to (801, 263)
Screenshot: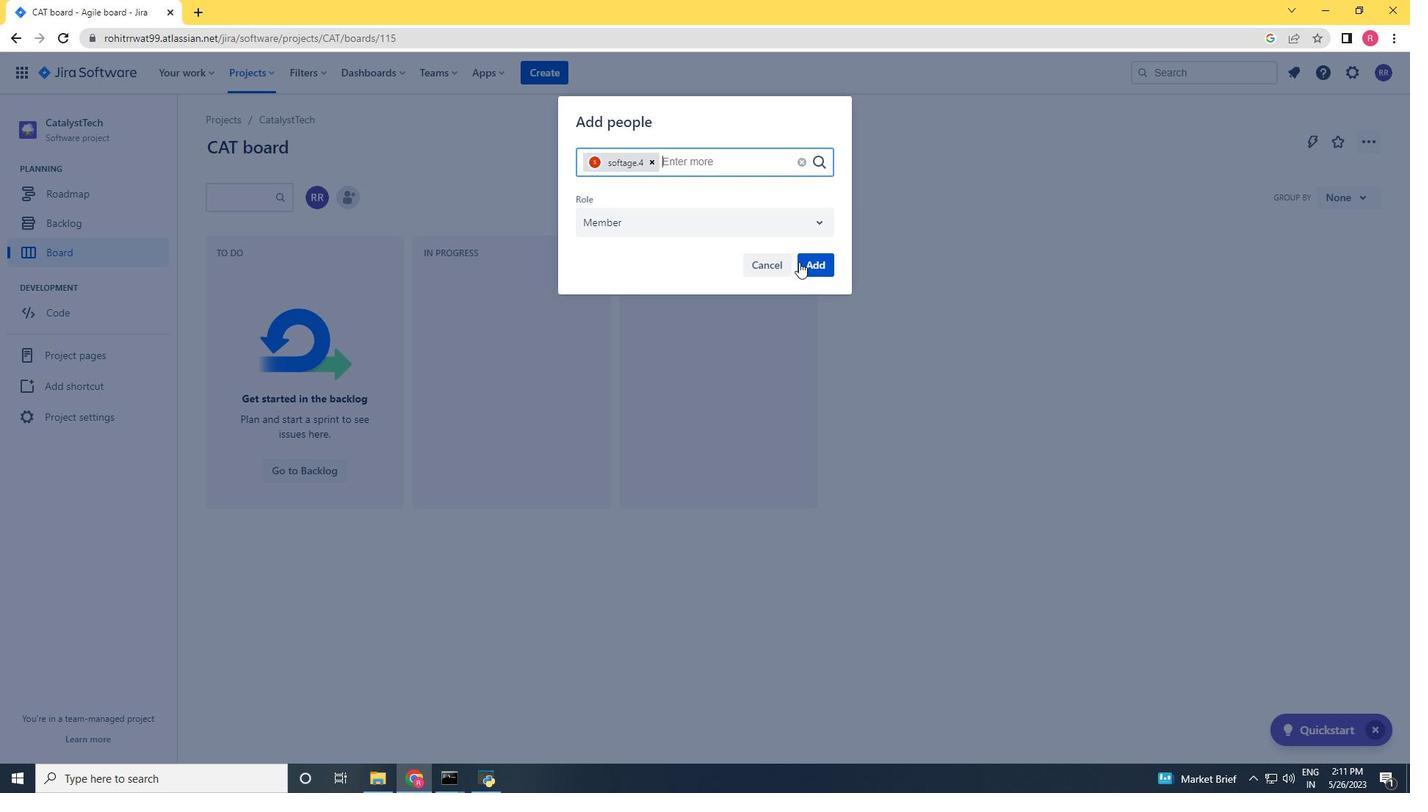 
Action: Mouse pressed left at (801, 263)
Screenshot: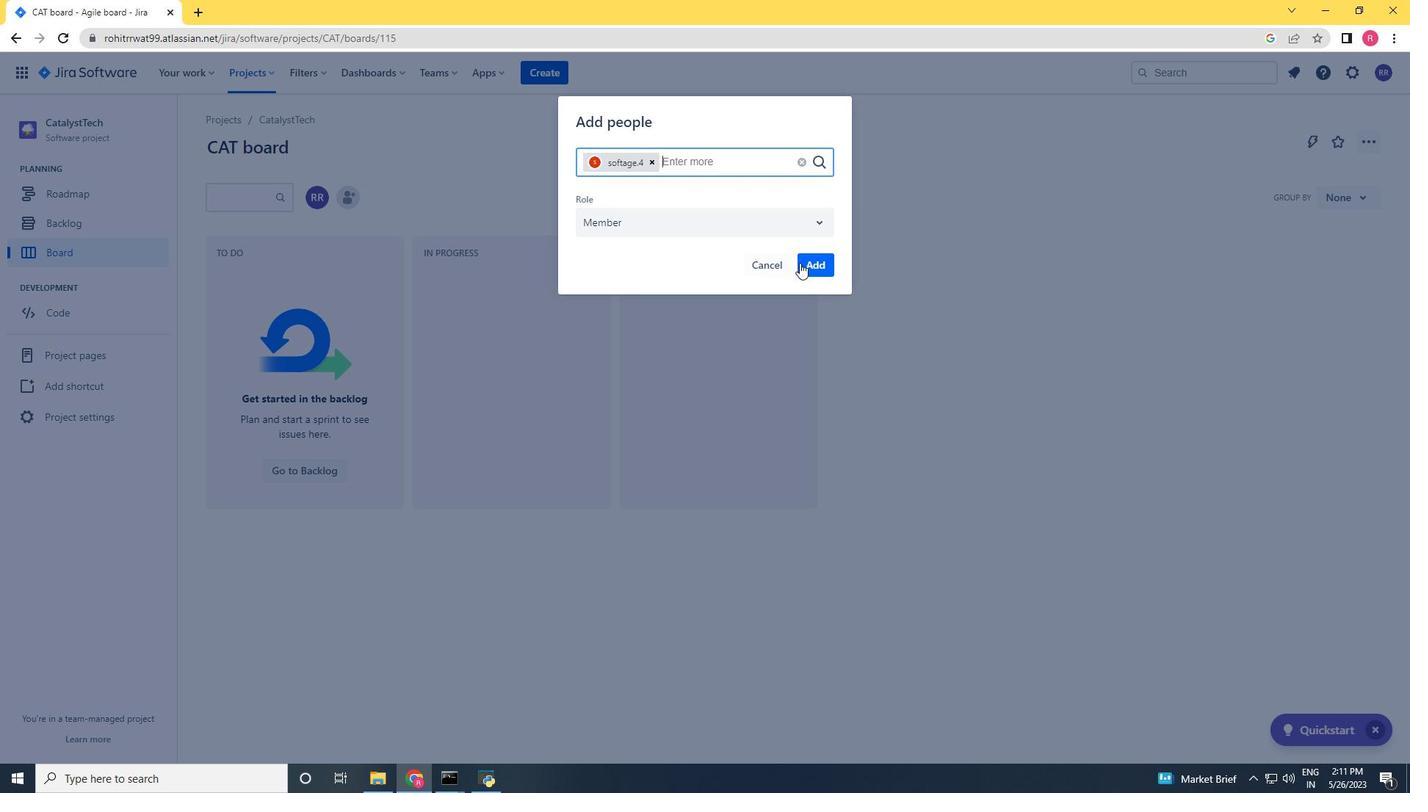 
Action: Mouse moved to (490, 432)
Screenshot: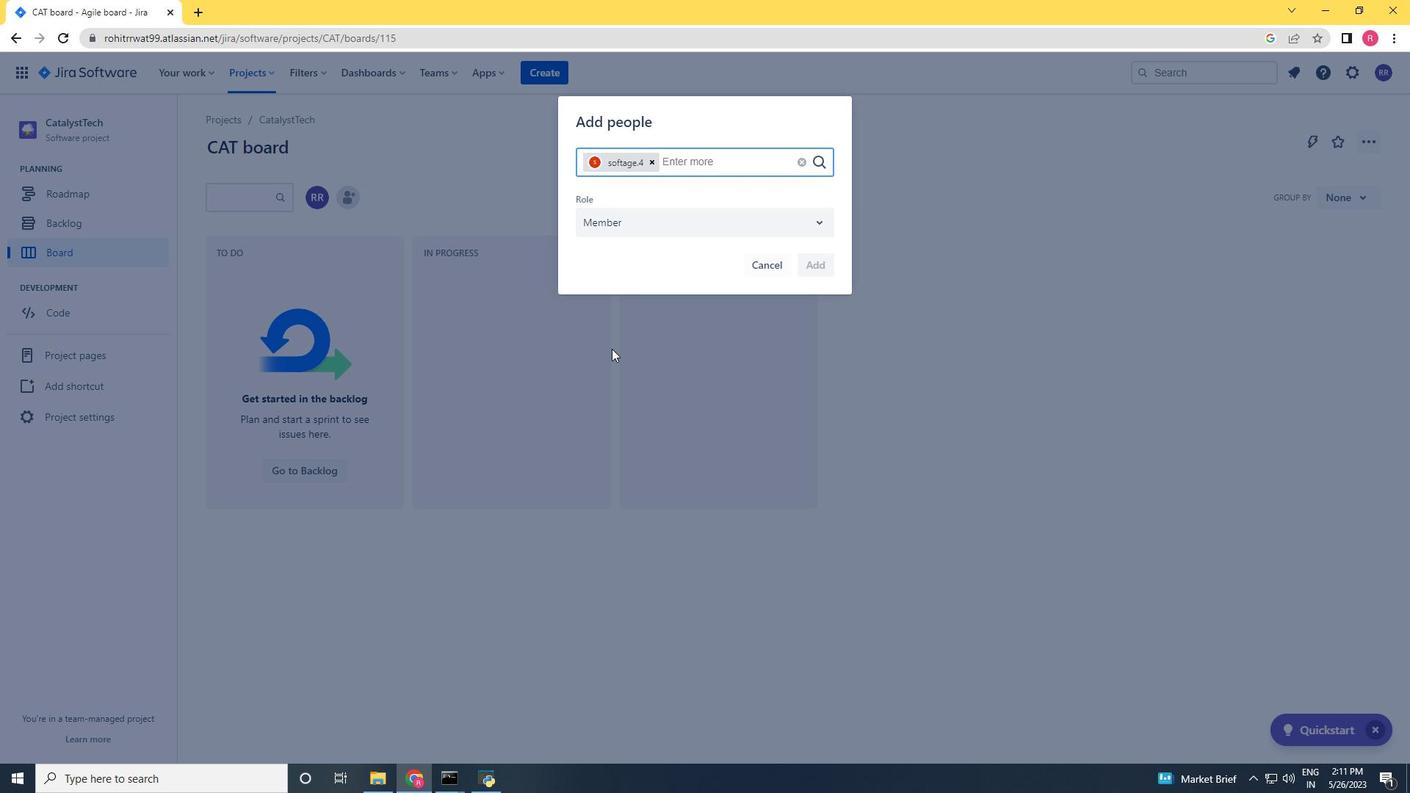 
